 Task: Research Airbnb Accommodation options  in Napa Valley and Sonoma County, California
Action: Mouse moved to (754, 125)
Screenshot: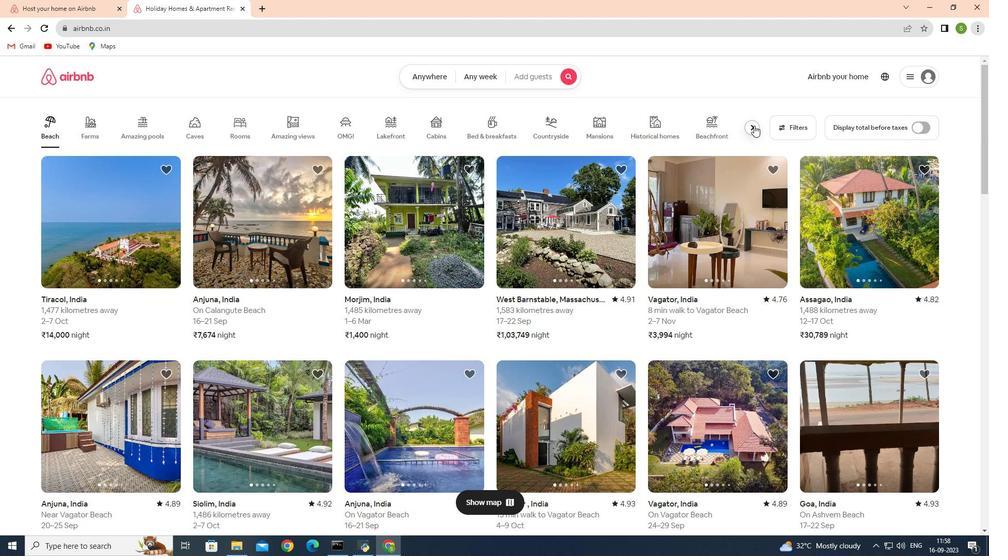 
Action: Mouse pressed left at (754, 125)
Screenshot: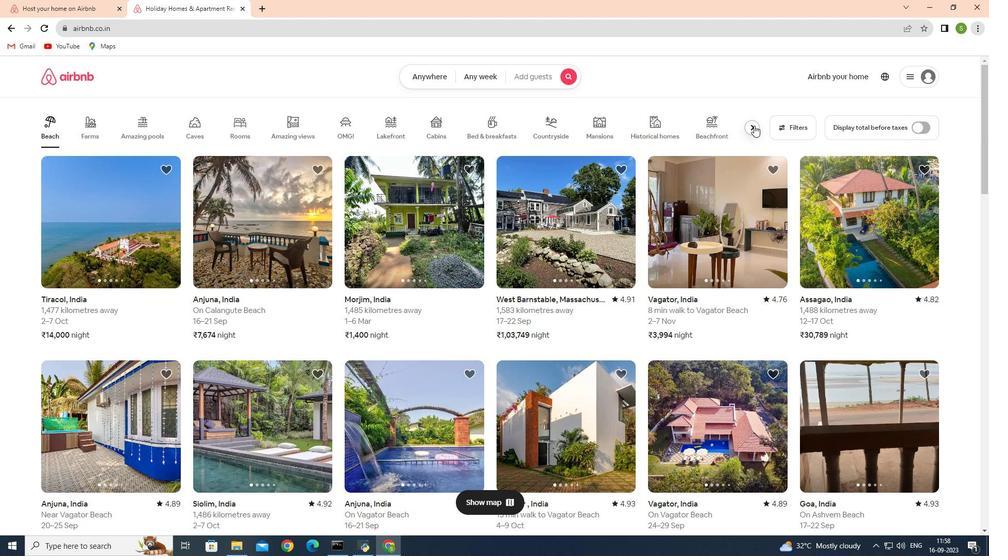 
Action: Mouse pressed left at (754, 125)
Screenshot: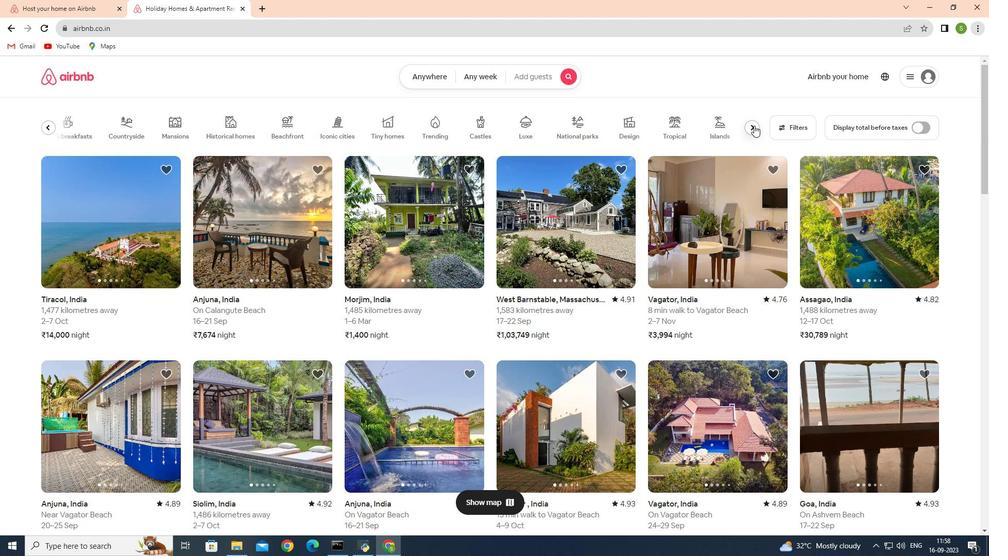 
Action: Mouse pressed left at (754, 125)
Screenshot: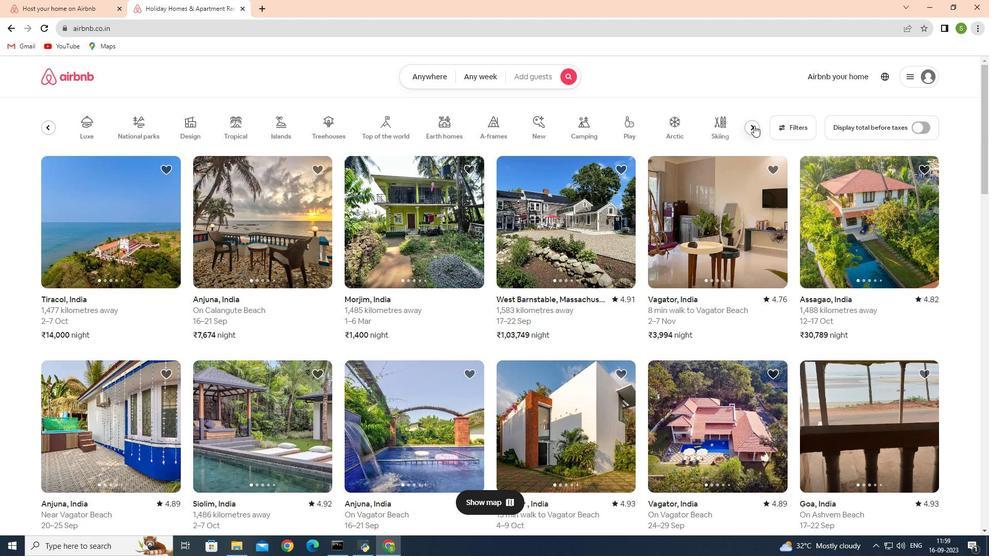 
Action: Mouse moved to (533, 131)
Screenshot: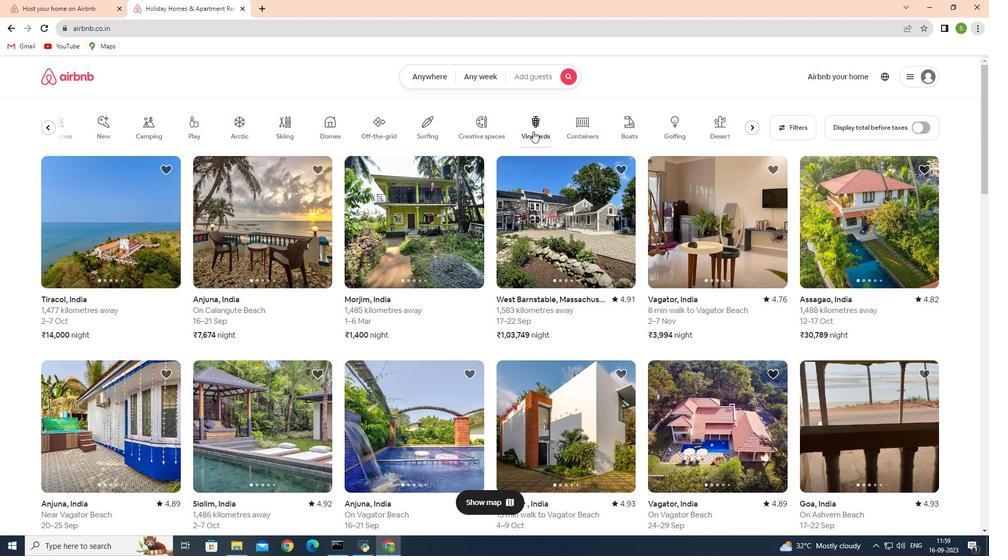 
Action: Mouse pressed left at (533, 131)
Screenshot: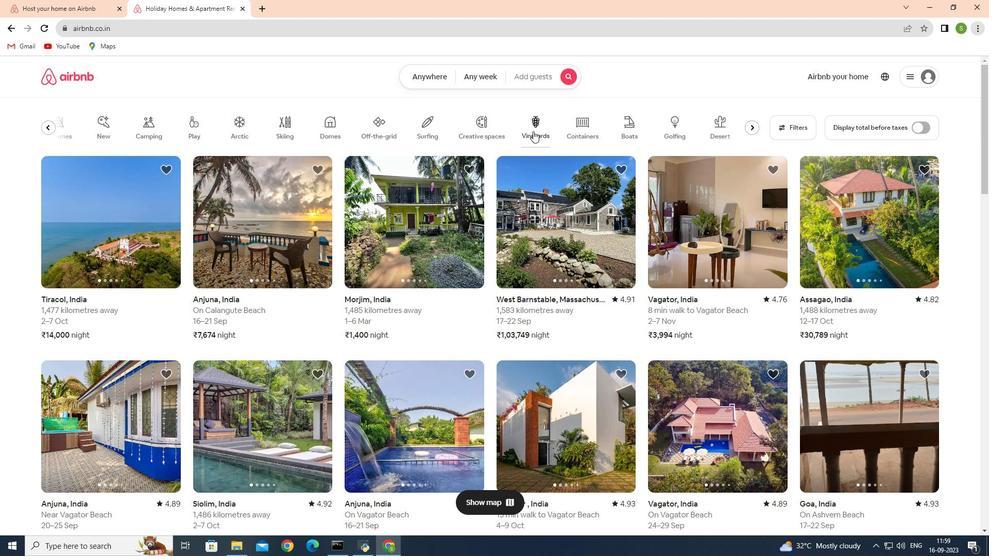 
Action: Mouse moved to (420, 71)
Screenshot: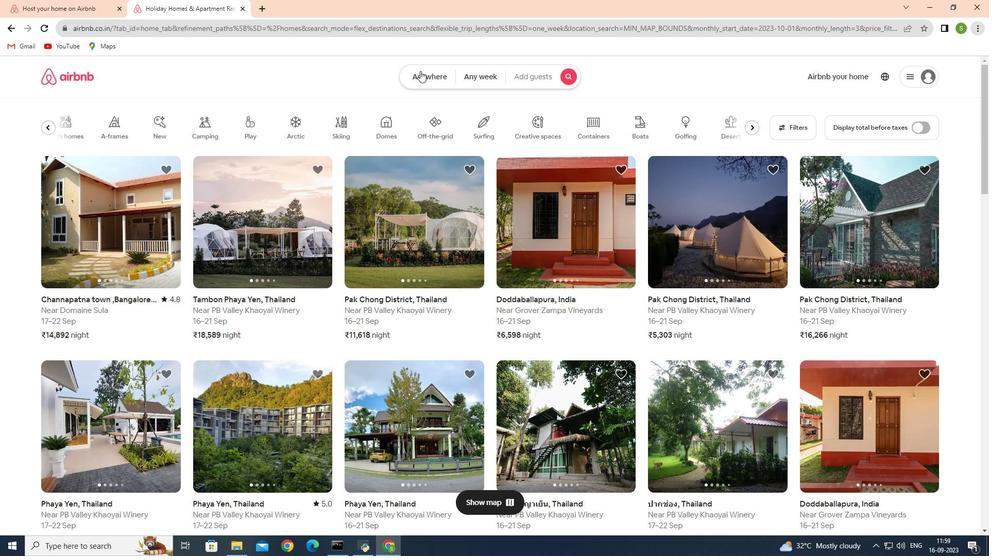 
Action: Mouse pressed left at (420, 71)
Screenshot: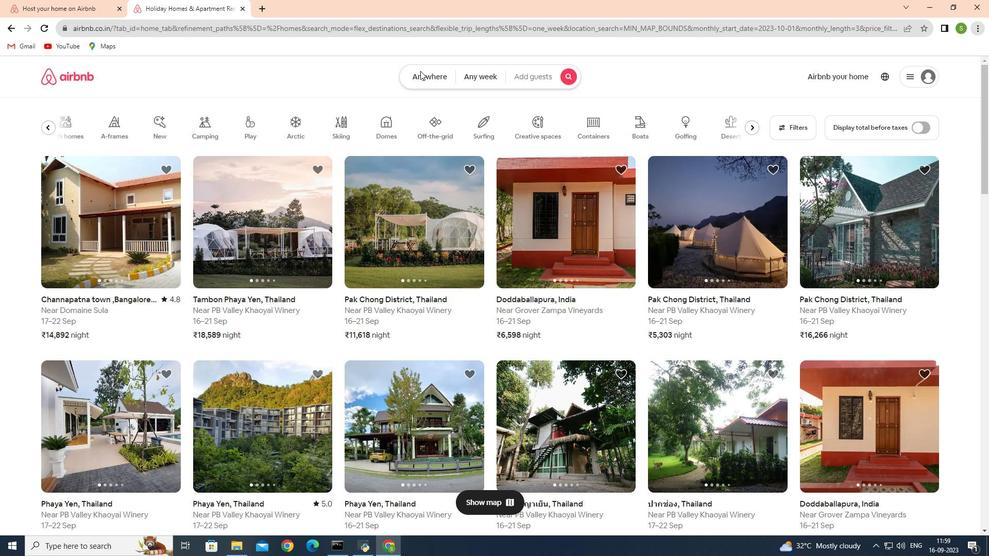 
Action: Mouse moved to (420, 71)
Screenshot: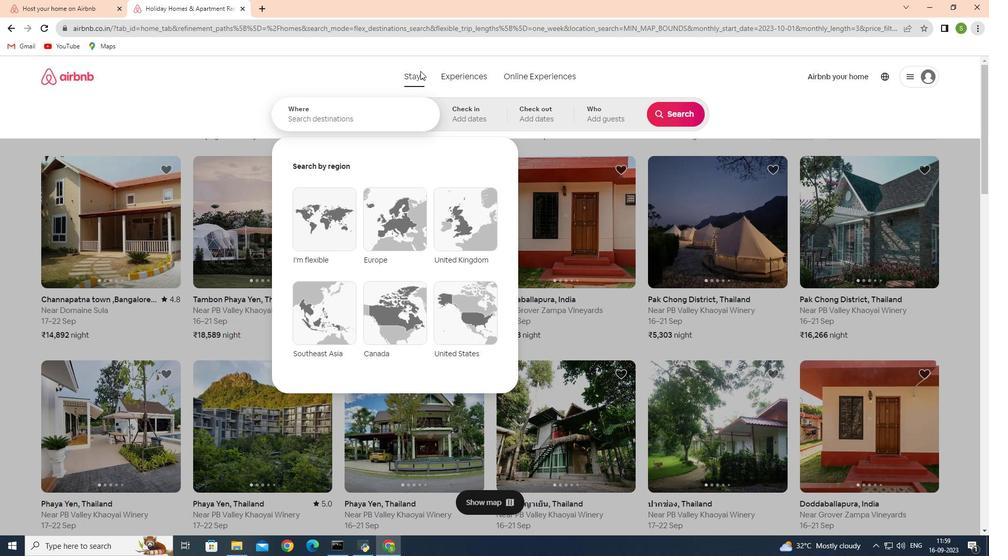 
Action: Key pressed <Key.shift>Napa
Screenshot: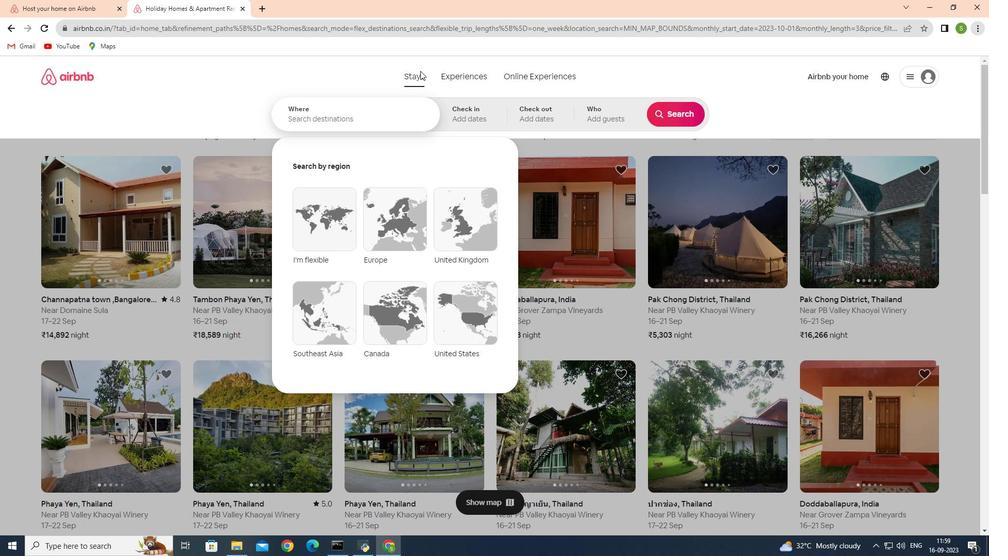 
Action: Mouse moved to (373, 107)
Screenshot: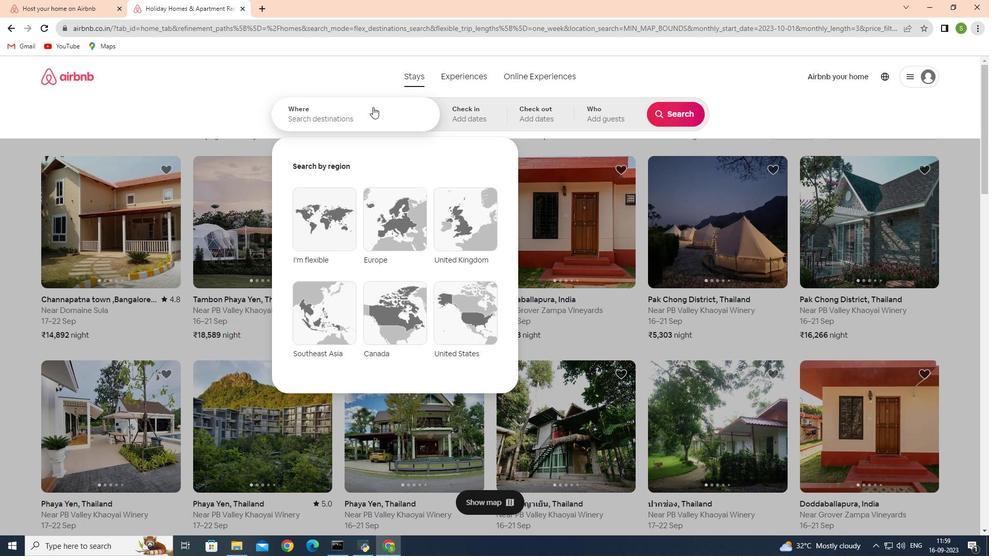 
Action: Mouse pressed left at (373, 107)
Screenshot: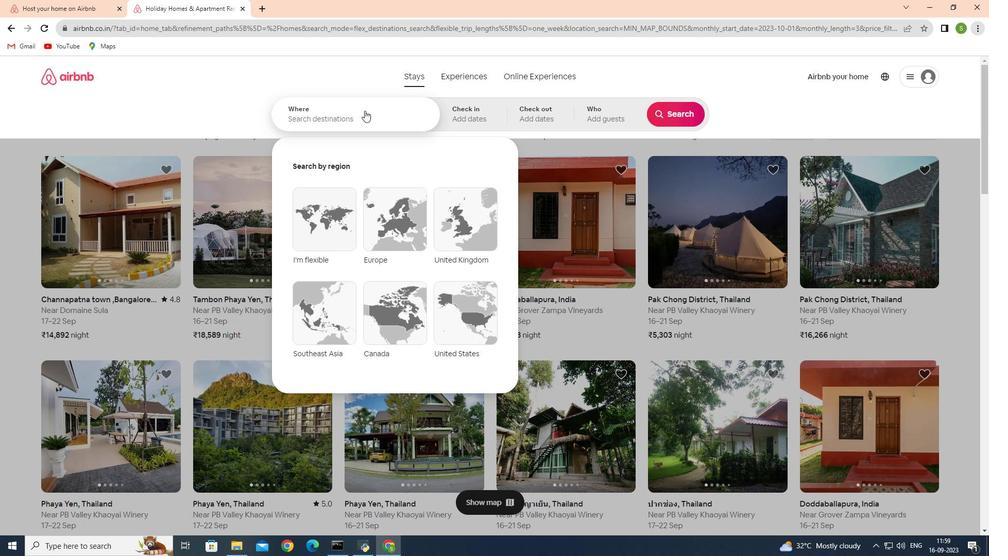
Action: Mouse moved to (361, 112)
Screenshot: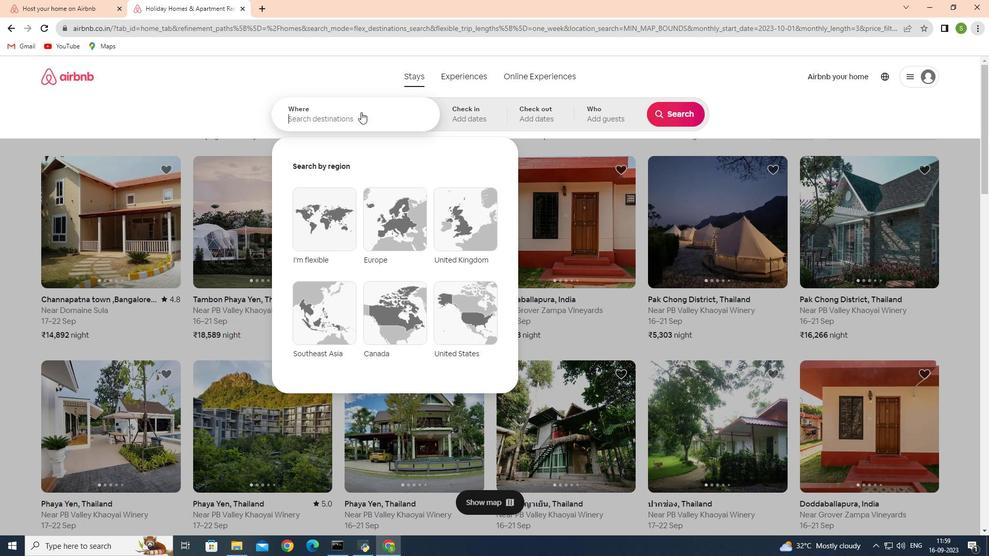 
Action: Key pressed naa<Key.backspace>pa
Screenshot: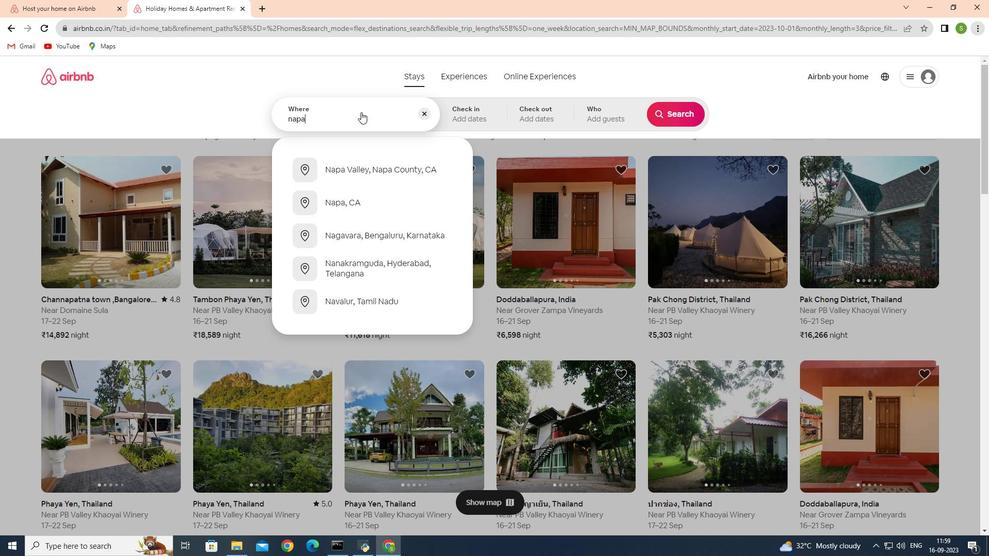 
Action: Mouse moved to (399, 167)
Screenshot: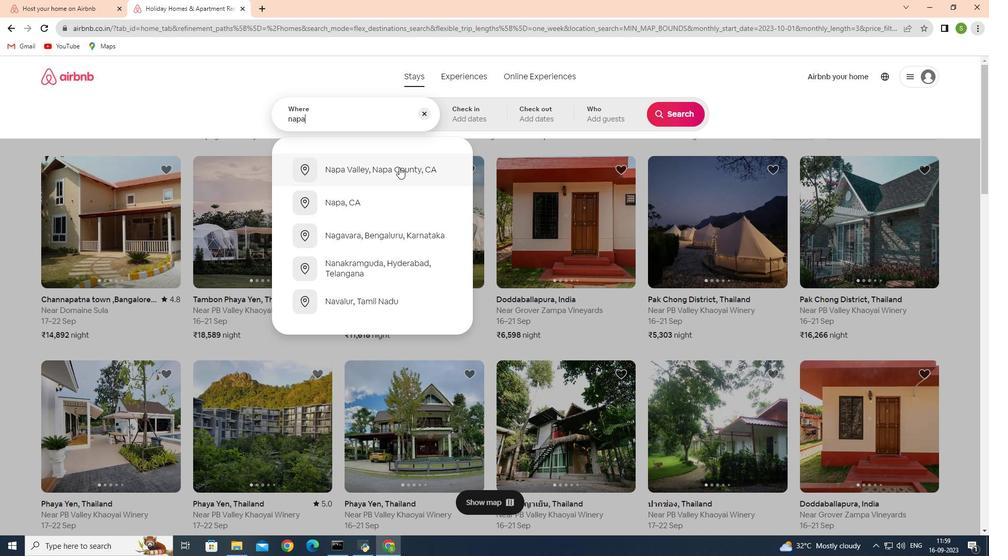 
Action: Mouse pressed left at (399, 167)
Screenshot: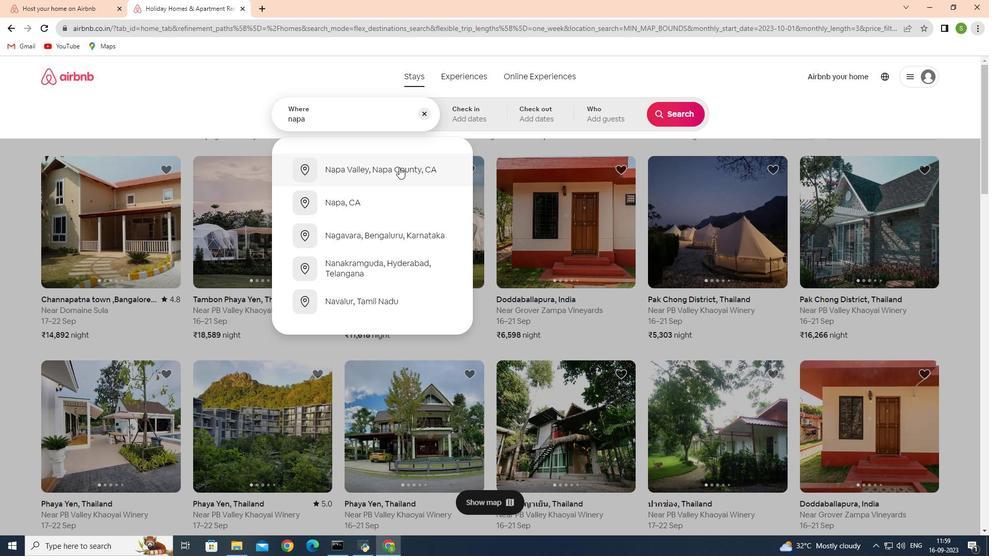 
Action: Mouse moved to (684, 115)
Screenshot: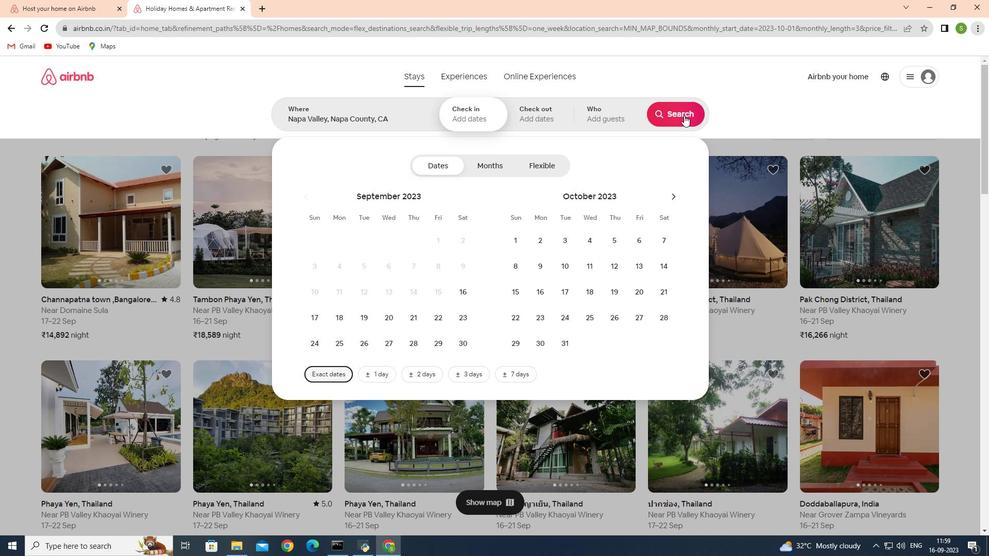 
Action: Mouse pressed left at (684, 115)
Screenshot: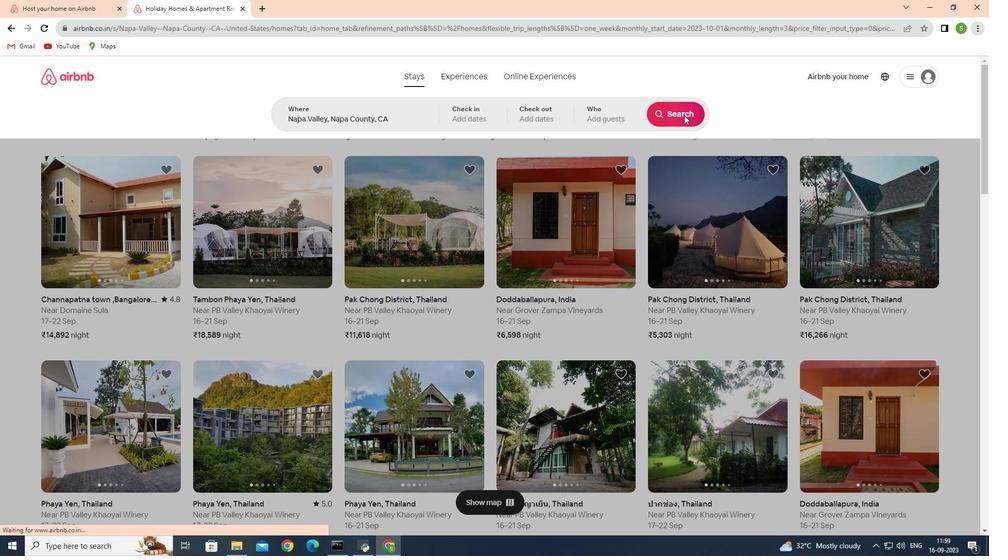 
Action: Mouse moved to (150, 256)
Screenshot: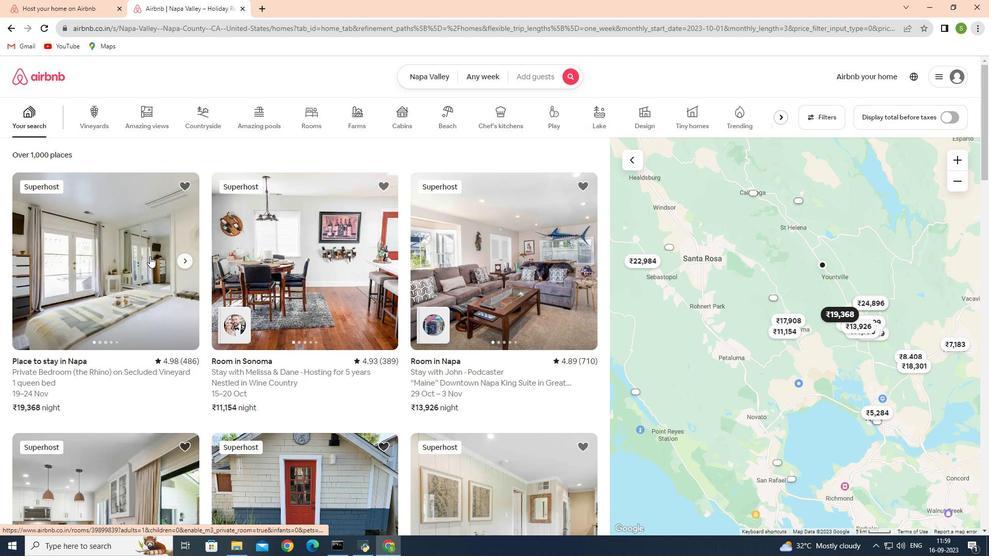 
Action: Mouse pressed left at (150, 256)
Screenshot: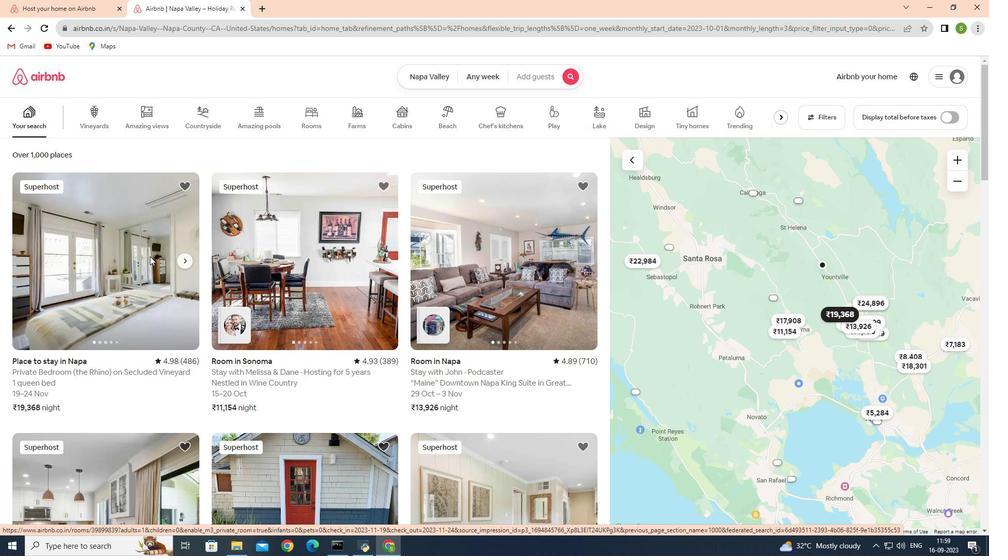 
Action: Mouse moved to (726, 389)
Screenshot: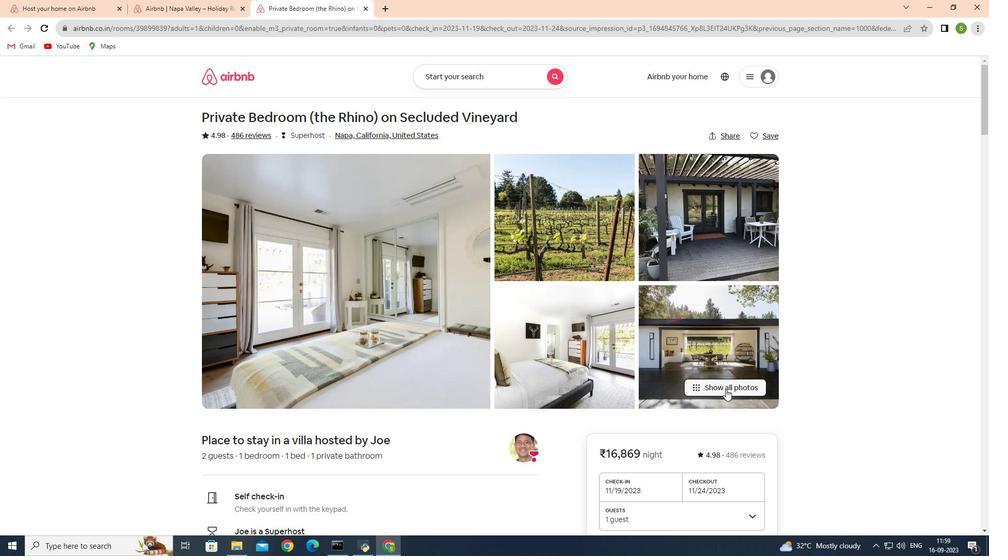
Action: Mouse pressed left at (726, 389)
Screenshot: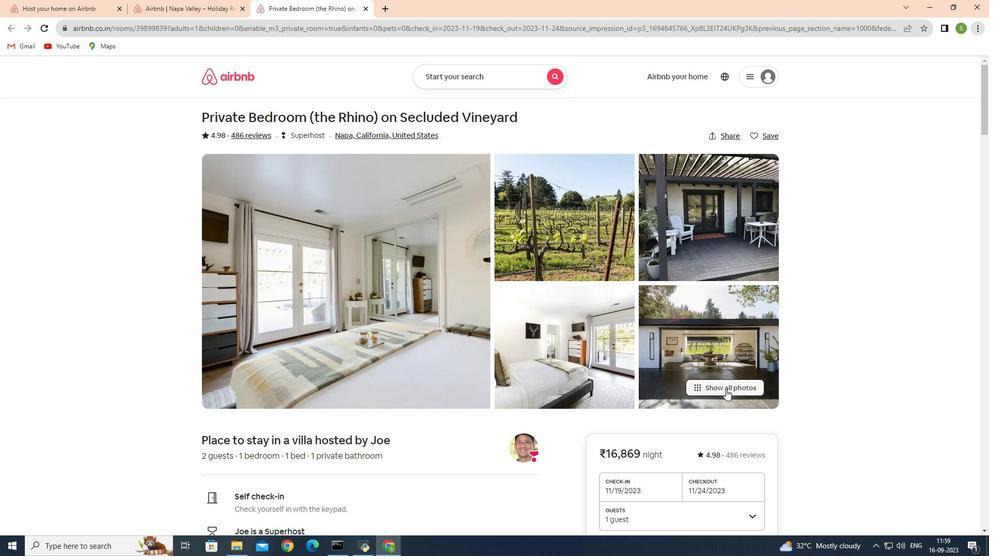 
Action: Mouse moved to (726, 389)
Screenshot: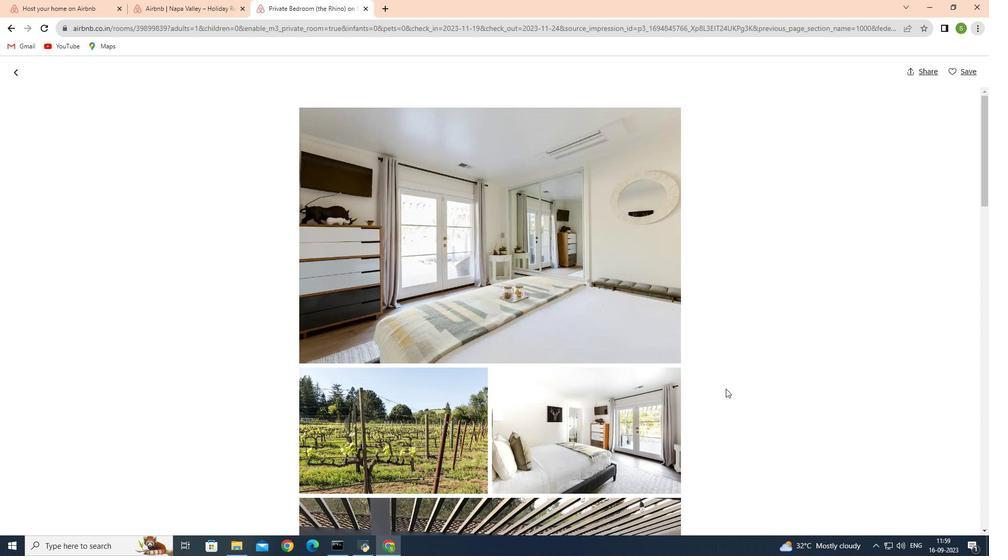 
Action: Mouse pressed left at (726, 389)
Screenshot: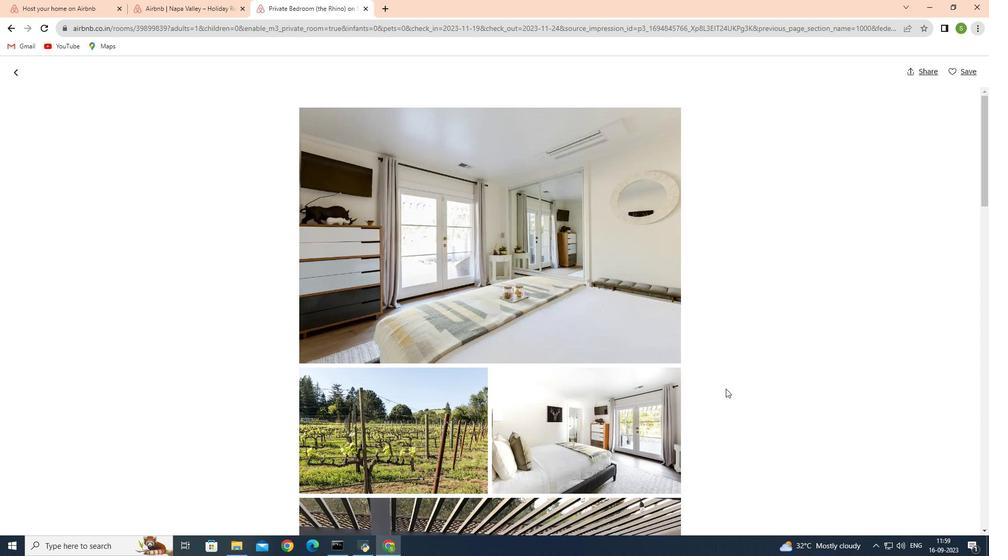 
Action: Mouse scrolled (726, 388) with delta (0, 0)
Screenshot: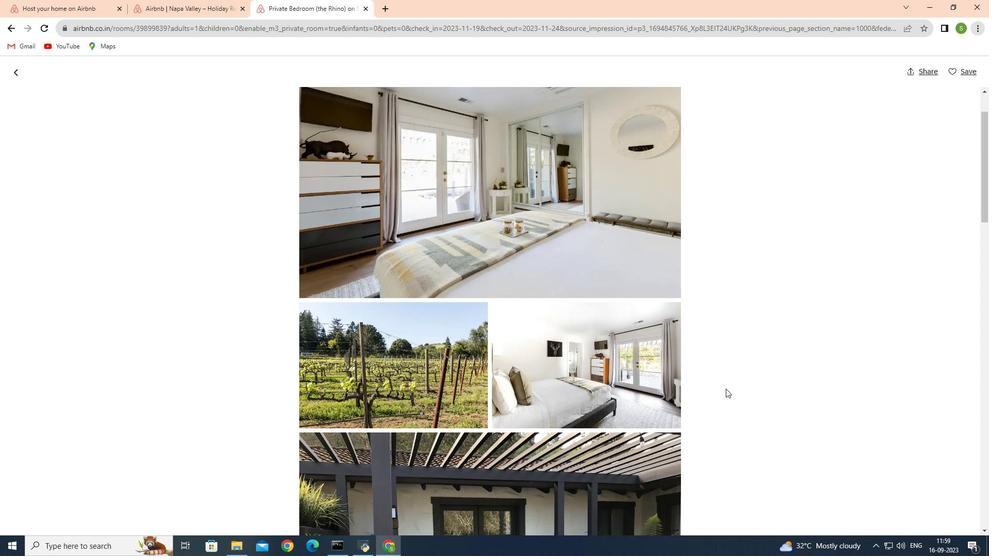
Action: Mouse scrolled (726, 388) with delta (0, 0)
Screenshot: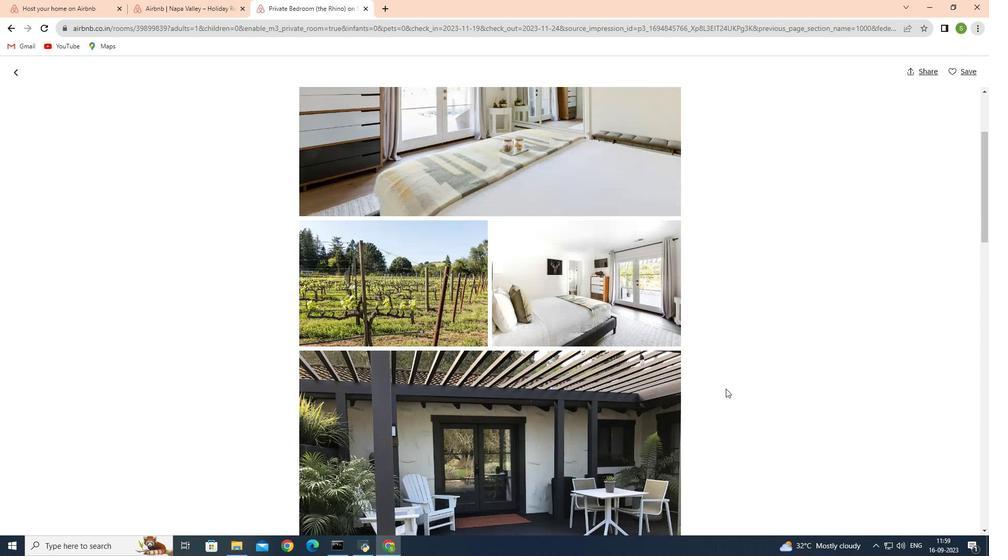 
Action: Mouse scrolled (726, 388) with delta (0, 0)
Screenshot: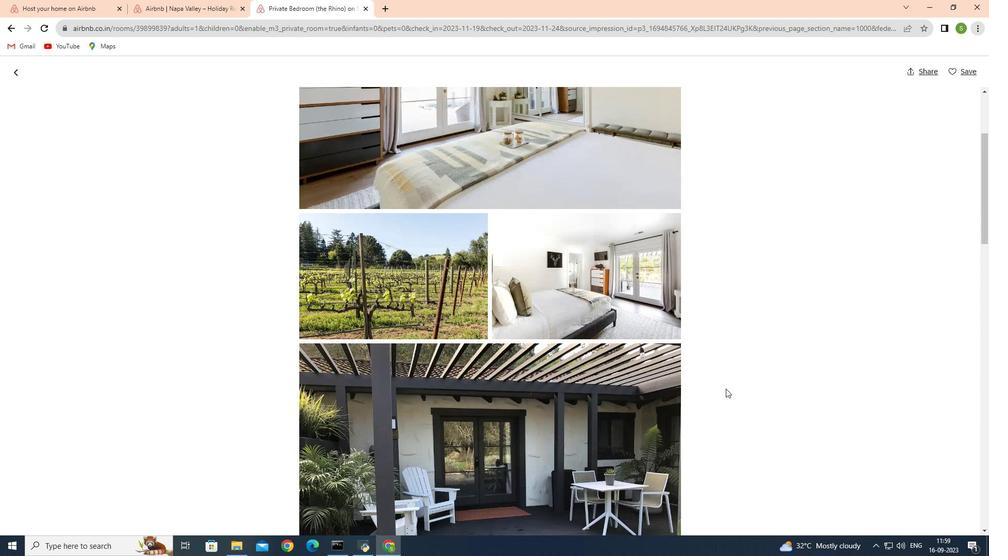 
Action: Mouse moved to (727, 384)
Screenshot: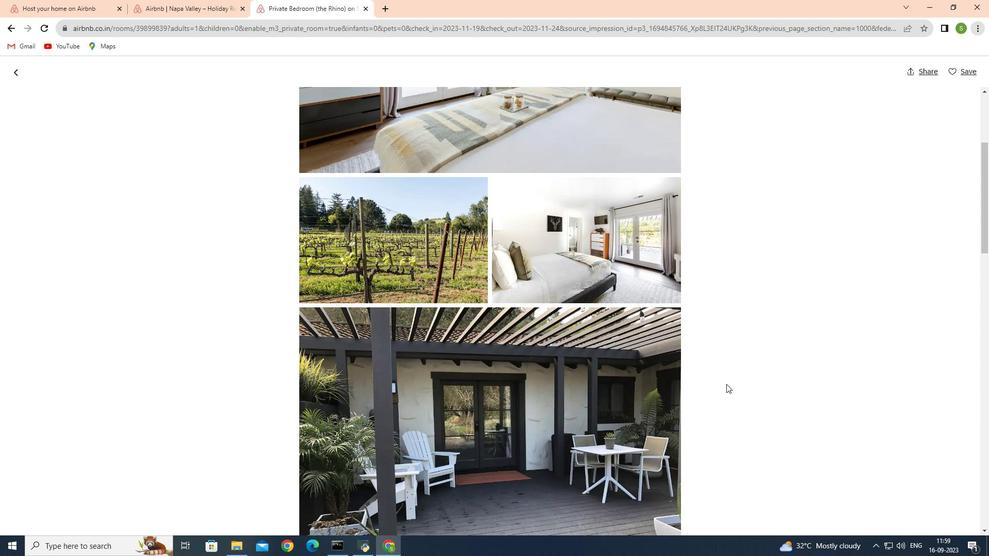 
Action: Mouse scrolled (727, 384) with delta (0, 0)
Screenshot: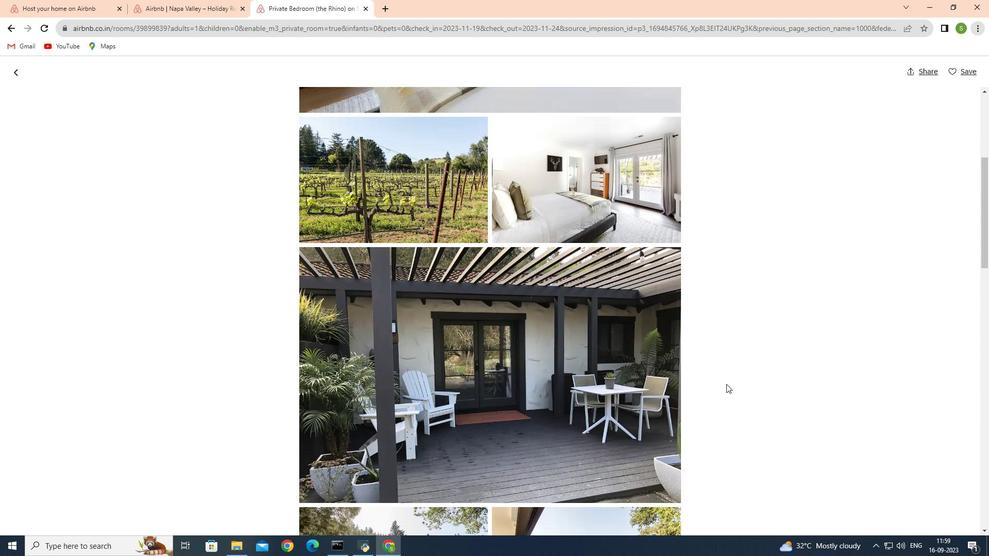 
Action: Mouse scrolled (727, 384) with delta (0, 0)
Screenshot: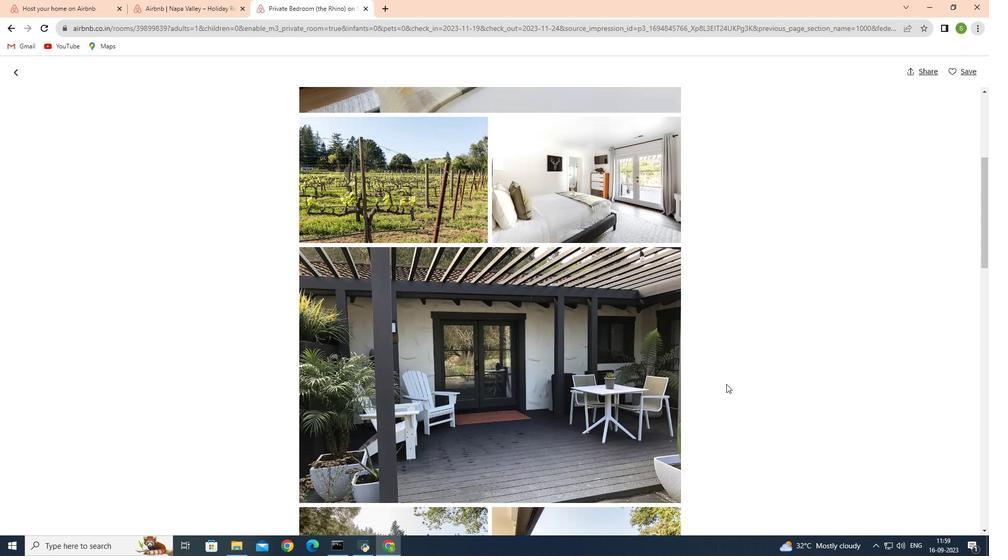 
Action: Mouse moved to (727, 384)
Screenshot: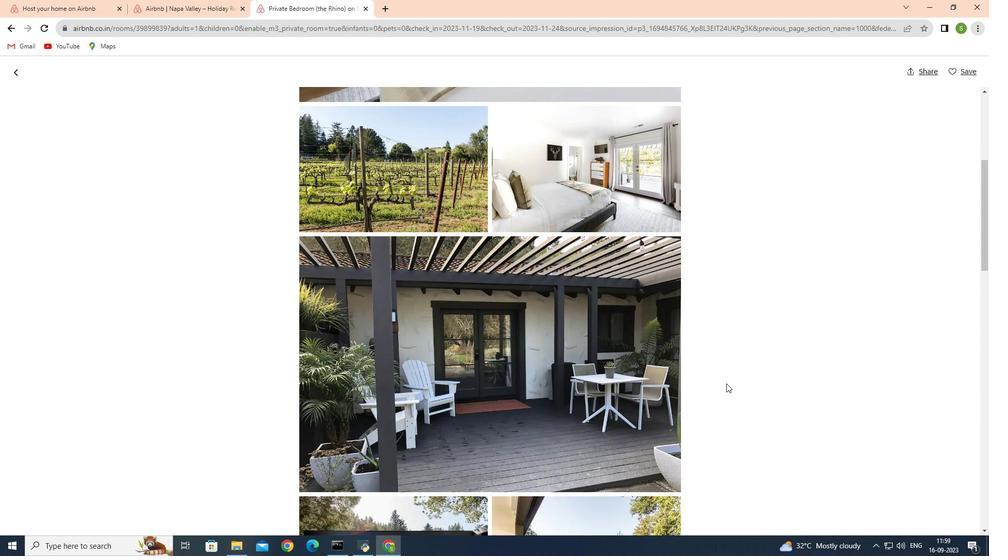
Action: Mouse scrolled (727, 383) with delta (0, 0)
Screenshot: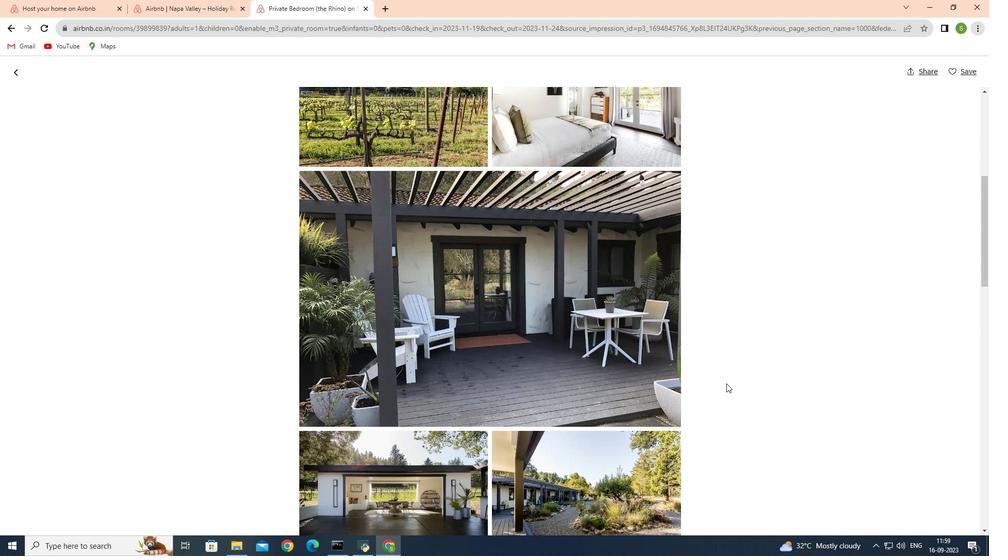 
Action: Mouse scrolled (727, 383) with delta (0, 0)
Screenshot: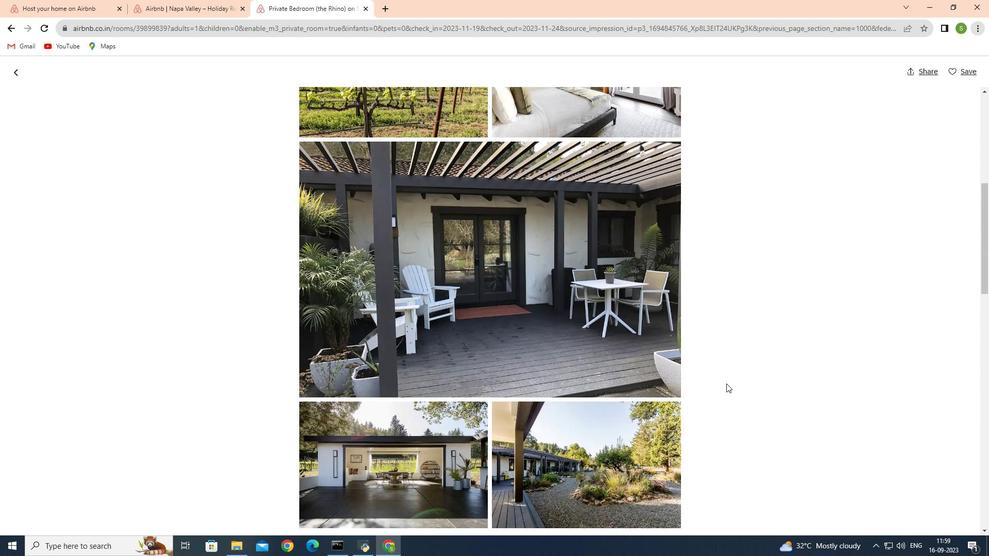 
Action: Mouse moved to (723, 366)
Screenshot: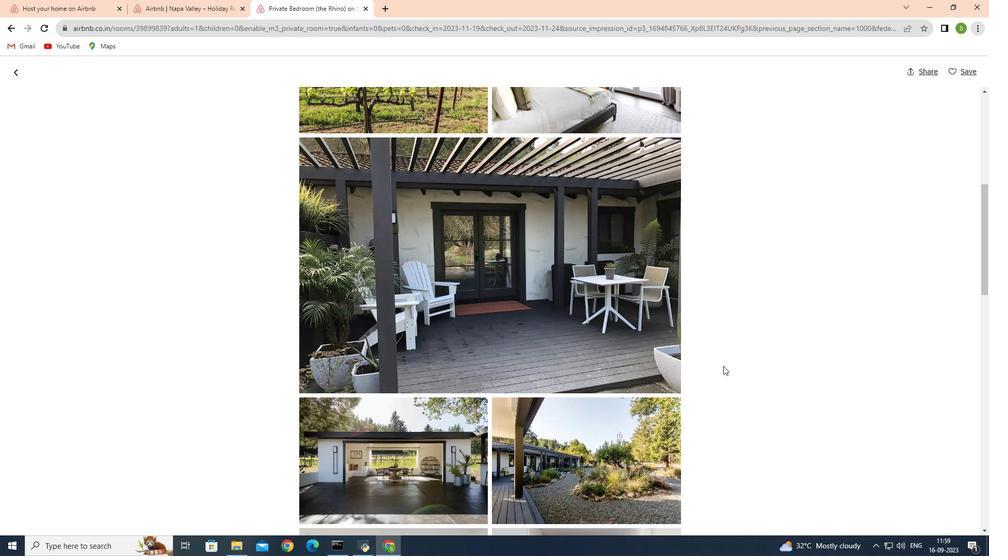 
Action: Mouse scrolled (723, 366) with delta (0, 0)
Screenshot: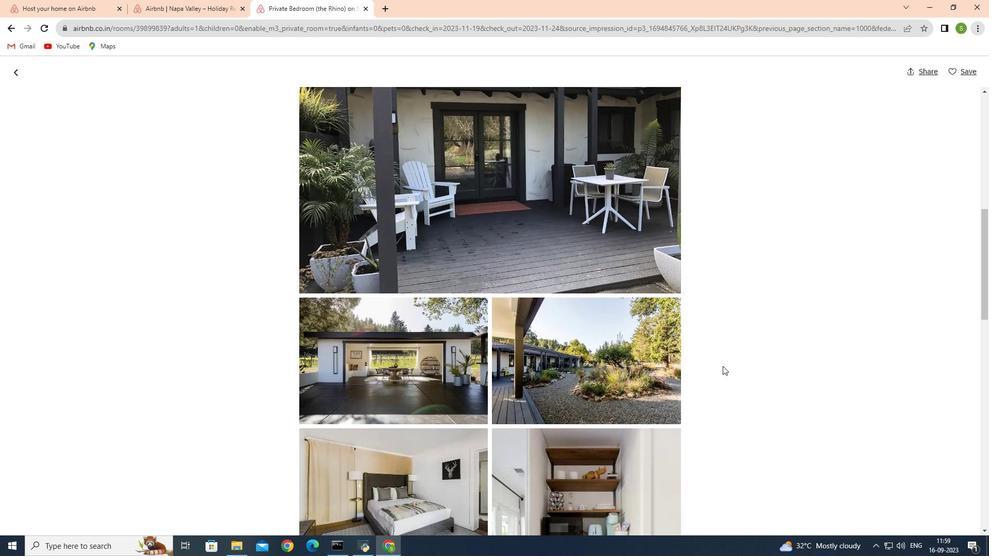 
Action: Mouse moved to (723, 366)
Screenshot: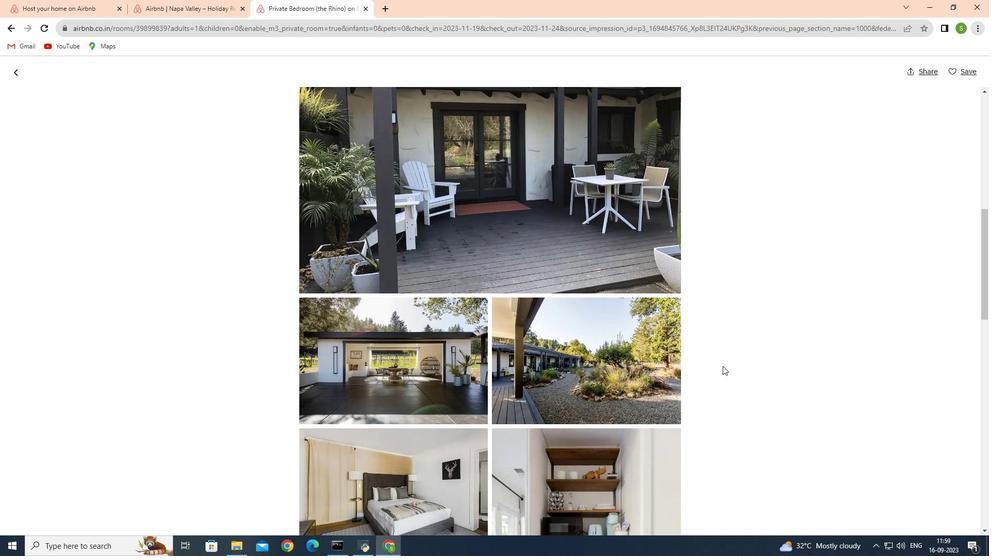
Action: Mouse scrolled (723, 366) with delta (0, 0)
Screenshot: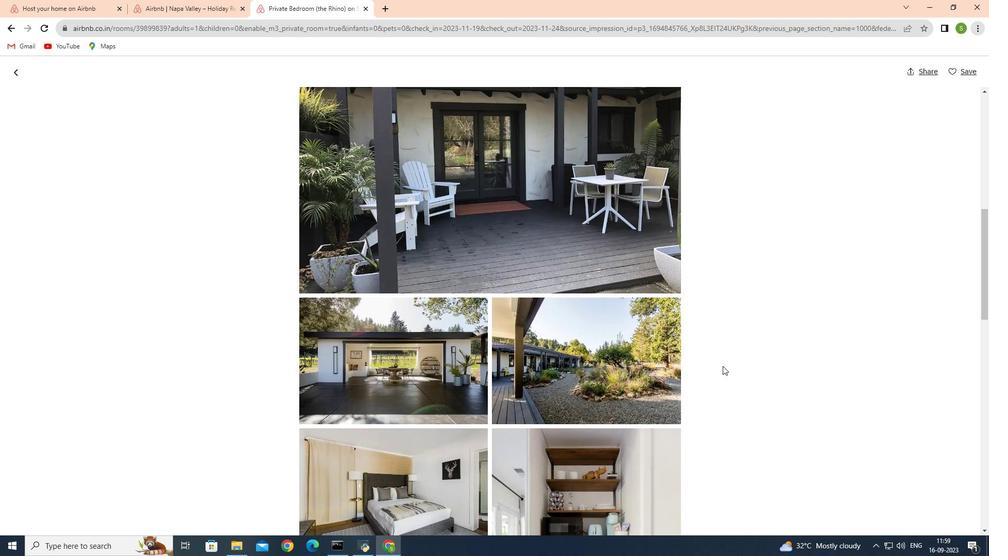 
Action: Mouse scrolled (723, 366) with delta (0, 0)
Screenshot: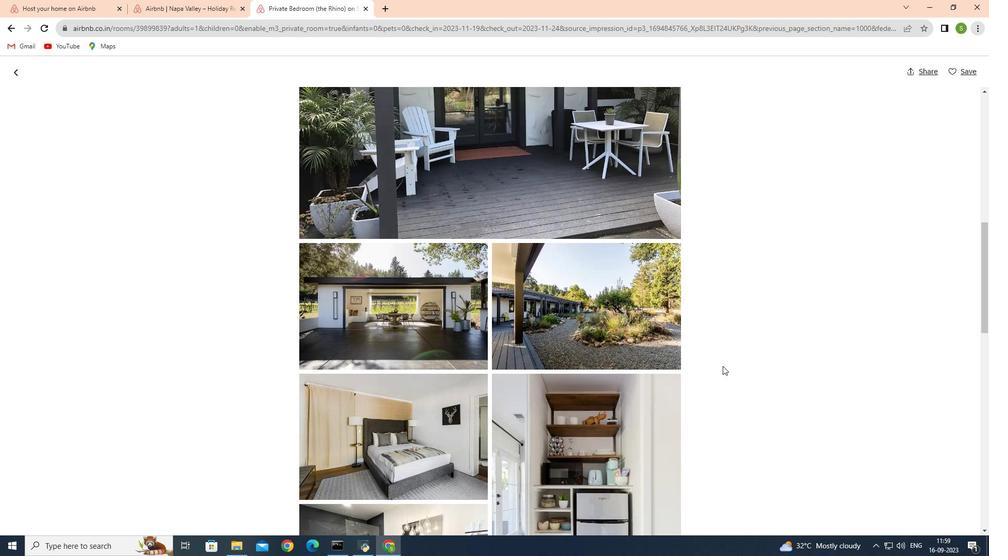 
Action: Mouse scrolled (723, 366) with delta (0, 0)
Screenshot: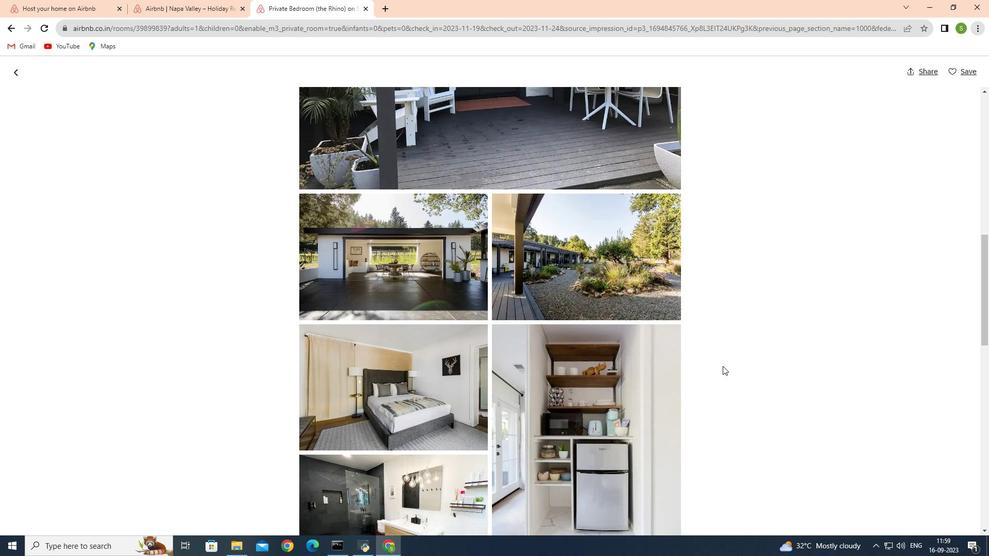 
Action: Mouse scrolled (723, 366) with delta (0, 0)
Screenshot: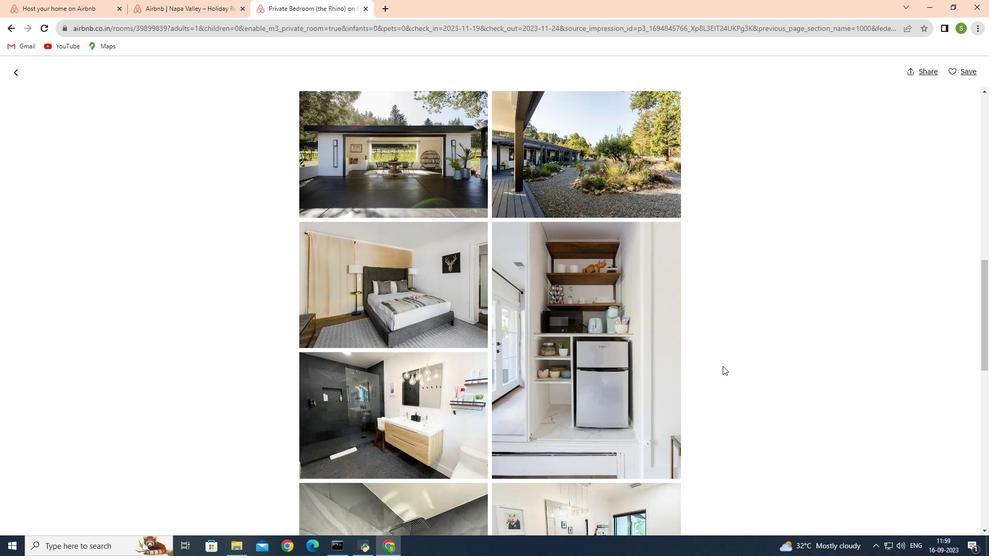 
Action: Mouse scrolled (723, 366) with delta (0, 0)
Screenshot: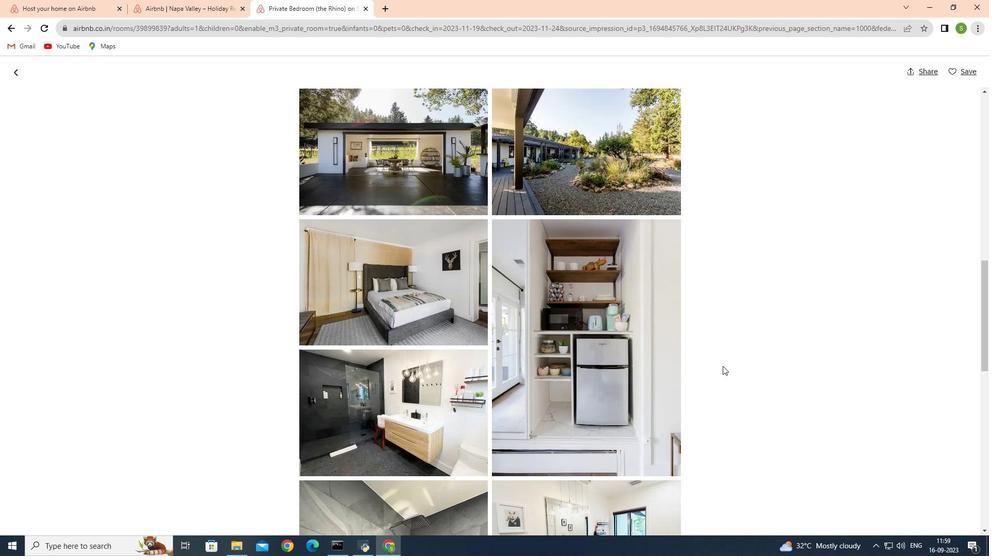 
Action: Mouse moved to (722, 366)
Screenshot: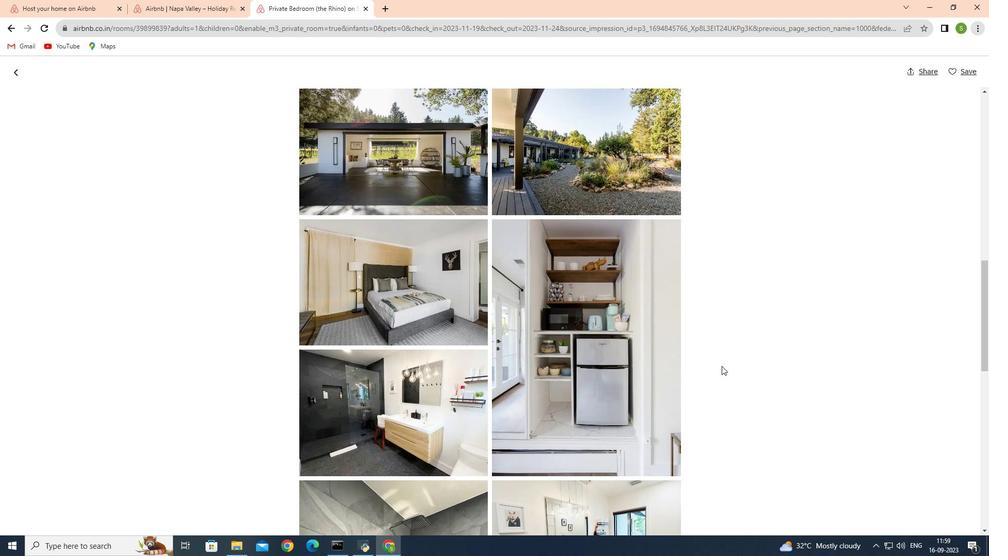 
Action: Mouse scrolled (722, 366) with delta (0, 0)
Screenshot: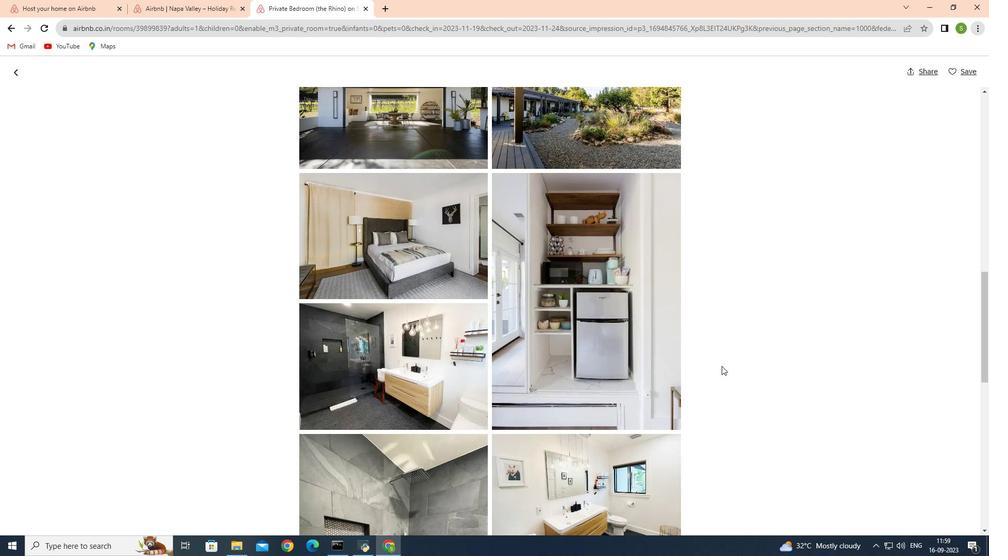 
Action: Mouse scrolled (722, 366) with delta (0, 0)
Screenshot: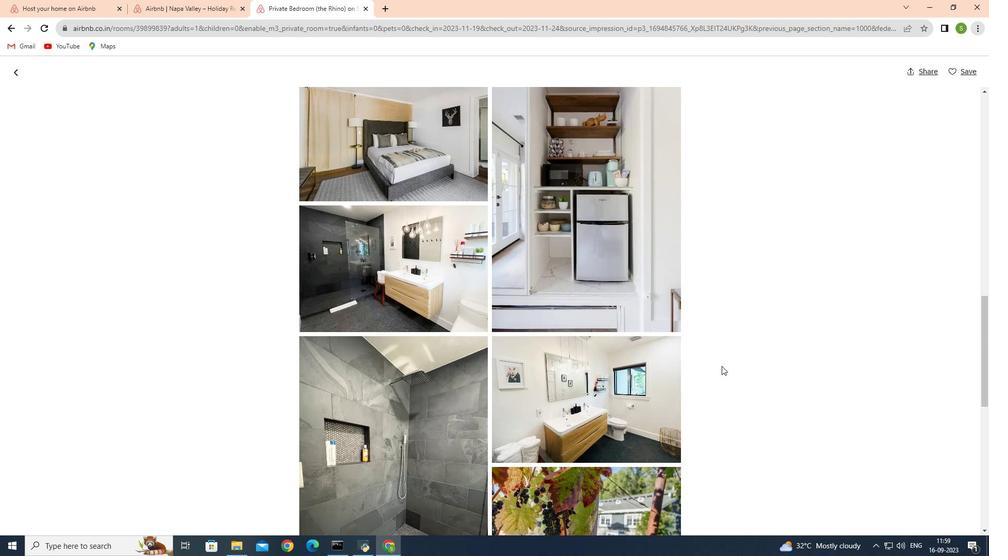 
Action: Mouse scrolled (722, 366) with delta (0, 0)
Screenshot: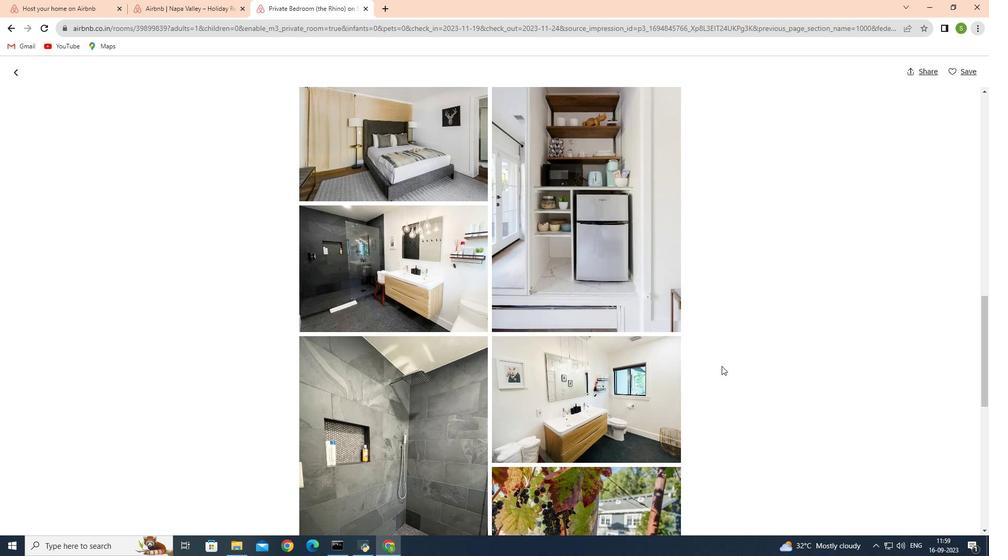 
Action: Mouse scrolled (722, 366) with delta (0, 0)
Screenshot: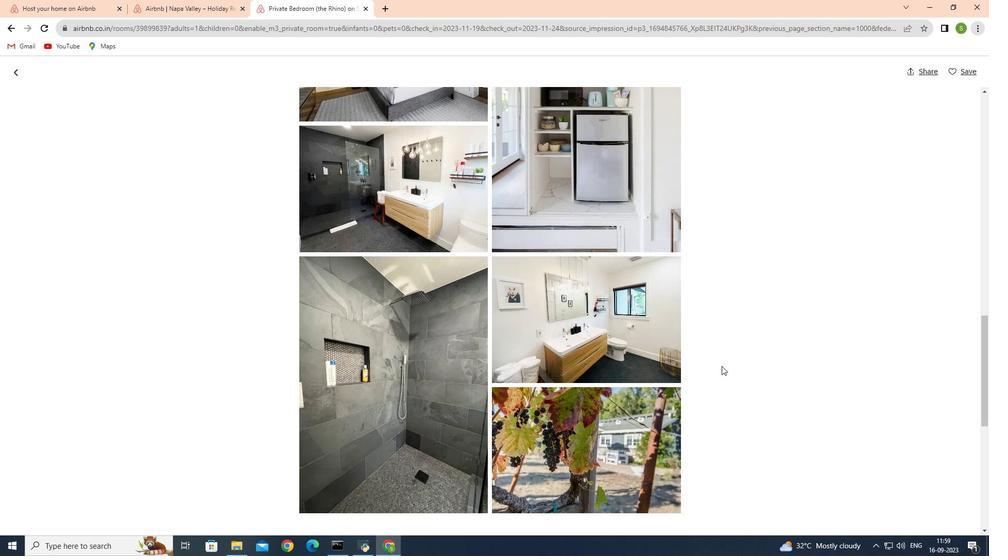 
Action: Mouse scrolled (722, 366) with delta (0, 0)
Screenshot: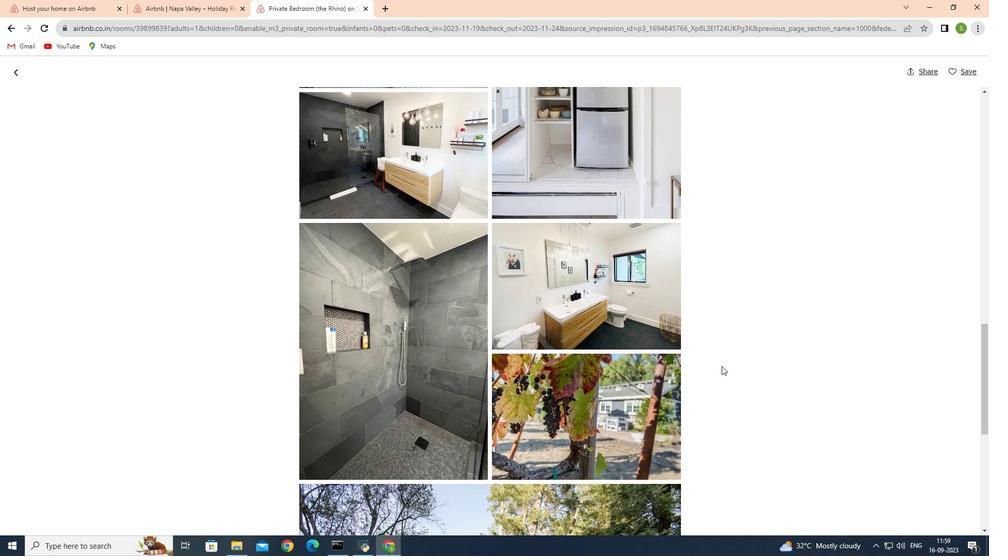 
Action: Mouse moved to (721, 366)
Screenshot: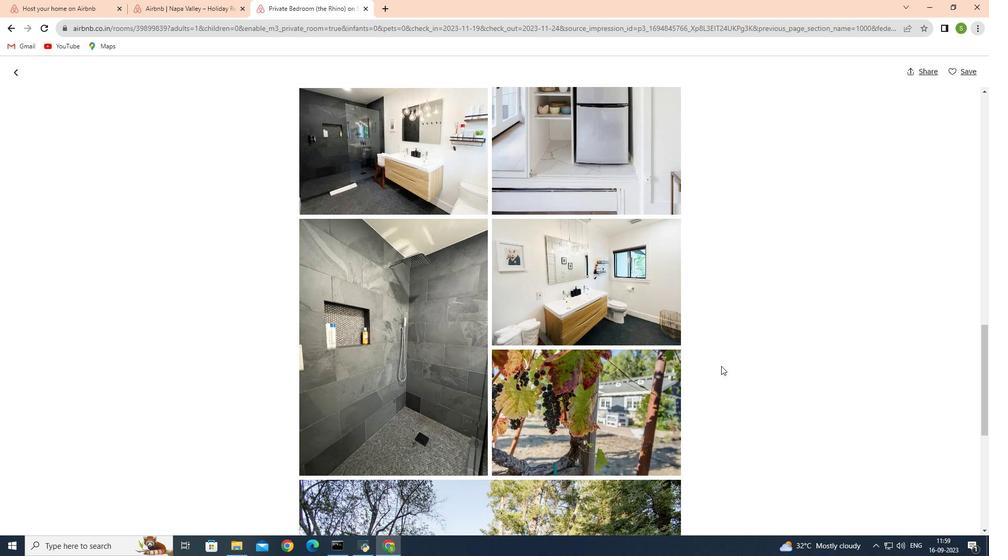 
Action: Mouse scrolled (721, 366) with delta (0, 0)
Screenshot: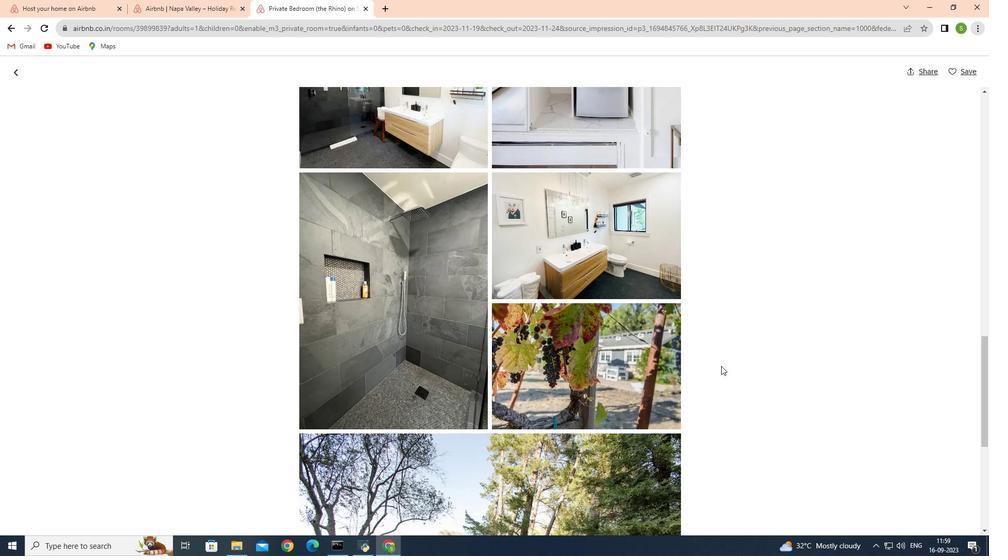 
Action: Mouse scrolled (721, 366) with delta (0, 0)
Screenshot: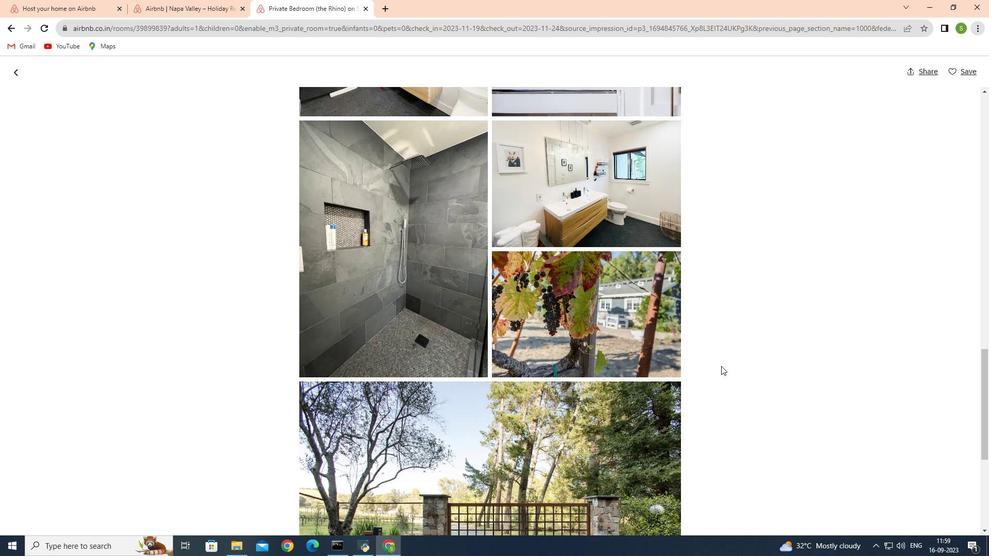 
Action: Mouse scrolled (721, 366) with delta (0, 0)
Screenshot: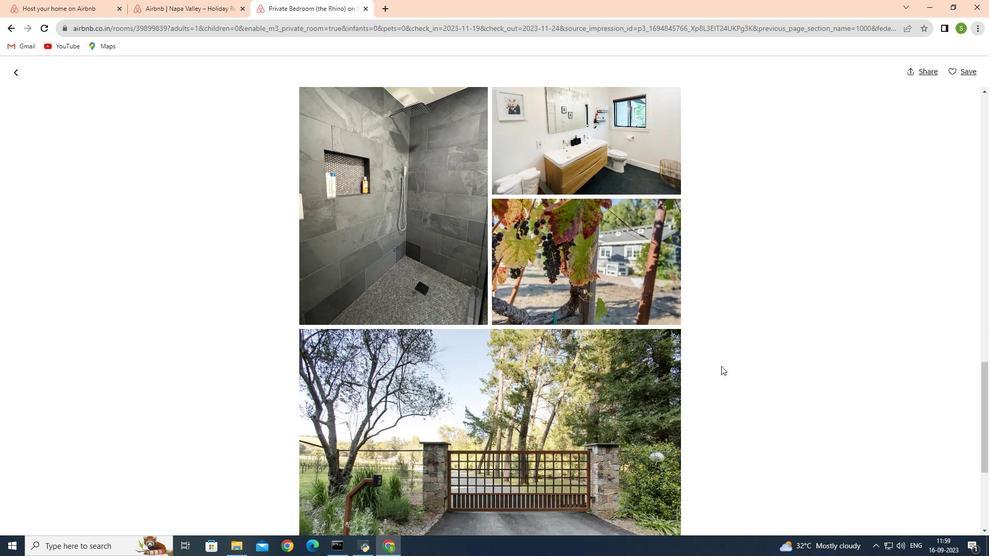 
Action: Mouse scrolled (721, 366) with delta (0, 0)
Screenshot: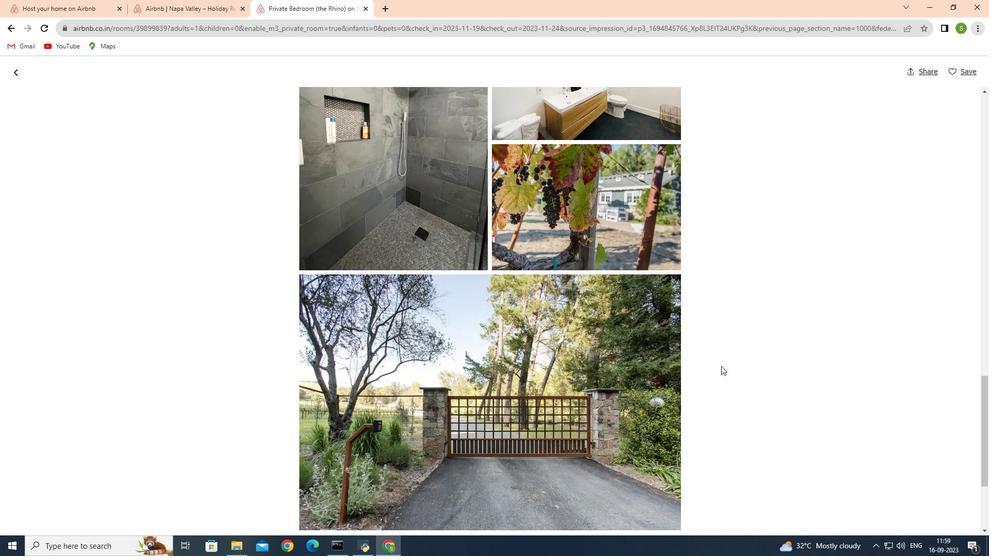 
Action: Mouse scrolled (721, 366) with delta (0, 0)
Screenshot: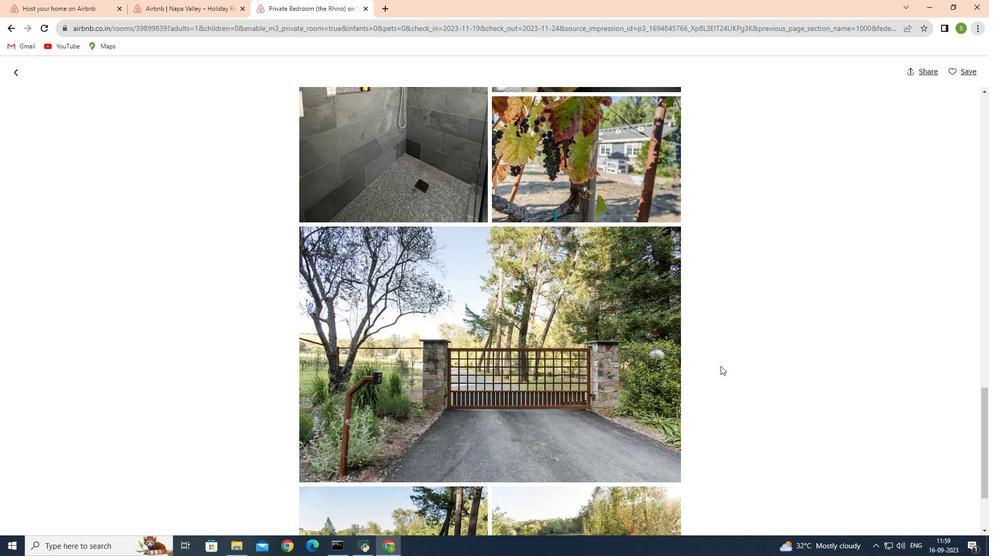 
Action: Mouse moved to (721, 365)
Screenshot: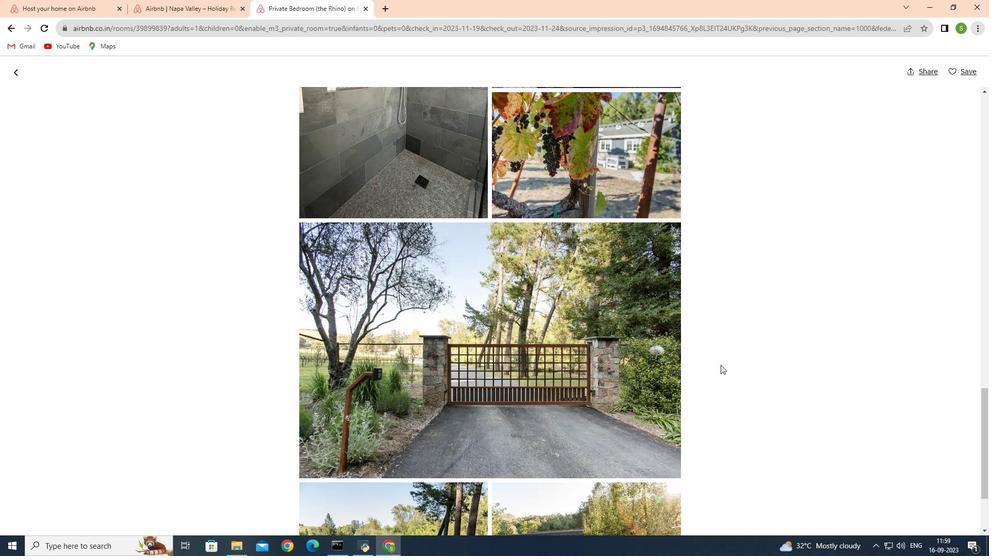 
Action: Mouse scrolled (721, 365) with delta (0, 0)
Screenshot: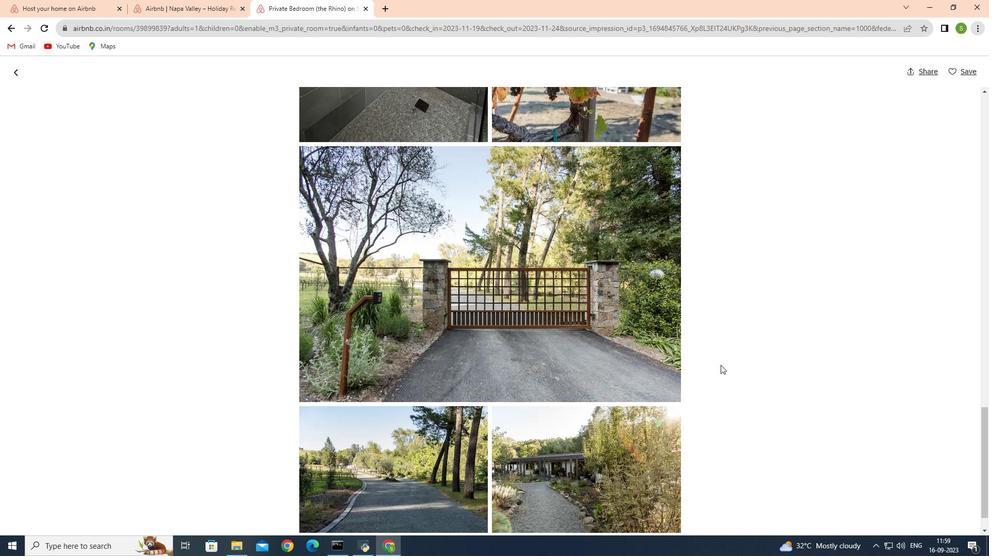 
Action: Mouse scrolled (721, 365) with delta (0, 0)
Screenshot: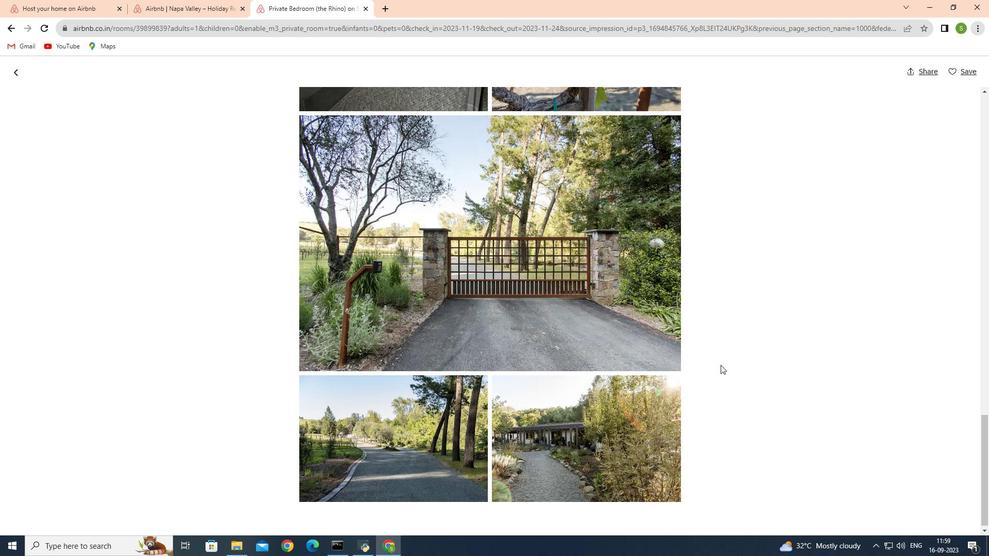 
Action: Mouse scrolled (721, 365) with delta (0, 0)
Screenshot: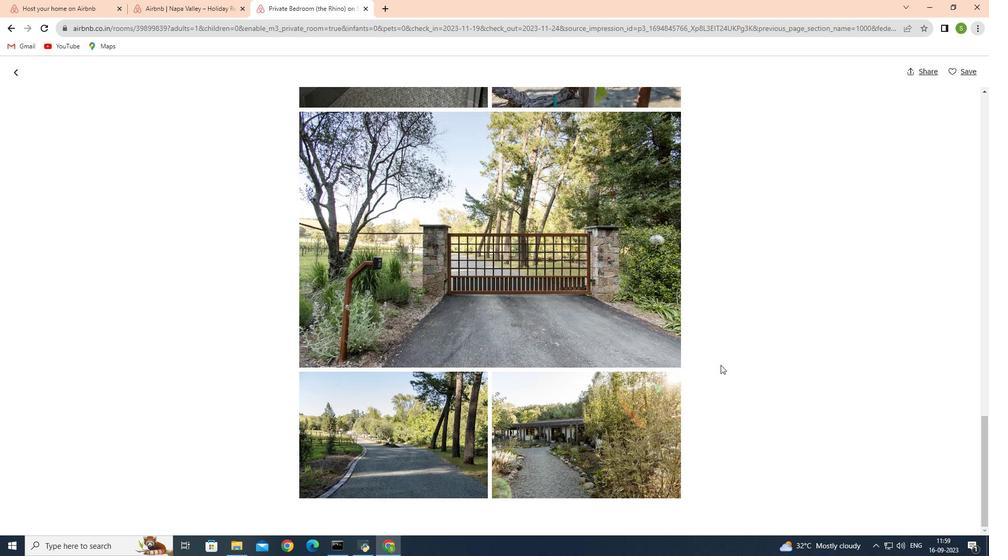 
Action: Mouse moved to (720, 365)
Screenshot: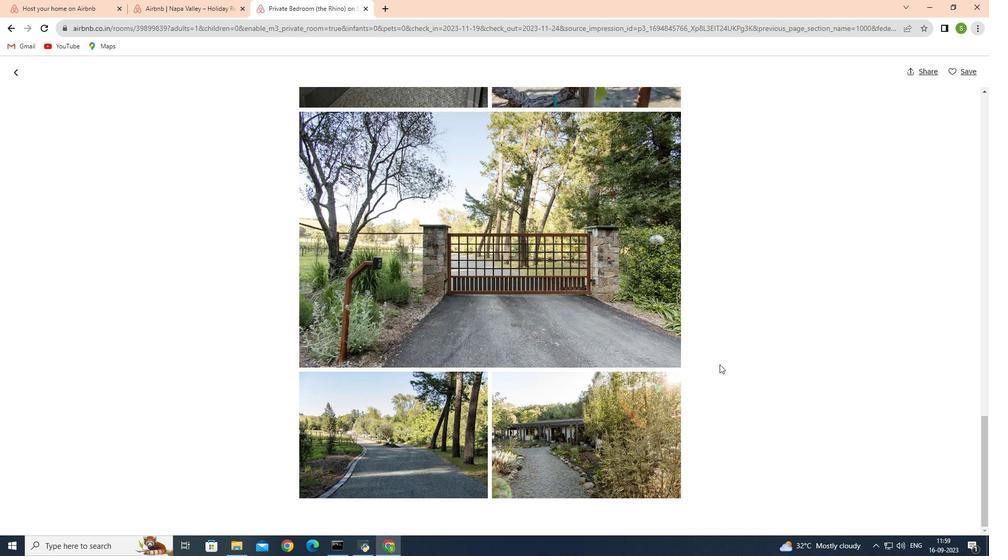 
Action: Mouse scrolled (720, 364) with delta (0, 0)
Screenshot: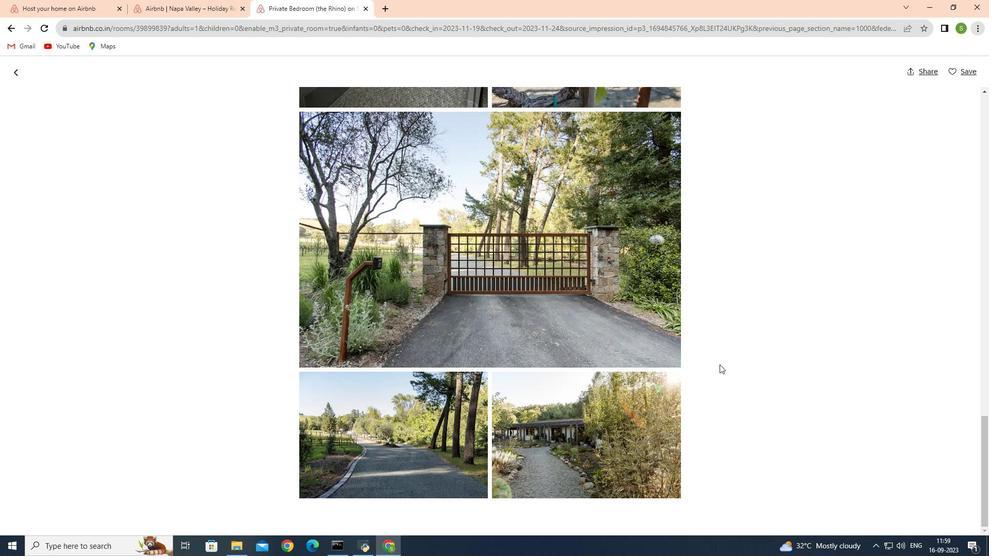 
Action: Mouse scrolled (720, 364) with delta (0, 0)
Screenshot: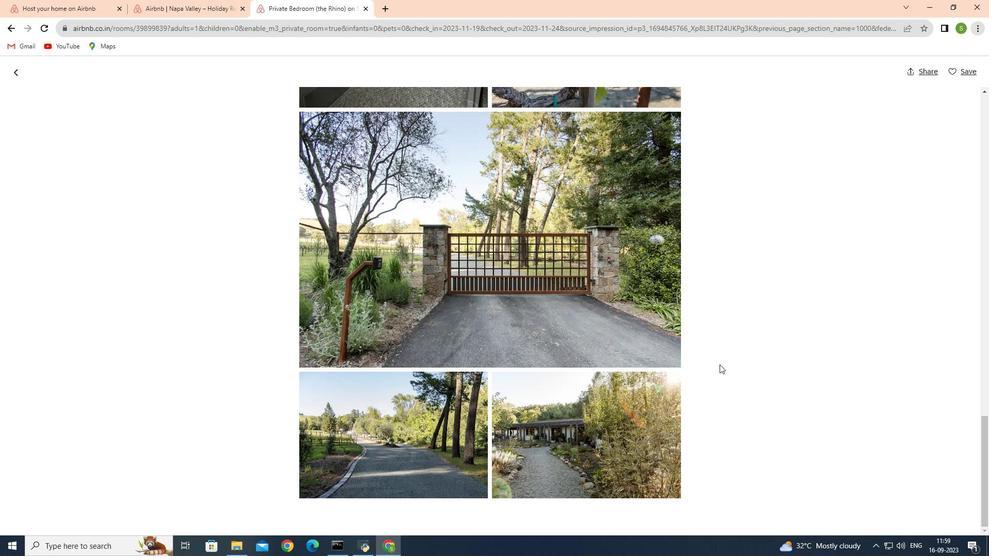 
Action: Mouse scrolled (720, 364) with delta (0, 0)
Screenshot: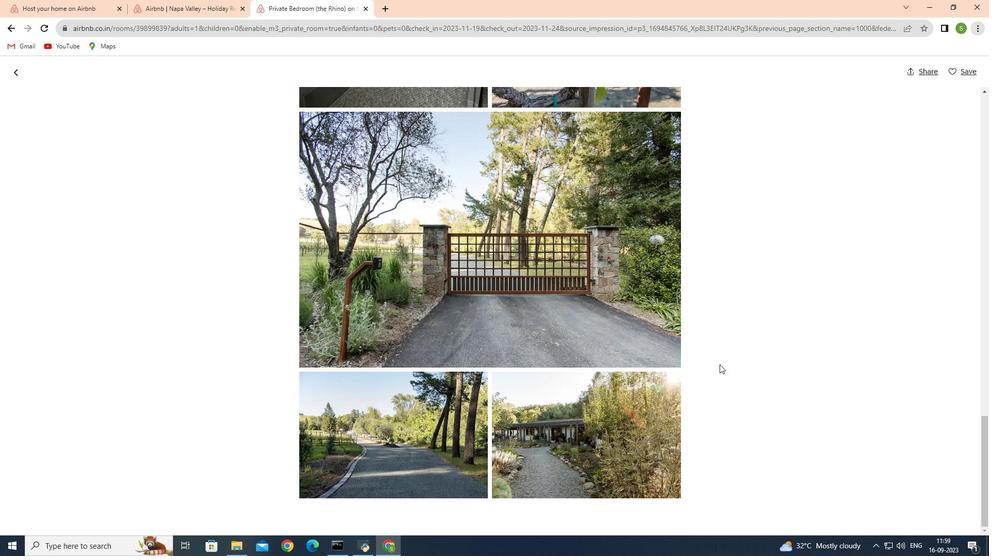 
Action: Mouse moved to (720, 365)
Screenshot: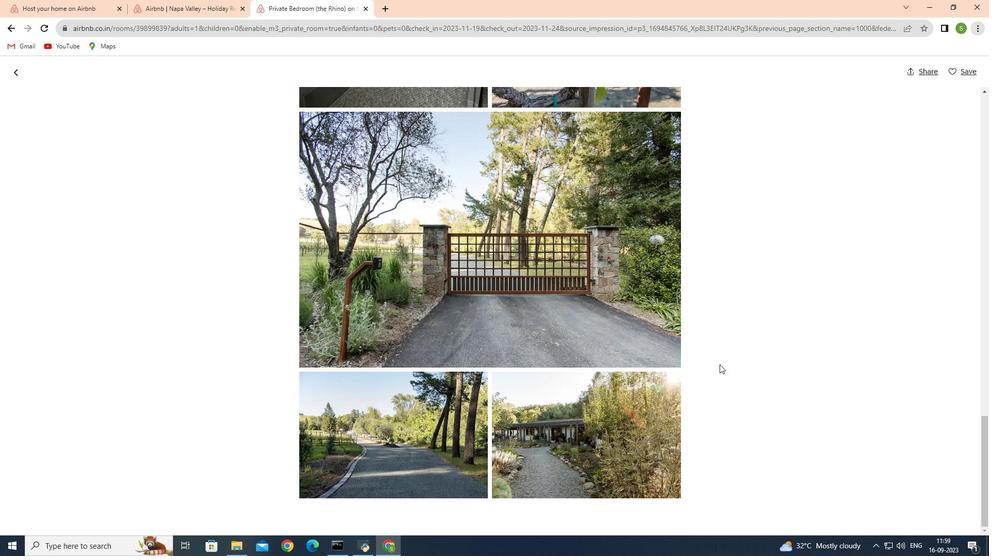 
Action: Mouse scrolled (720, 364) with delta (0, 0)
Screenshot: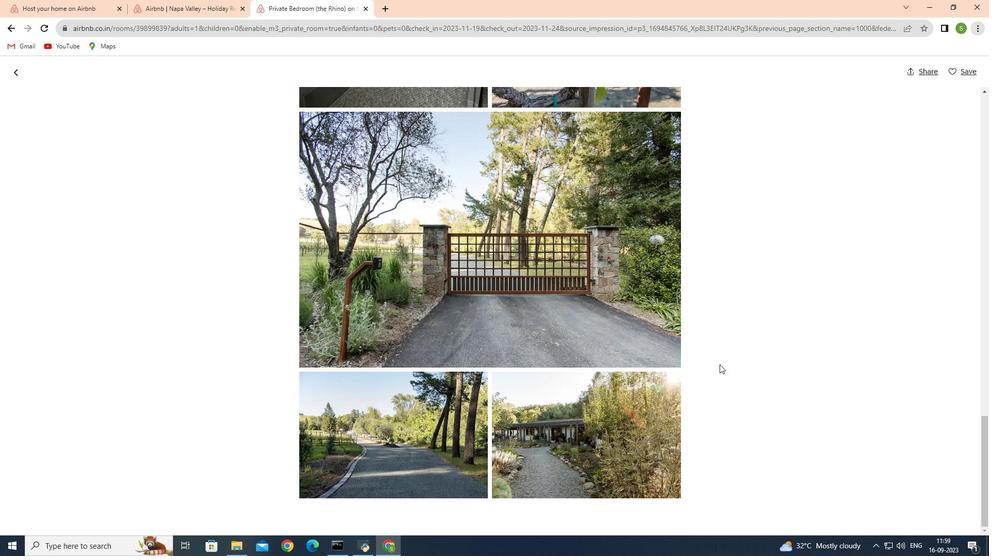 
Action: Mouse scrolled (720, 364) with delta (0, 0)
Screenshot: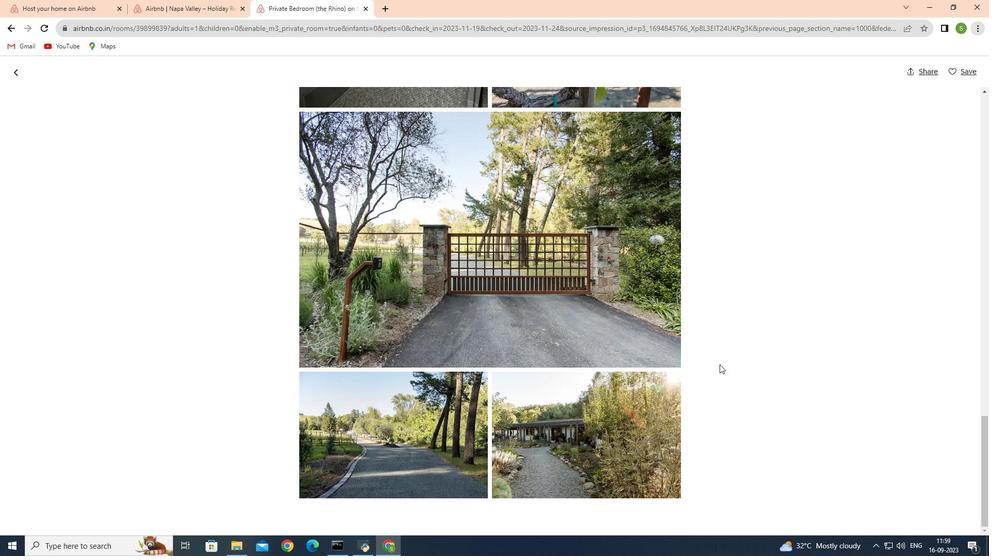 
Action: Mouse scrolled (720, 364) with delta (0, 0)
Screenshot: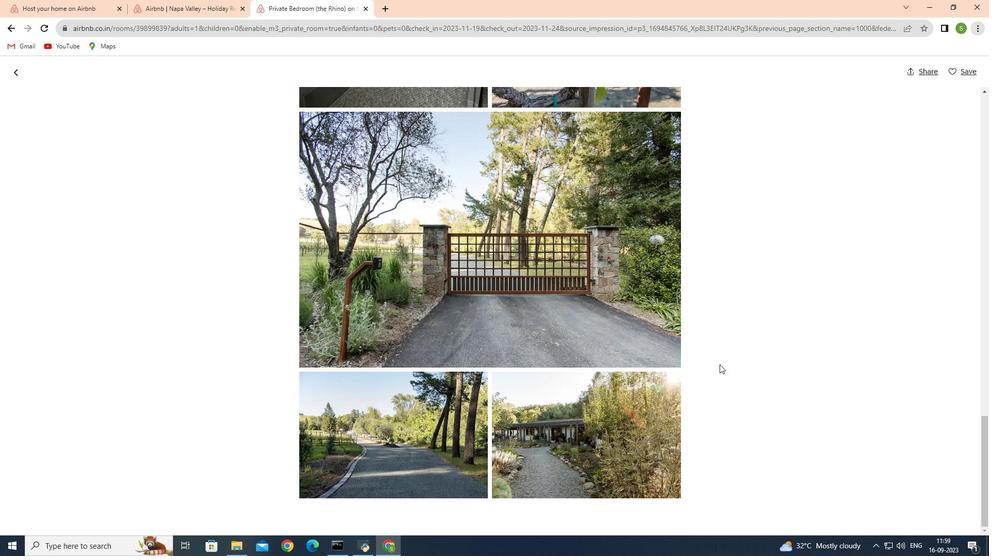 
Action: Mouse scrolled (720, 364) with delta (0, 0)
Screenshot: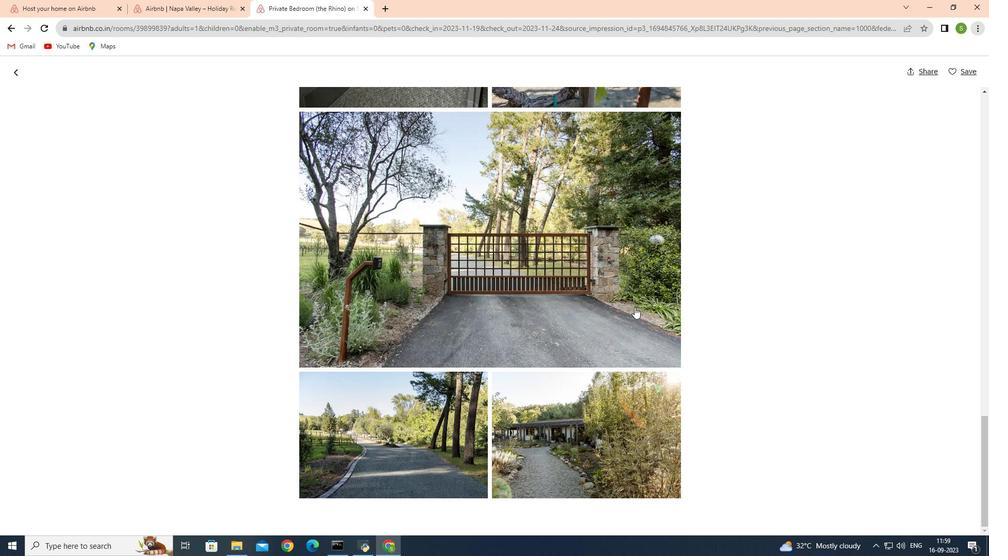 
Action: Mouse moved to (13, 76)
Screenshot: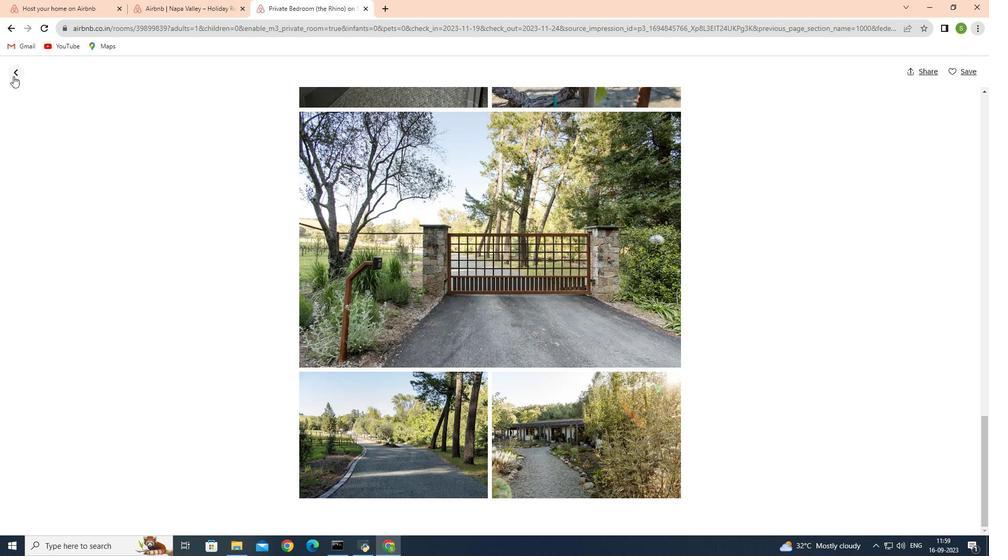 
Action: Mouse pressed left at (13, 76)
Screenshot: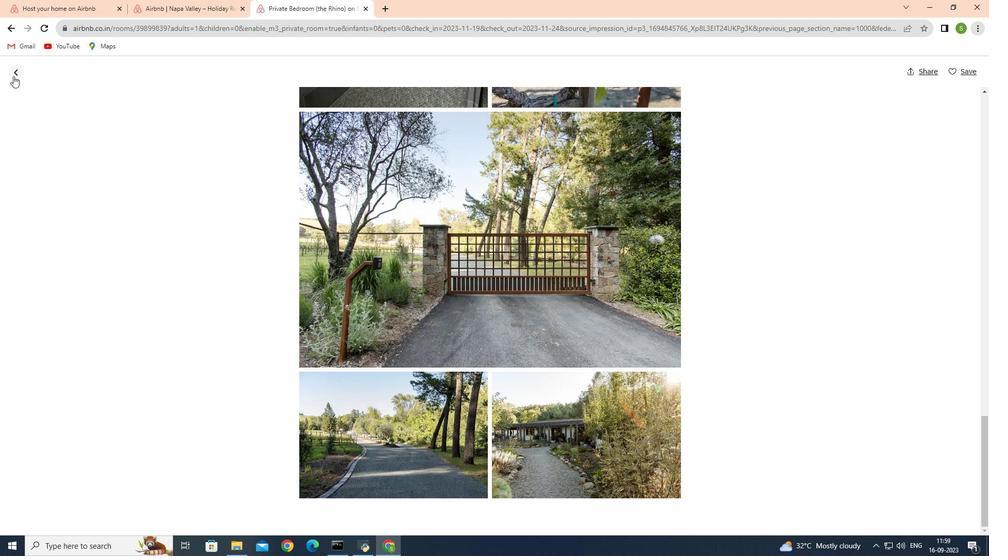 
Action: Mouse moved to (171, 156)
Screenshot: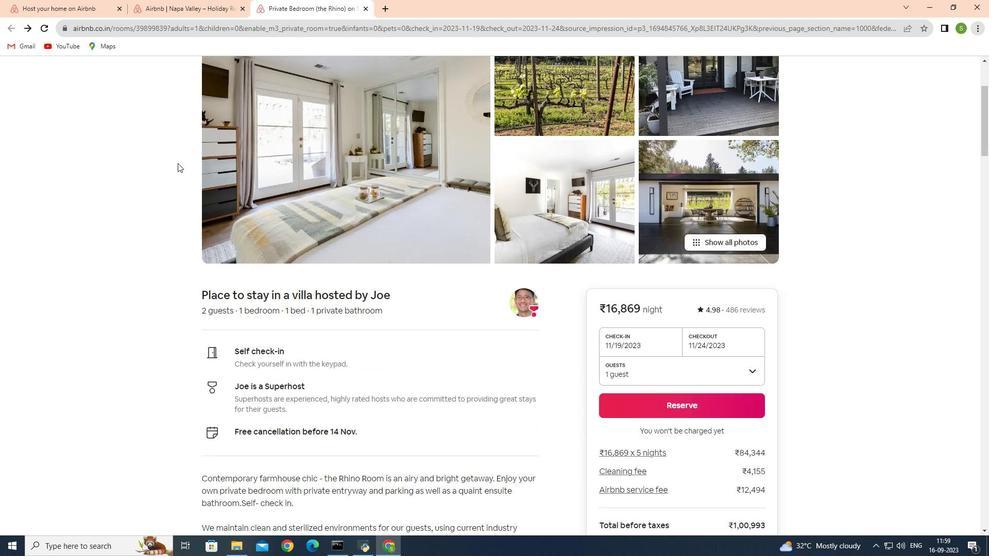 
Action: Mouse scrolled (171, 156) with delta (0, 0)
Screenshot: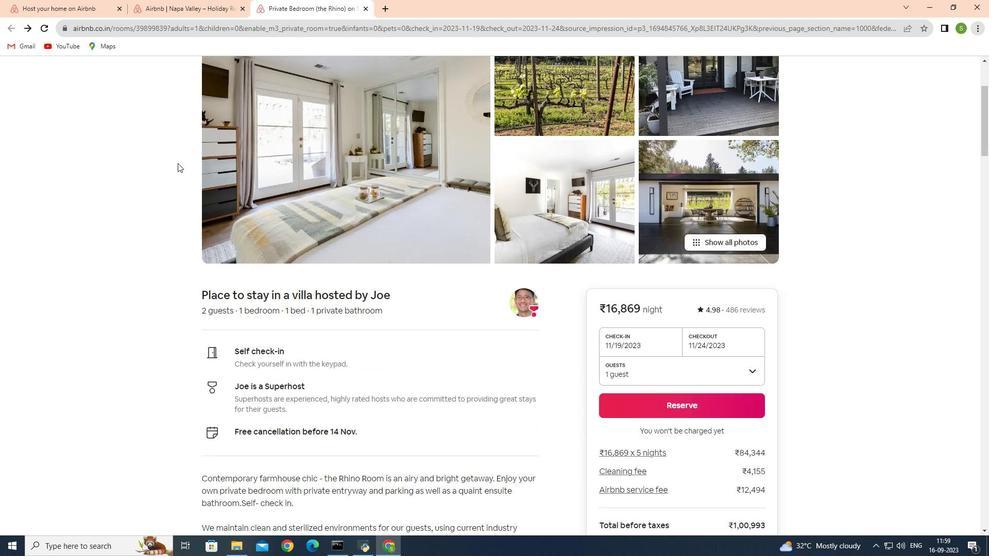 
Action: Mouse moved to (173, 158)
Screenshot: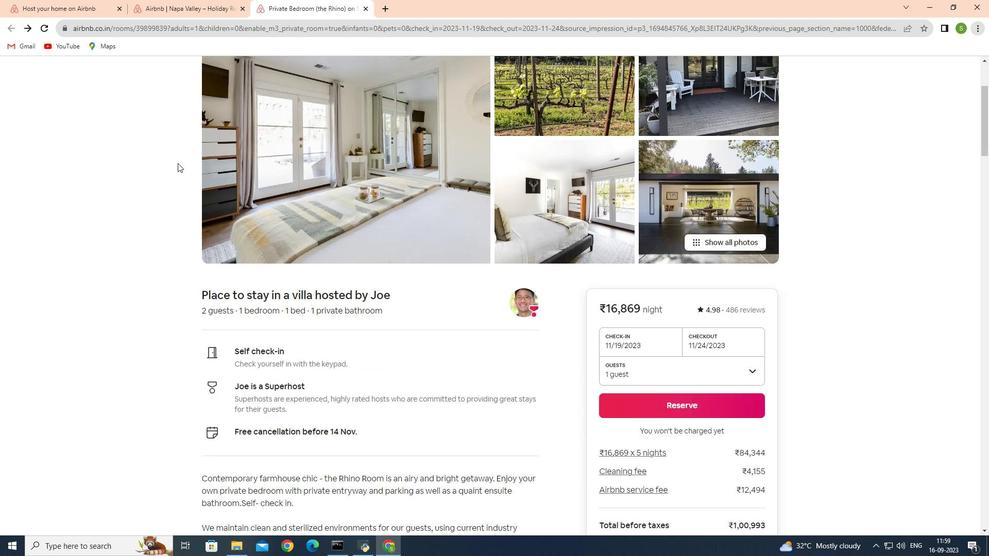 
Action: Mouse scrolled (173, 157) with delta (0, 0)
Screenshot: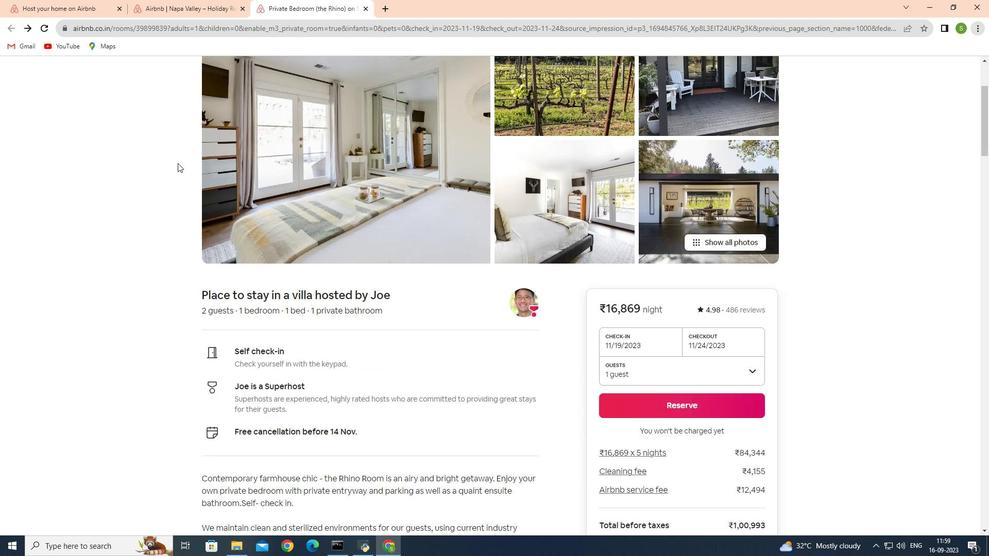 
Action: Mouse moved to (174, 158)
Screenshot: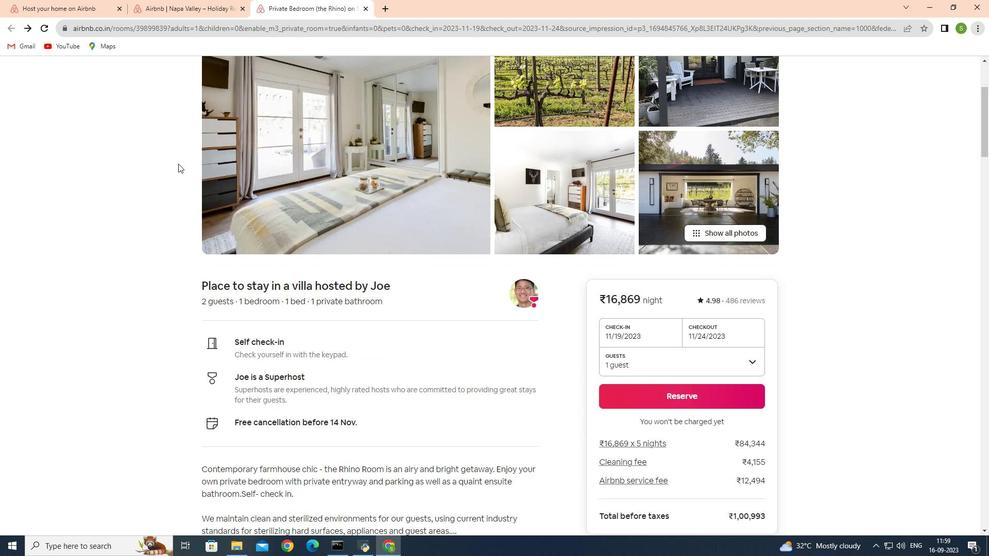 
Action: Mouse scrolled (174, 157) with delta (0, 0)
Screenshot: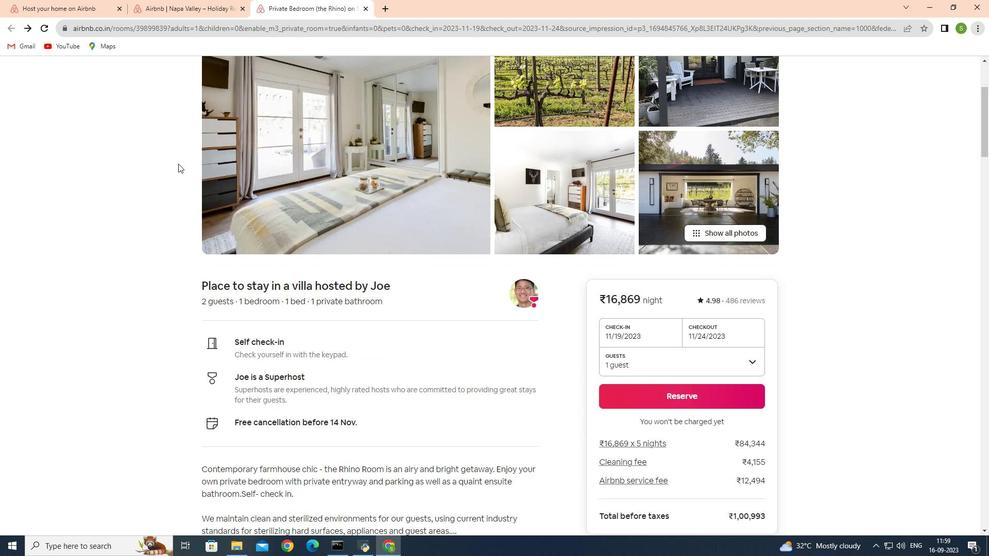 
Action: Mouse moved to (180, 157)
Screenshot: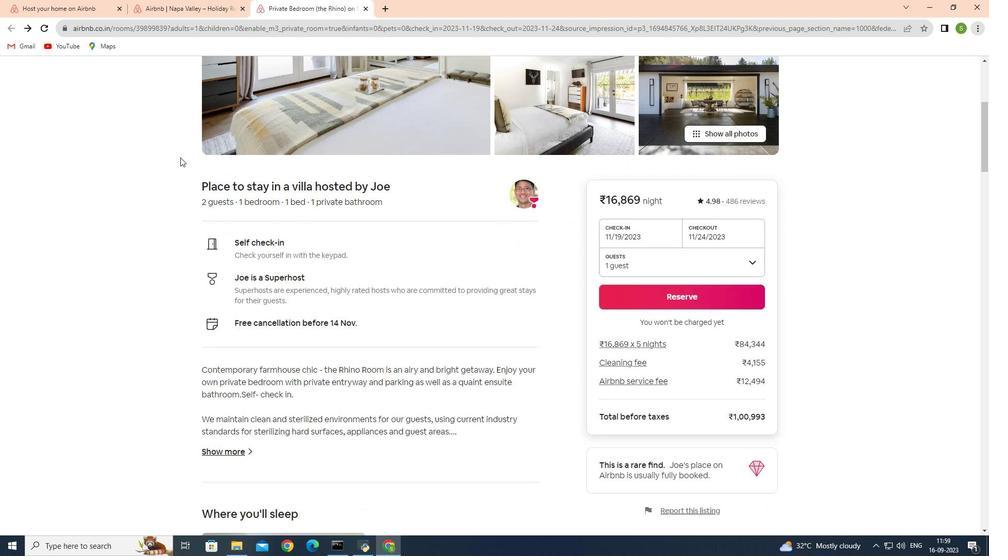 
Action: Mouse scrolled (180, 157) with delta (0, 0)
Screenshot: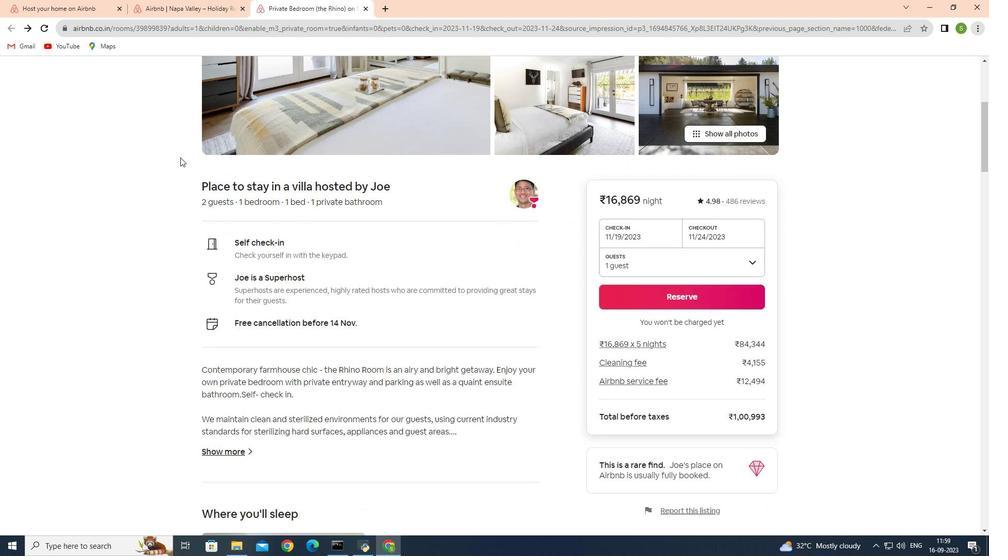 
Action: Mouse scrolled (180, 157) with delta (0, 0)
Screenshot: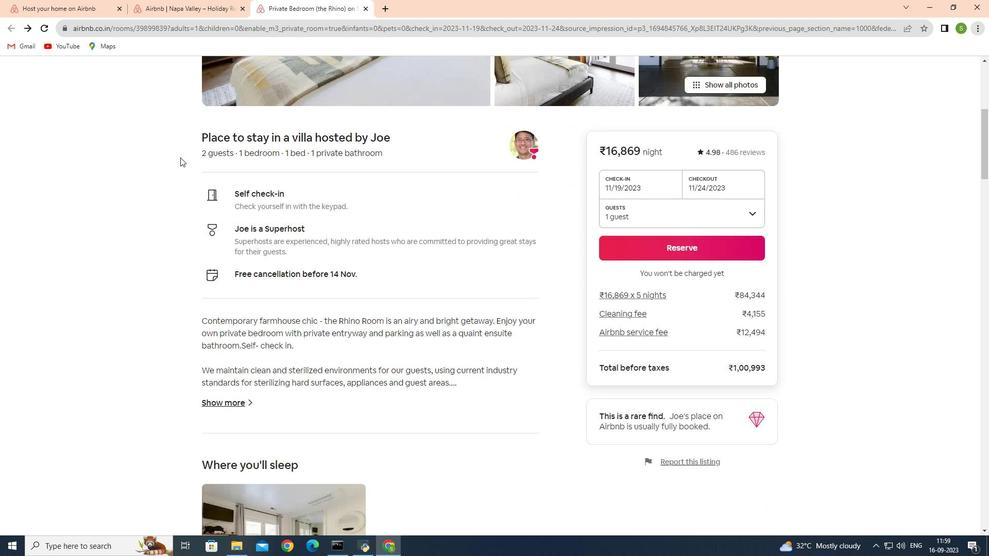 
Action: Mouse scrolled (180, 157) with delta (0, 0)
Screenshot: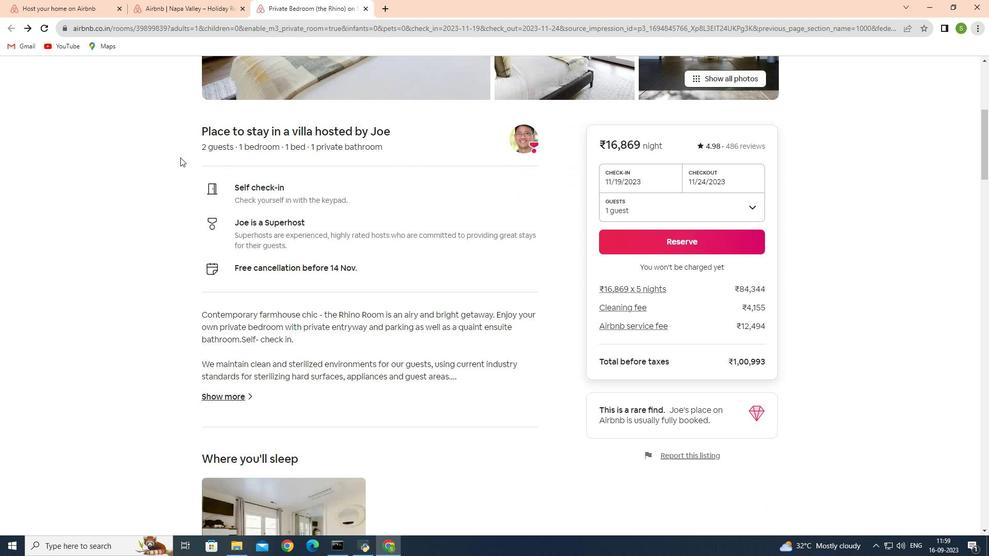 
Action: Mouse moved to (207, 160)
Screenshot: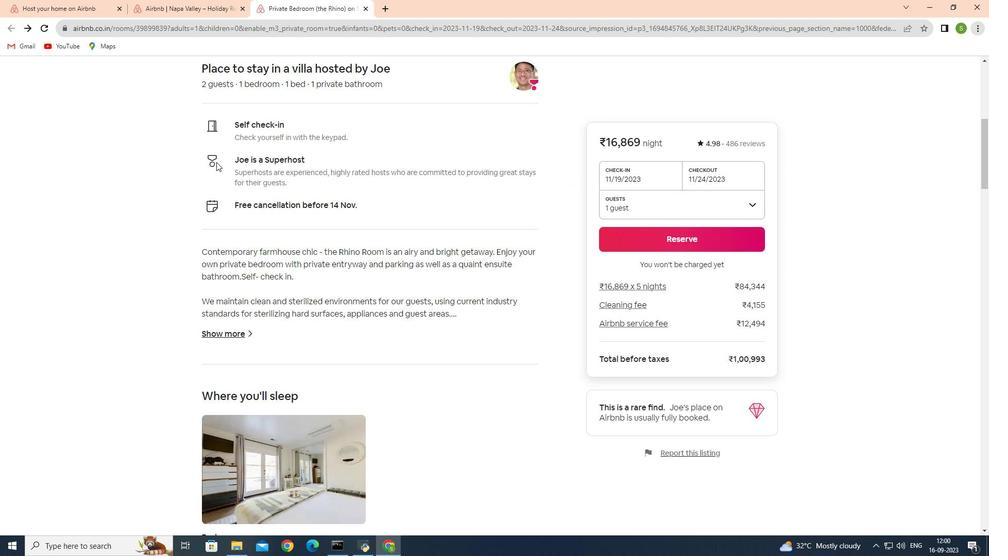 
Action: Mouse scrolled (207, 159) with delta (0, 0)
Screenshot: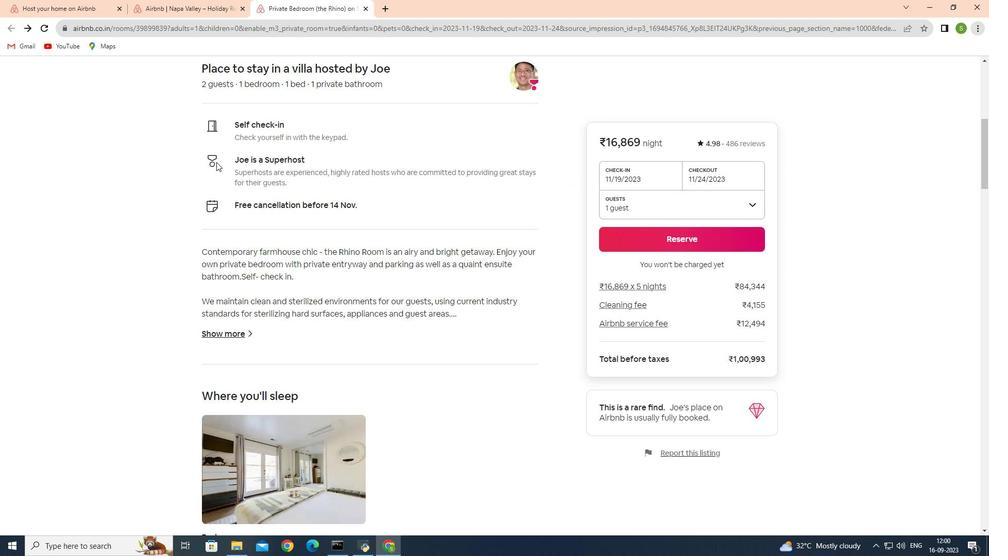 
Action: Mouse moved to (210, 161)
Screenshot: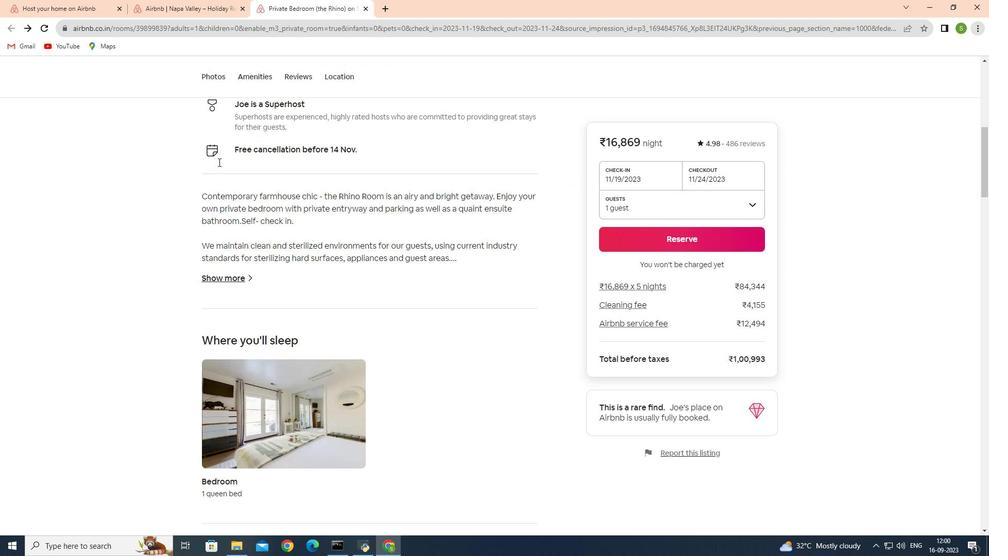 
Action: Mouse scrolled (210, 161) with delta (0, 0)
Screenshot: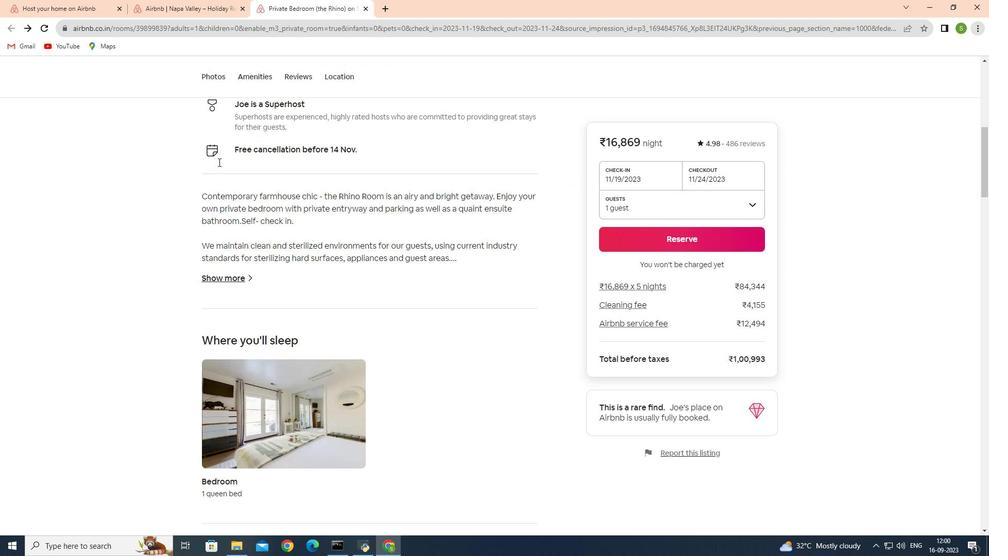 
Action: Mouse moved to (211, 162)
Screenshot: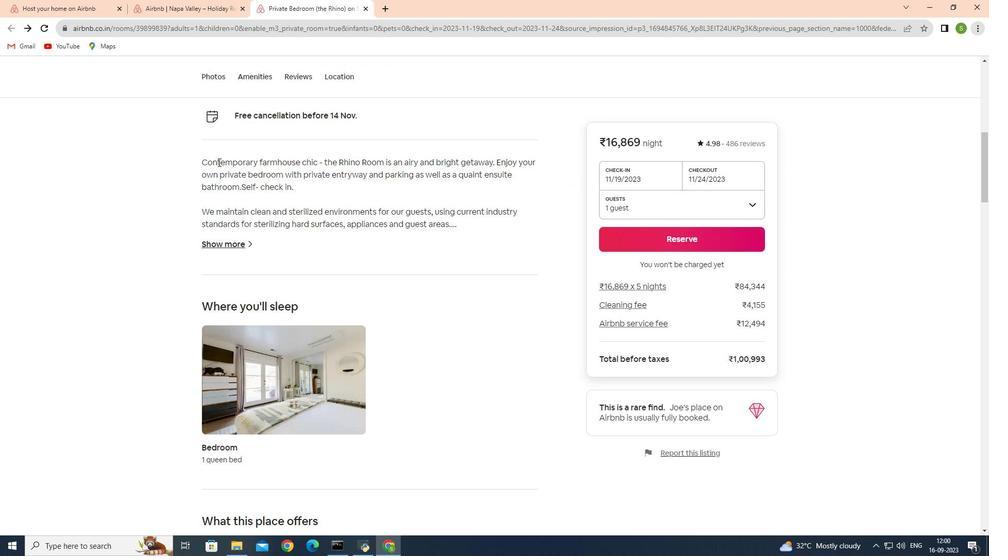 
Action: Mouse scrolled (211, 161) with delta (0, 0)
Screenshot: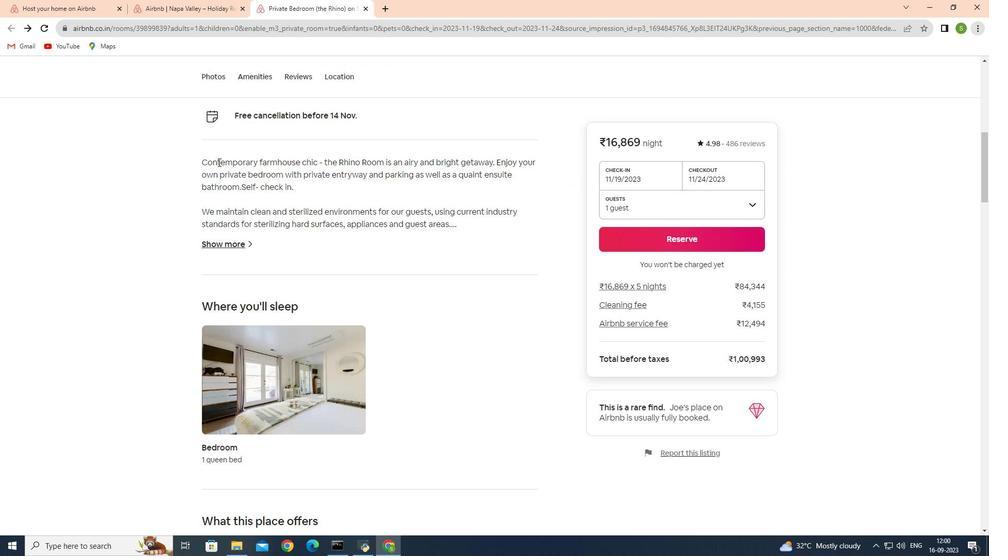 
Action: Mouse moved to (232, 159)
Screenshot: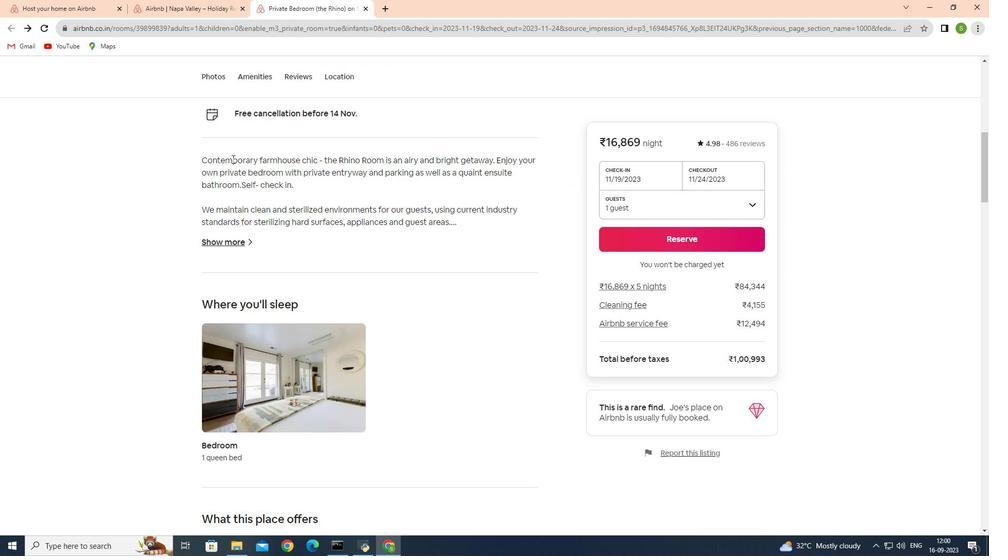 
Action: Mouse scrolled (232, 158) with delta (0, 0)
Screenshot: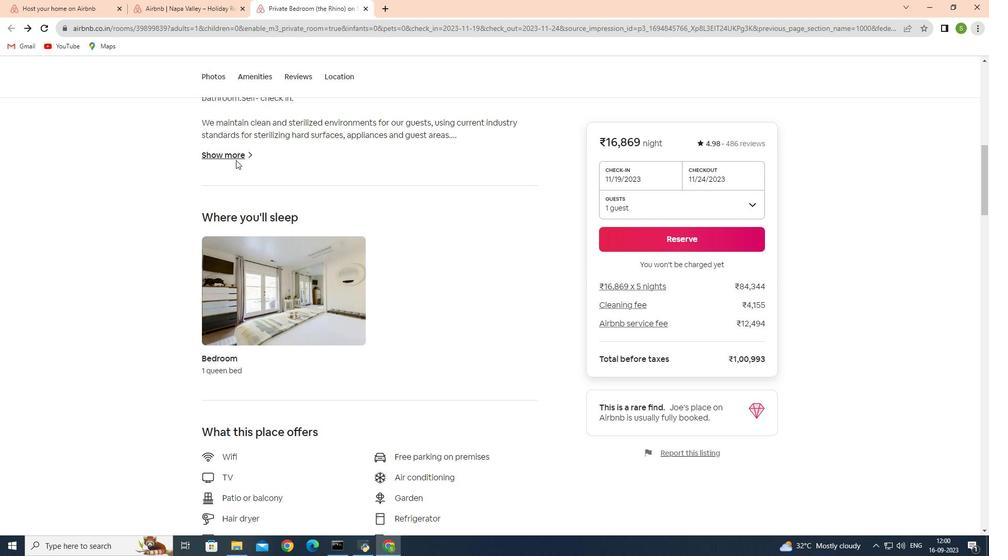 
Action: Mouse moved to (235, 160)
Screenshot: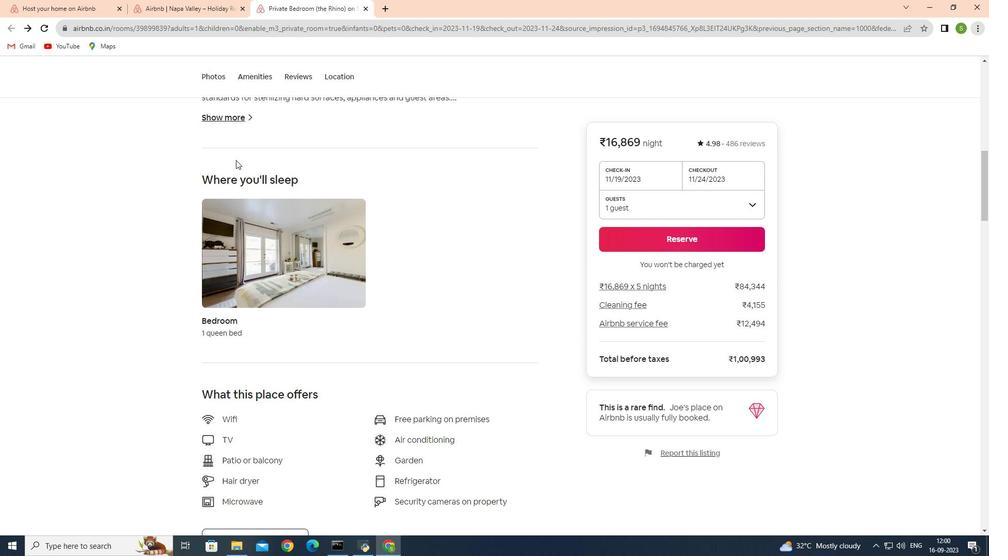 
Action: Mouse scrolled (235, 159) with delta (0, 0)
Screenshot: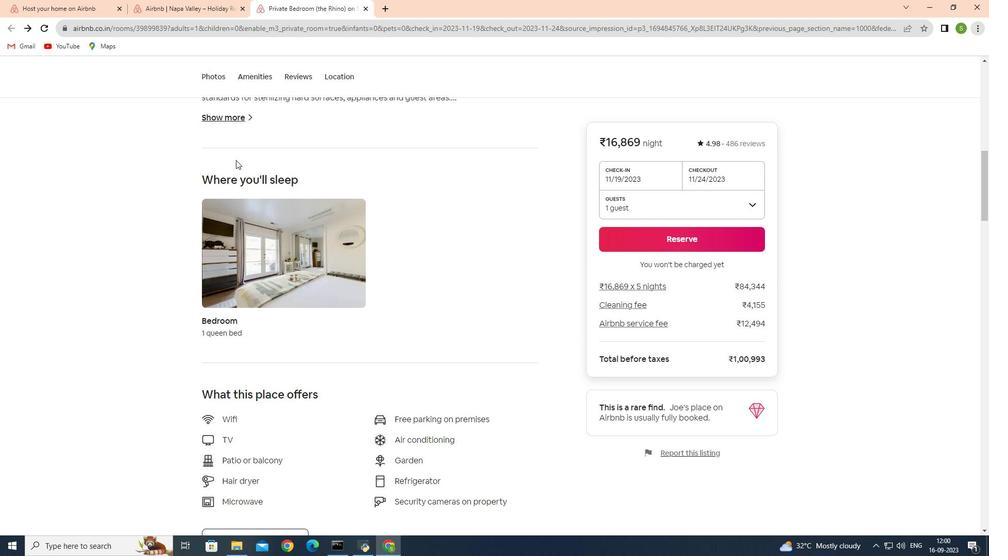 
Action: Mouse moved to (235, 160)
Screenshot: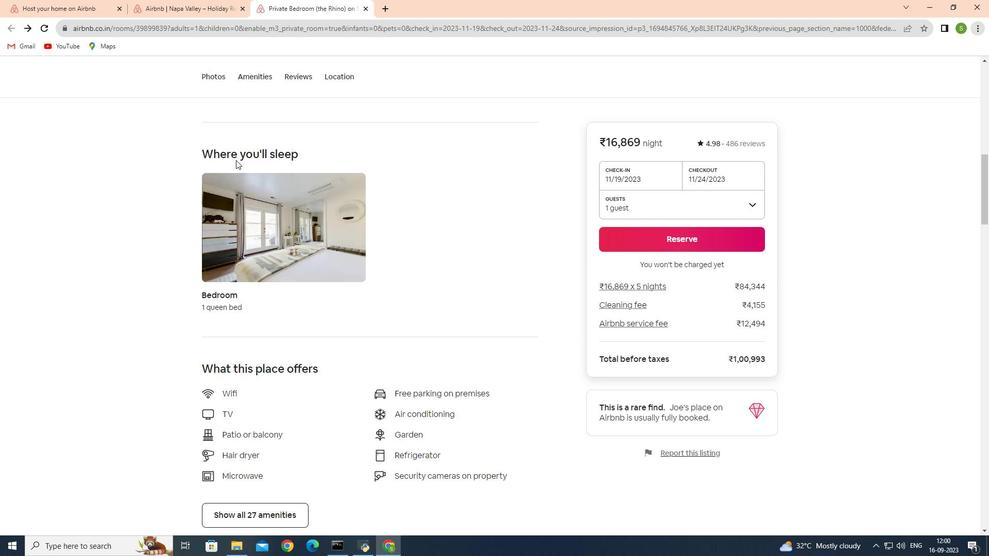 
Action: Mouse scrolled (235, 159) with delta (0, 0)
Screenshot: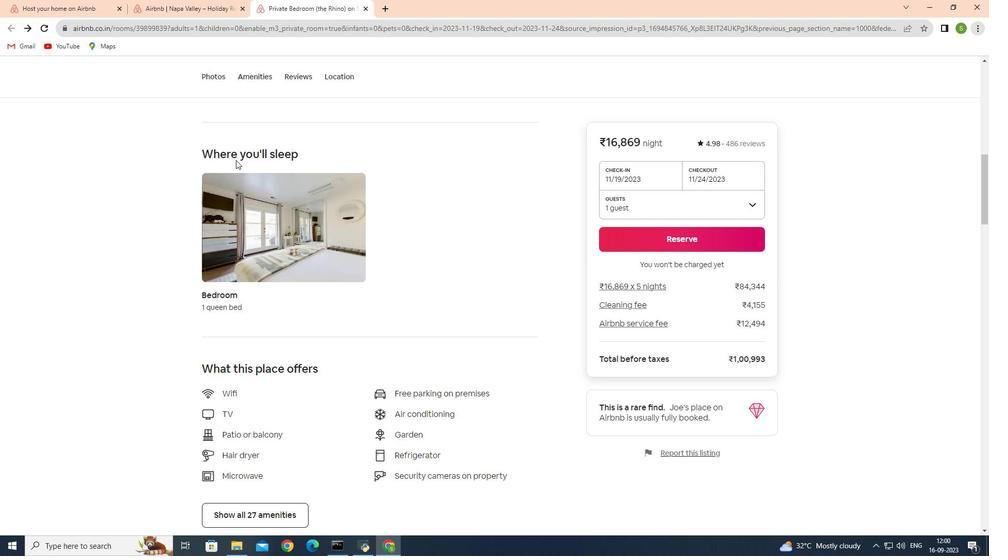 
Action: Mouse moved to (236, 159)
Screenshot: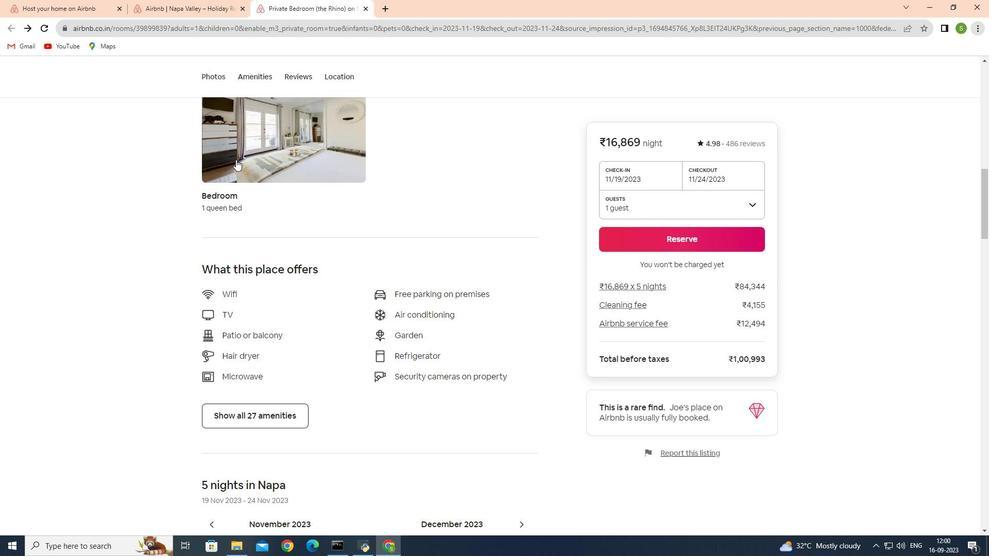 
Action: Mouse scrolled (236, 159) with delta (0, 0)
Screenshot: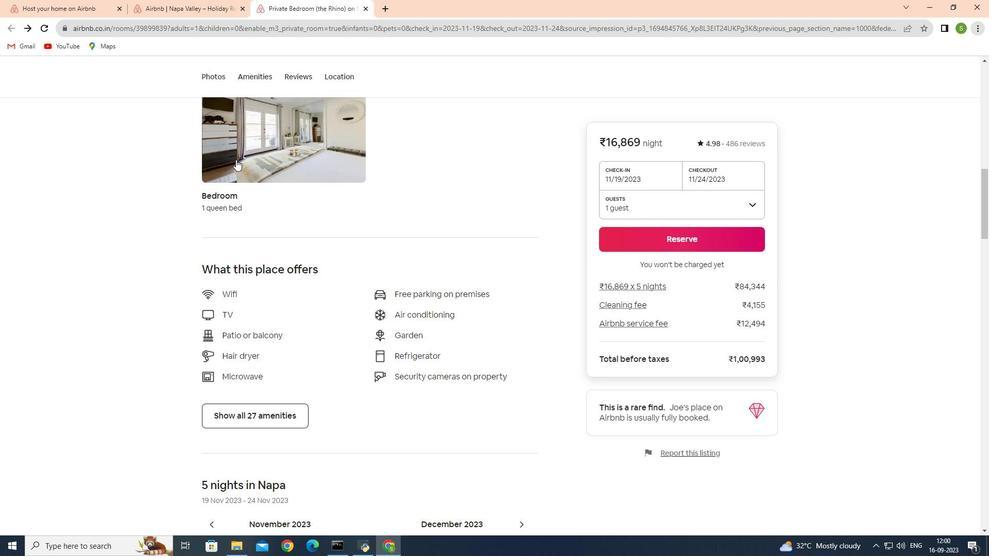 
Action: Mouse scrolled (236, 159) with delta (0, 0)
Screenshot: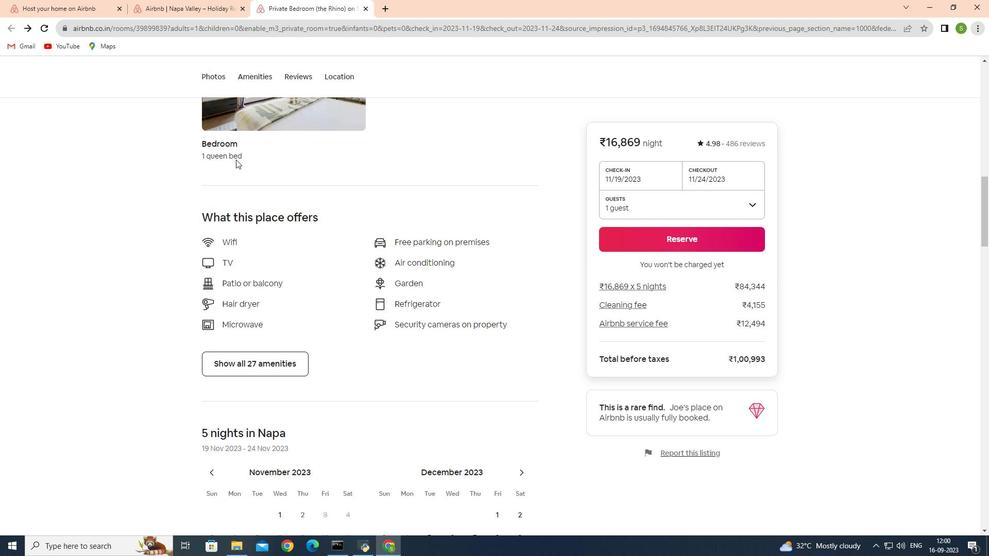 
Action: Mouse moved to (236, 159)
Screenshot: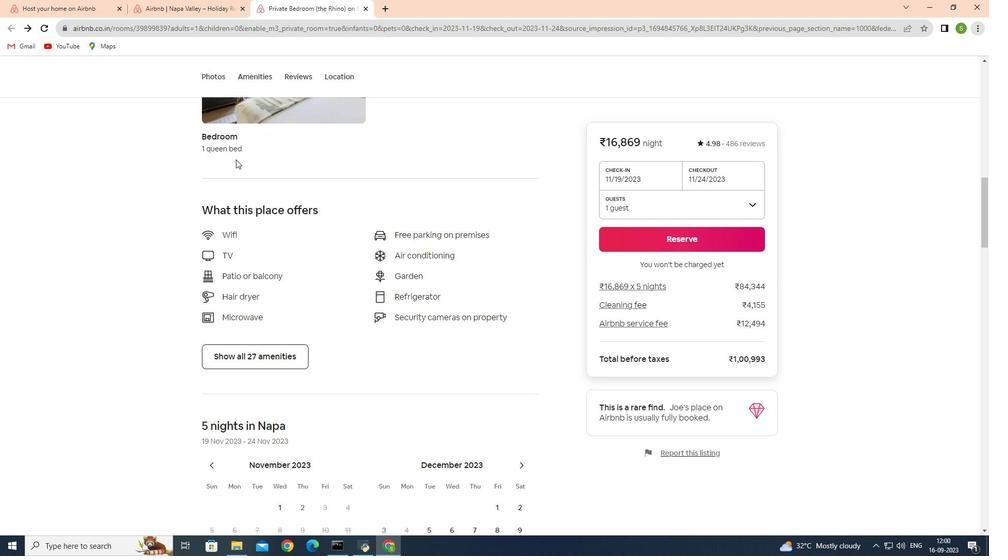 
Action: Mouse scrolled (236, 159) with delta (0, 0)
Screenshot: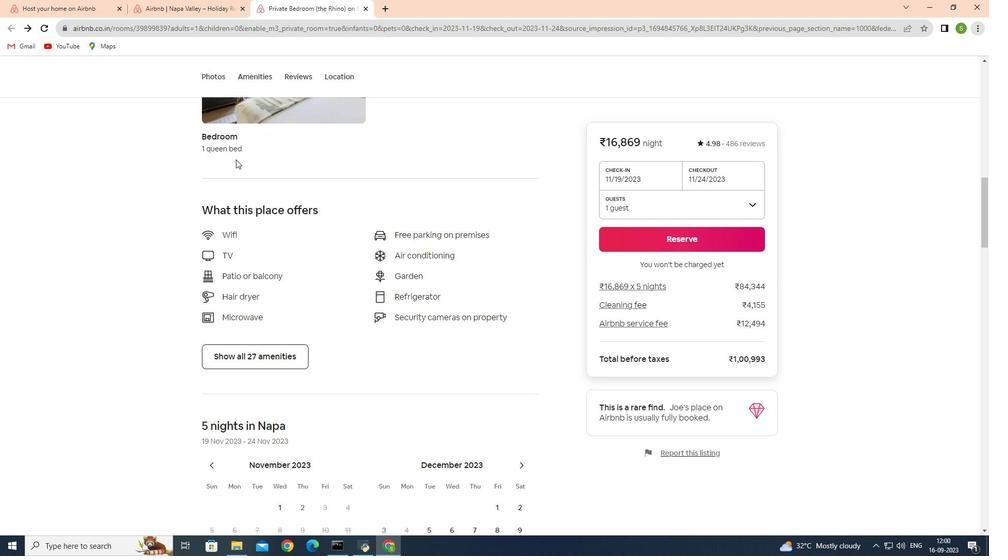 
Action: Mouse scrolled (236, 159) with delta (0, 0)
Screenshot: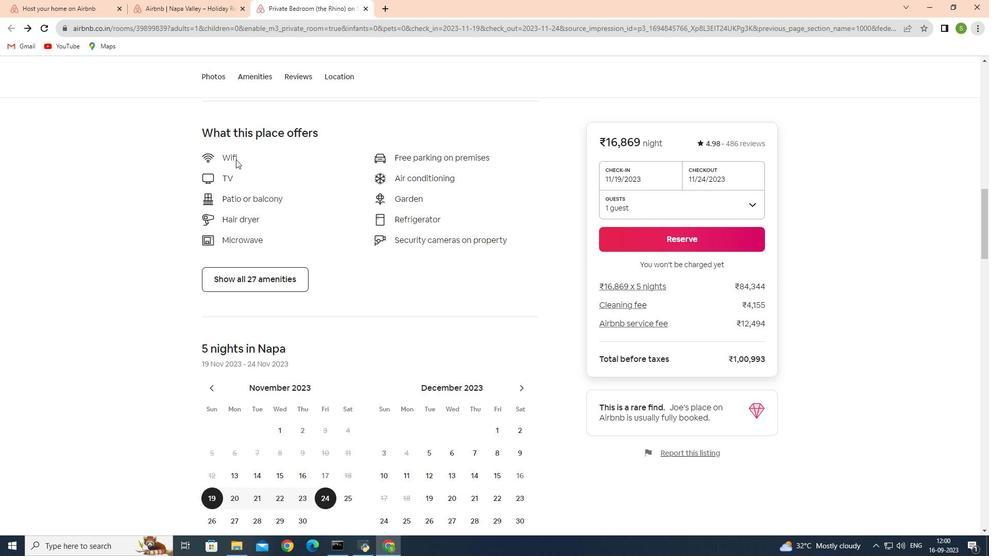 
Action: Mouse scrolled (236, 159) with delta (0, 0)
Screenshot: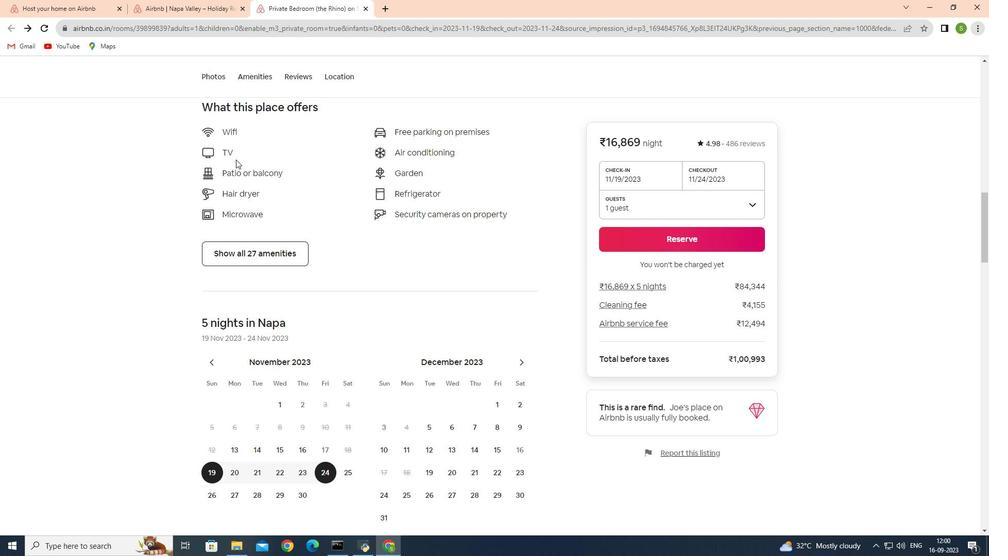 
Action: Mouse moved to (235, 166)
Screenshot: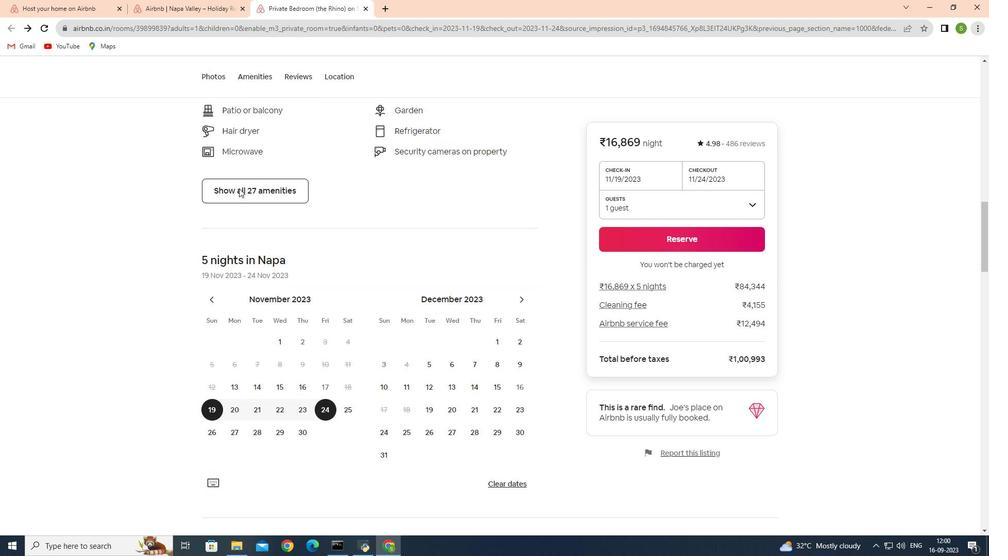 
Action: Mouse scrolled (235, 166) with delta (0, 0)
Screenshot: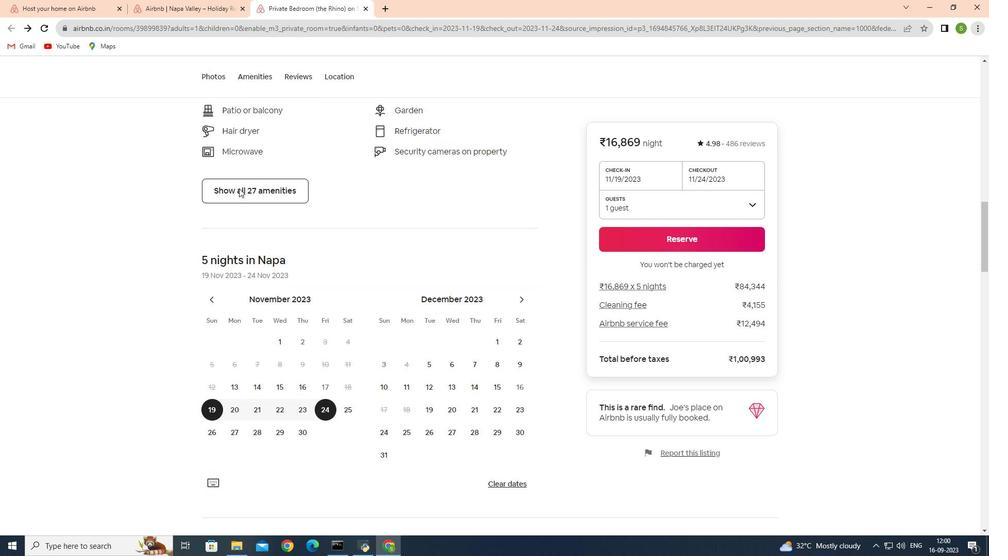 
Action: Mouse moved to (239, 188)
Screenshot: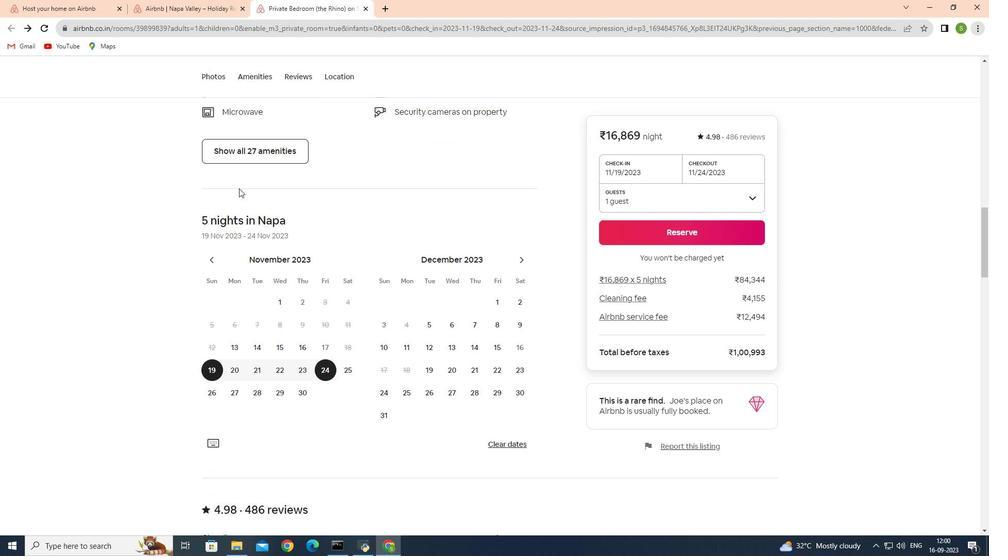 
Action: Mouse scrolled (239, 188) with delta (0, 0)
Screenshot: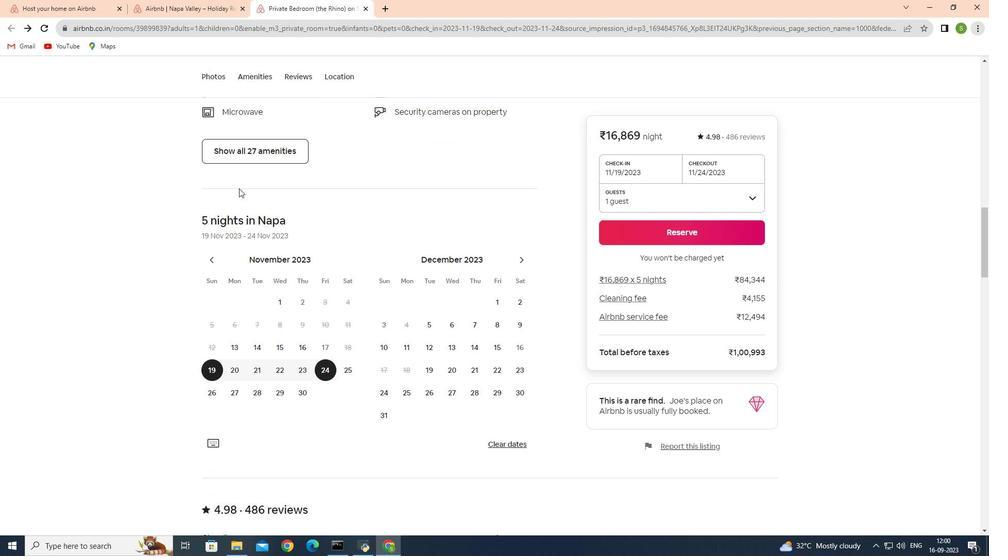
Action: Mouse moved to (244, 156)
Screenshot: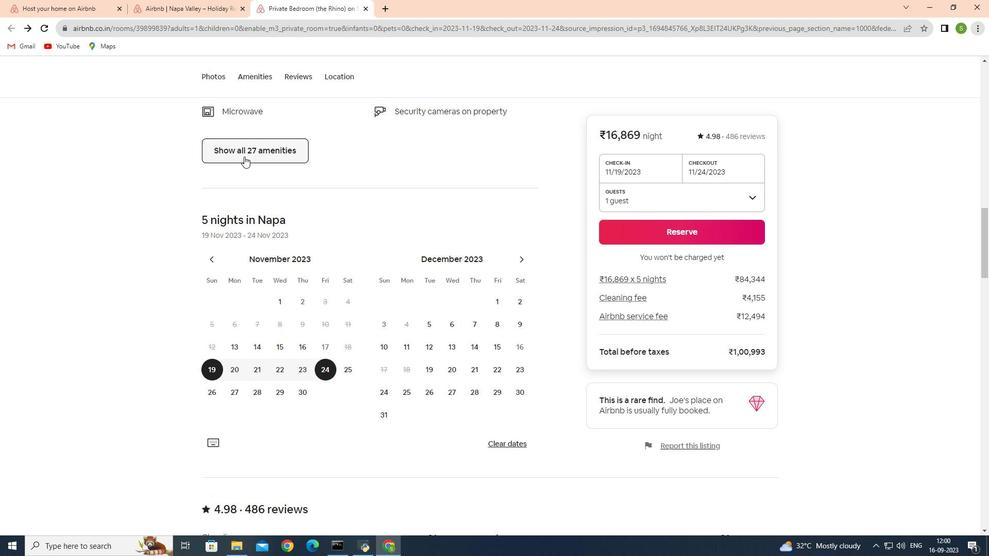 
Action: Mouse pressed left at (244, 156)
Screenshot: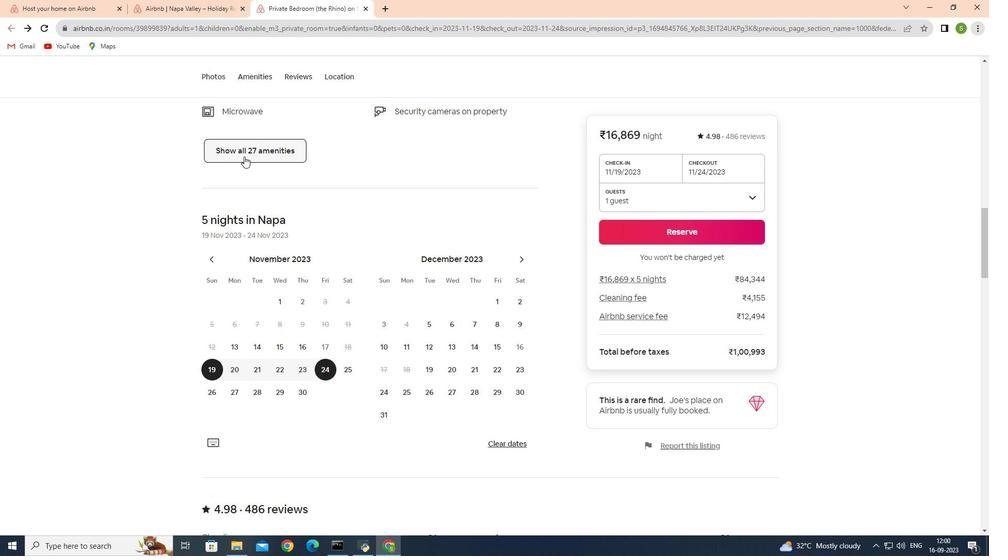 
Action: Mouse moved to (370, 209)
Screenshot: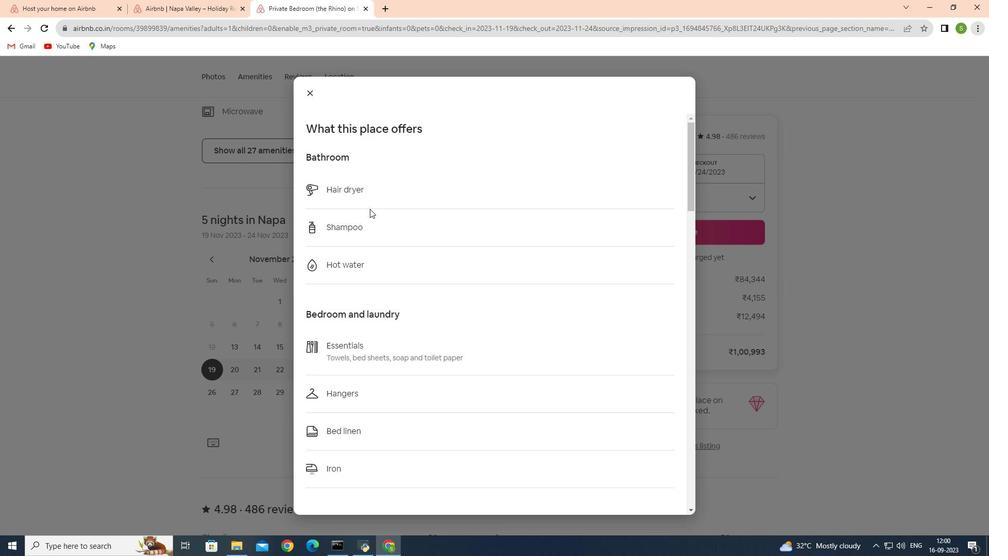 
Action: Mouse scrolled (370, 208) with delta (0, 0)
Screenshot: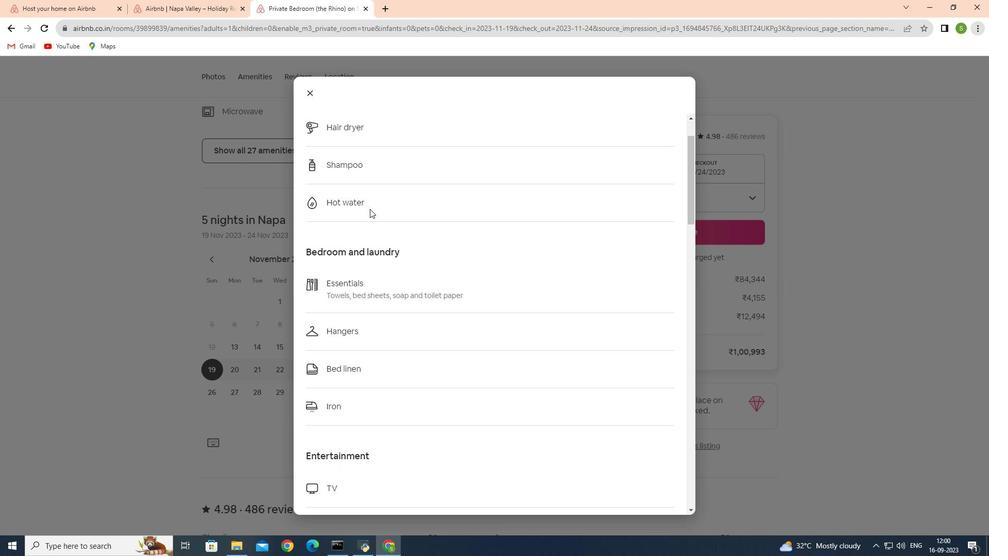
Action: Mouse scrolled (370, 208) with delta (0, 0)
Screenshot: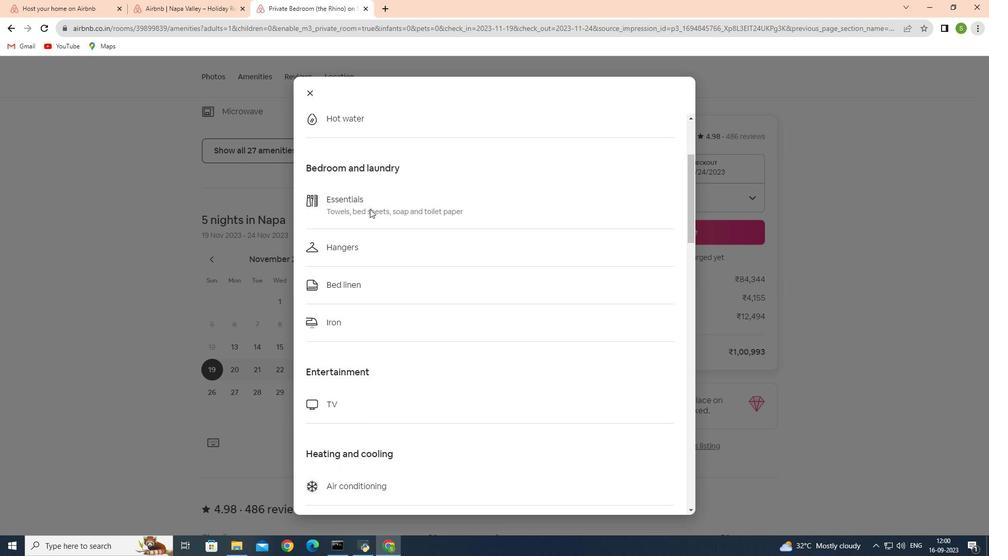 
Action: Mouse scrolled (370, 208) with delta (0, 0)
Screenshot: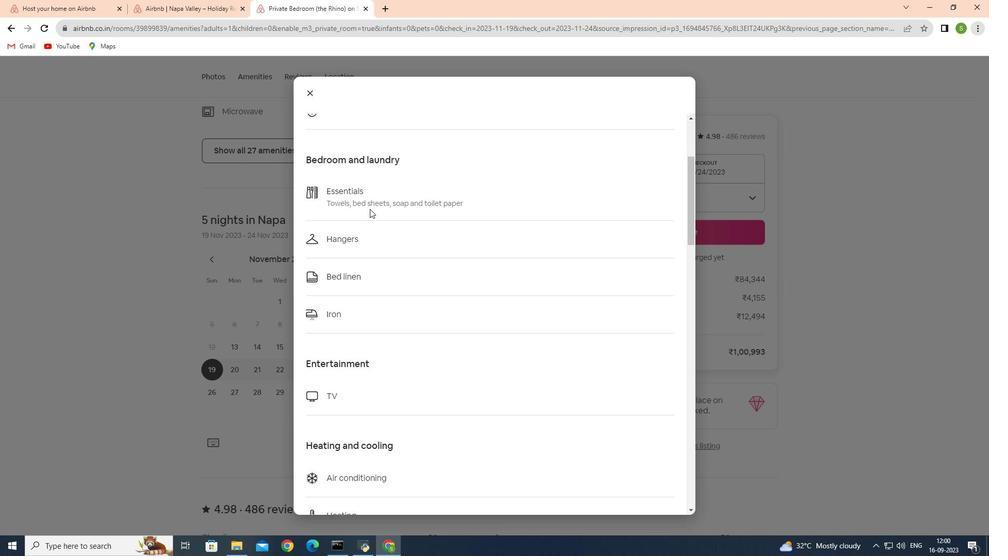 
Action: Mouse moved to (371, 208)
Screenshot: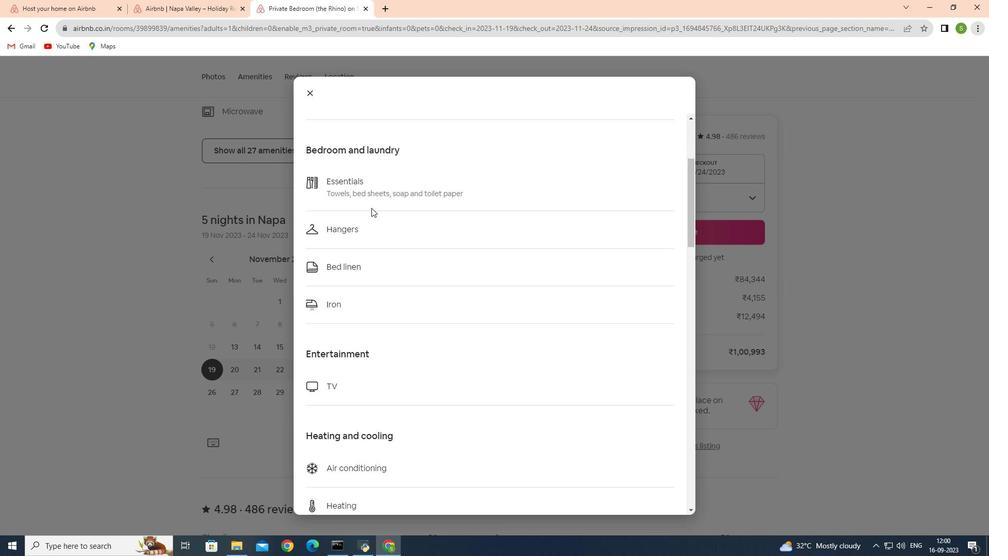 
Action: Mouse scrolled (371, 207) with delta (0, 0)
Screenshot: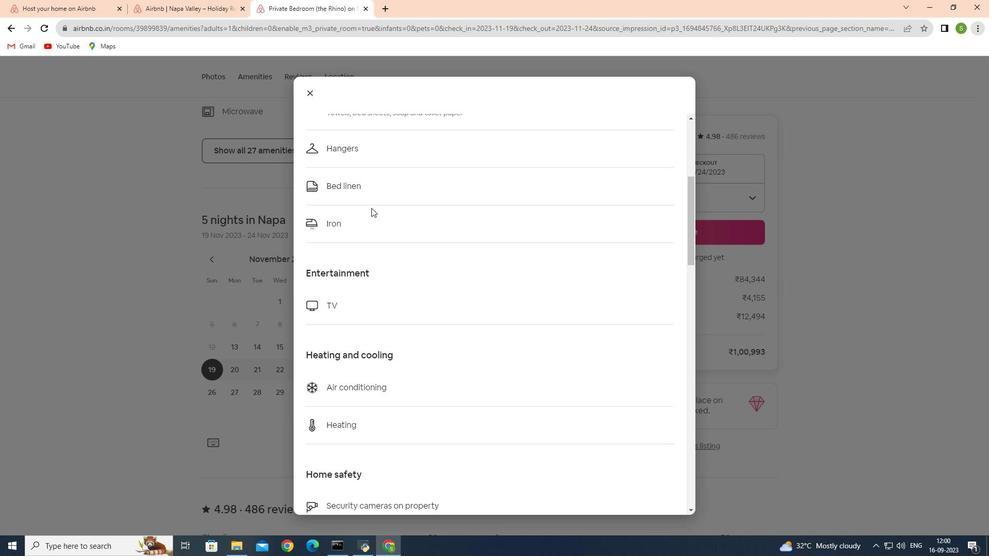 
Action: Mouse scrolled (371, 207) with delta (0, 0)
Screenshot: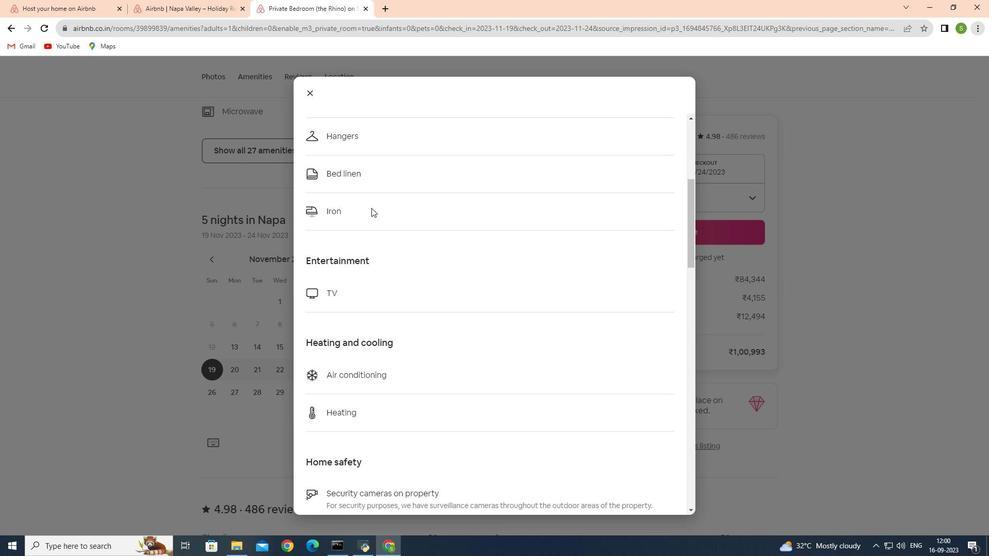 
Action: Mouse moved to (372, 206)
Screenshot: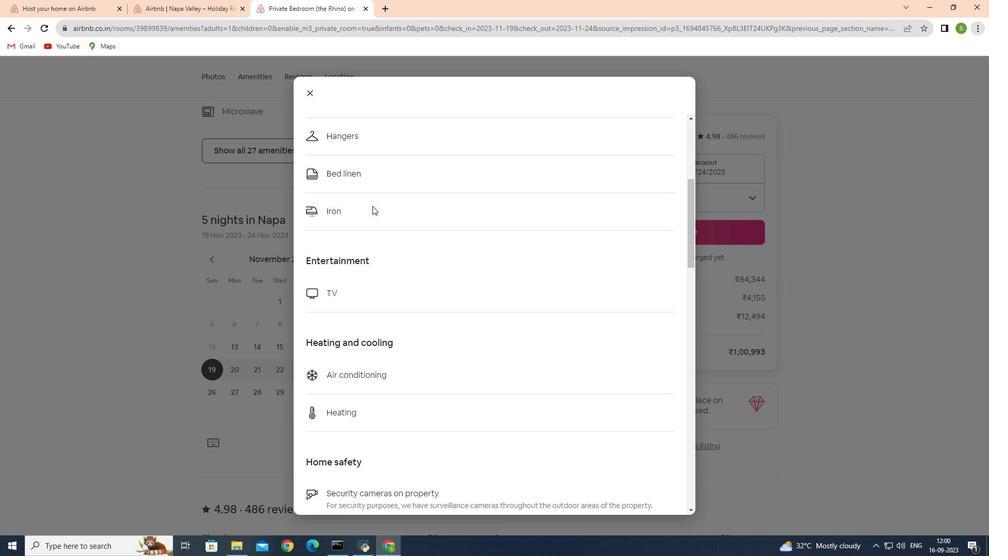 
Action: Mouse scrolled (372, 205) with delta (0, 0)
Screenshot: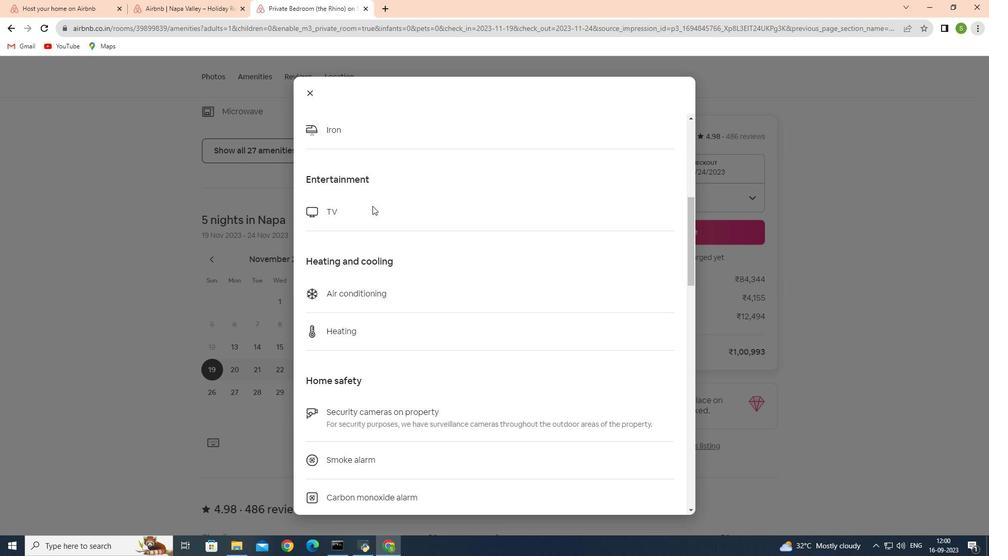 
Action: Mouse scrolled (372, 205) with delta (0, 0)
Screenshot: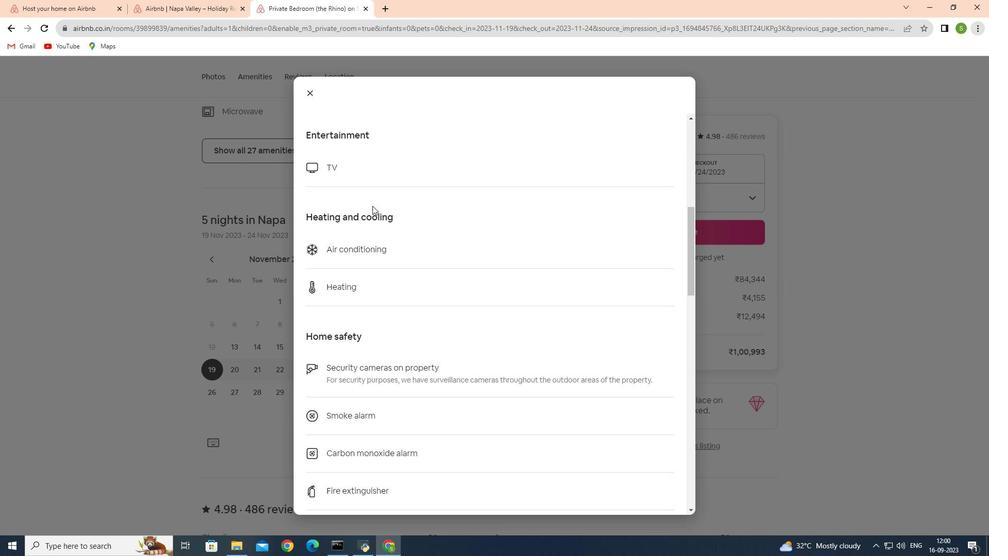 
Action: Mouse scrolled (372, 205) with delta (0, 0)
Screenshot: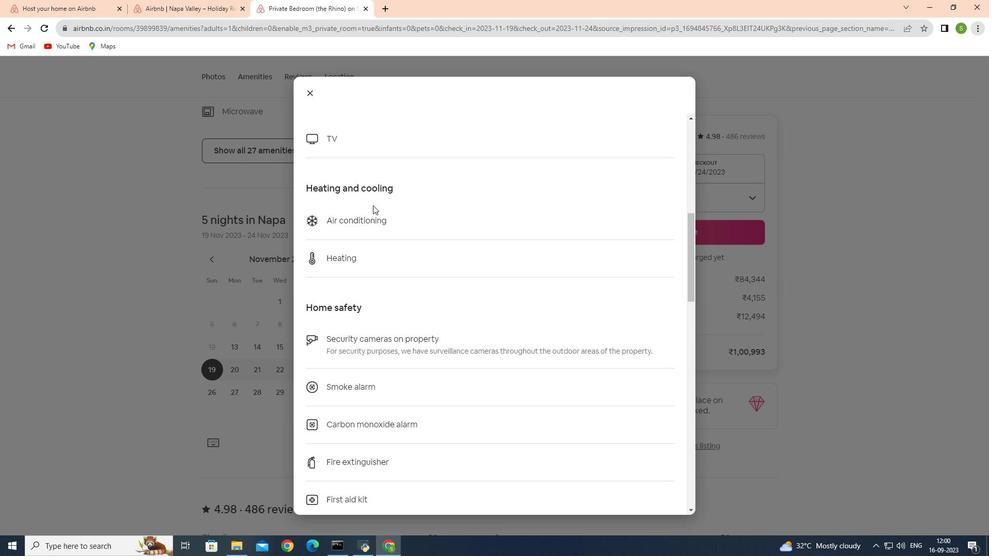 
Action: Mouse moved to (373, 205)
Screenshot: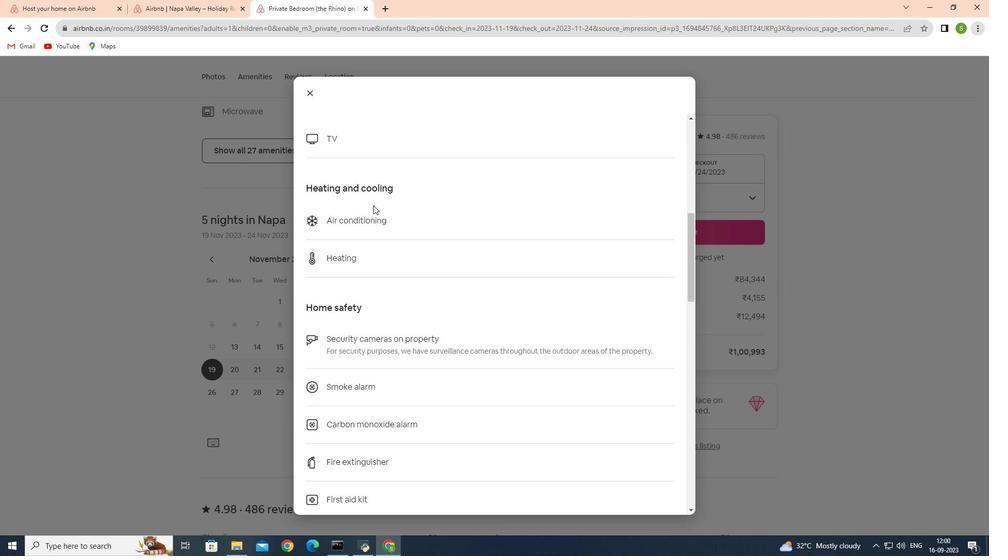
Action: Mouse scrolled (373, 205) with delta (0, 0)
Screenshot: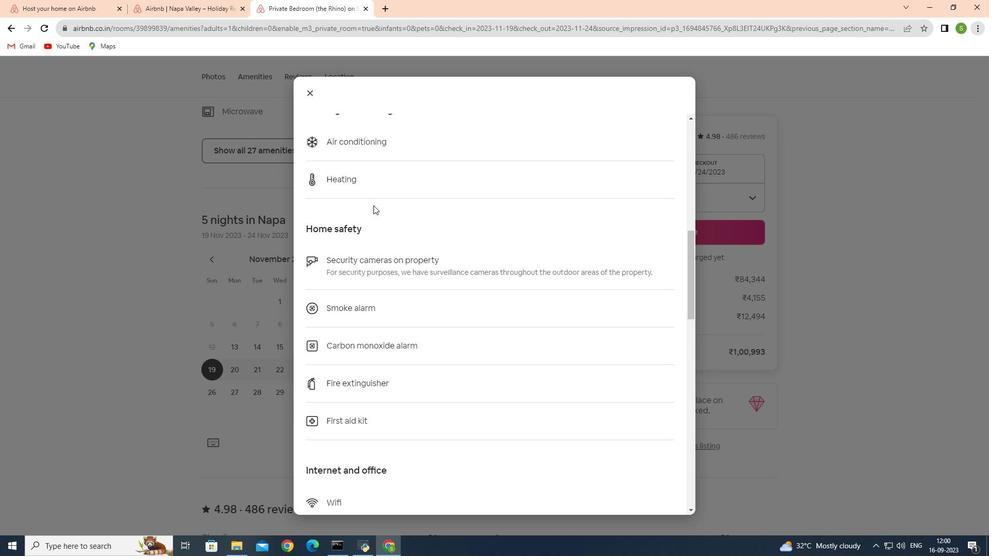 
Action: Mouse scrolled (373, 205) with delta (0, 0)
Screenshot: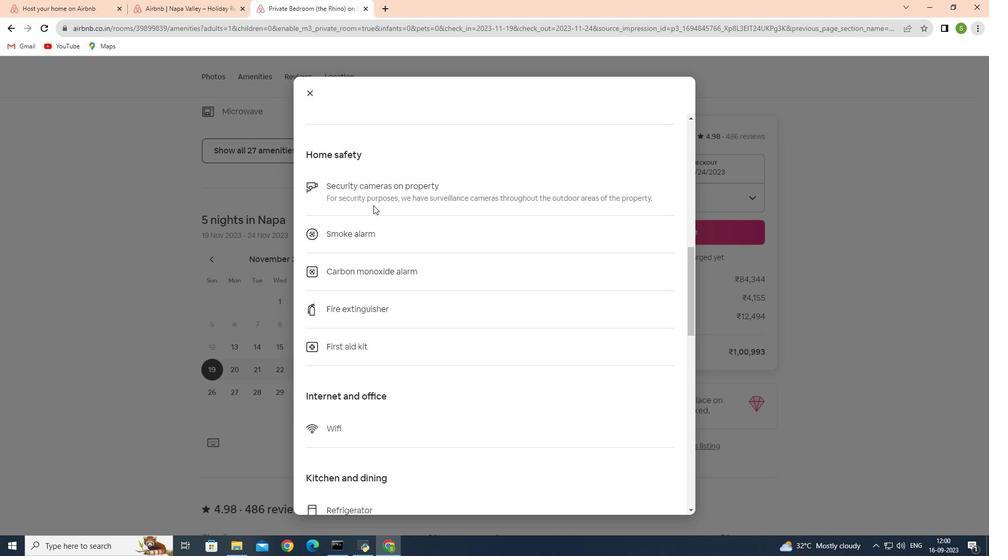 
Action: Mouse scrolled (373, 205) with delta (0, 0)
Screenshot: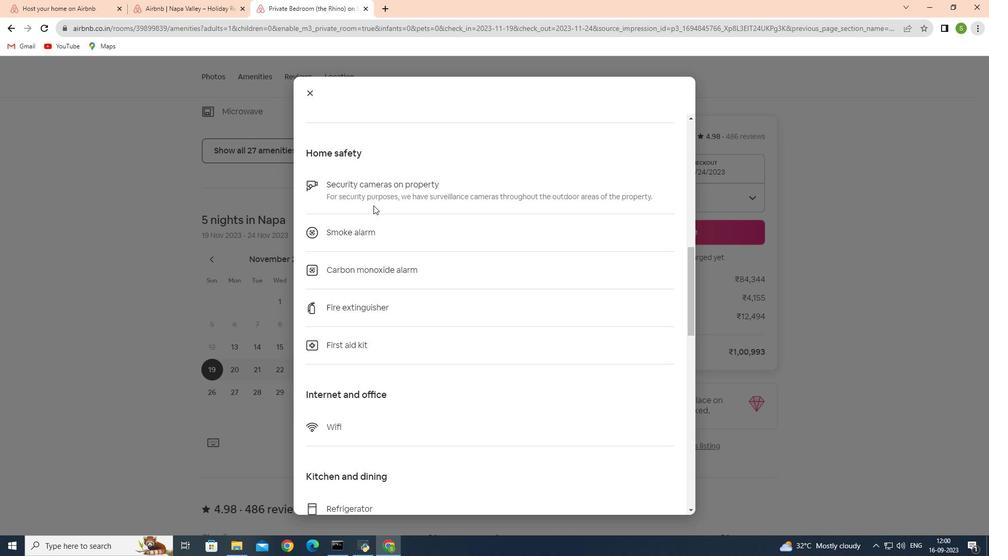 
Action: Mouse moved to (374, 205)
Screenshot: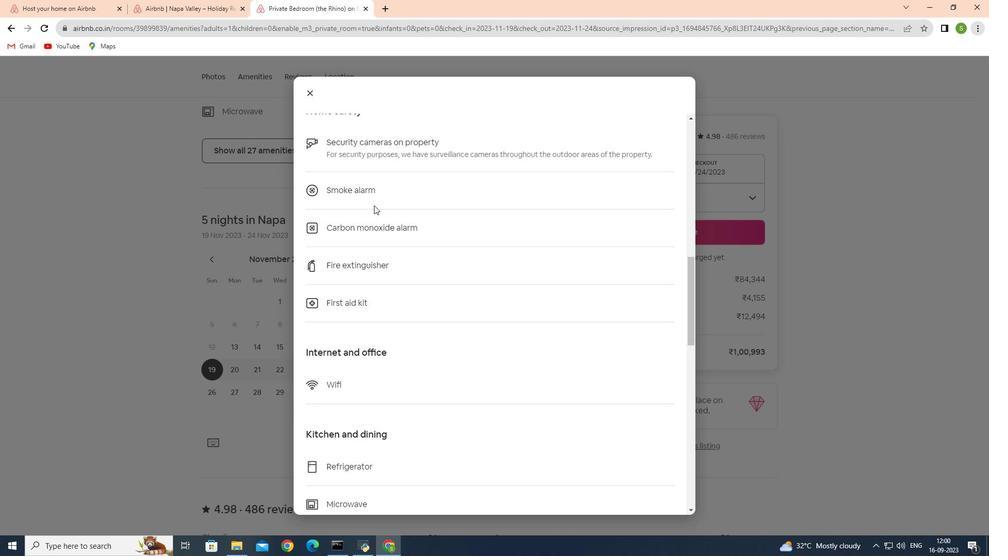 
Action: Mouse scrolled (374, 205) with delta (0, 0)
Screenshot: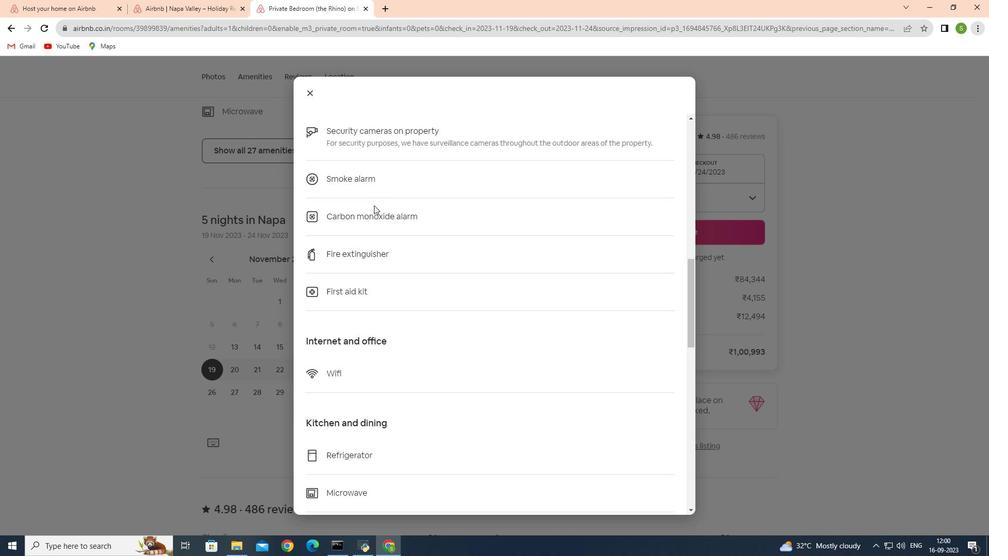 
Action: Mouse scrolled (374, 205) with delta (0, 0)
Screenshot: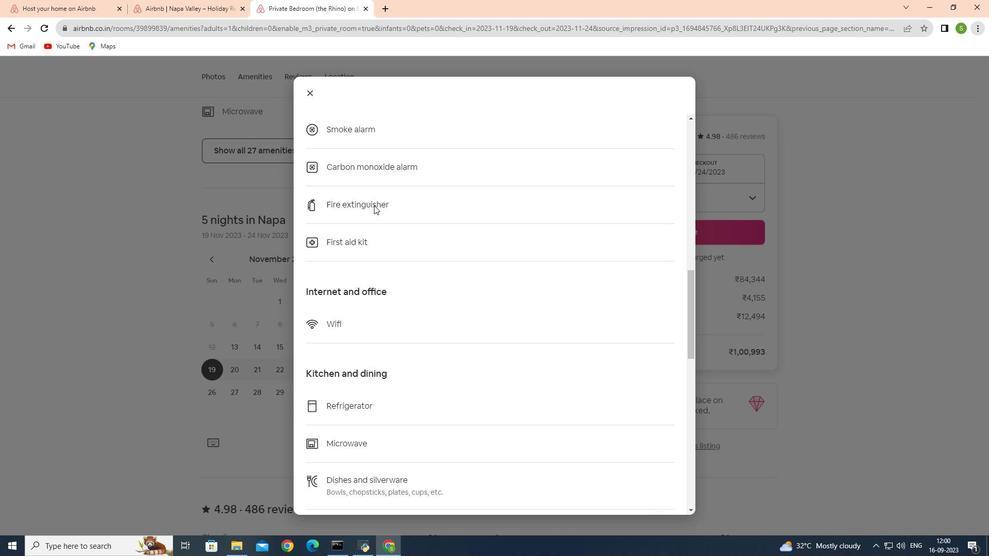 
Action: Mouse scrolled (374, 205) with delta (0, 0)
Screenshot: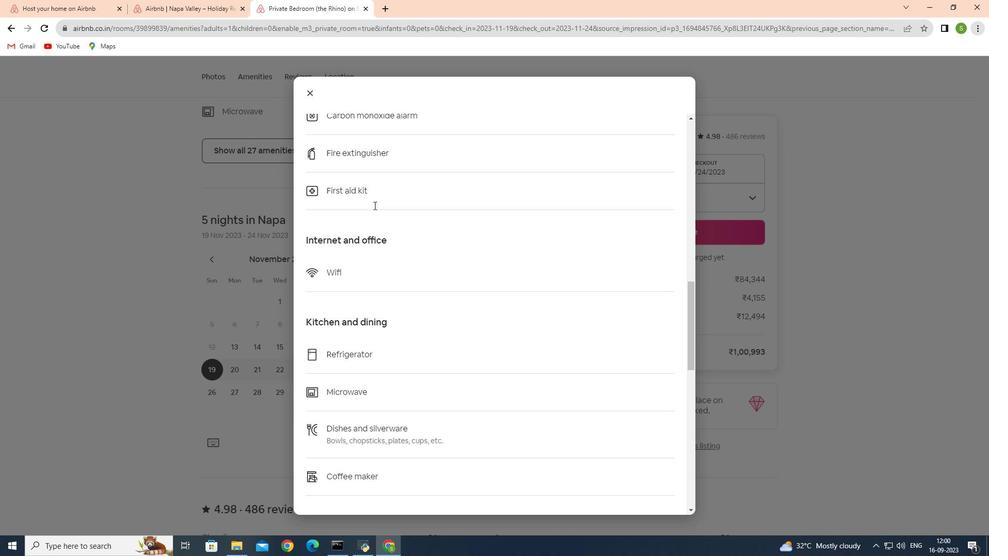 
Action: Mouse scrolled (374, 205) with delta (0, 0)
Screenshot: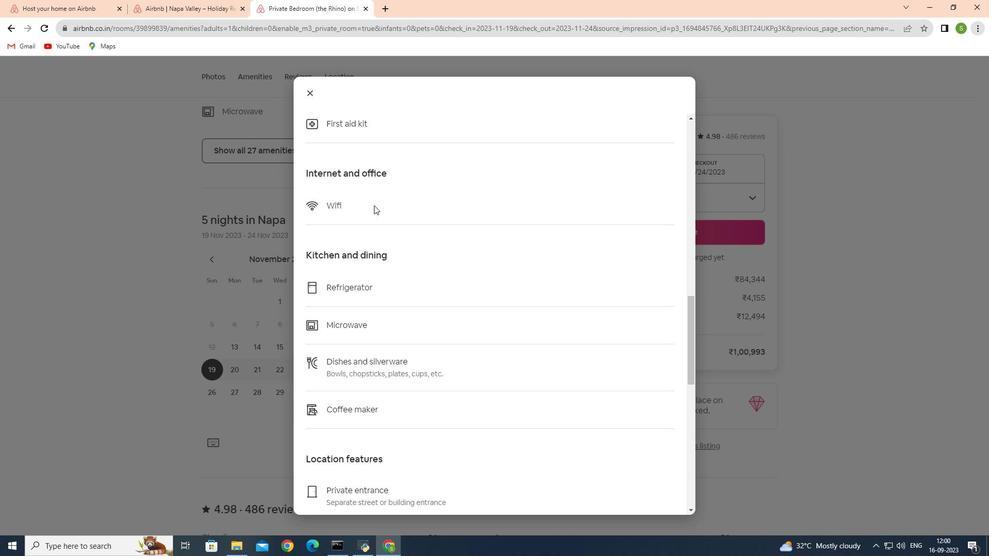 
Action: Mouse scrolled (374, 205) with delta (0, 0)
Screenshot: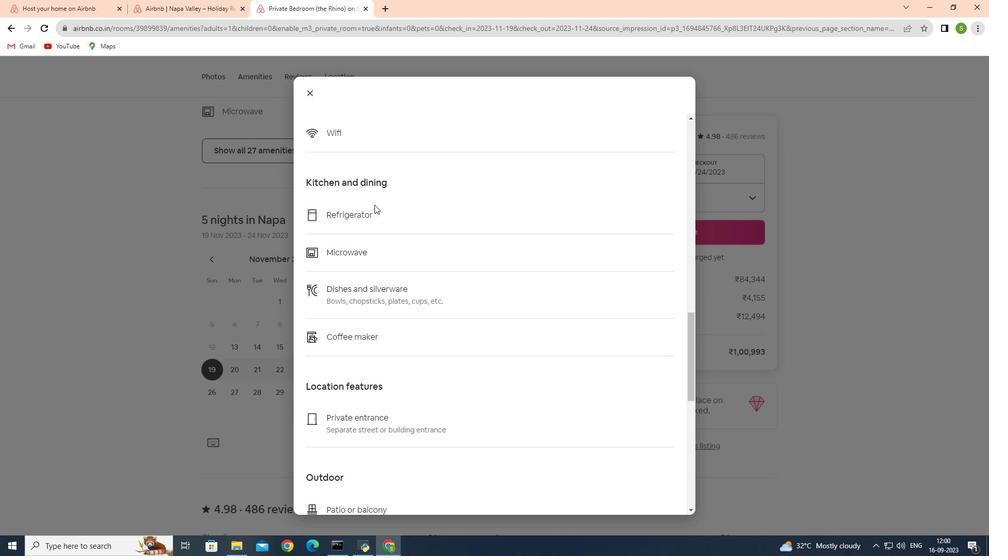 
Action: Mouse scrolled (374, 205) with delta (0, 0)
Screenshot: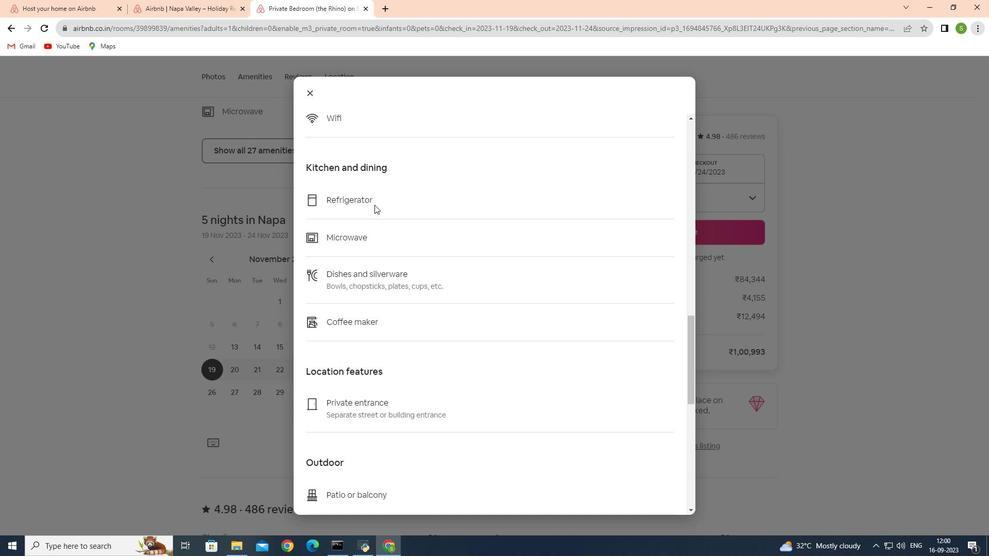 
Action: Mouse moved to (374, 205)
Screenshot: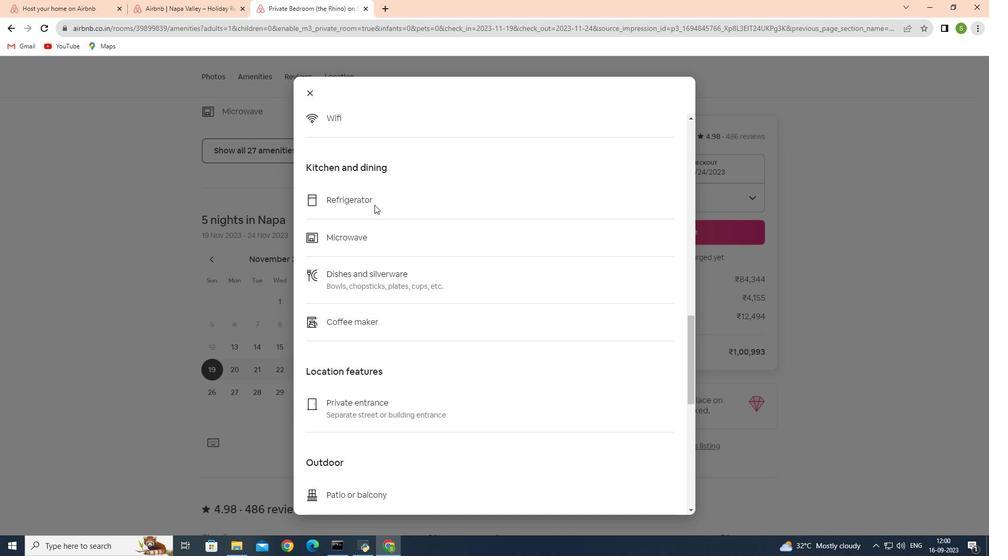 
Action: Mouse scrolled (374, 204) with delta (0, 0)
Screenshot: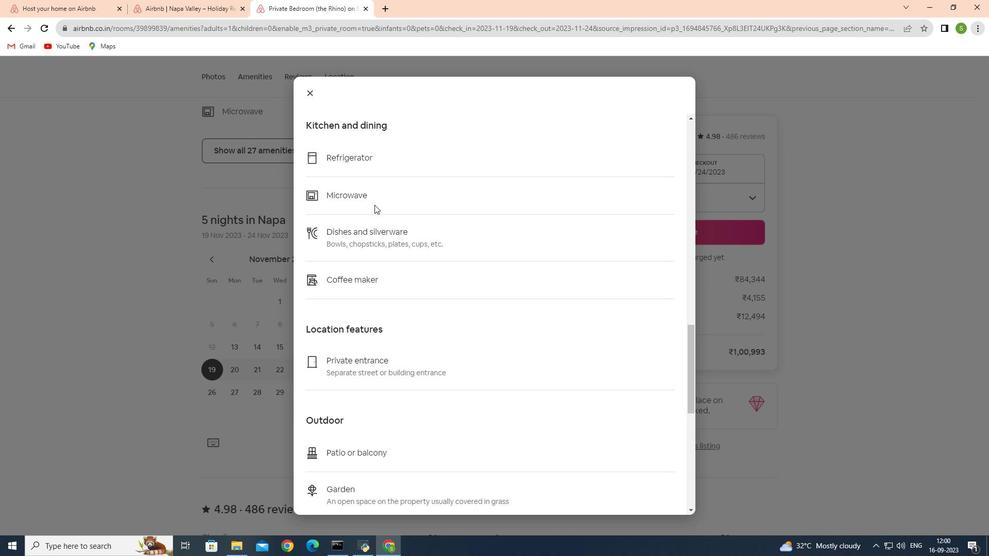 
Action: Mouse scrolled (374, 204) with delta (0, 0)
Screenshot: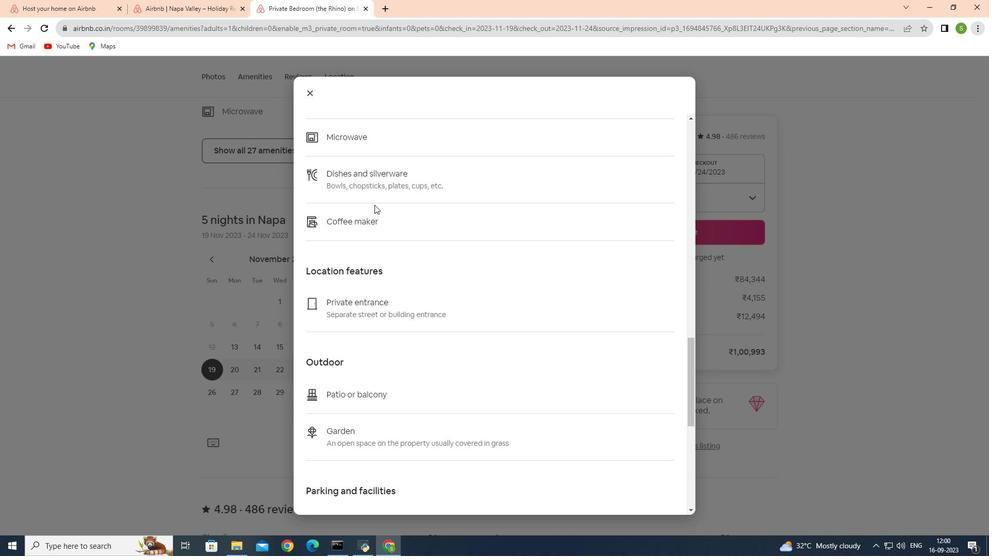 
Action: Mouse scrolled (374, 204) with delta (0, 0)
Screenshot: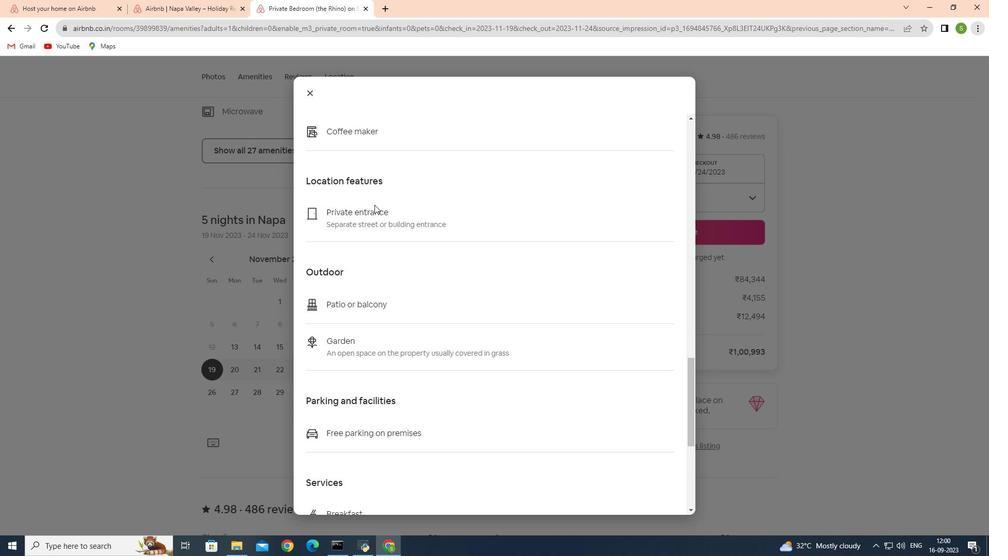
Action: Mouse scrolled (374, 204) with delta (0, 0)
Screenshot: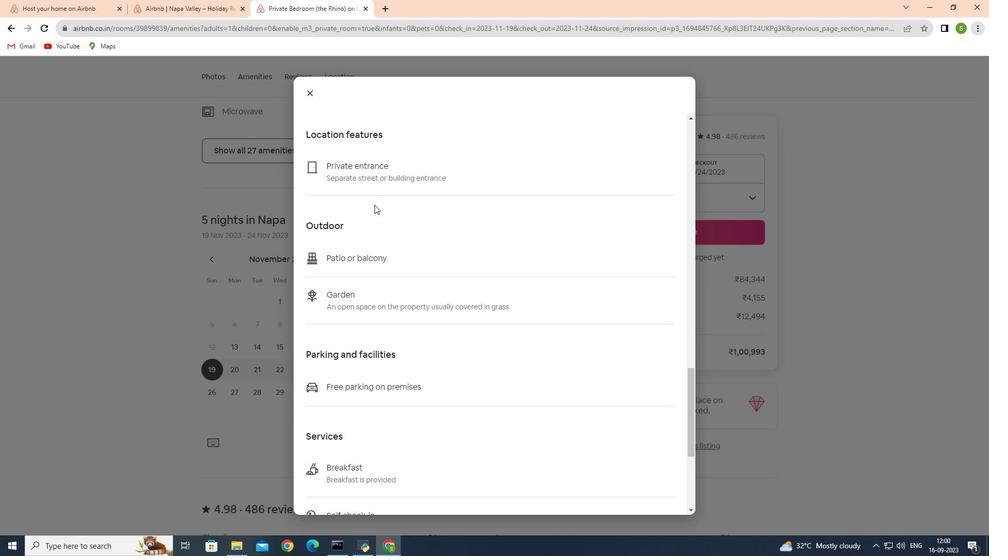 
Action: Mouse scrolled (374, 204) with delta (0, 0)
Screenshot: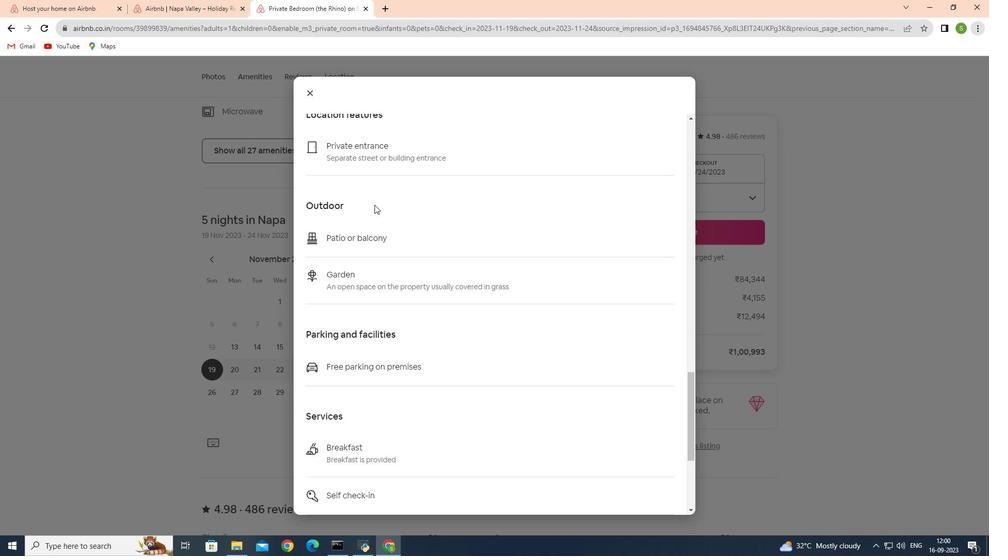 
Action: Mouse scrolled (374, 204) with delta (0, 0)
Screenshot: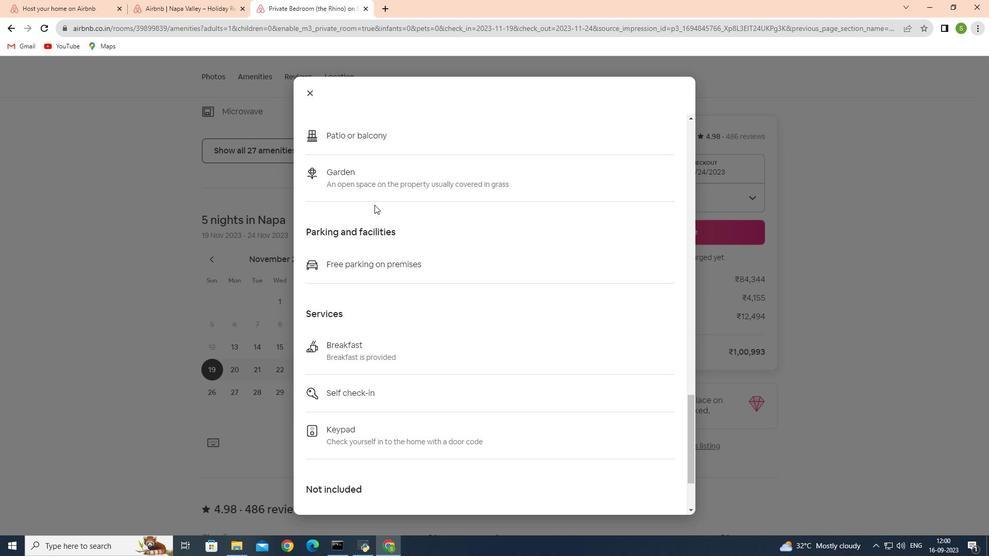 
Action: Mouse scrolled (374, 204) with delta (0, 0)
Screenshot: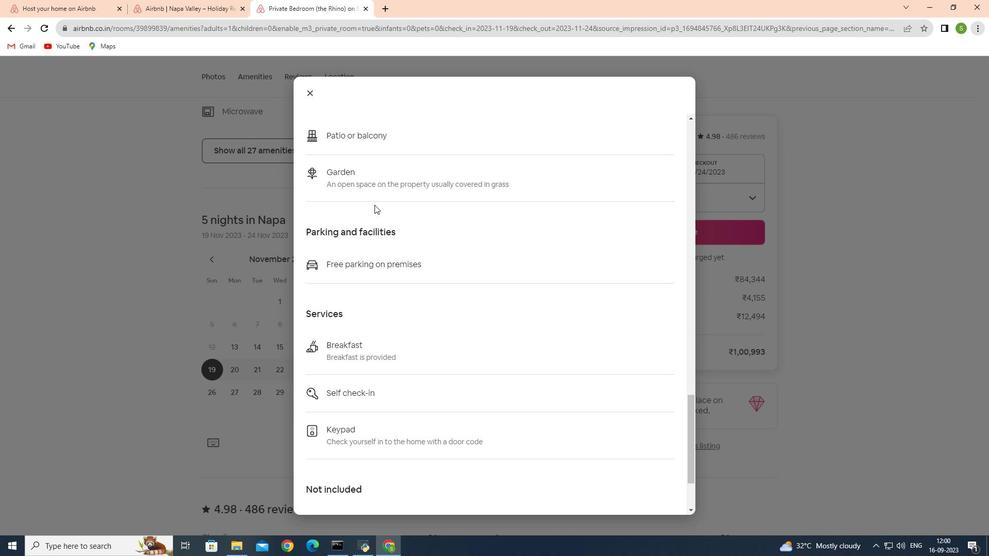 
Action: Mouse scrolled (374, 204) with delta (0, 0)
Screenshot: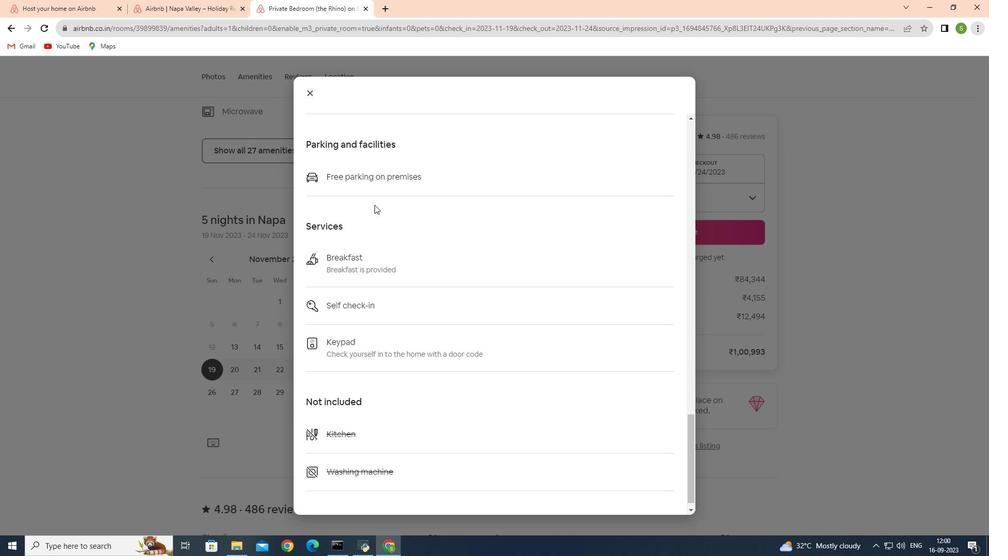 
Action: Mouse scrolled (374, 204) with delta (0, 0)
Screenshot: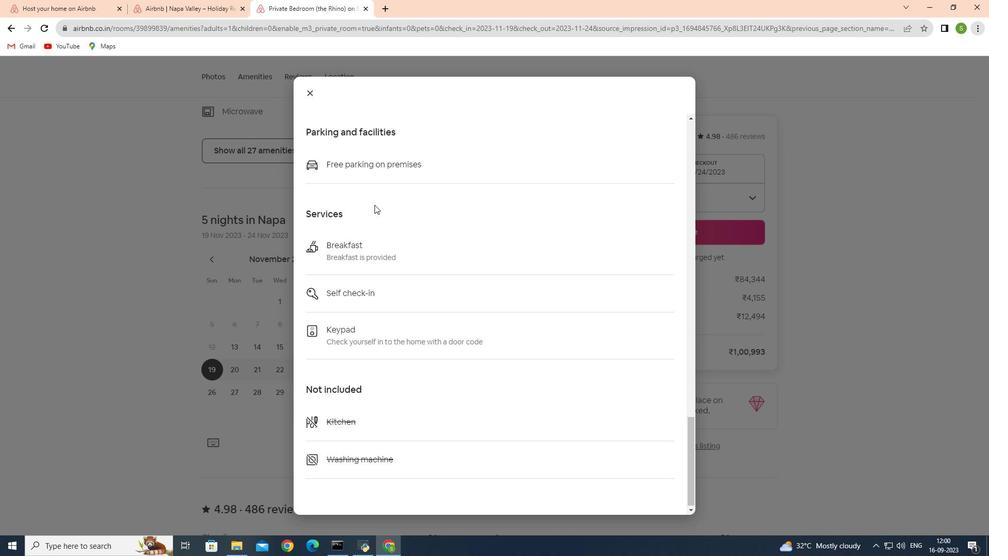 
Action: Mouse scrolled (374, 204) with delta (0, 0)
Screenshot: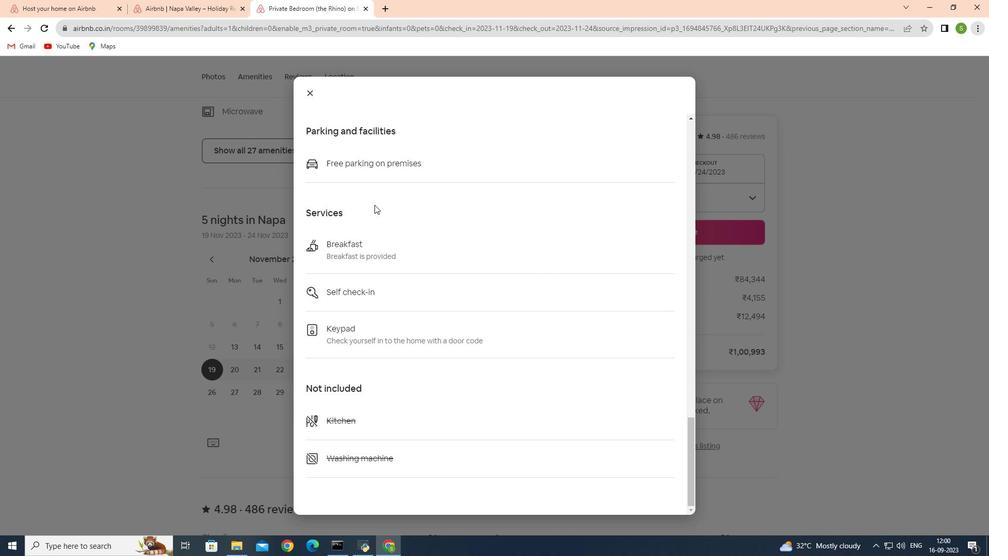 
Action: Mouse scrolled (374, 204) with delta (0, 0)
Screenshot: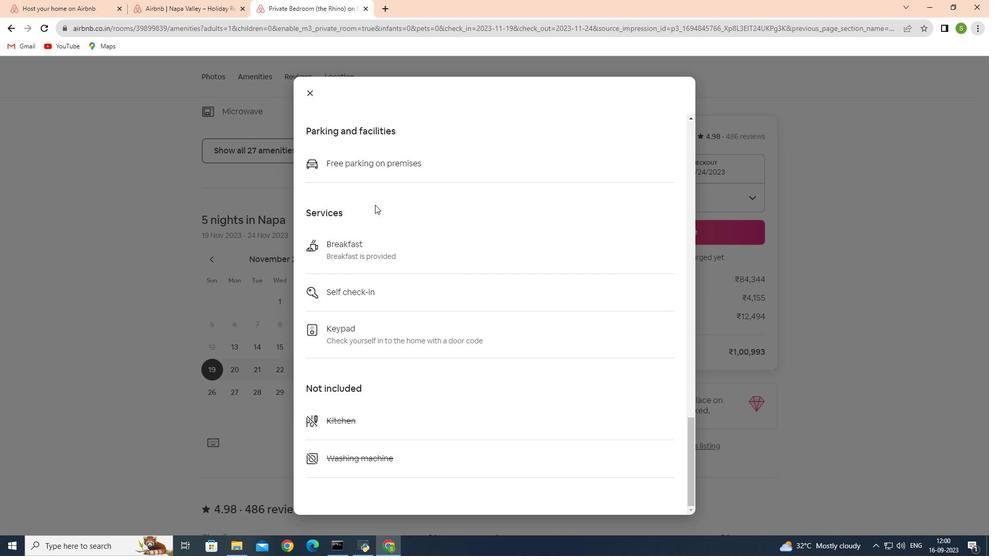 
Action: Mouse moved to (375, 205)
Screenshot: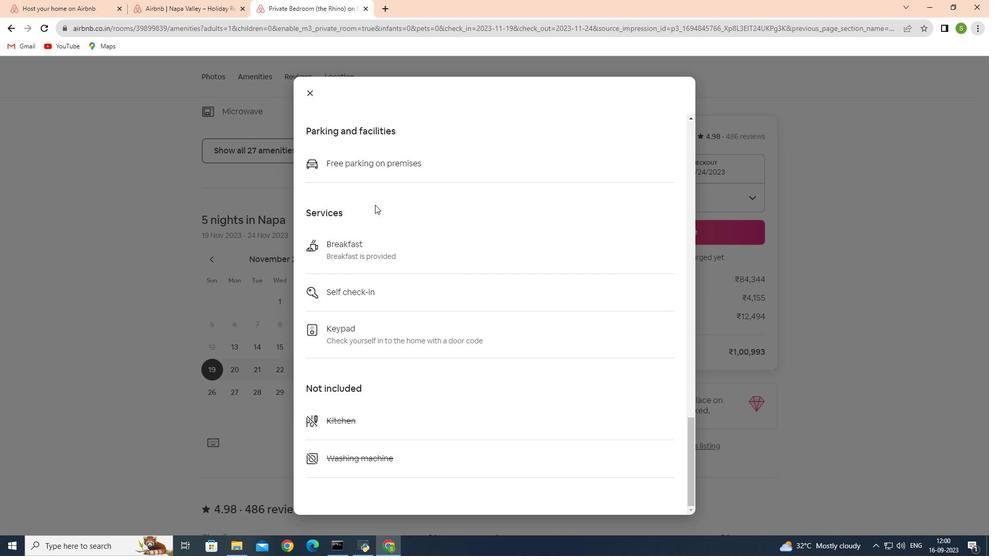 
Action: Mouse scrolled (375, 204) with delta (0, 0)
Screenshot: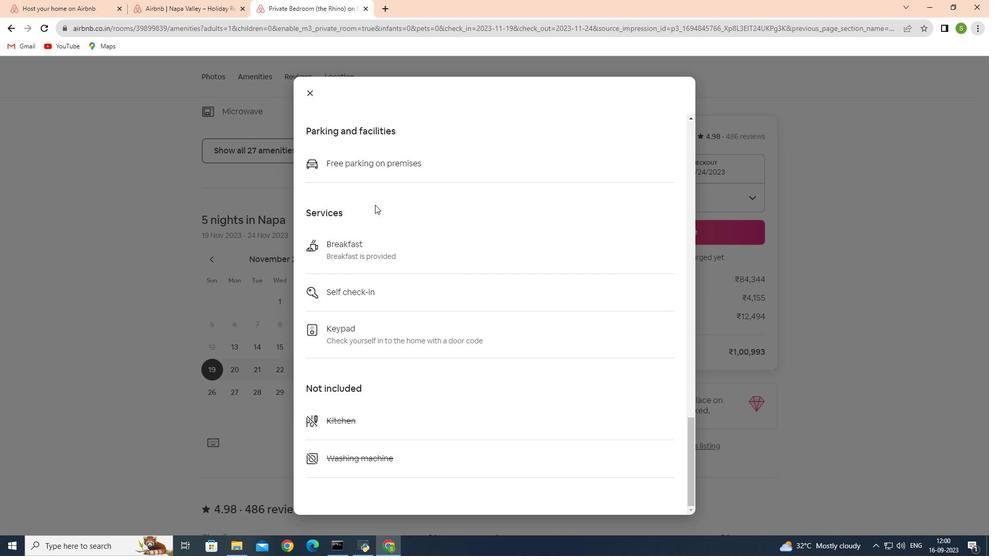 
Action: Mouse scrolled (375, 204) with delta (0, 0)
Screenshot: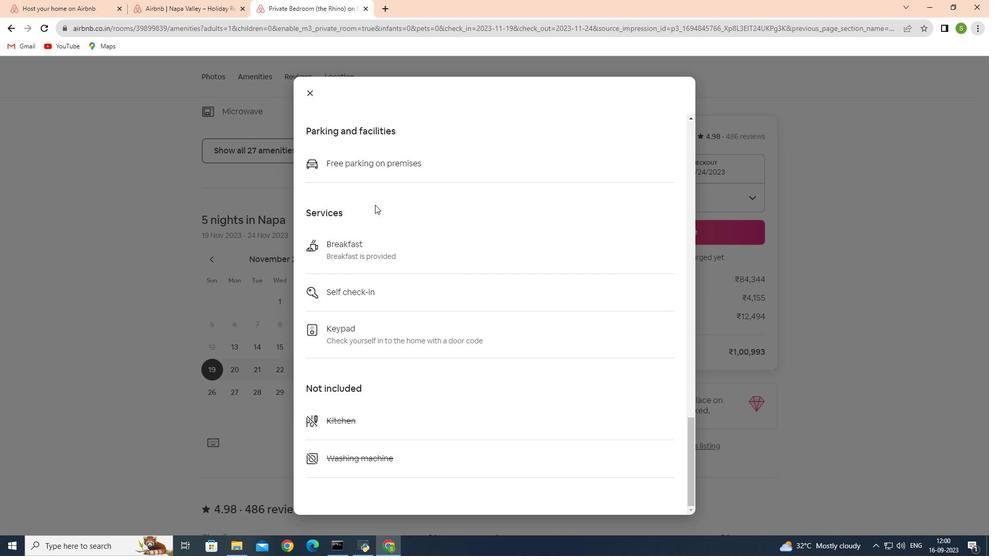 
Action: Mouse scrolled (375, 204) with delta (0, 0)
Screenshot: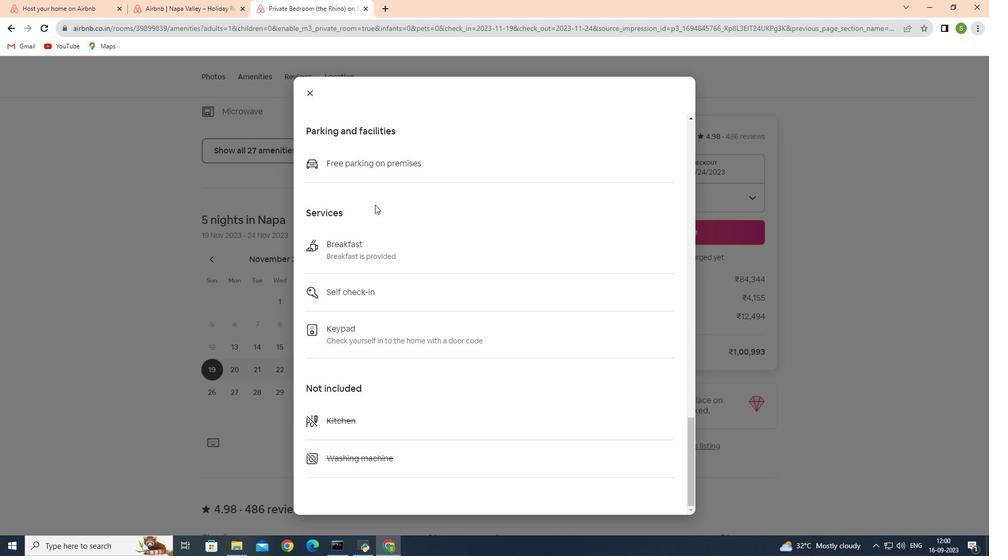 
Action: Mouse moved to (307, 91)
Screenshot: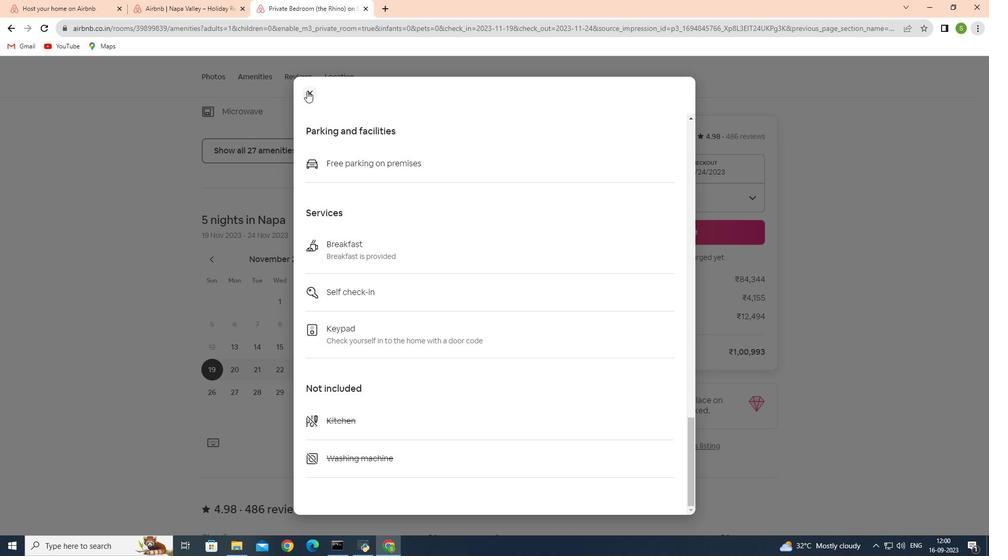 
Action: Mouse pressed left at (307, 91)
Screenshot: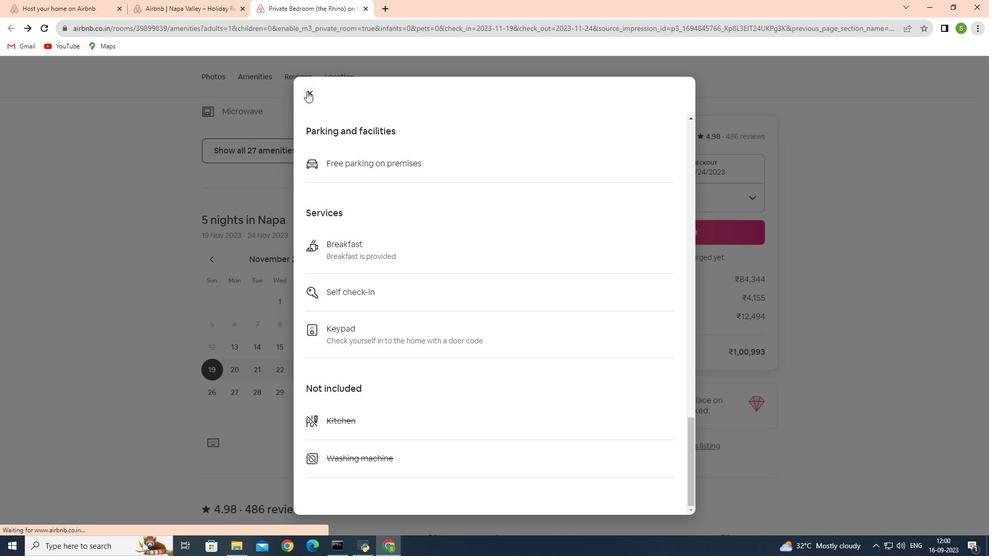 
Action: Mouse moved to (266, 230)
Screenshot: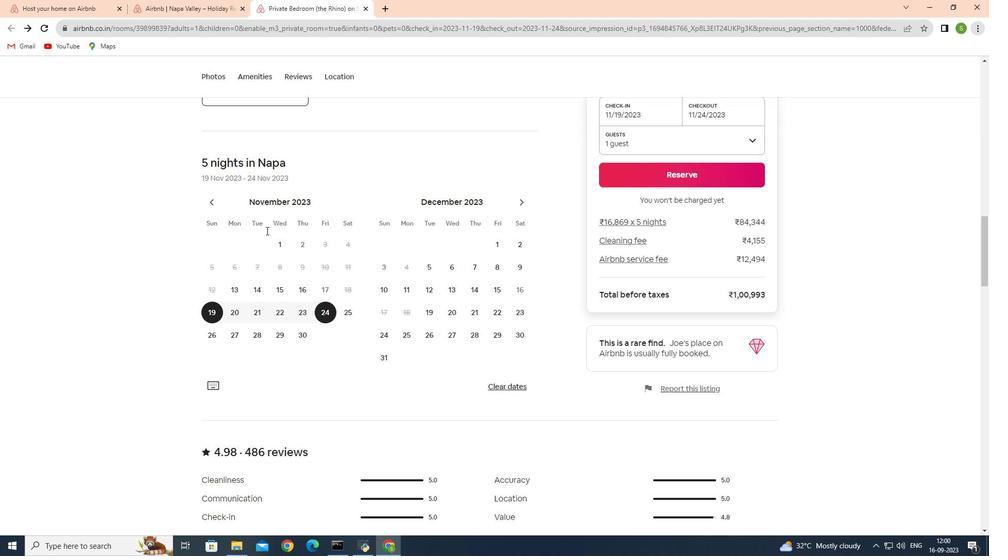 
Action: Mouse scrolled (266, 230) with delta (0, 0)
Screenshot: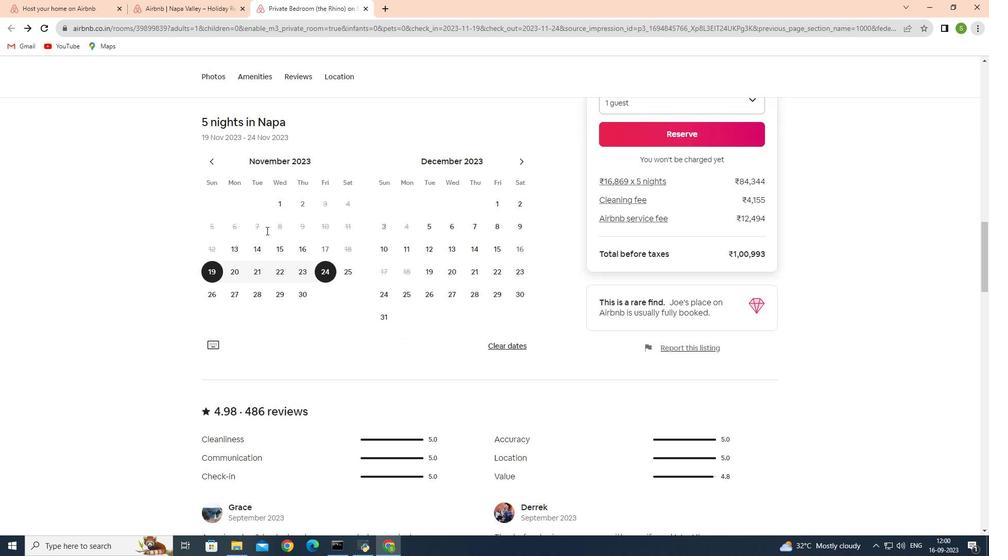 
Action: Mouse scrolled (266, 230) with delta (0, 0)
Screenshot: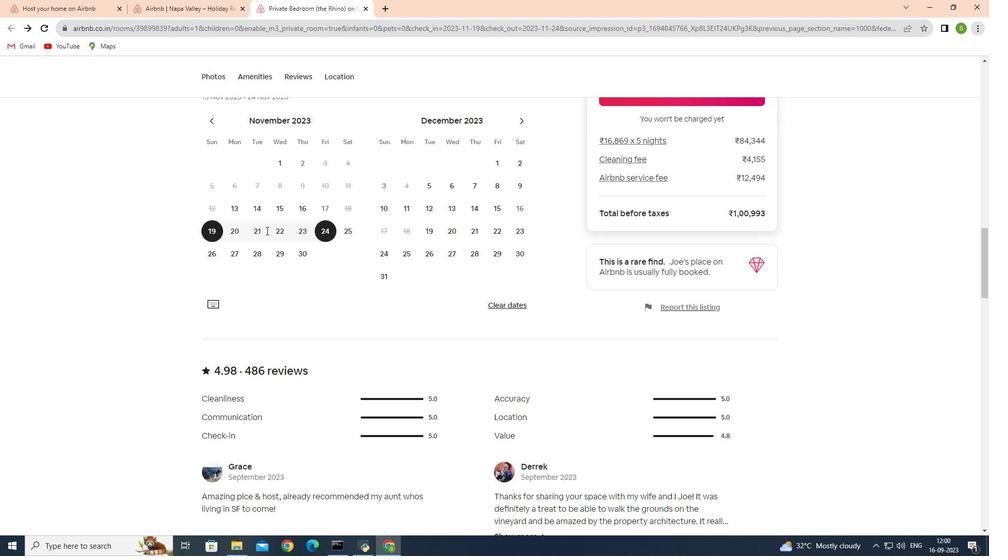 
Action: Mouse scrolled (266, 230) with delta (0, 0)
Screenshot: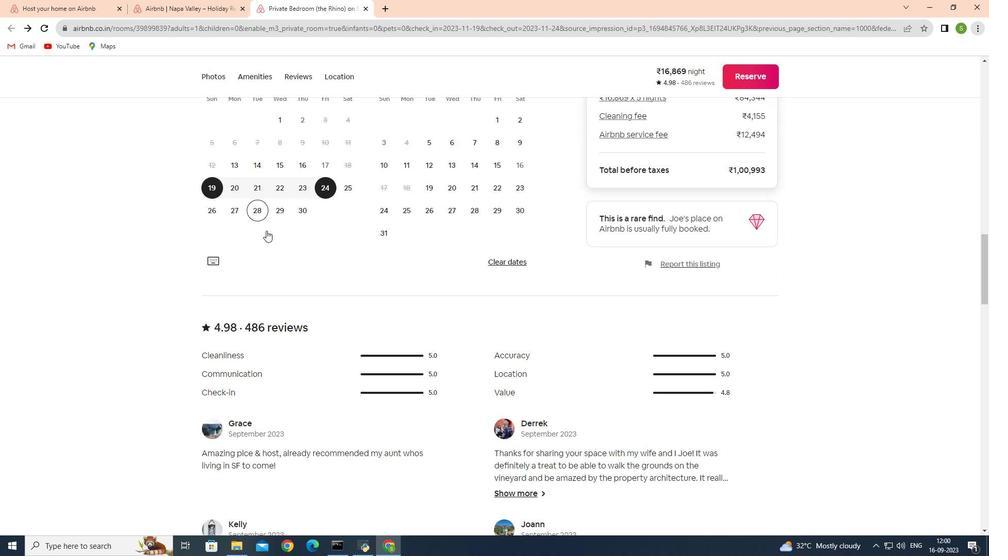 
Action: Mouse scrolled (266, 230) with delta (0, 0)
Screenshot: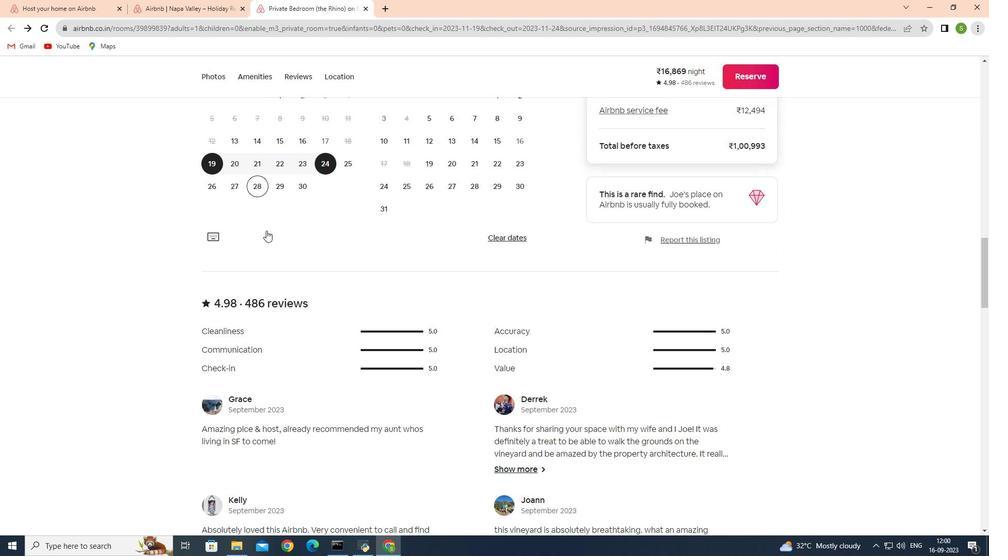 
Action: Mouse moved to (266, 231)
Screenshot: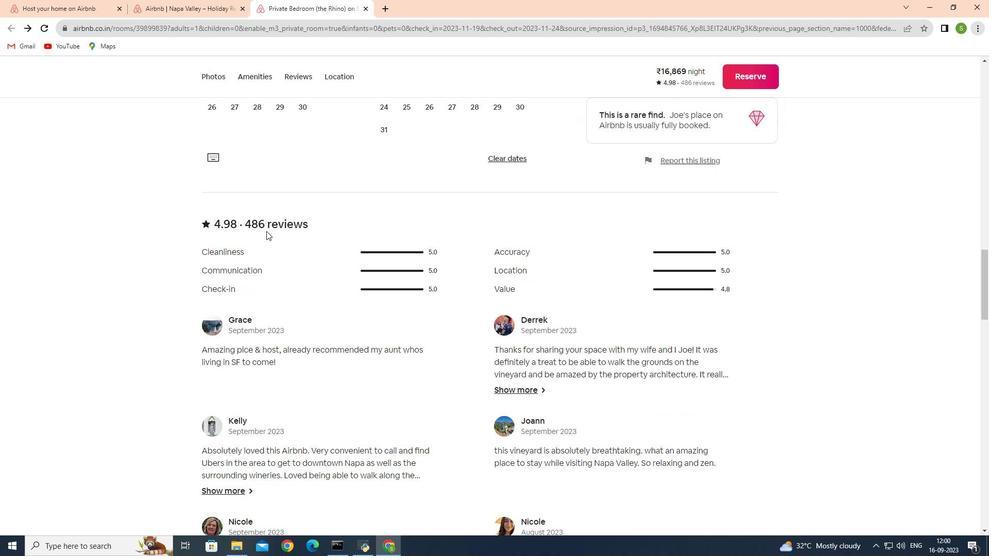 
Action: Mouse scrolled (266, 230) with delta (0, 0)
Screenshot: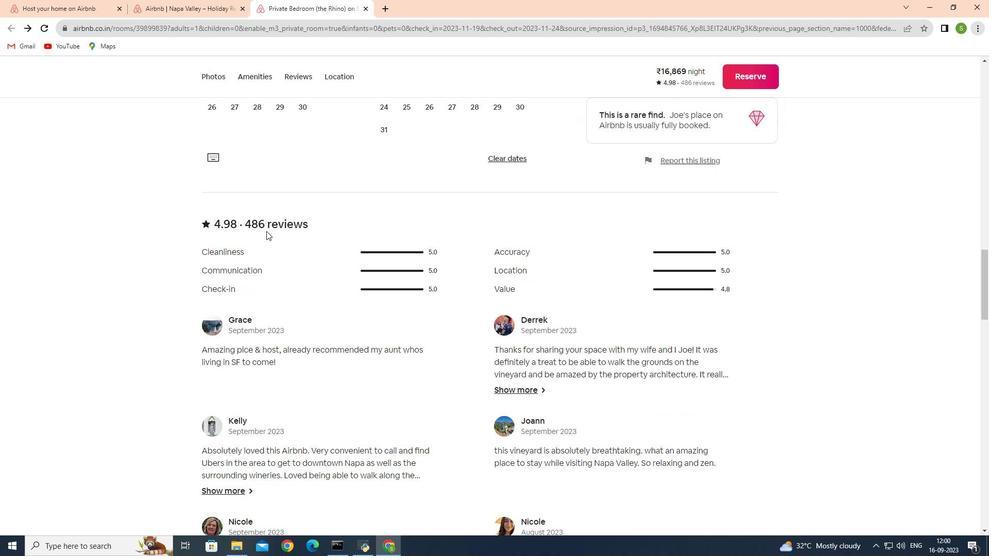 
Action: Mouse scrolled (266, 230) with delta (0, 0)
Screenshot: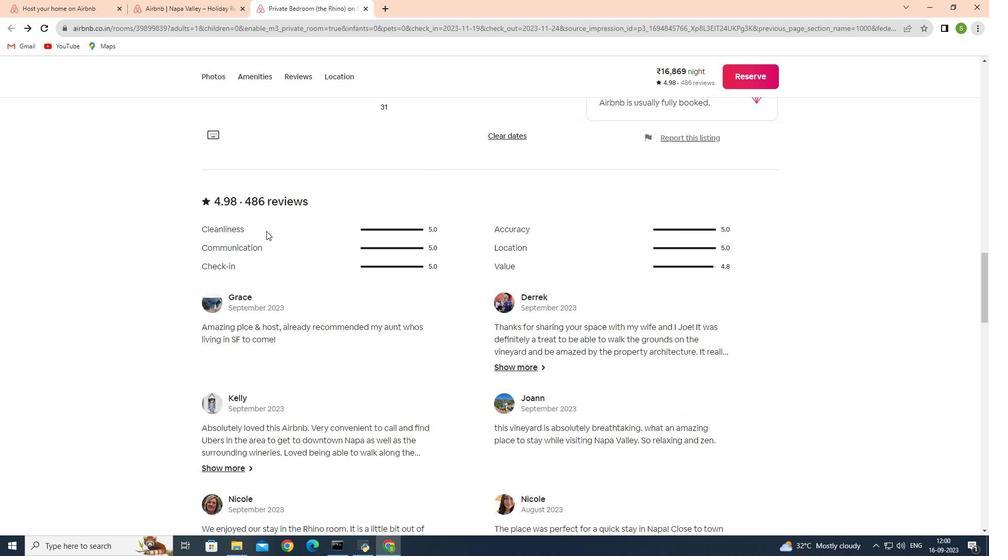 
Action: Mouse moved to (268, 231)
Screenshot: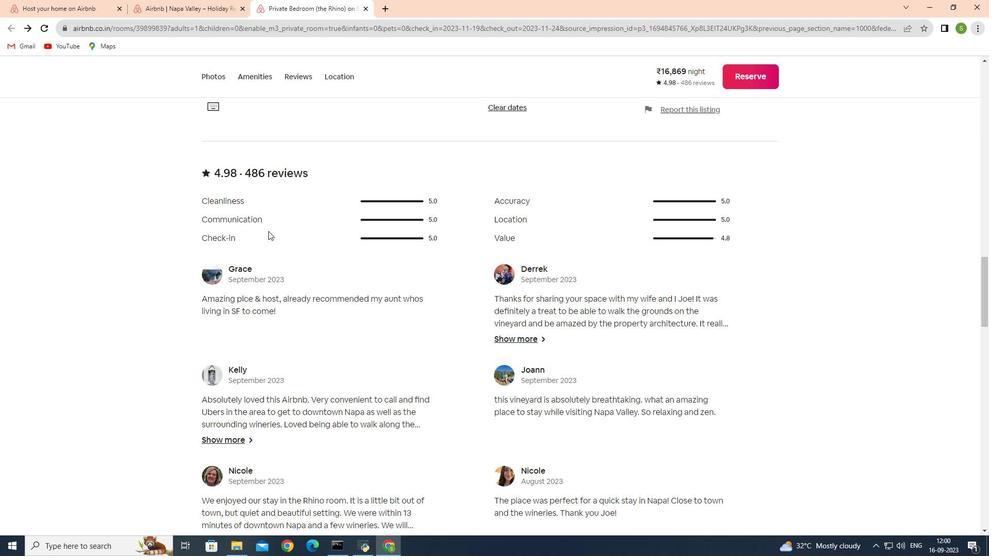 
Action: Mouse scrolled (268, 230) with delta (0, 0)
Screenshot: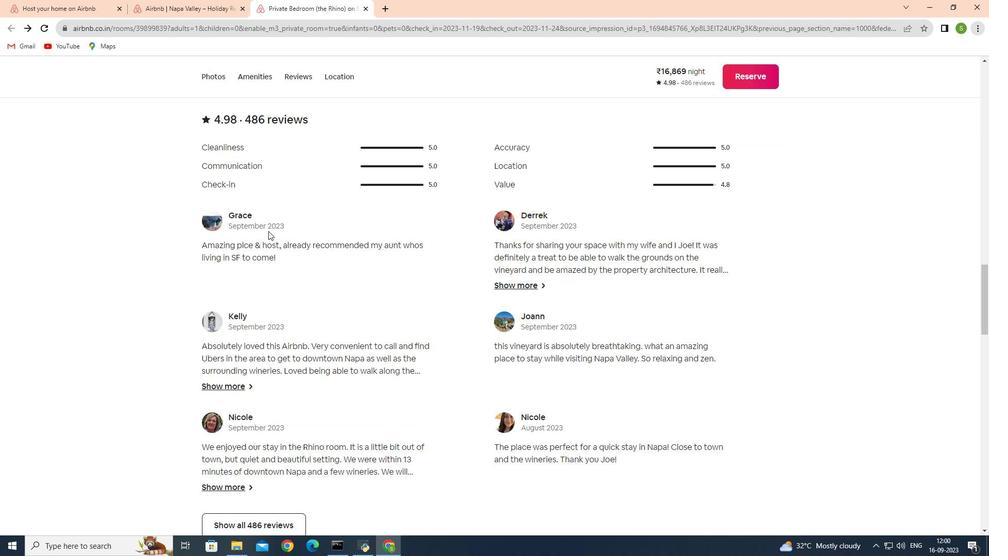 
Action: Mouse scrolled (268, 230) with delta (0, 0)
Screenshot: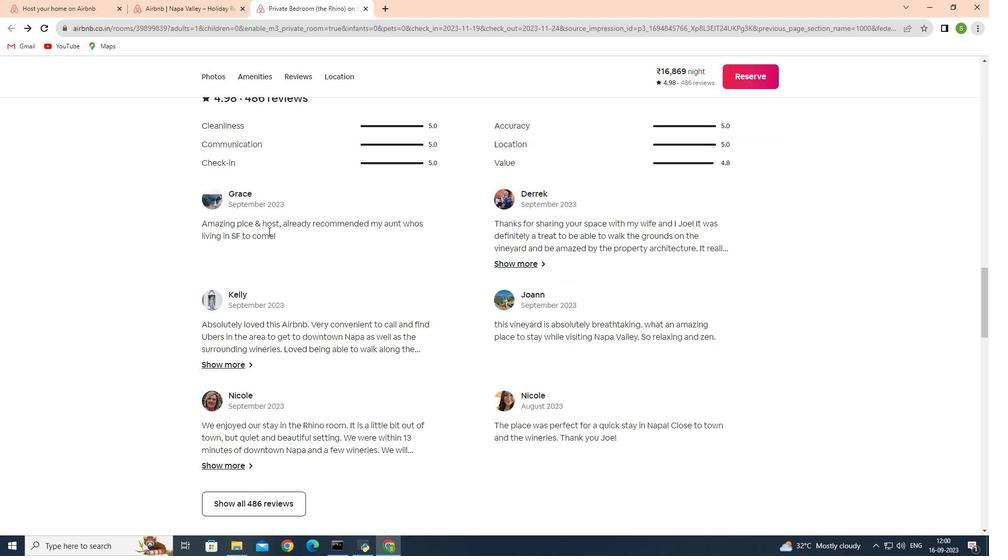 
Action: Mouse moved to (269, 230)
Screenshot: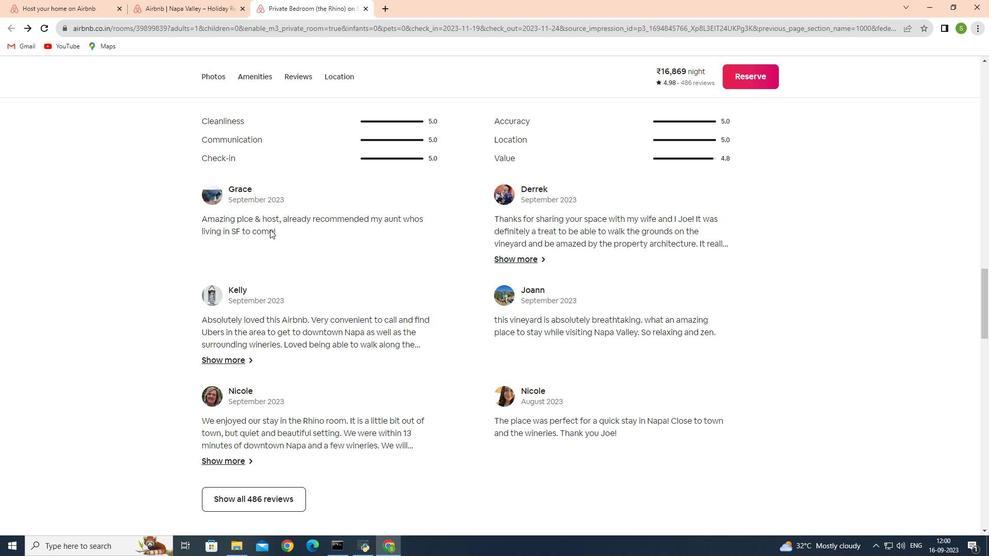 
Action: Mouse scrolled (269, 229) with delta (0, 0)
Screenshot: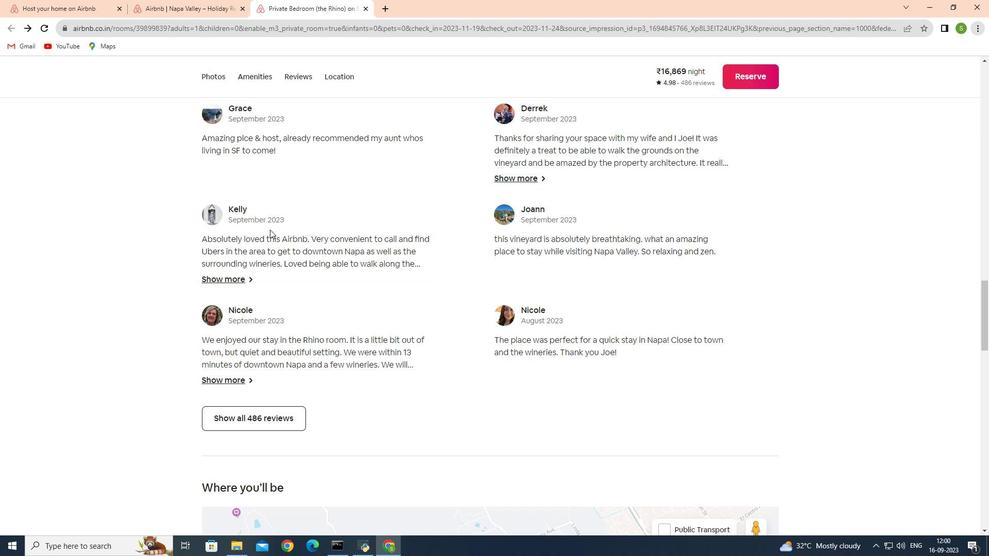 
Action: Mouse scrolled (269, 229) with delta (0, 0)
Screenshot: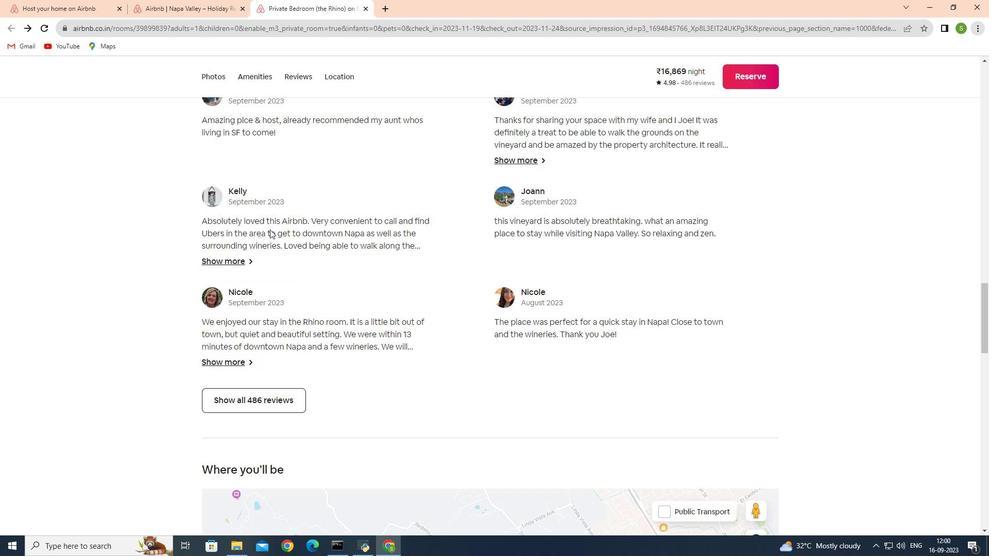 
Action: Mouse moved to (270, 229)
Screenshot: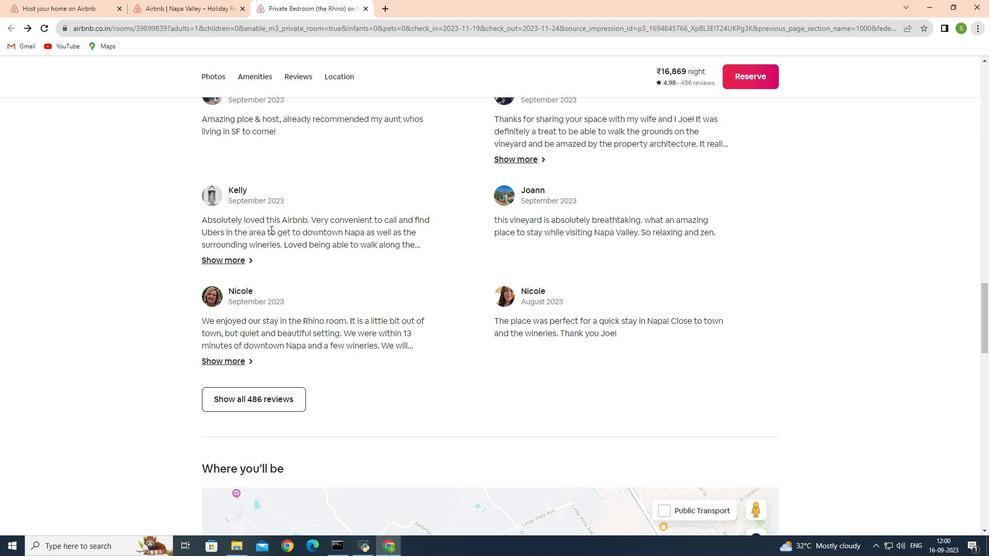 
Action: Mouse scrolled (270, 229) with delta (0, 0)
Screenshot: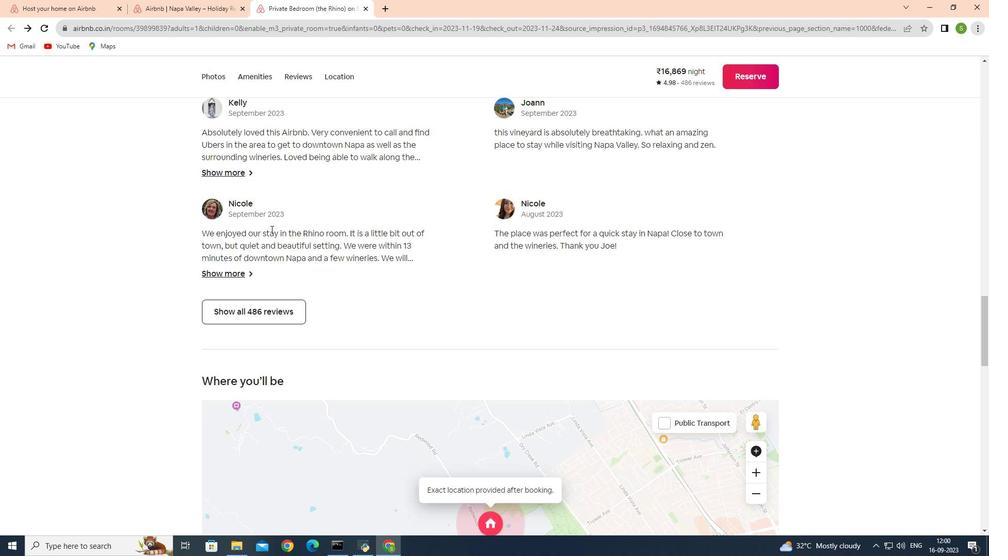 
Action: Mouse scrolled (270, 229) with delta (0, 0)
Screenshot: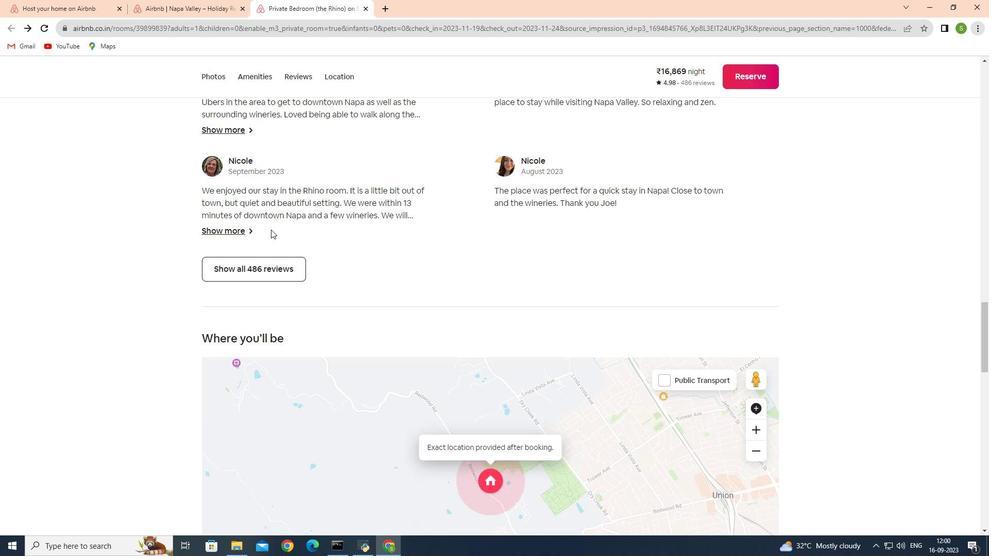 
Action: Mouse scrolled (270, 229) with delta (0, 0)
Screenshot: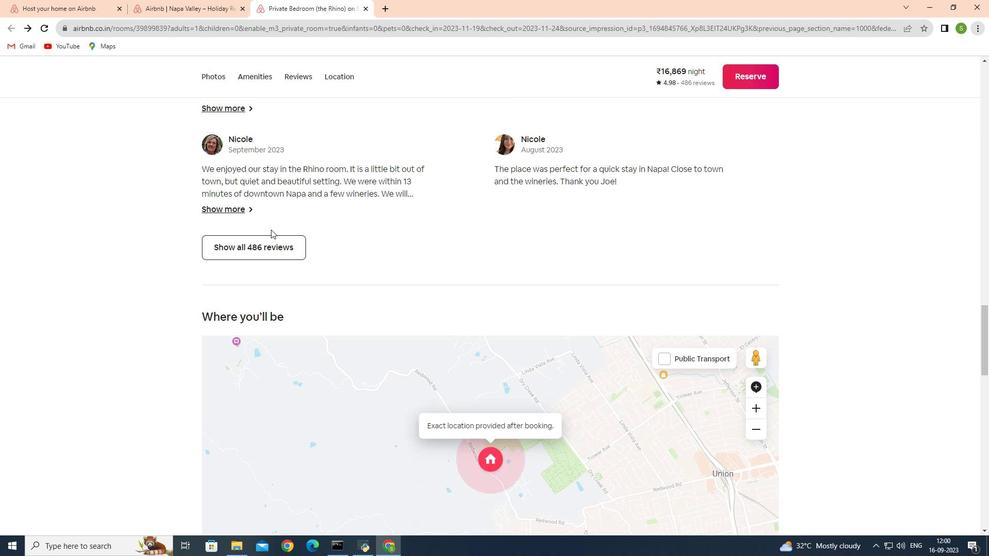
Action: Mouse moved to (271, 229)
Screenshot: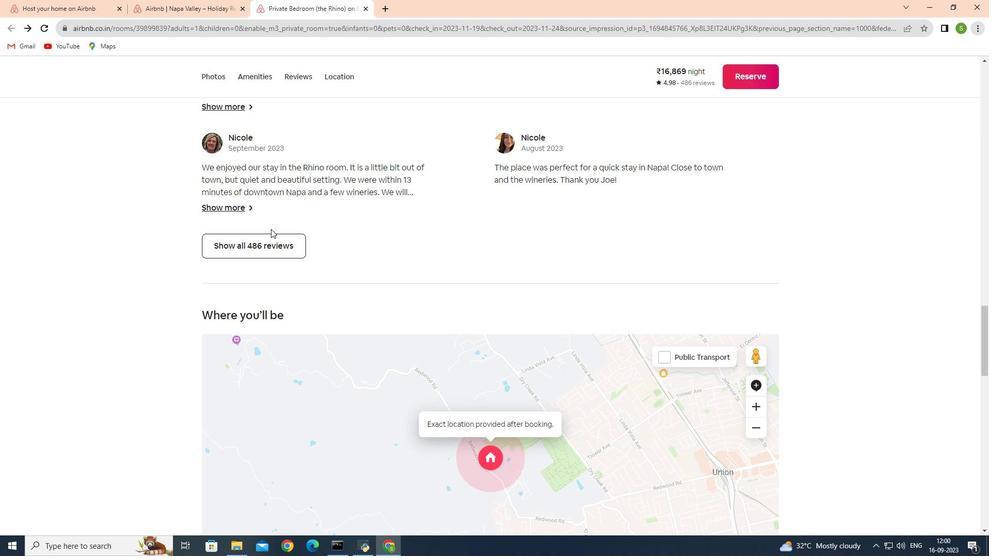 
Action: Mouse scrolled (271, 228) with delta (0, 0)
Screenshot: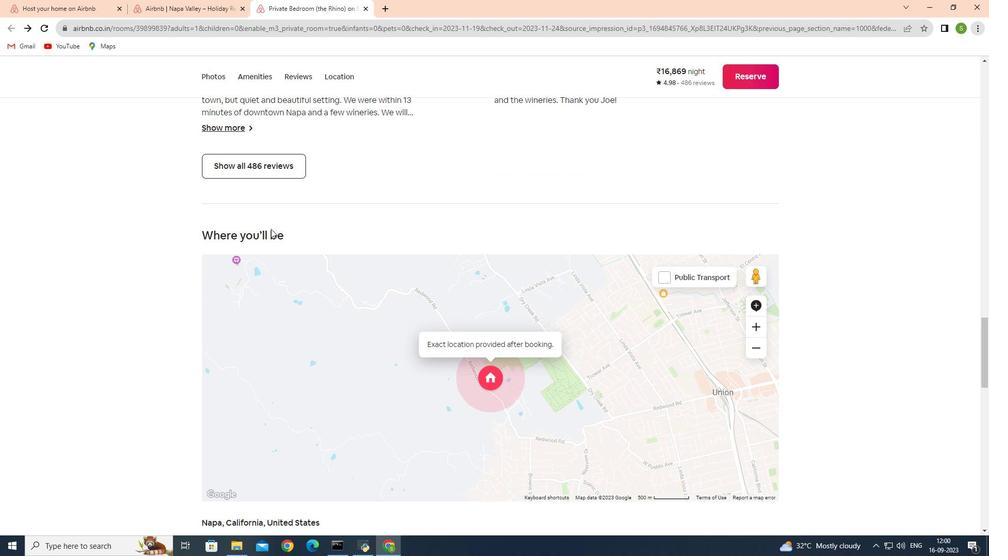 
Action: Mouse scrolled (271, 228) with delta (0, 0)
Screenshot: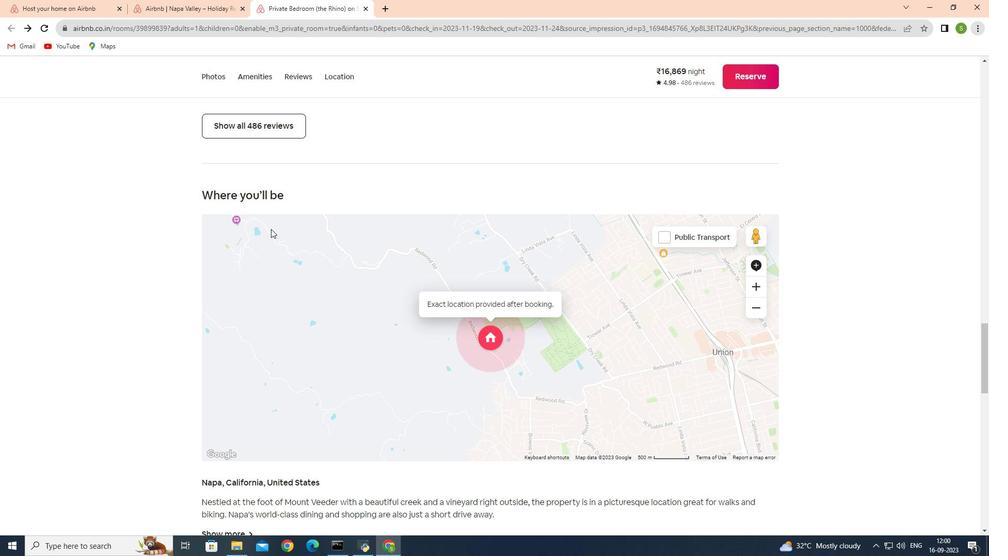 
Action: Mouse scrolled (271, 228) with delta (0, 0)
Screenshot: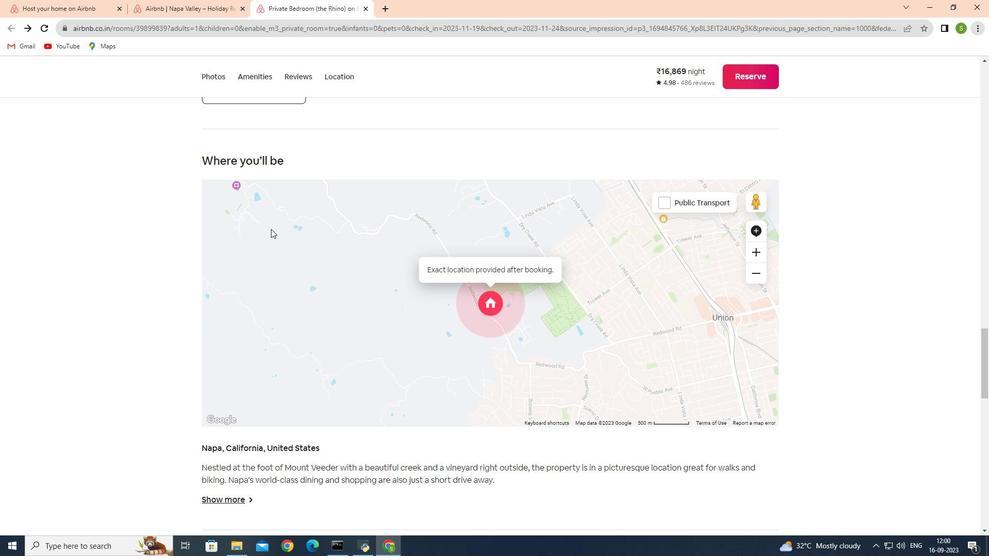 
Action: Mouse scrolled (271, 228) with delta (0, 0)
Screenshot: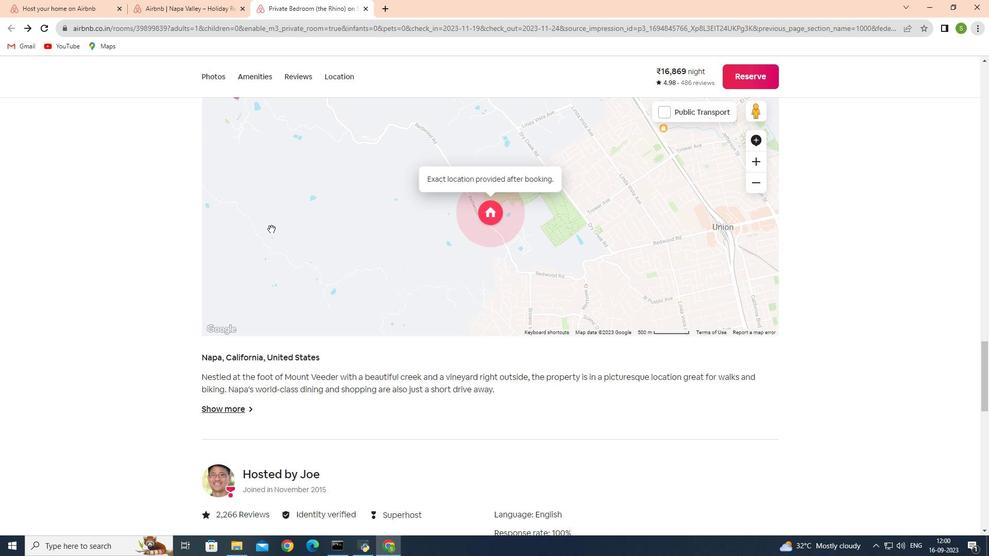 
Action: Mouse scrolled (271, 228) with delta (0, 0)
Screenshot: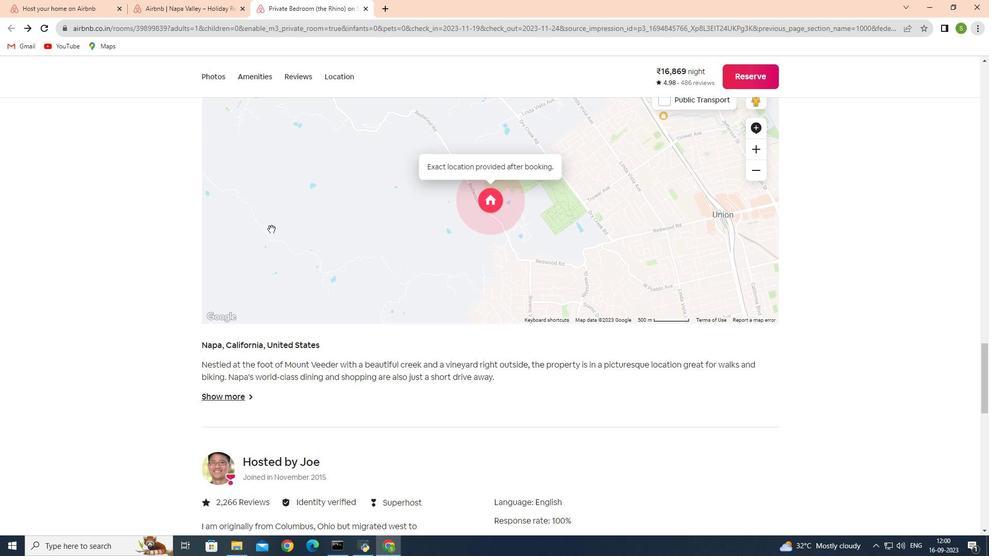 
Action: Mouse moved to (271, 228)
Screenshot: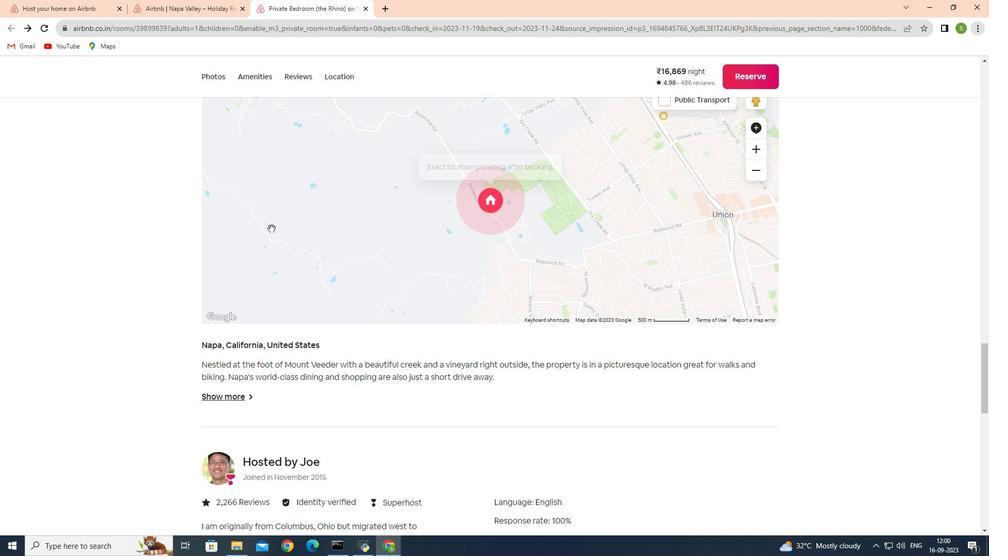 
Action: Mouse scrolled (271, 228) with delta (0, 0)
Screenshot: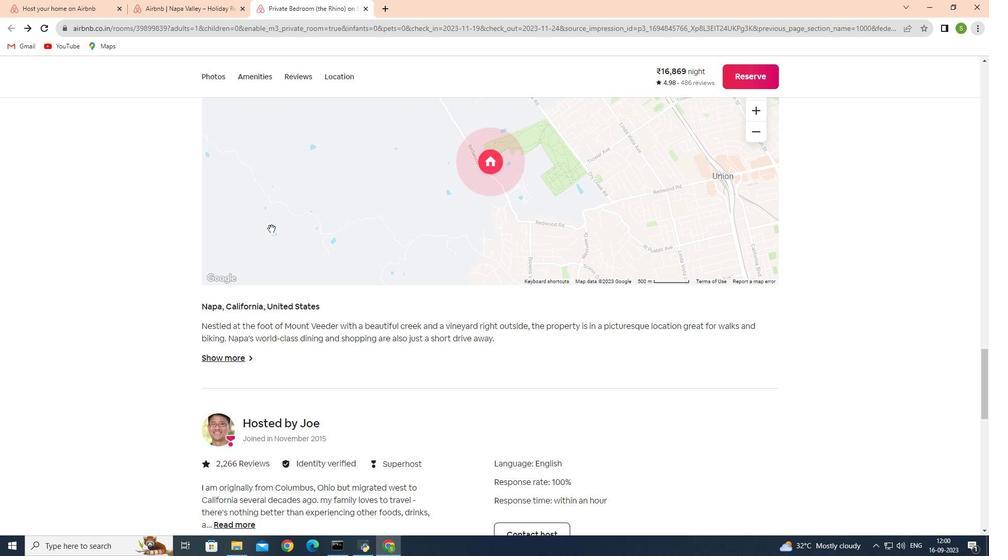 
Action: Mouse scrolled (271, 228) with delta (0, 0)
Screenshot: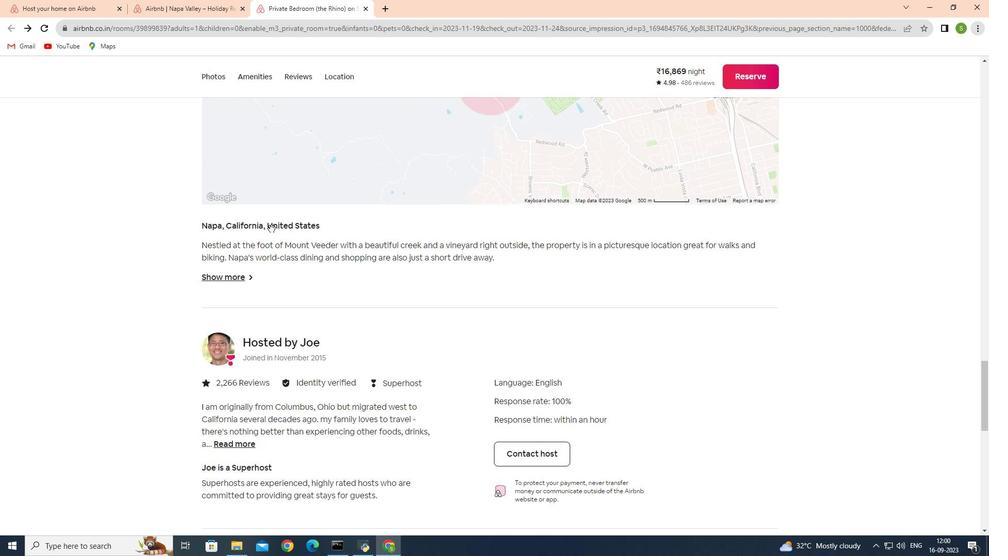 
Action: Mouse scrolled (271, 228) with delta (0, 0)
Screenshot: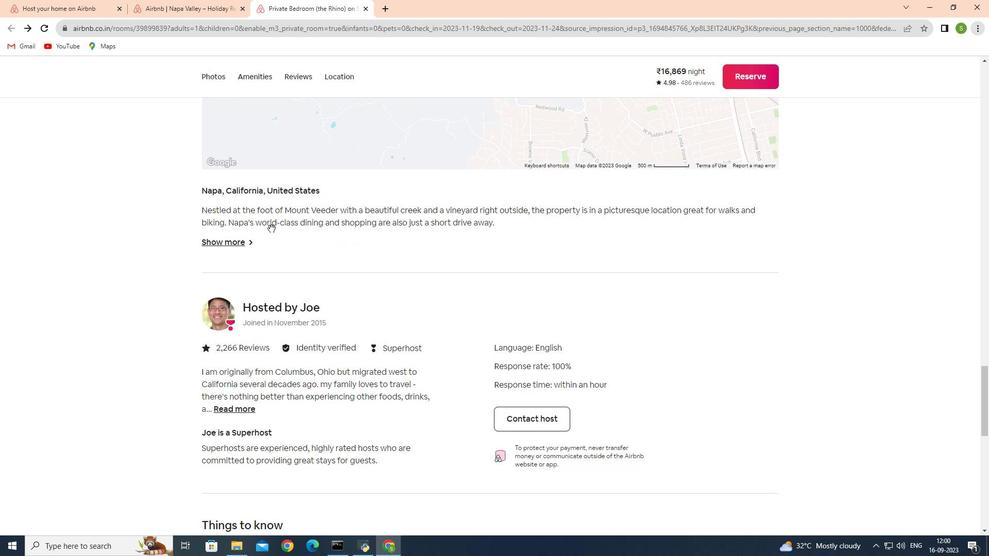 
Action: Mouse moved to (272, 226)
Screenshot: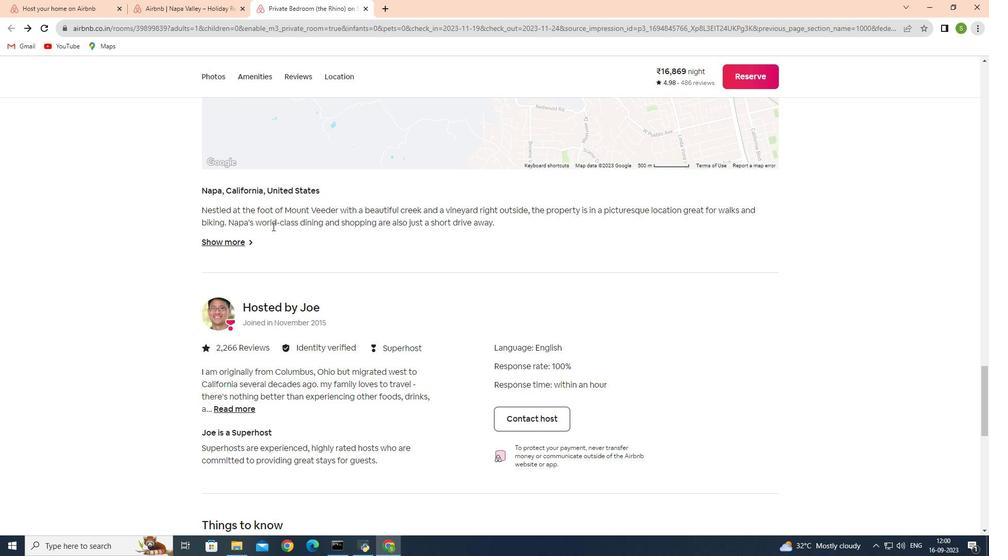 
Action: Mouse scrolled (272, 226) with delta (0, 0)
Screenshot: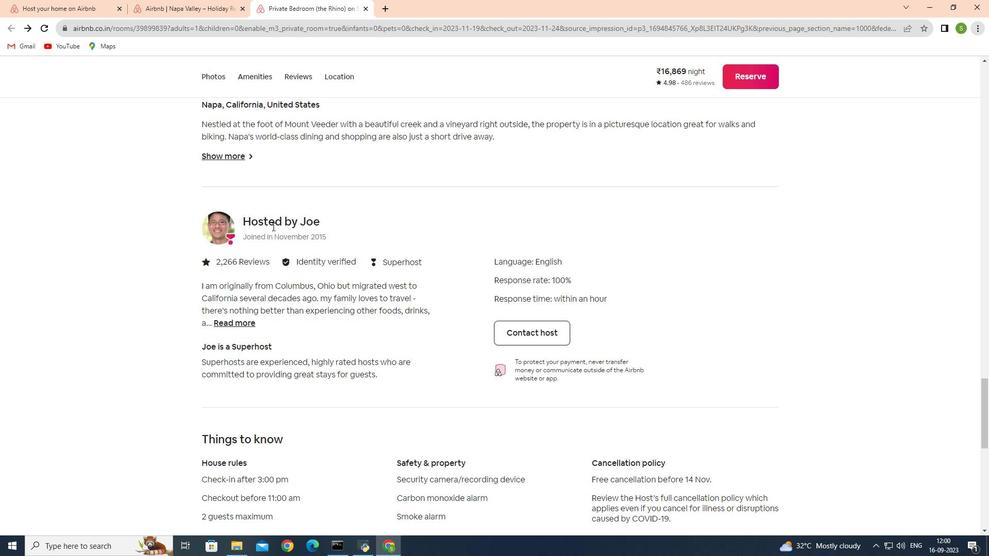 
Action: Mouse scrolled (272, 226) with delta (0, 0)
Screenshot: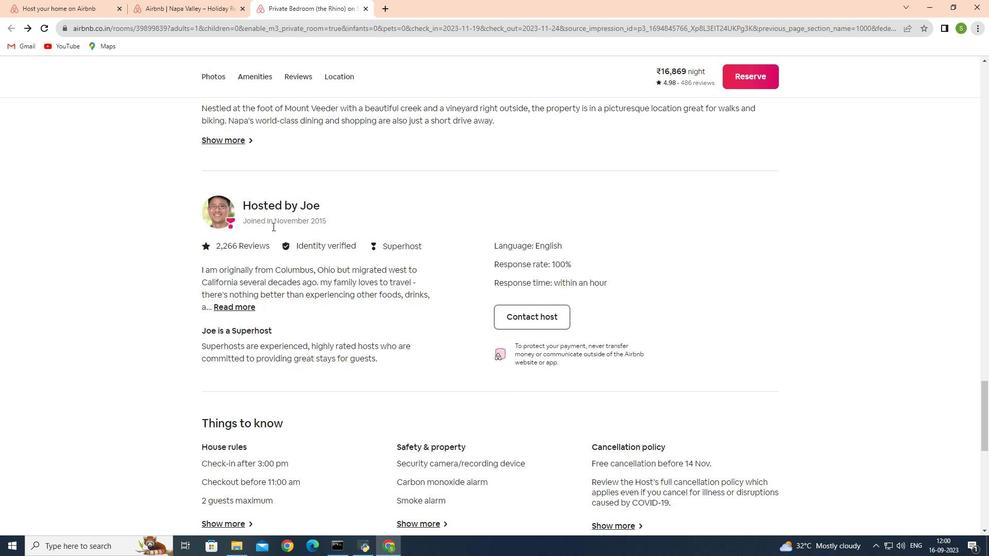 
Action: Mouse scrolled (272, 226) with delta (0, 0)
Screenshot: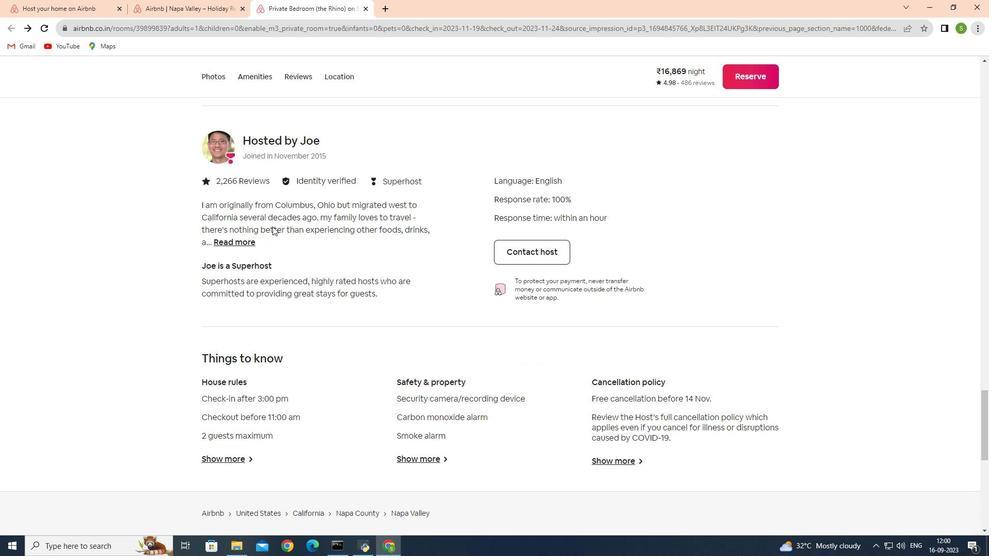 
Action: Mouse scrolled (272, 226) with delta (0, 0)
Screenshot: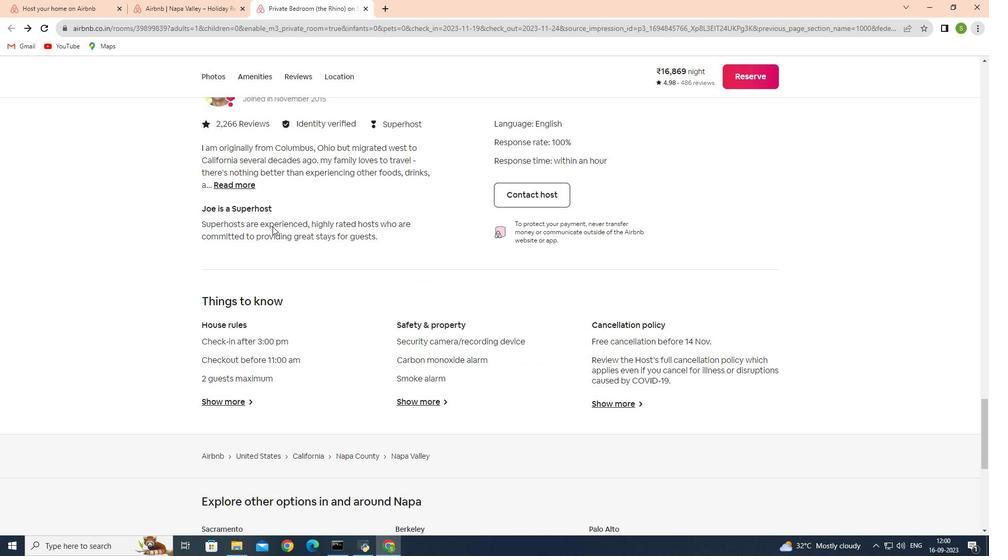 
Action: Mouse scrolled (272, 226) with delta (0, 0)
Screenshot: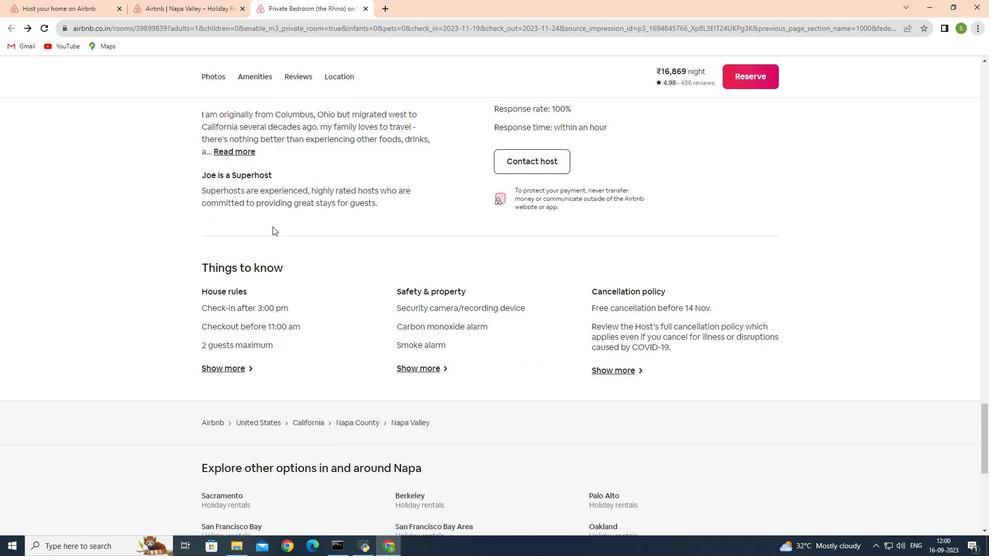 
Action: Mouse scrolled (272, 226) with delta (0, 0)
Screenshot: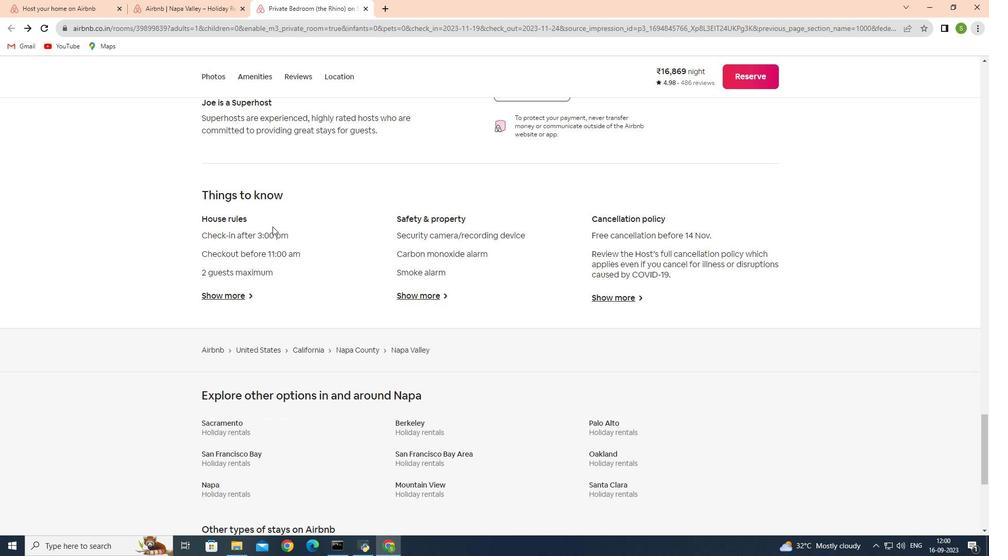 
Action: Mouse scrolled (272, 226) with delta (0, 0)
Screenshot: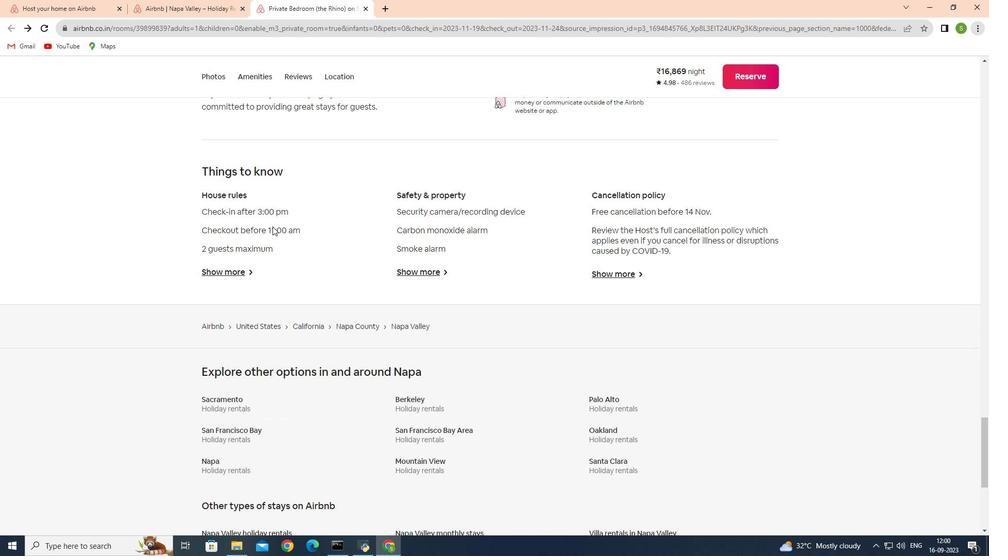 
Action: Mouse scrolled (272, 226) with delta (0, 0)
Screenshot: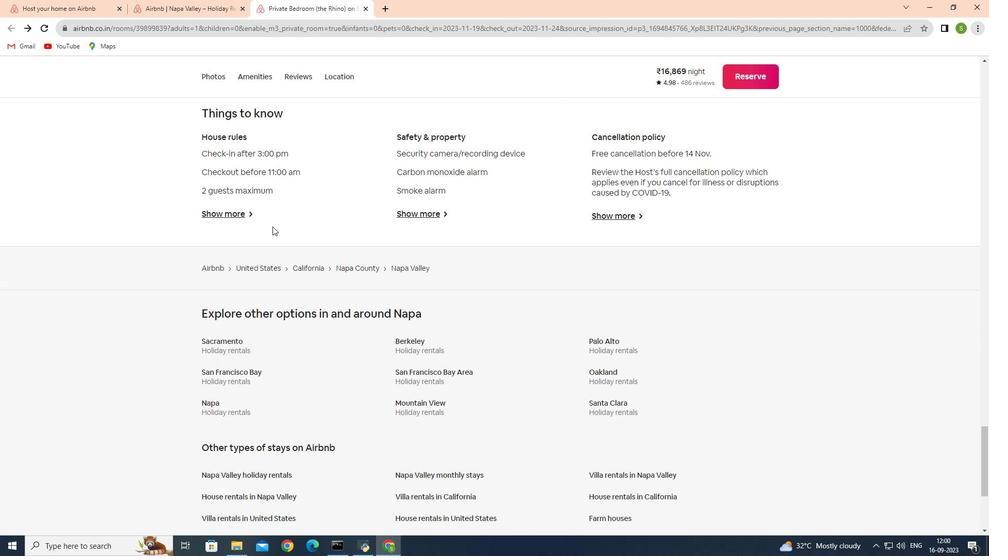 
Action: Mouse moved to (272, 225)
Screenshot: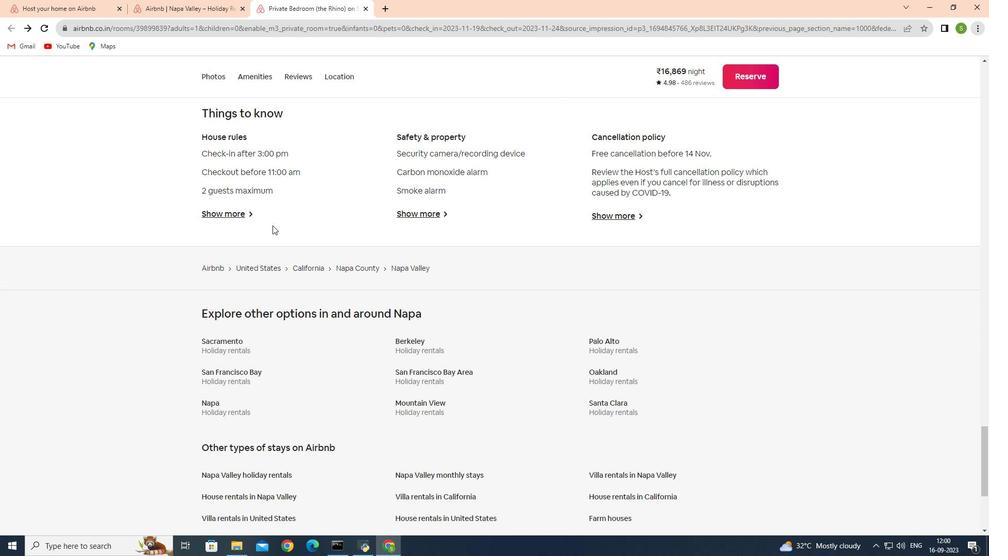 
Action: Mouse scrolled (272, 225) with delta (0, 0)
Screenshot: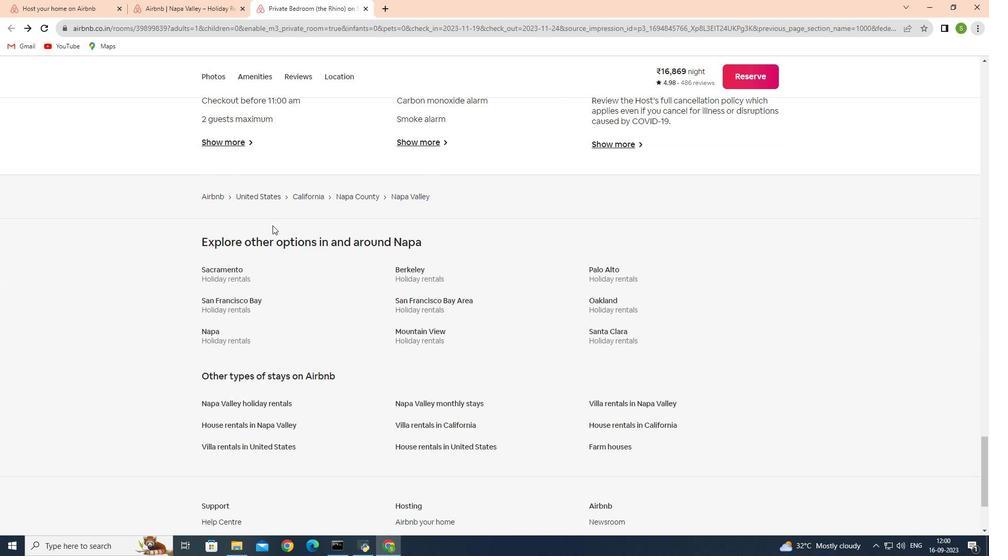 
Action: Mouse scrolled (272, 225) with delta (0, 0)
Screenshot: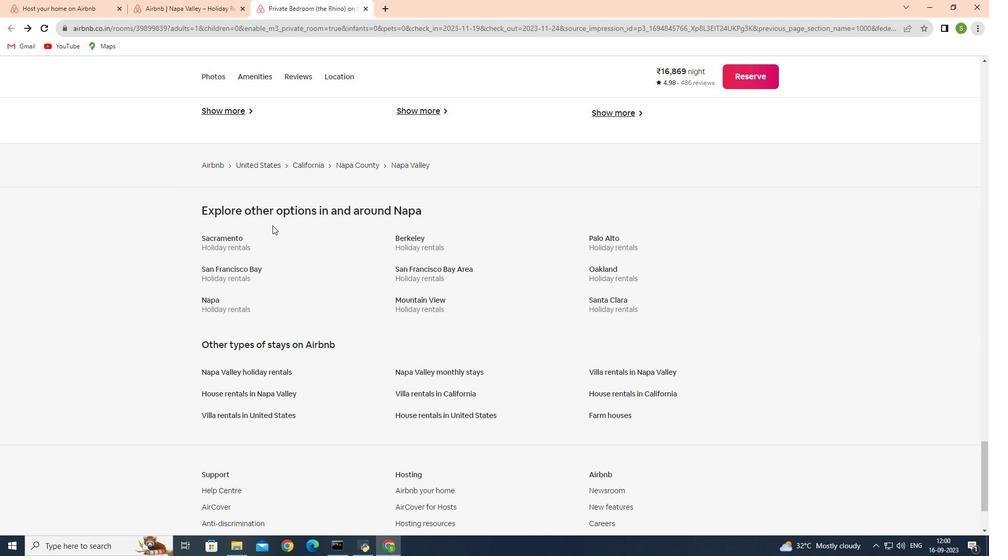 
Action: Mouse moved to (272, 225)
Screenshot: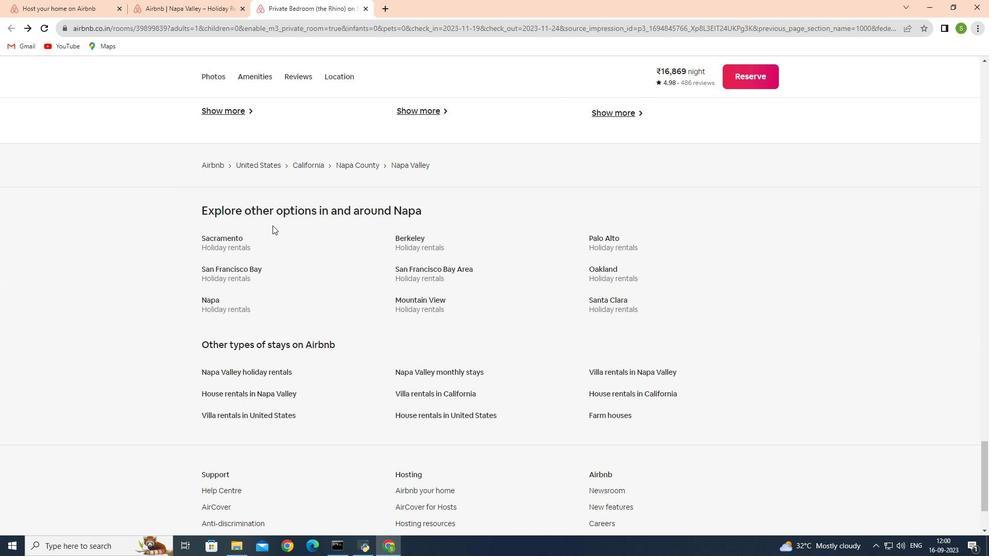 
Action: Mouse scrolled (272, 225) with delta (0, 0)
Screenshot: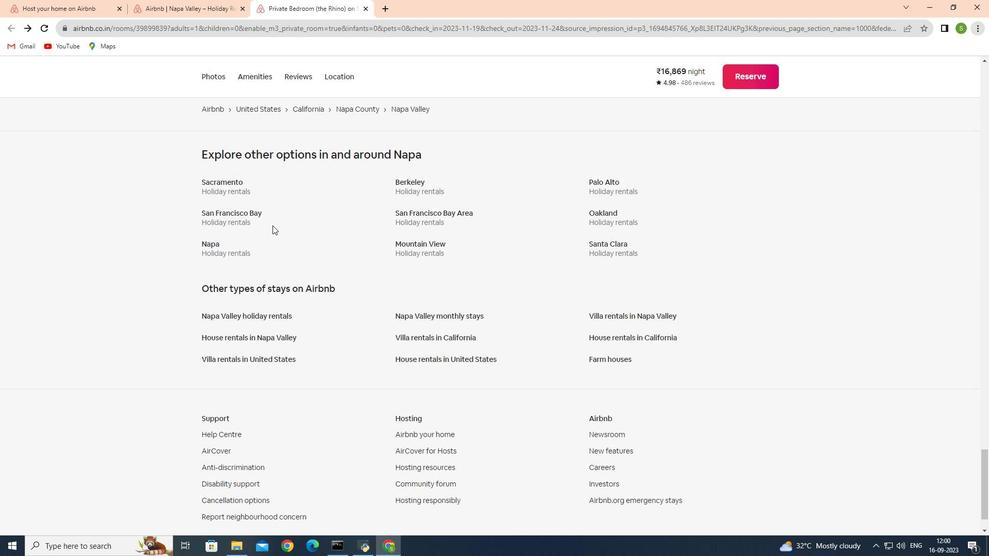 
Action: Mouse scrolled (272, 225) with delta (0, 0)
Screenshot: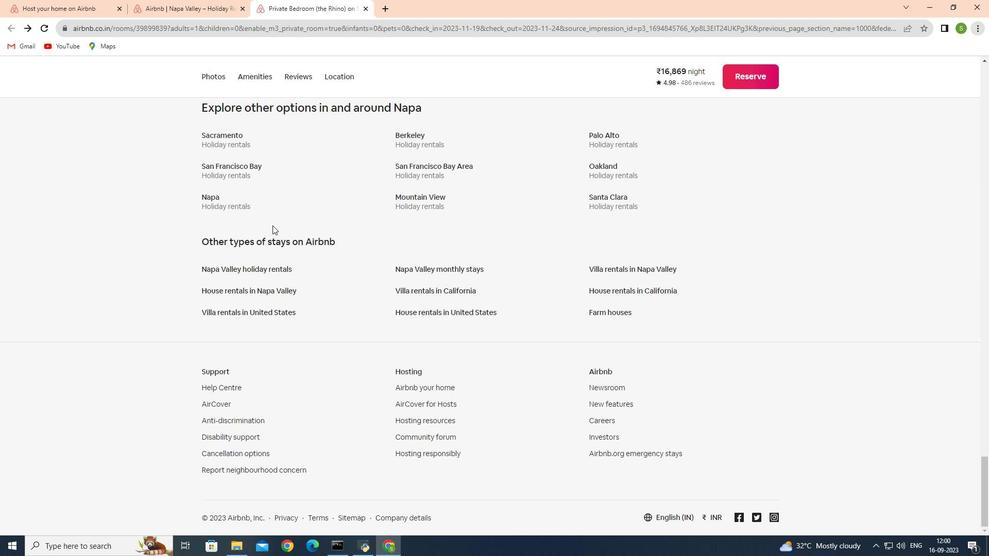 
Action: Mouse scrolled (272, 225) with delta (0, 0)
Screenshot: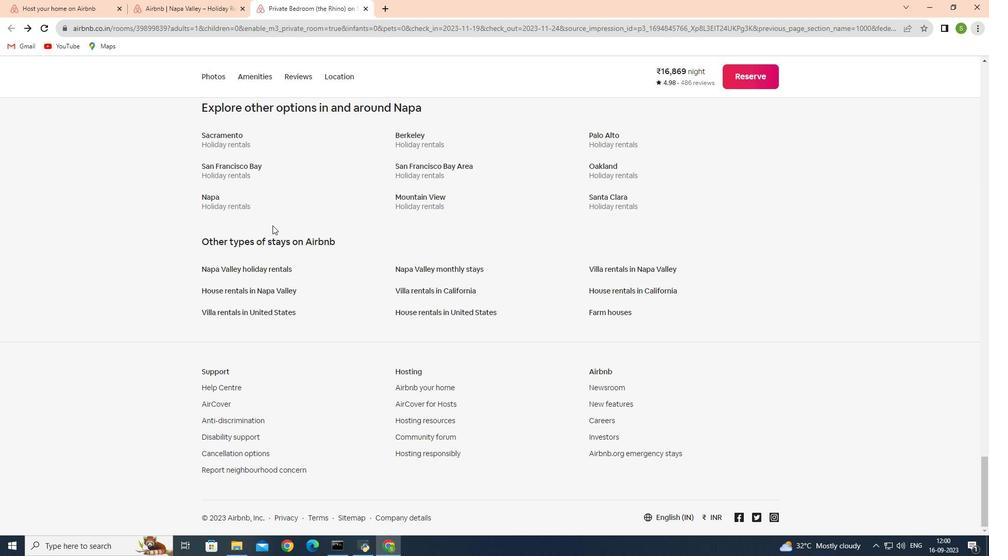 
Action: Mouse moved to (200, 11)
Screenshot: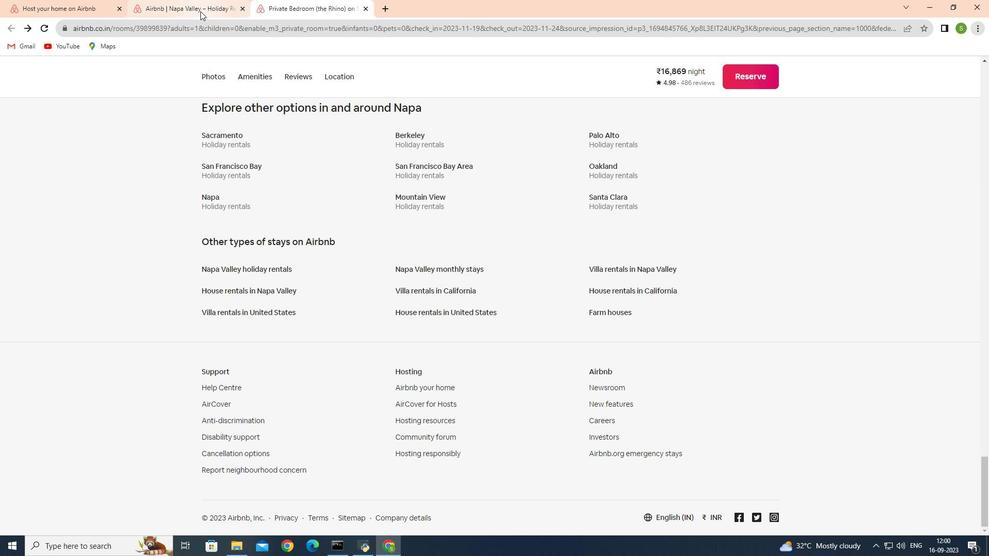 
Action: Mouse pressed left at (200, 11)
Screenshot: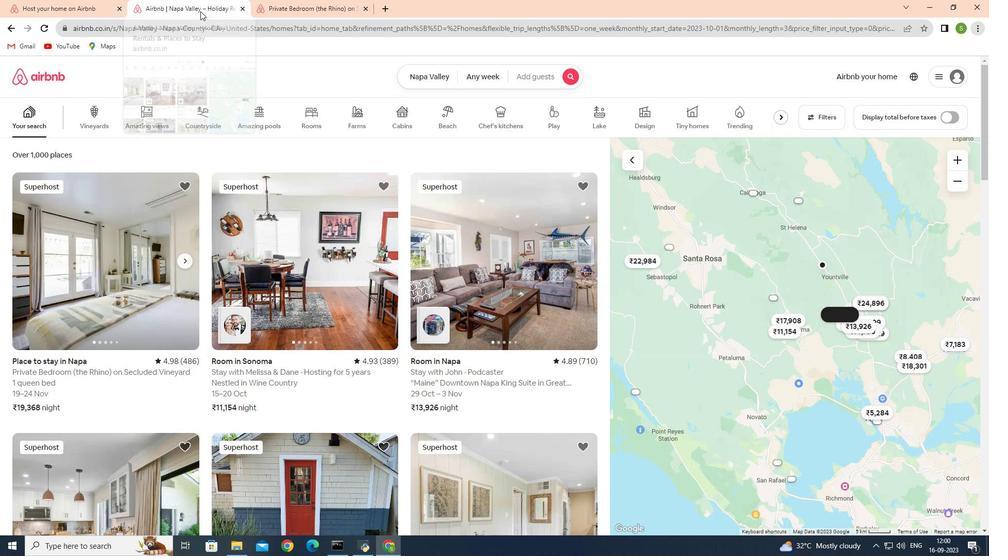 
Action: Mouse moved to (304, 269)
Screenshot: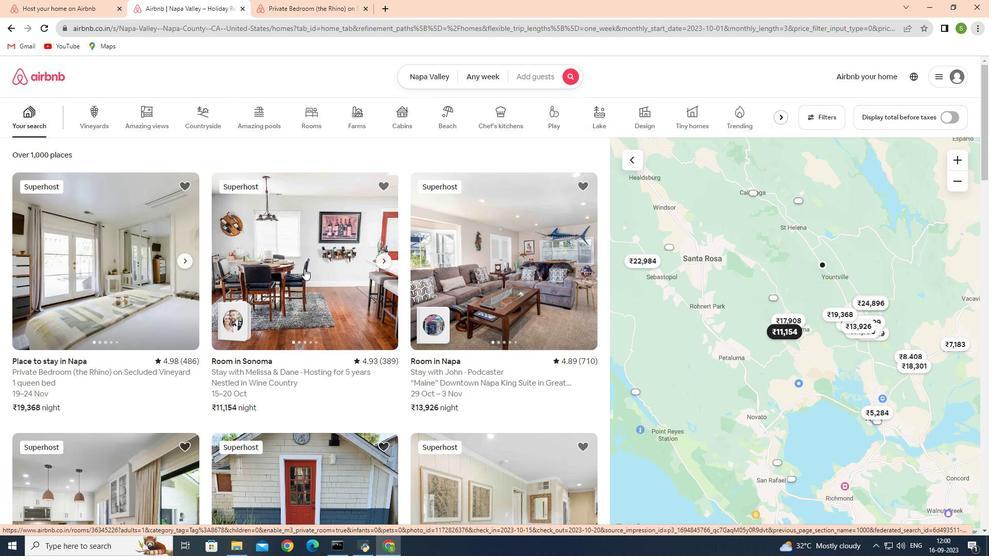 
Action: Mouse pressed left at (304, 269)
Screenshot: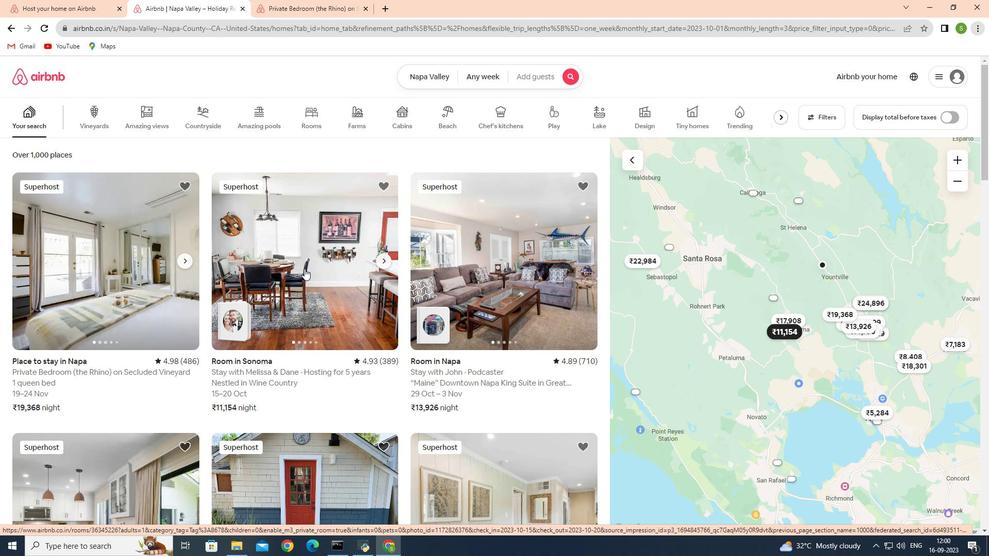 
Action: Mouse moved to (717, 386)
Screenshot: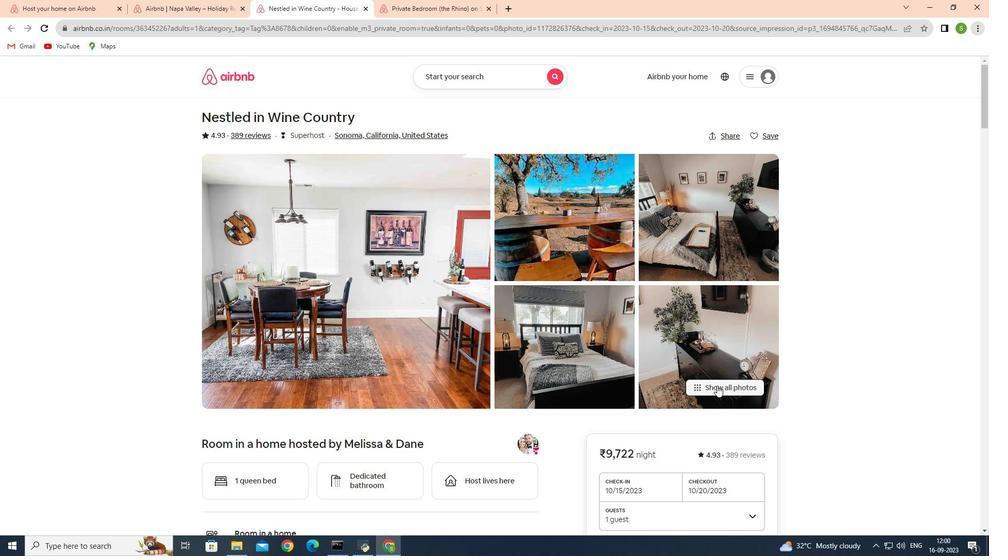 
Action: Mouse pressed left at (717, 386)
Screenshot: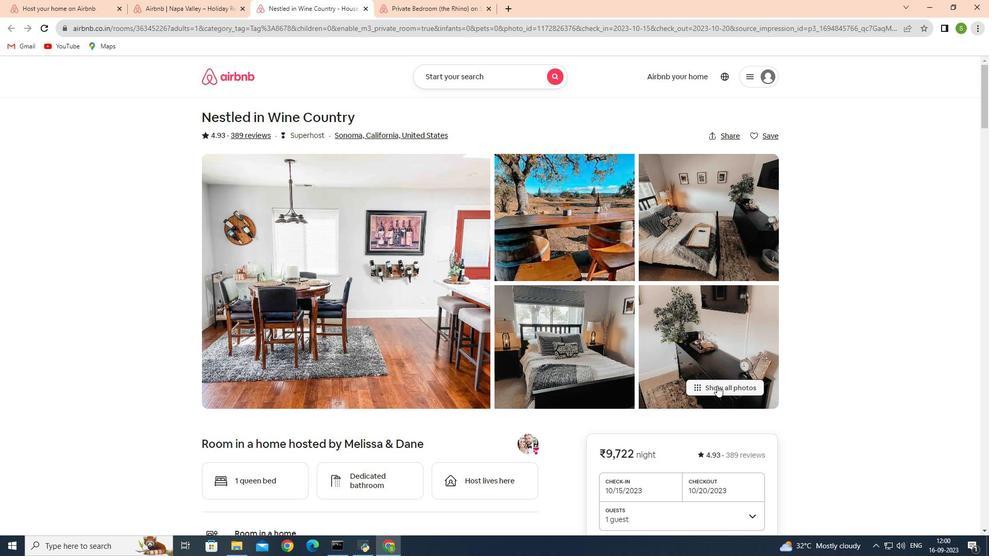
Action: Mouse moved to (675, 355)
Screenshot: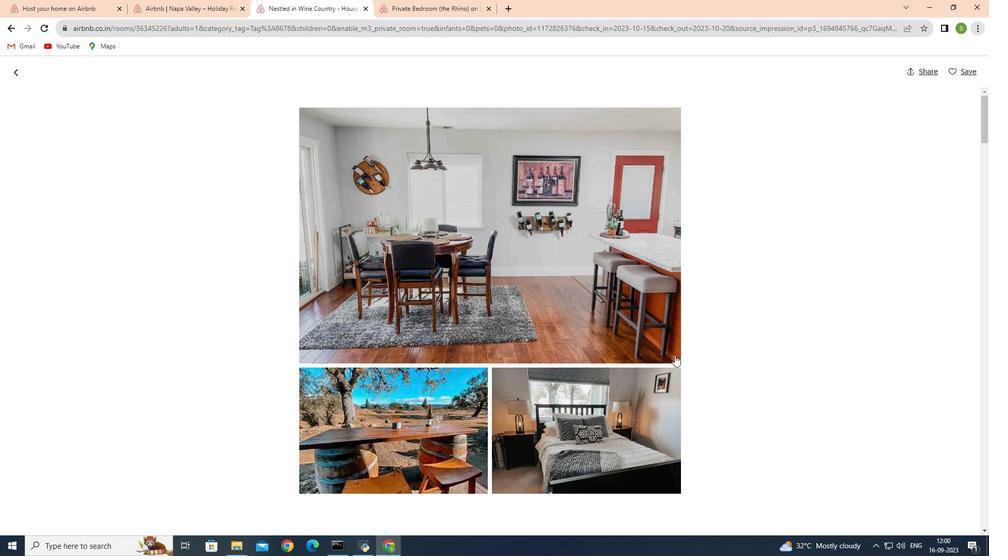 
Action: Mouse scrolled (675, 355) with delta (0, 0)
Screenshot: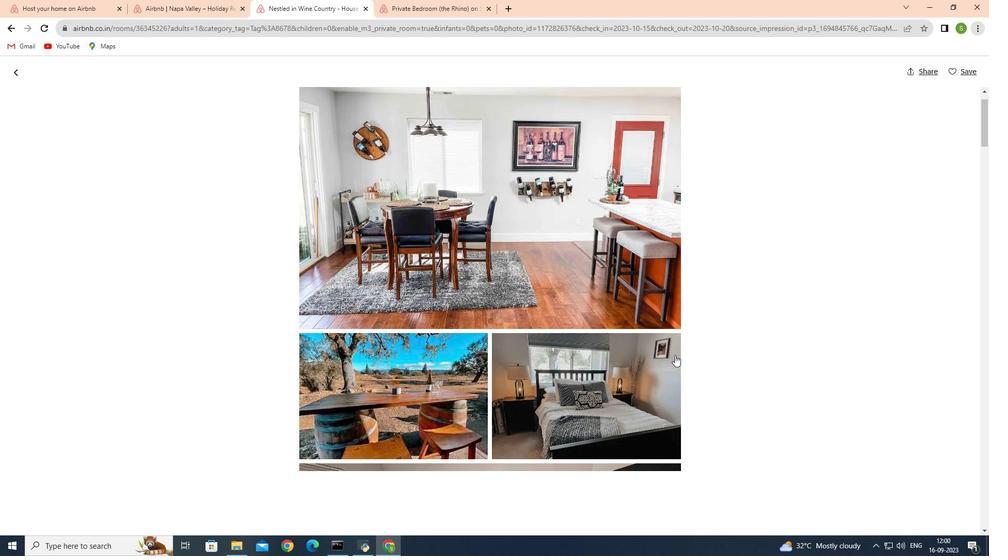 
Action: Mouse scrolled (675, 355) with delta (0, 0)
Screenshot: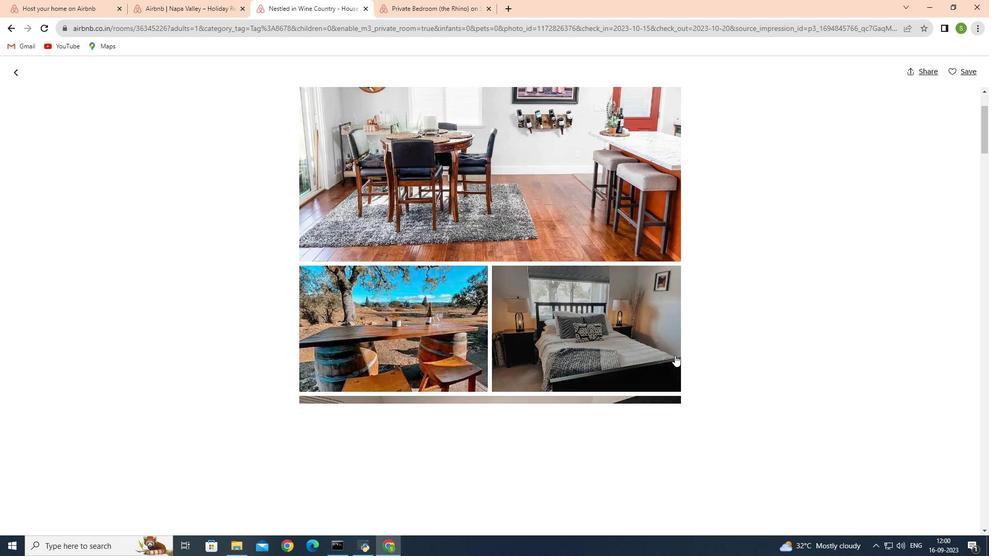 
Action: Mouse scrolled (675, 355) with delta (0, 0)
Screenshot: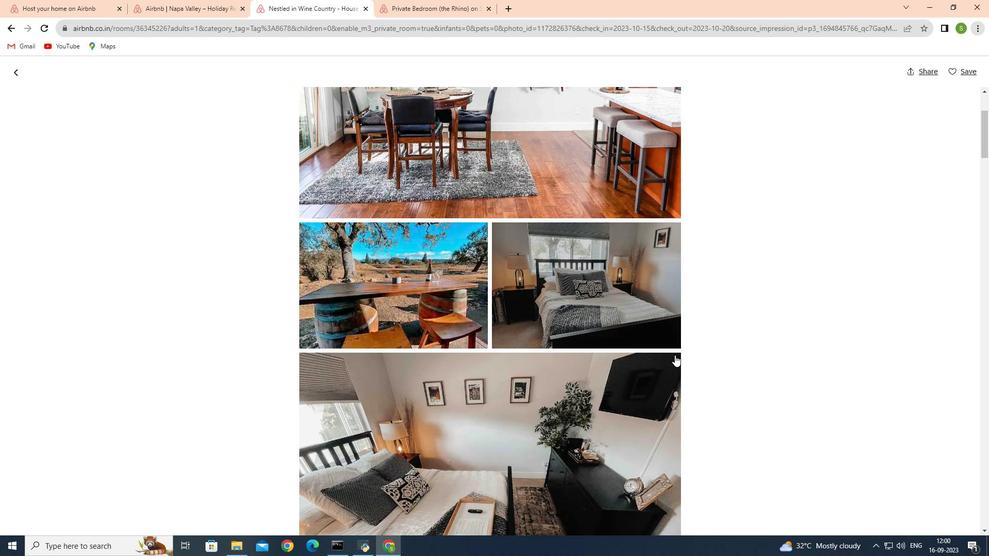 
Action: Mouse scrolled (675, 355) with delta (0, 0)
Screenshot: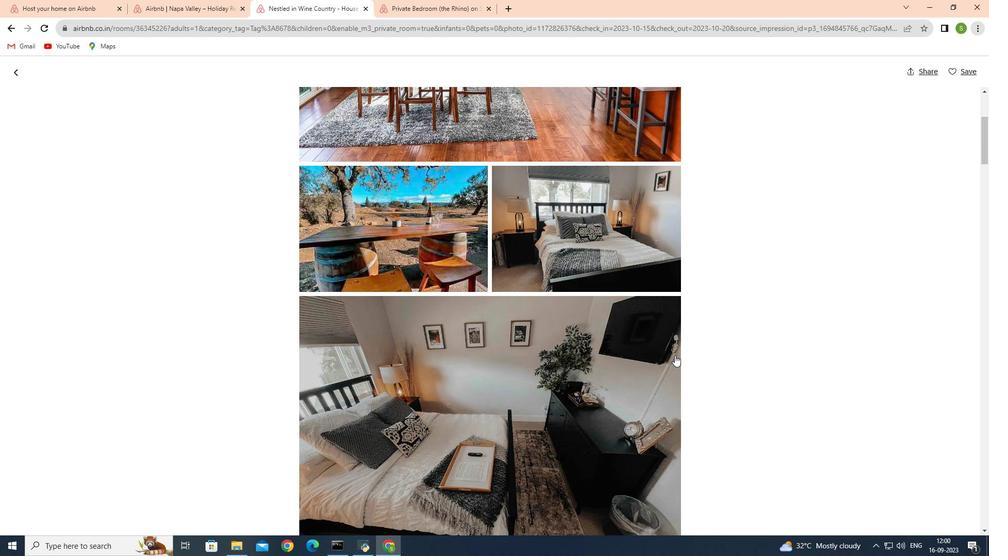 
Action: Mouse scrolled (675, 355) with delta (0, 0)
Screenshot: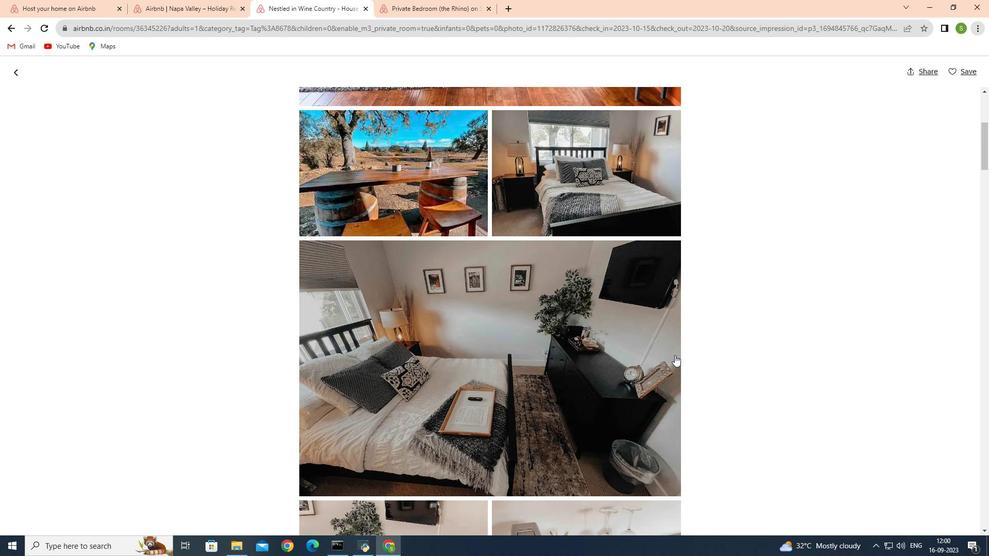
Action: Mouse scrolled (675, 355) with delta (0, 0)
Screenshot: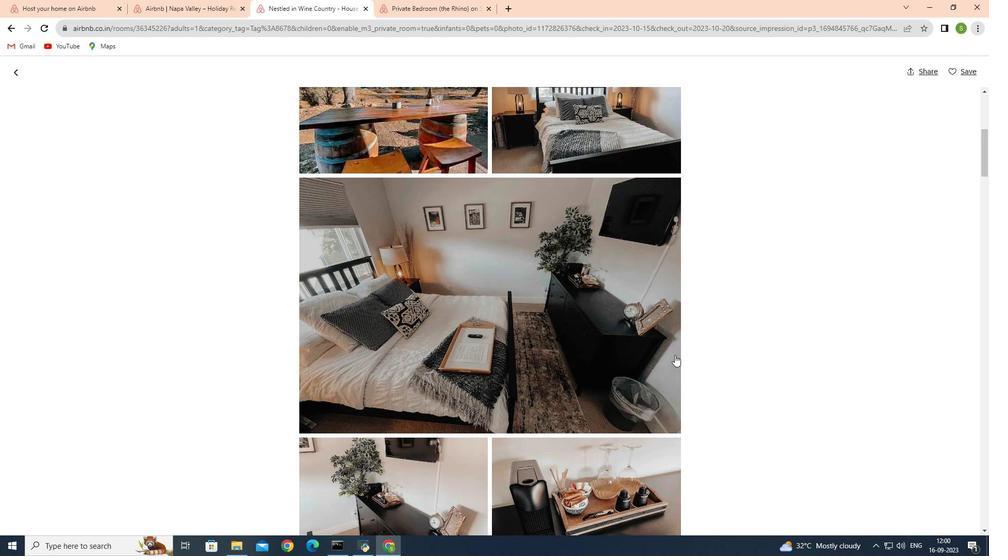 
Action: Mouse moved to (675, 355)
Screenshot: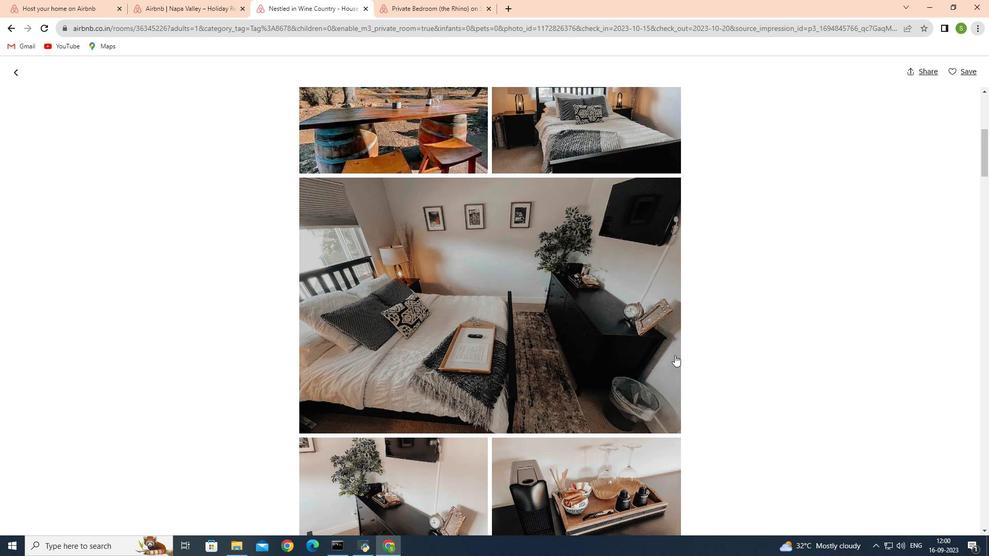 
Action: Mouse scrolled (675, 355) with delta (0, 0)
Screenshot: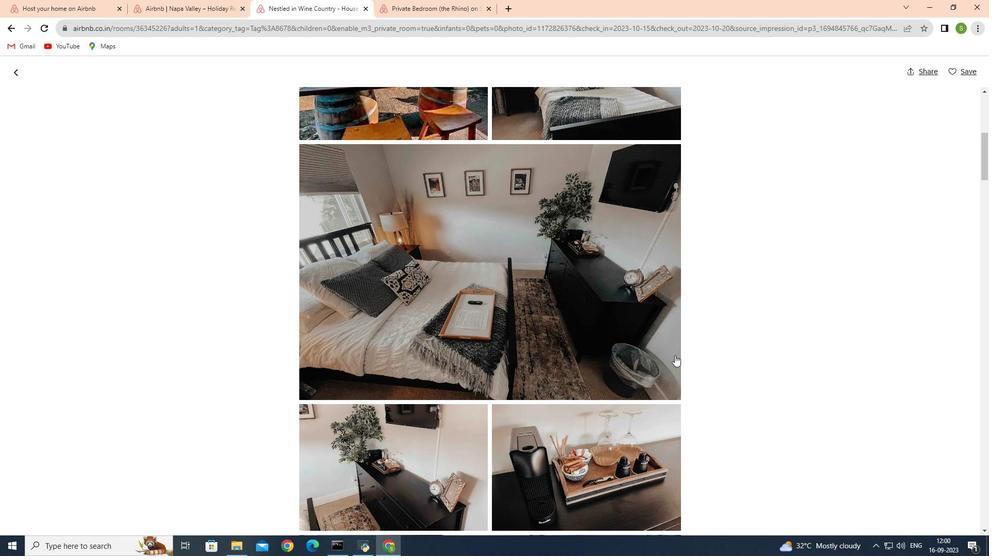 
Action: Mouse moved to (675, 353)
Screenshot: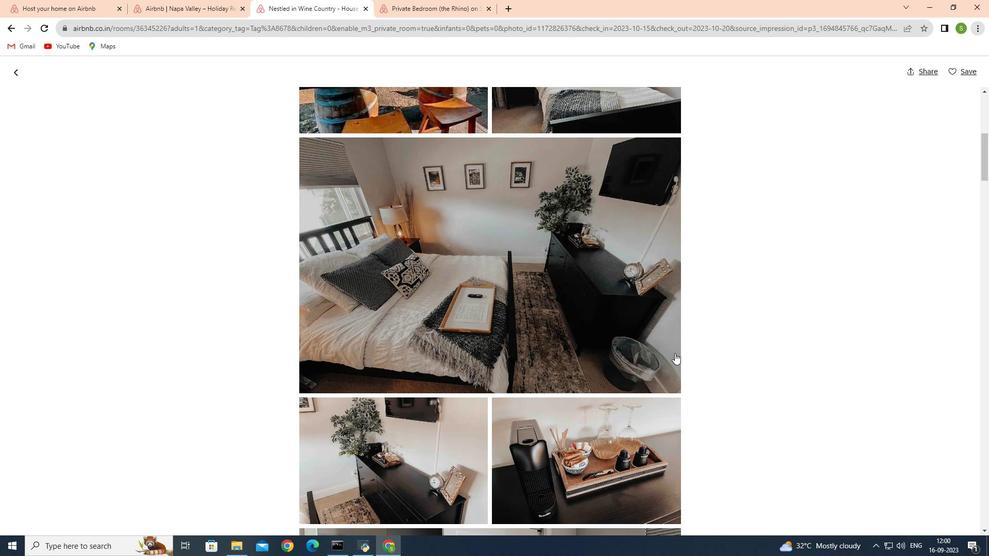 
Action: Mouse scrolled (675, 353) with delta (0, 0)
Screenshot: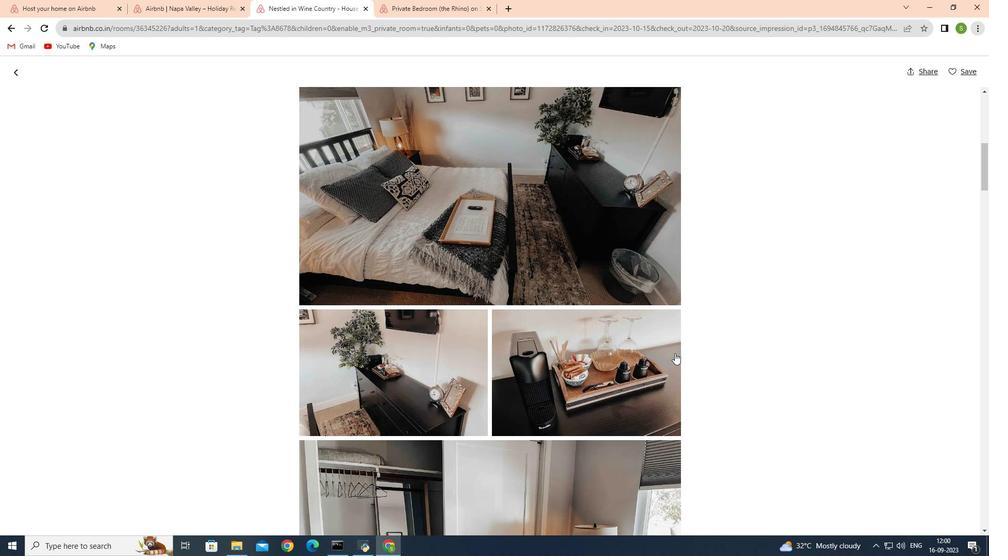 
Action: Mouse scrolled (675, 353) with delta (0, 0)
Screenshot: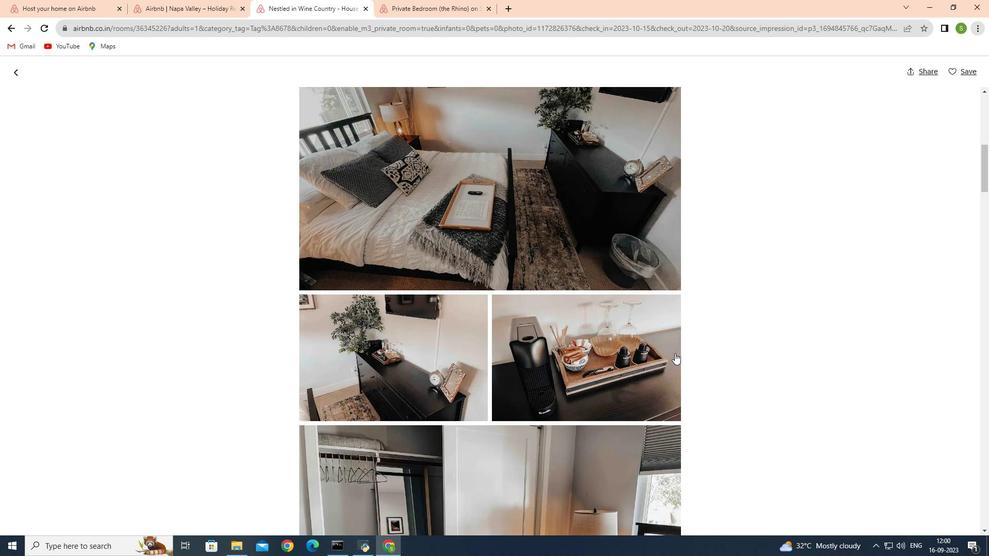 
Action: Mouse moved to (680, 348)
Screenshot: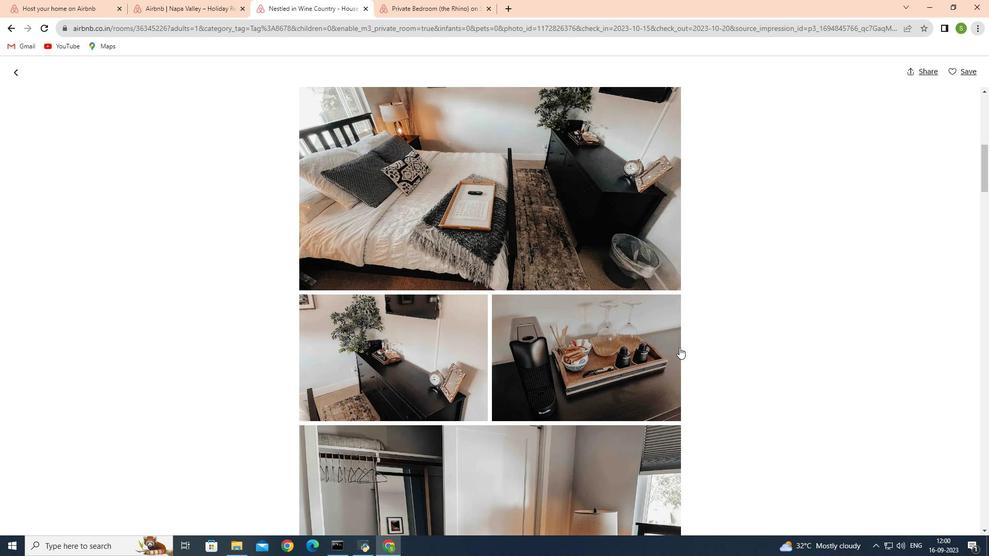 
Action: Mouse scrolled (680, 347) with delta (0, 0)
Screenshot: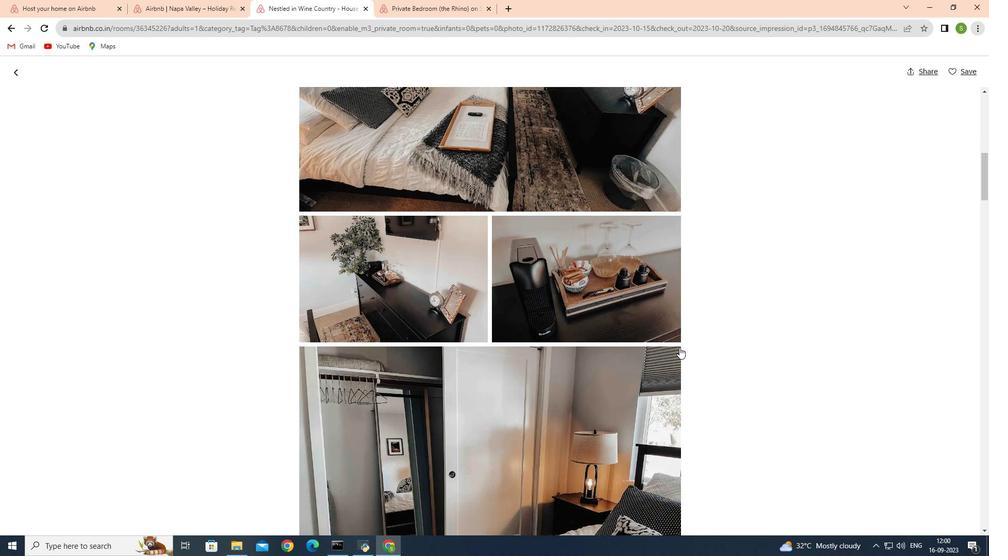 
Action: Mouse scrolled (680, 347) with delta (0, 0)
Screenshot: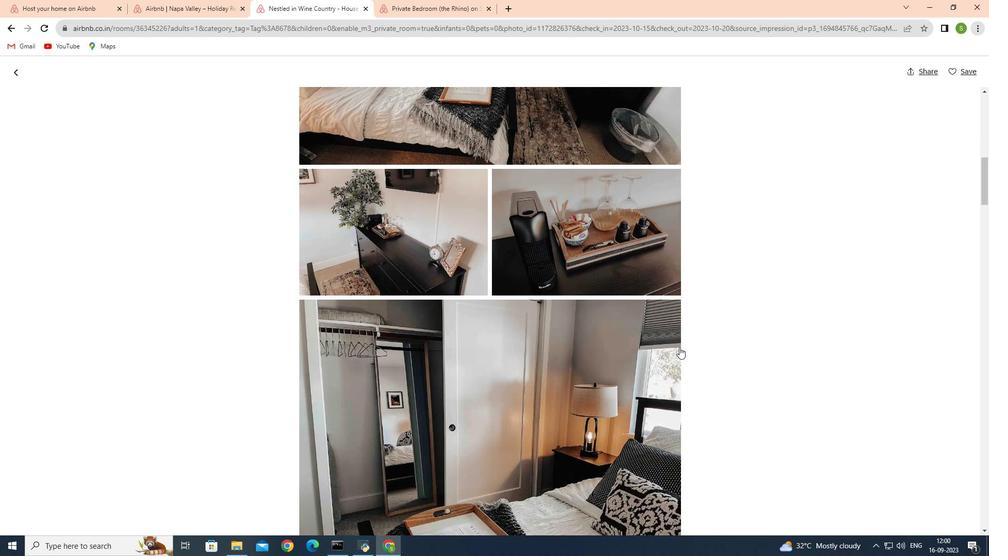 
Action: Mouse scrolled (680, 347) with delta (0, 0)
Screenshot: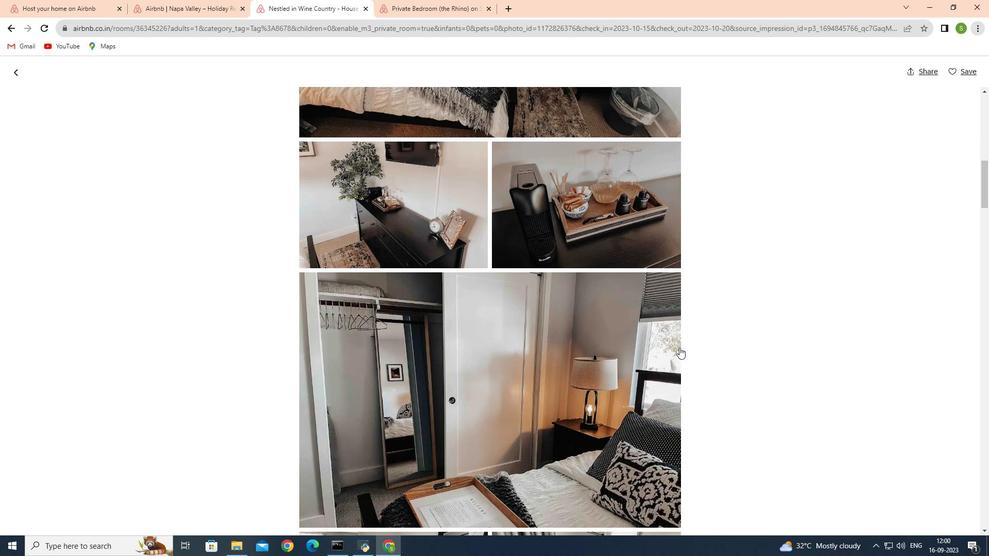
Action: Mouse moved to (680, 345)
Screenshot: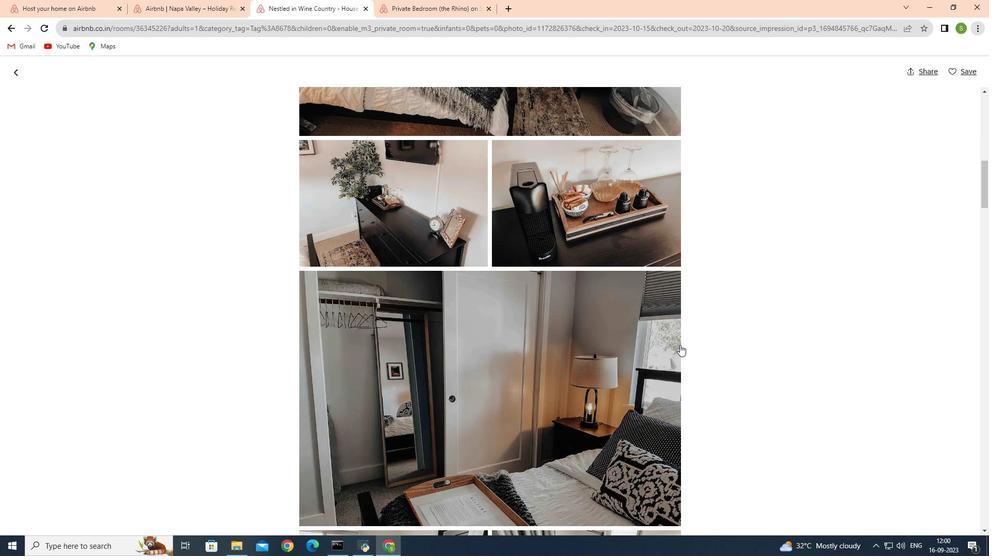 
Action: Mouse scrolled (680, 344) with delta (0, 0)
Screenshot: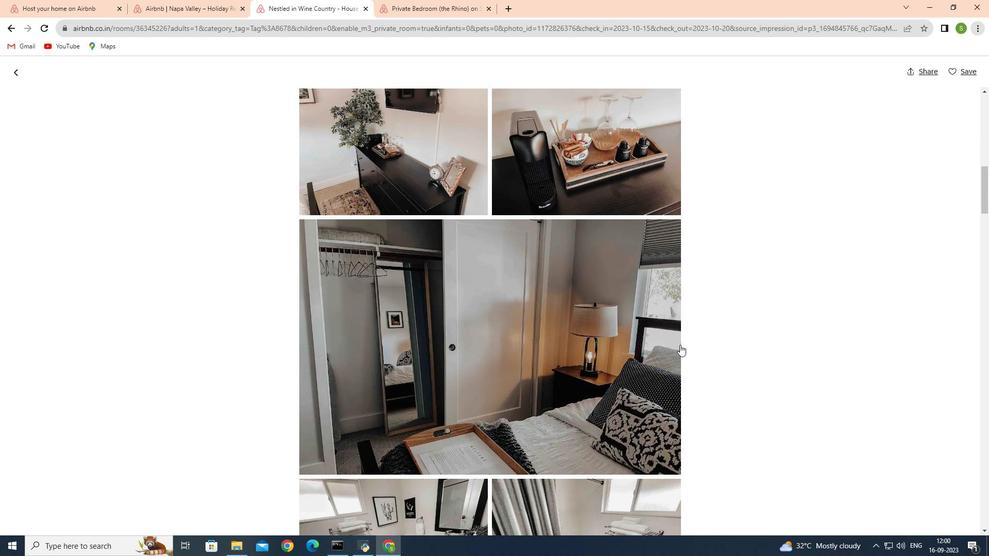 
Action: Mouse moved to (682, 342)
Screenshot: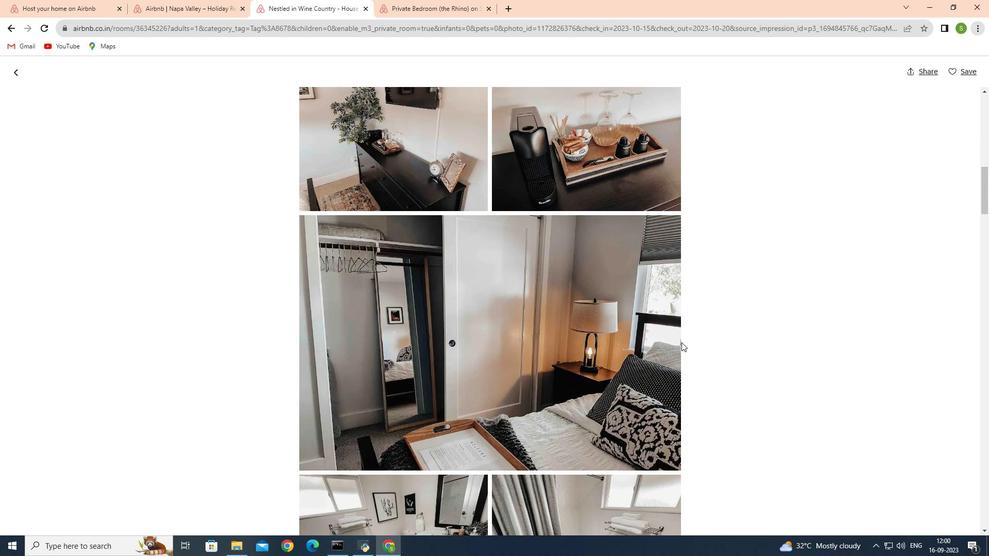 
Action: Mouse scrolled (682, 342) with delta (0, 0)
Screenshot: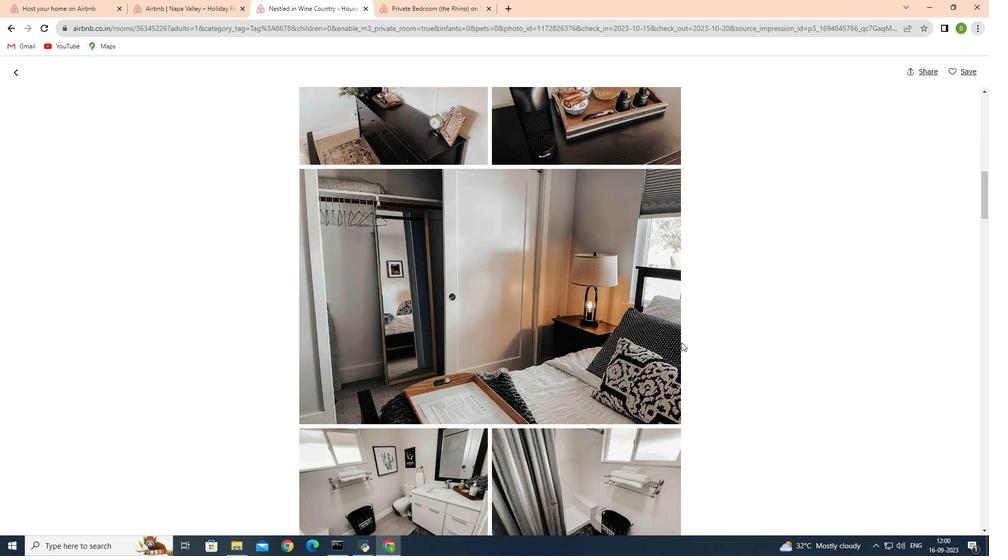 
Action: Mouse scrolled (682, 342) with delta (0, 0)
Screenshot: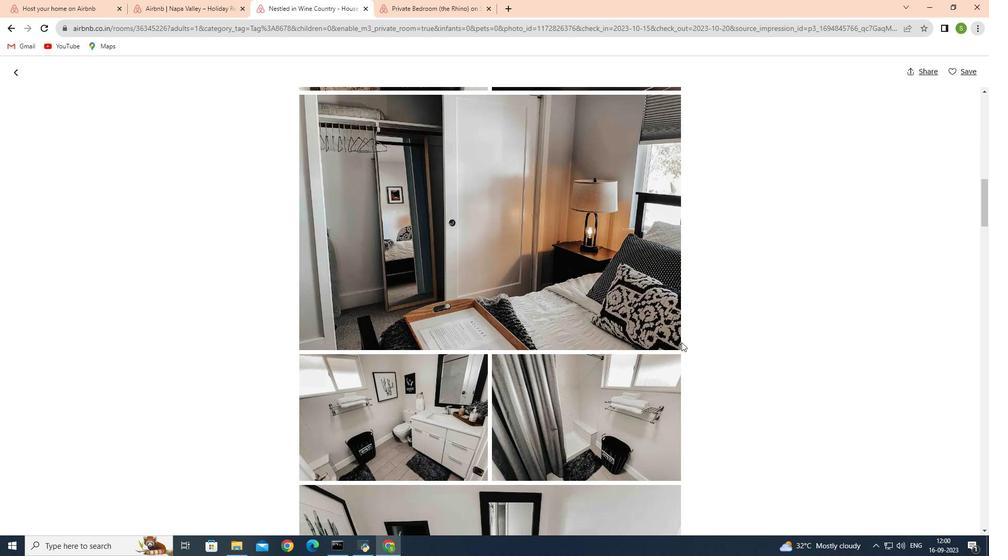
Action: Mouse scrolled (682, 342) with delta (0, 0)
Screenshot: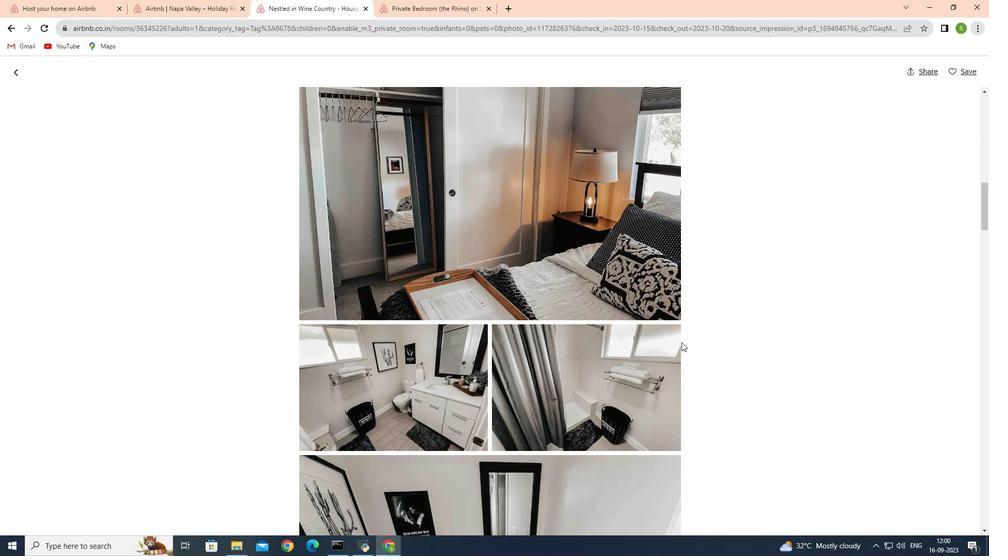 
Action: Mouse moved to (682, 341)
Screenshot: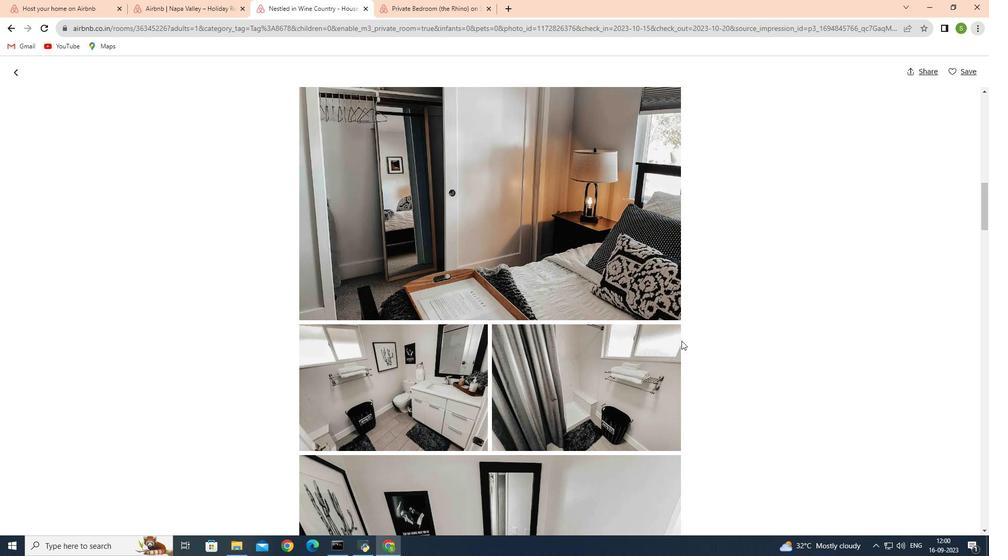 
Action: Mouse scrolled (682, 340) with delta (0, 0)
Screenshot: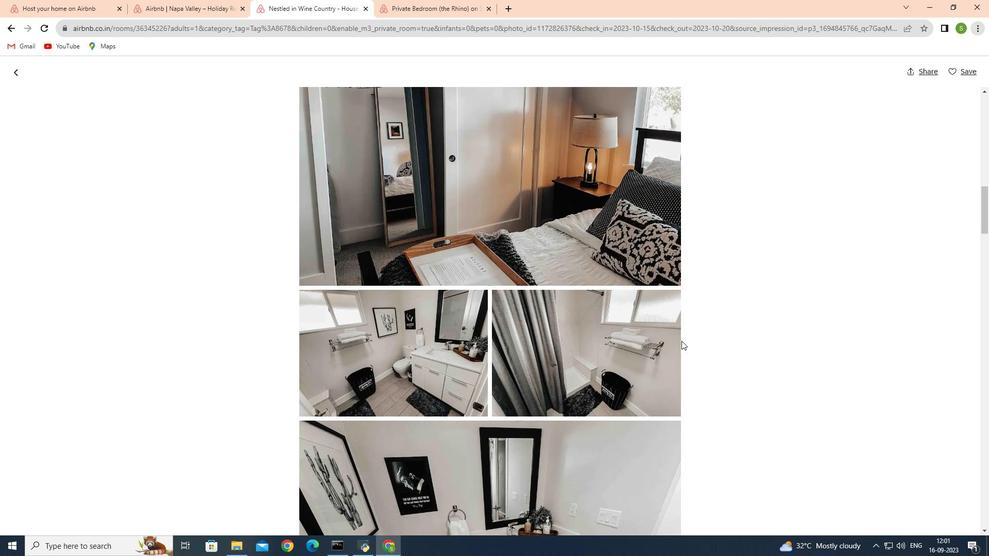 
Action: Mouse scrolled (682, 340) with delta (0, 0)
Screenshot: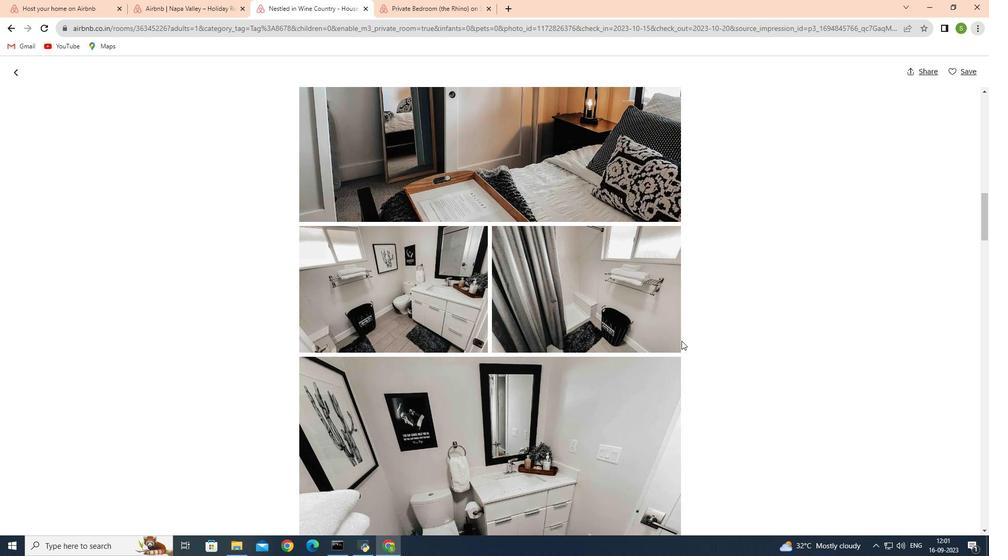 
Action: Mouse scrolled (682, 340) with delta (0, 0)
Screenshot: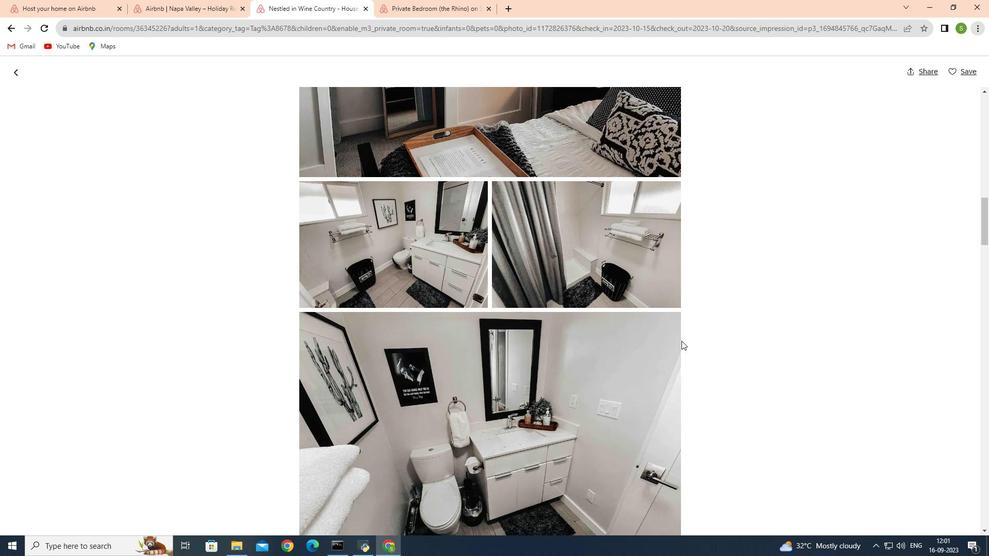 
Action: Mouse scrolled (682, 340) with delta (0, 0)
Screenshot: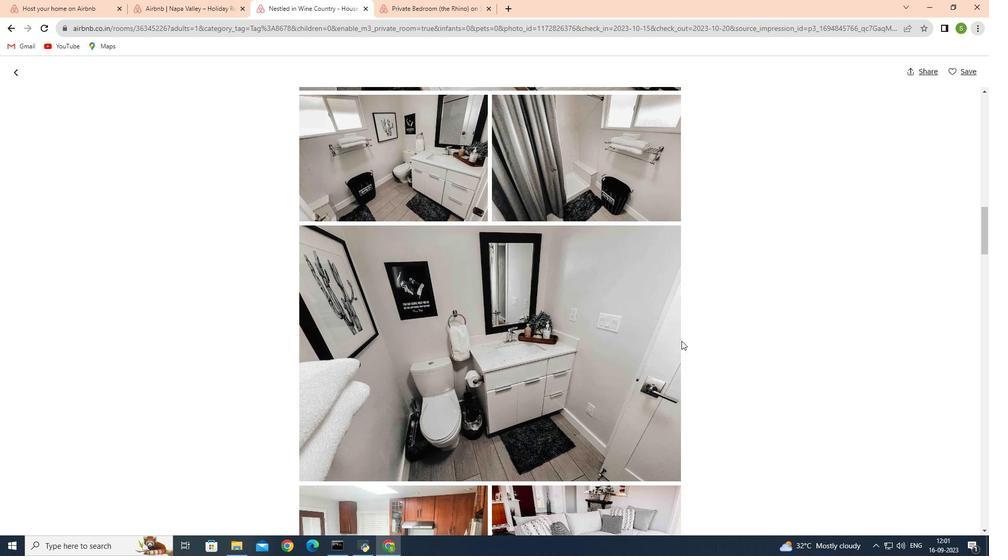 
Action: Mouse scrolled (682, 340) with delta (0, 0)
Screenshot: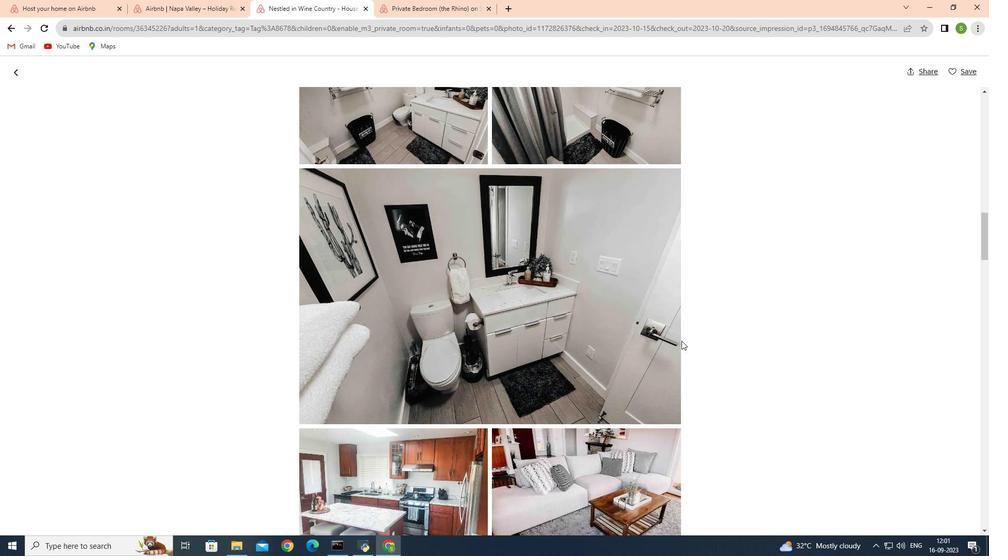 
Action: Mouse scrolled (682, 340) with delta (0, 0)
Screenshot: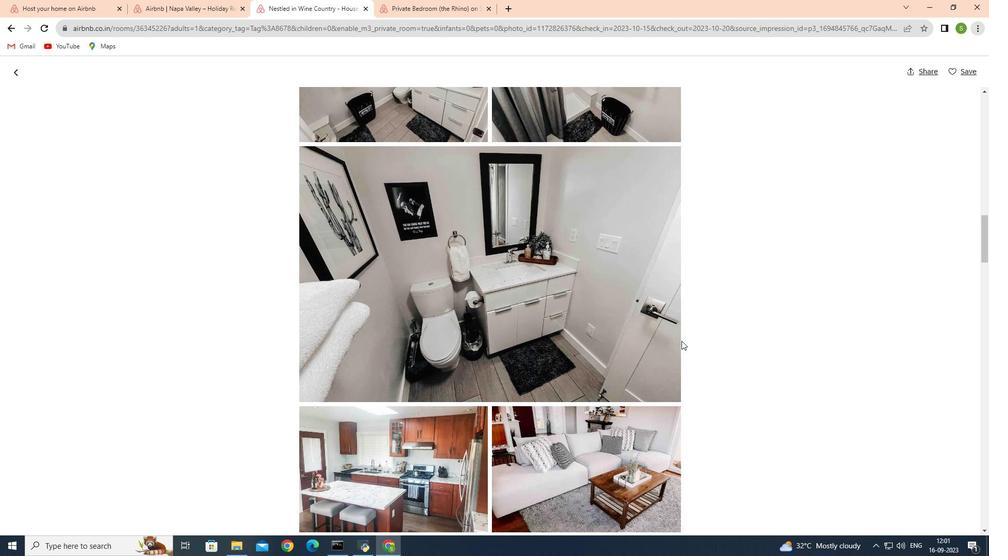 
Action: Mouse scrolled (682, 340) with delta (0, 0)
Screenshot: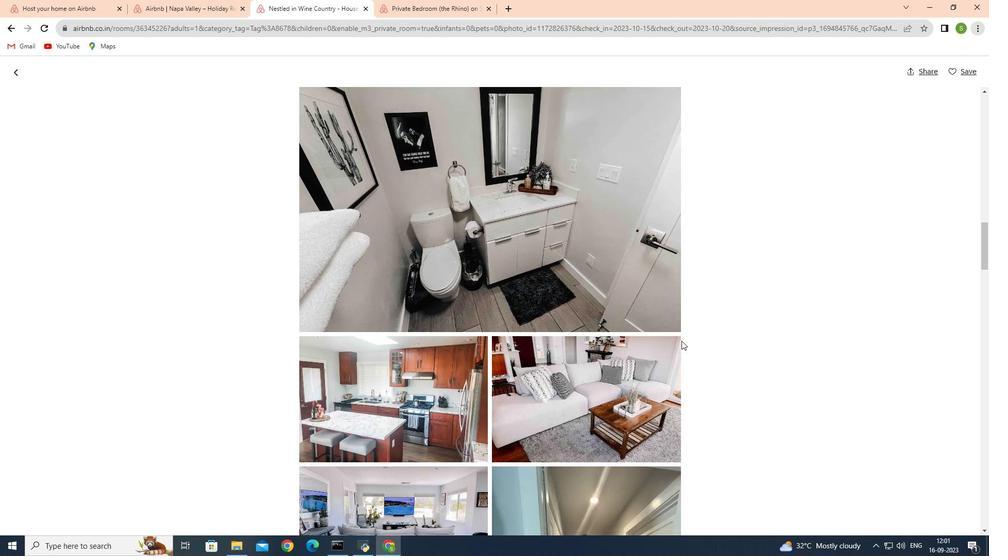 
Action: Mouse scrolled (682, 340) with delta (0, 0)
Screenshot: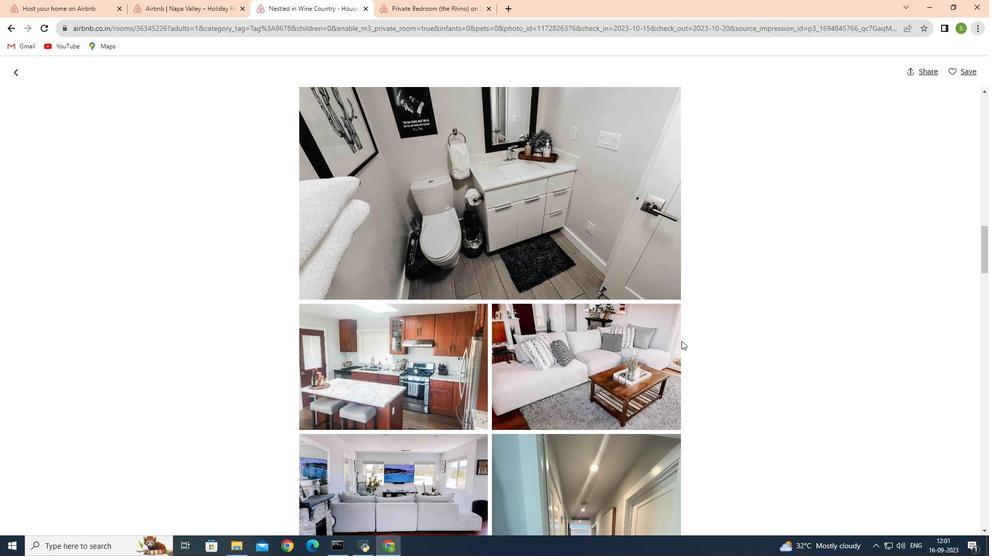 
Action: Mouse scrolled (682, 340) with delta (0, 0)
Screenshot: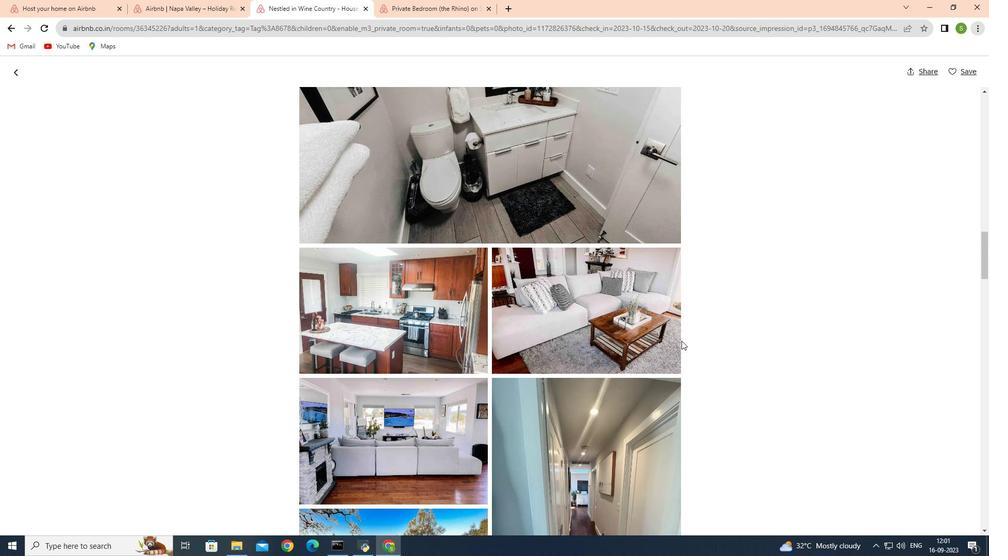 
Action: Mouse scrolled (682, 340) with delta (0, 0)
Screenshot: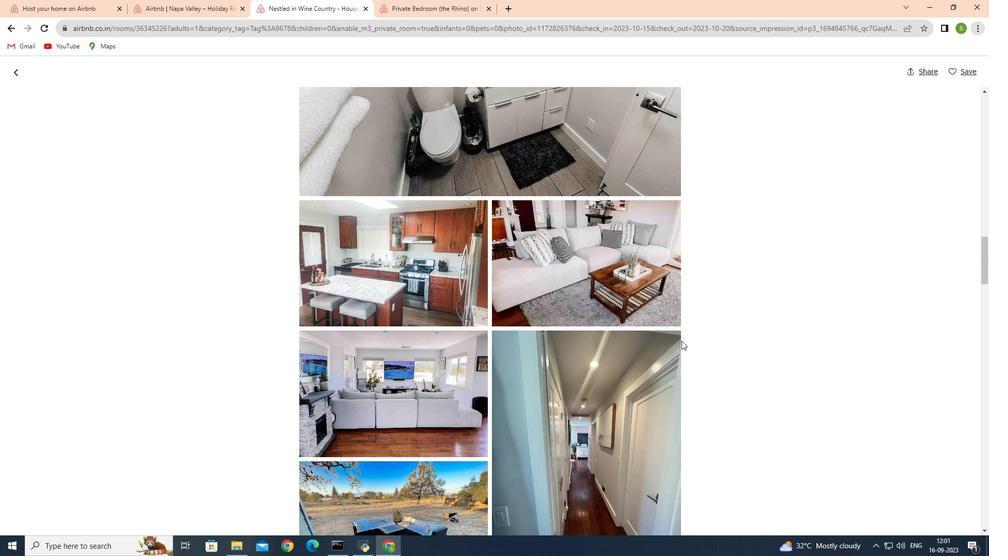 
Action: Mouse scrolled (682, 340) with delta (0, 0)
Screenshot: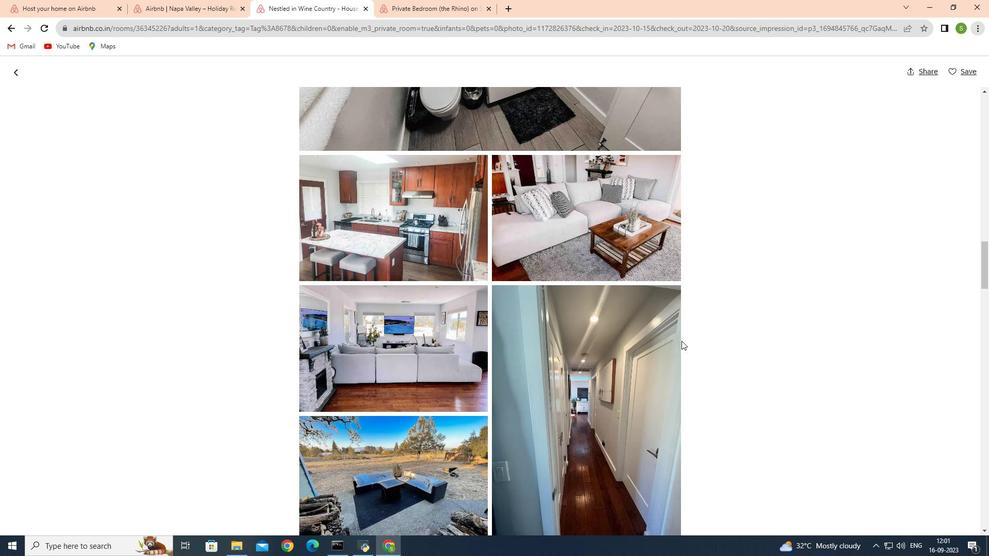 
Action: Mouse scrolled (682, 340) with delta (0, 0)
Screenshot: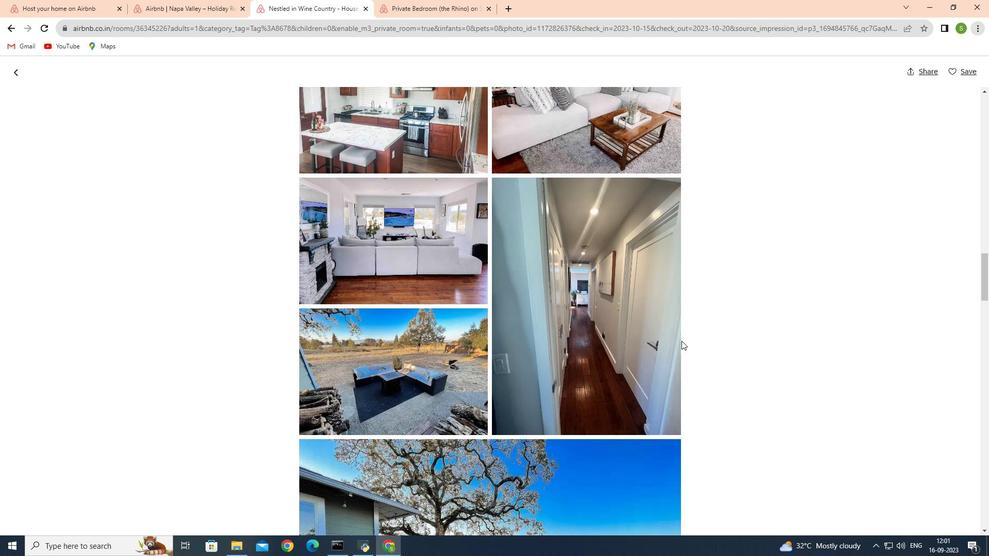 
Action: Mouse scrolled (682, 340) with delta (0, 0)
Screenshot: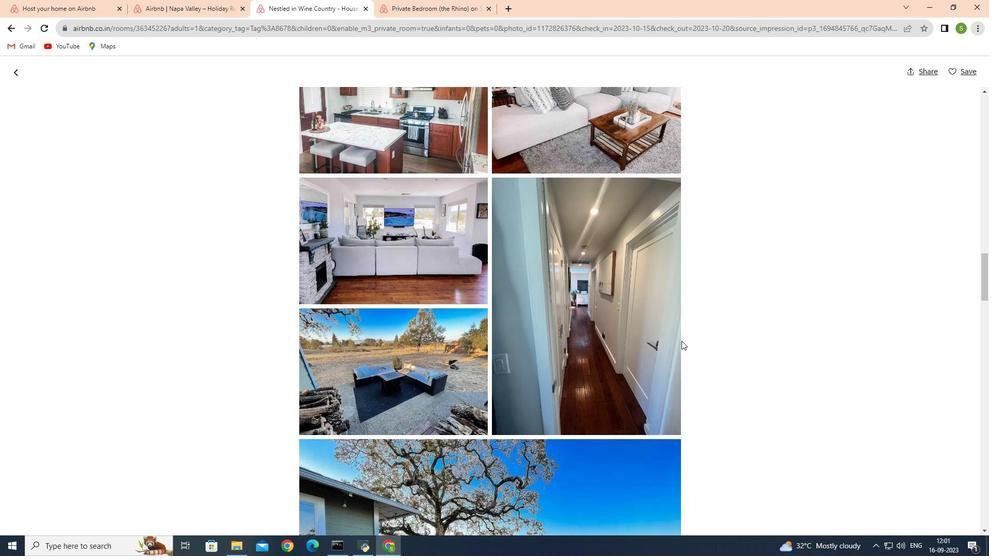 
Action: Mouse scrolled (682, 340) with delta (0, 0)
Screenshot: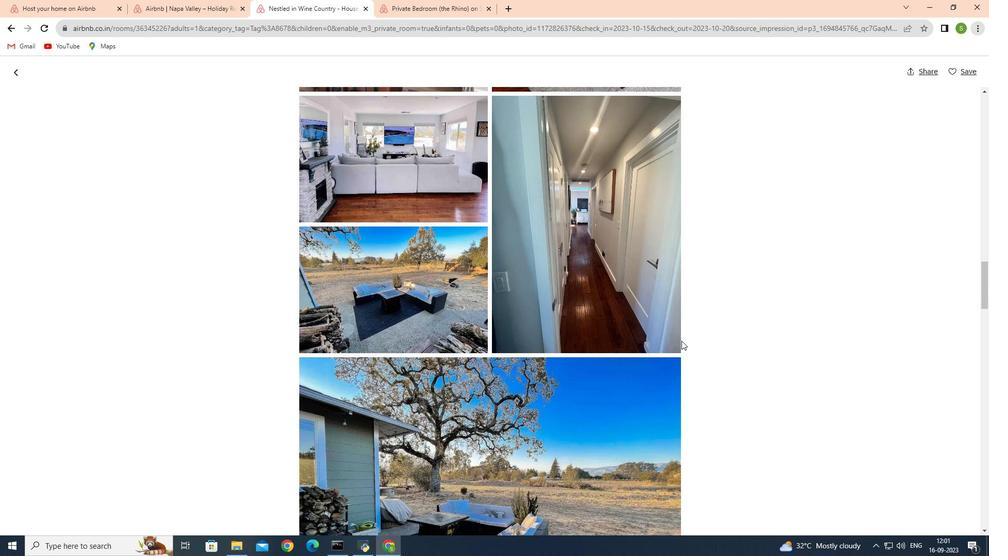 
Action: Mouse scrolled (682, 340) with delta (0, 0)
Screenshot: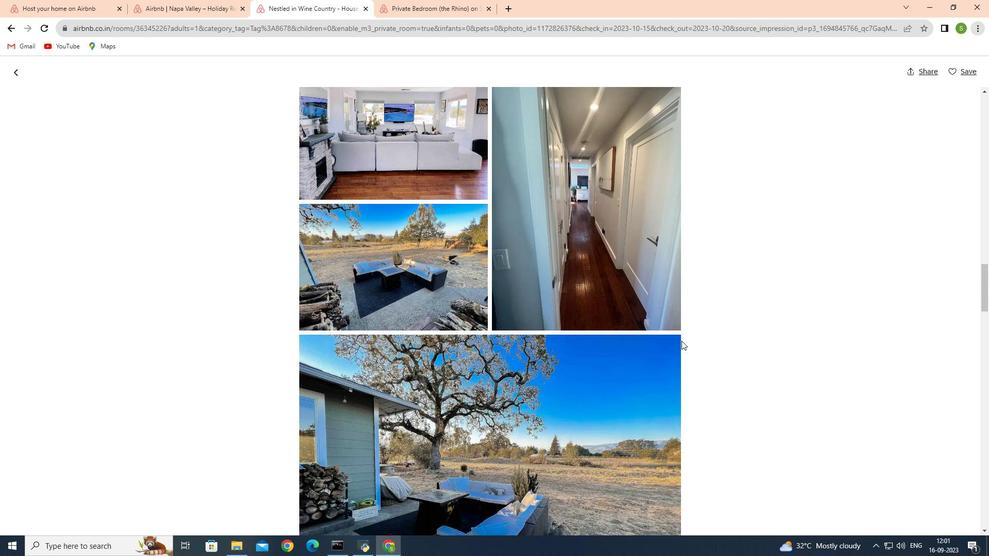 
Action: Mouse scrolled (682, 340) with delta (0, 0)
Screenshot: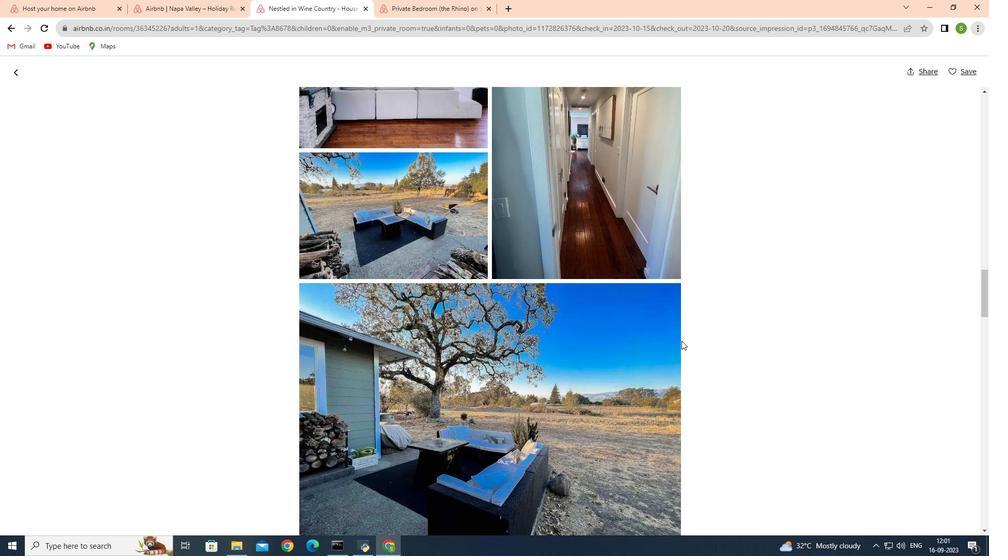
Action: Mouse scrolled (682, 340) with delta (0, 0)
Screenshot: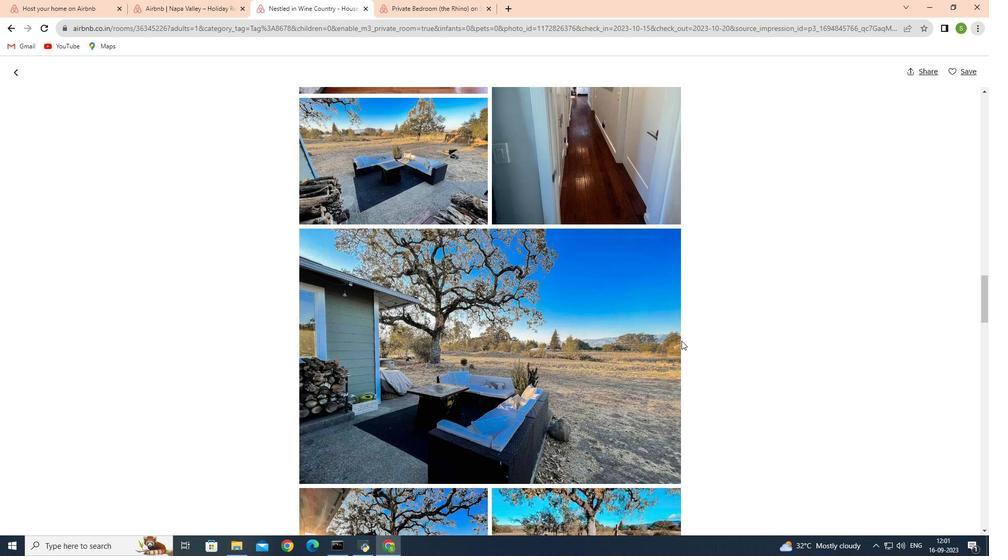 
Action: Mouse scrolled (682, 340) with delta (0, 0)
Screenshot: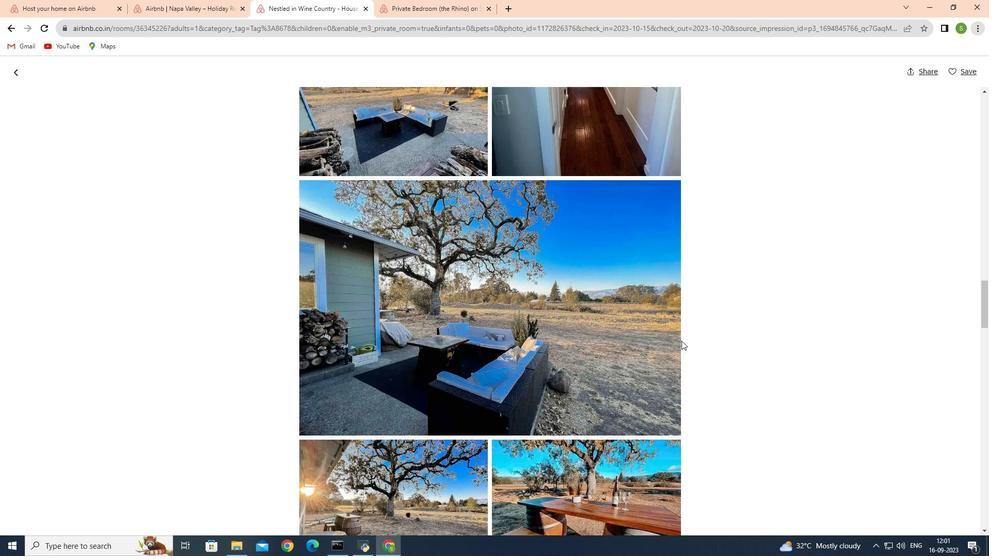 
Action: Mouse scrolled (682, 340) with delta (0, 0)
Screenshot: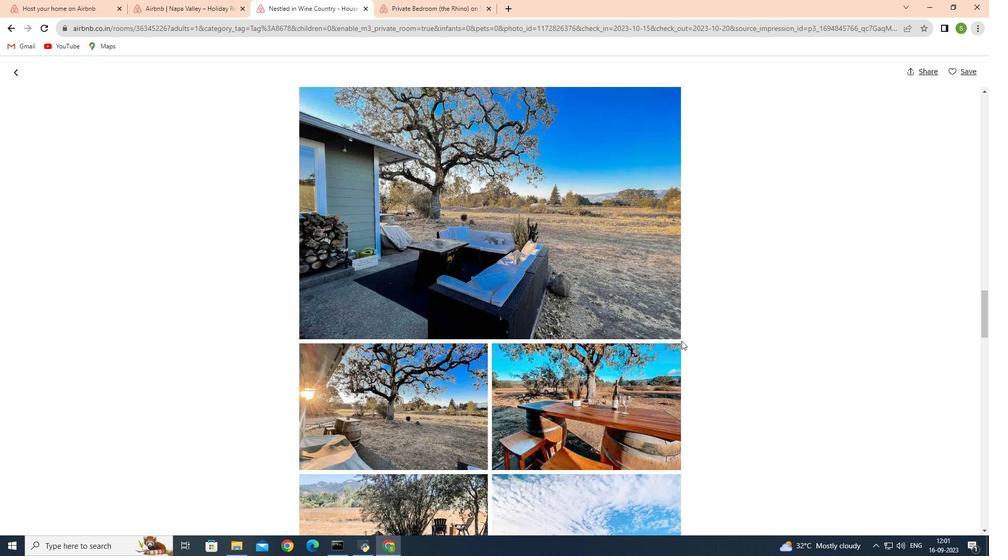 
Action: Mouse scrolled (682, 340) with delta (0, 0)
Screenshot: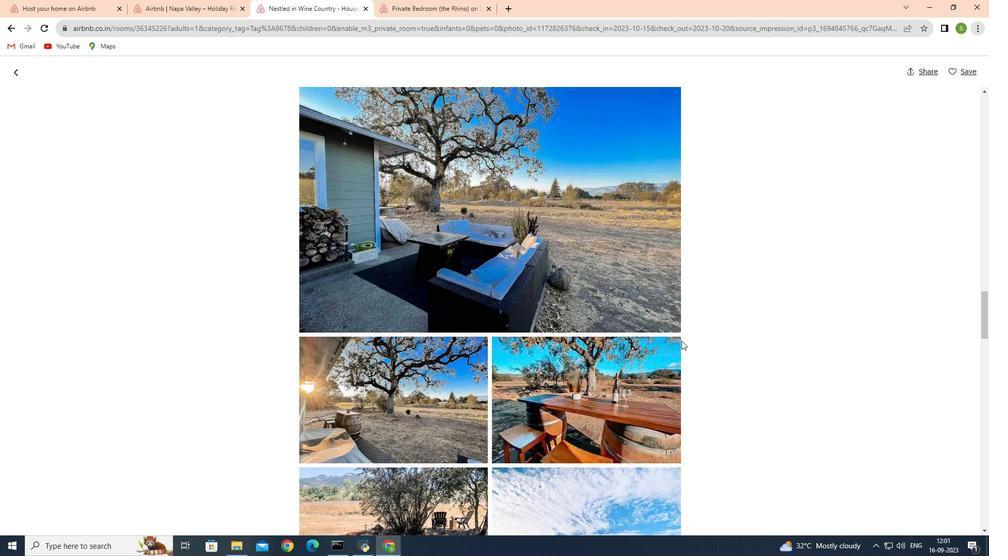 
Action: Mouse scrolled (682, 340) with delta (0, 0)
Screenshot: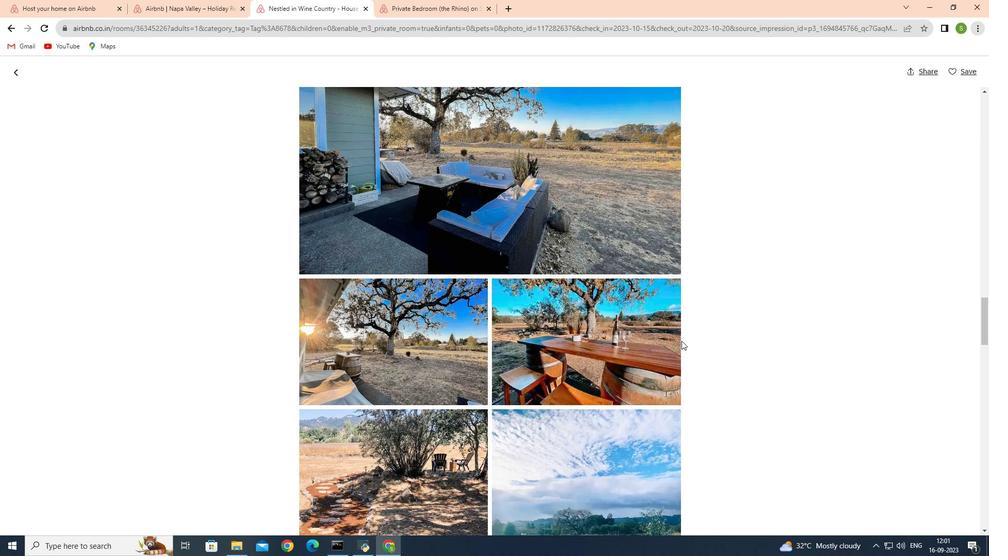 
Action: Mouse scrolled (682, 340) with delta (0, 0)
Screenshot: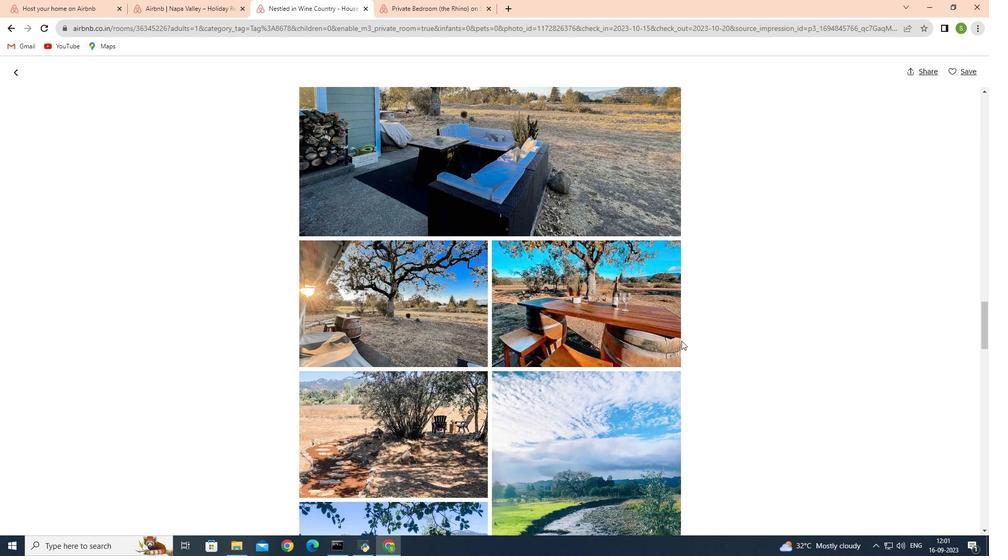 
Action: Mouse scrolled (682, 340) with delta (0, 0)
Screenshot: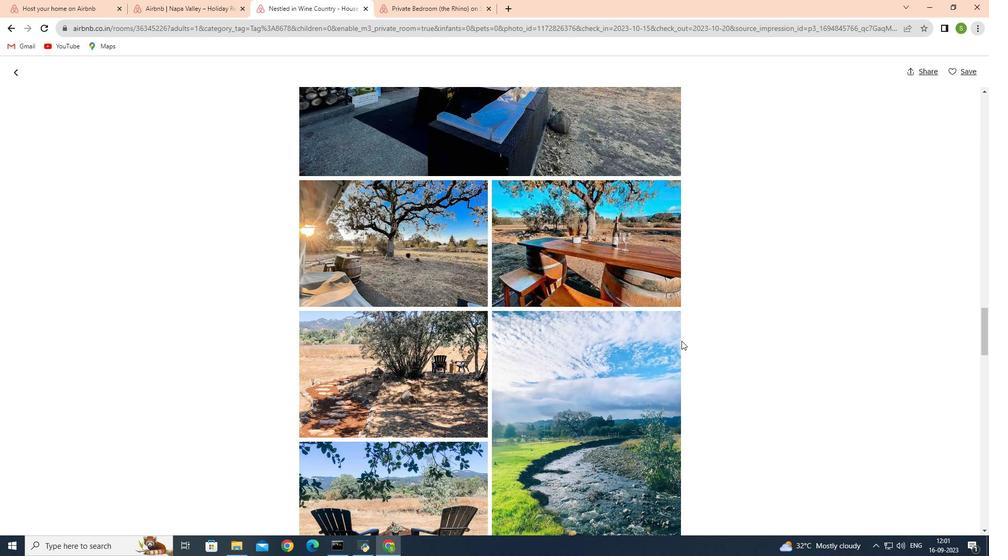 
Action: Mouse scrolled (682, 340) with delta (0, 0)
Screenshot: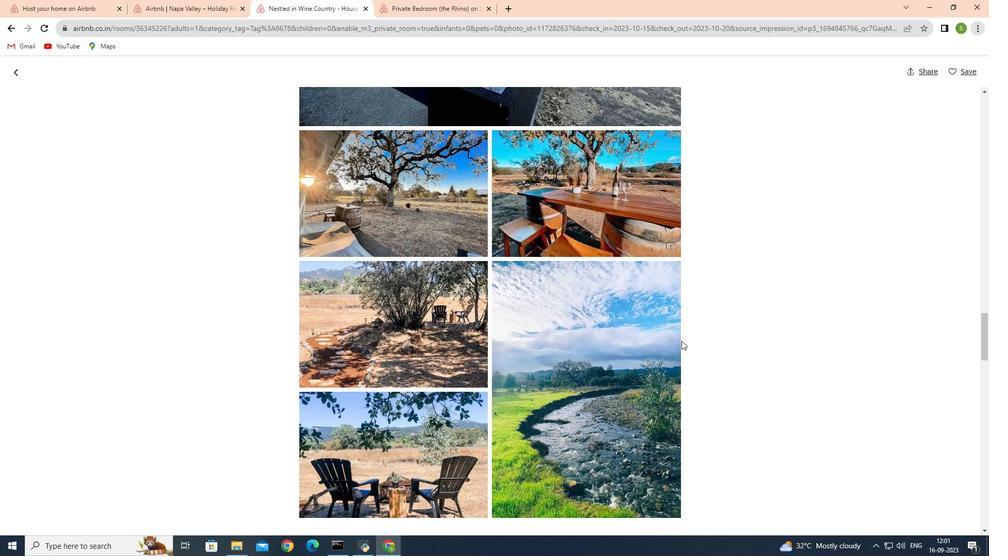 
Action: Mouse scrolled (682, 340) with delta (0, 0)
Screenshot: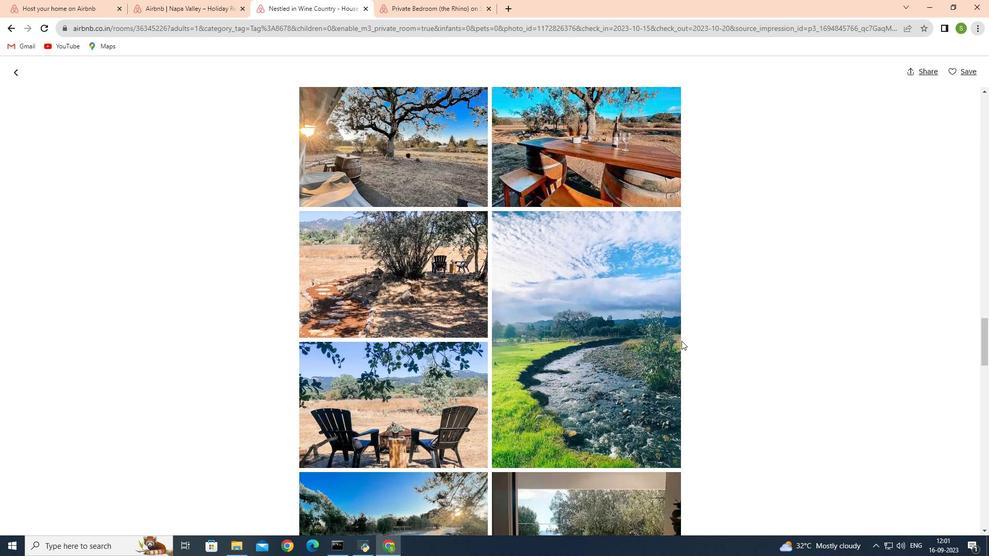 
Action: Mouse scrolled (682, 340) with delta (0, 0)
Screenshot: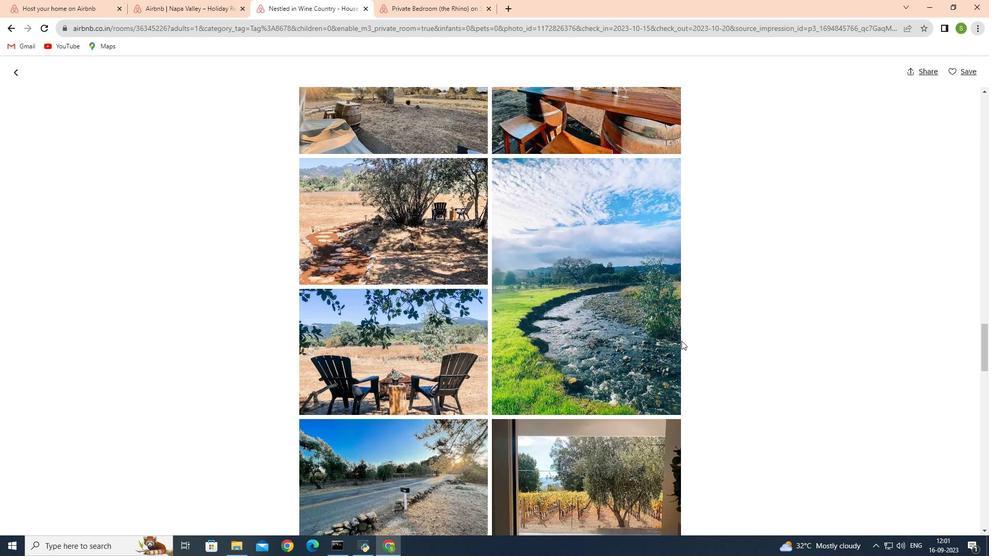 
Action: Mouse scrolled (682, 340) with delta (0, 0)
Screenshot: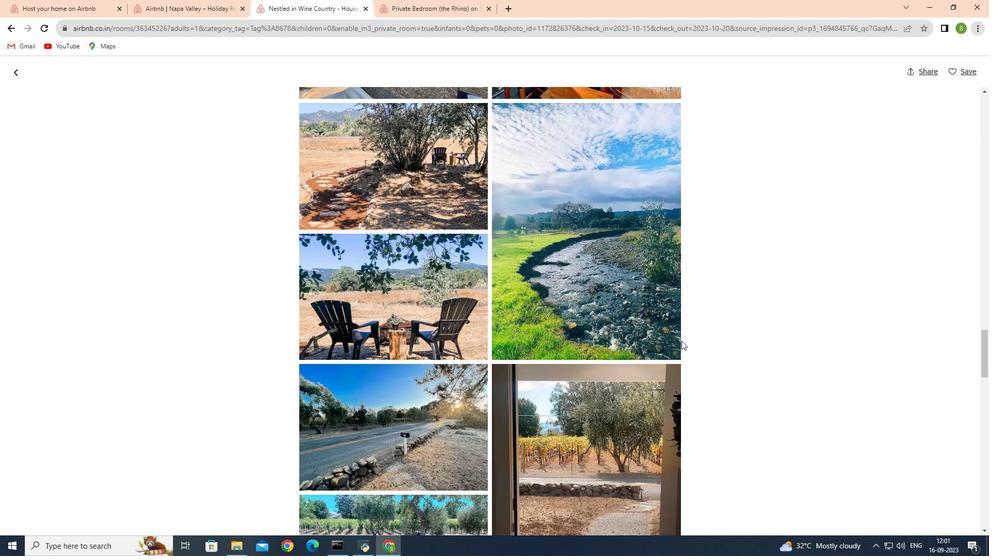 
Action: Mouse scrolled (682, 340) with delta (0, 0)
Screenshot: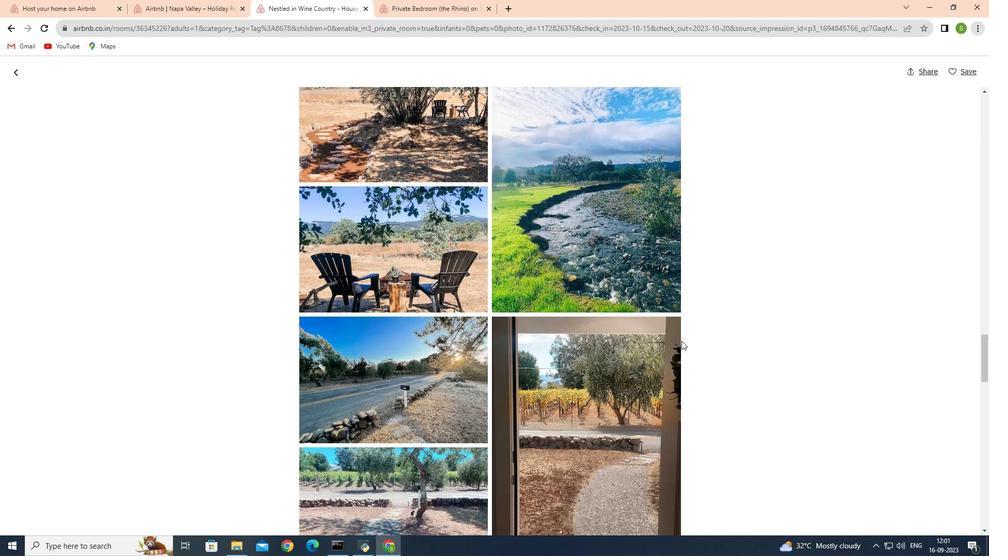 
Action: Mouse scrolled (682, 340) with delta (0, 0)
Screenshot: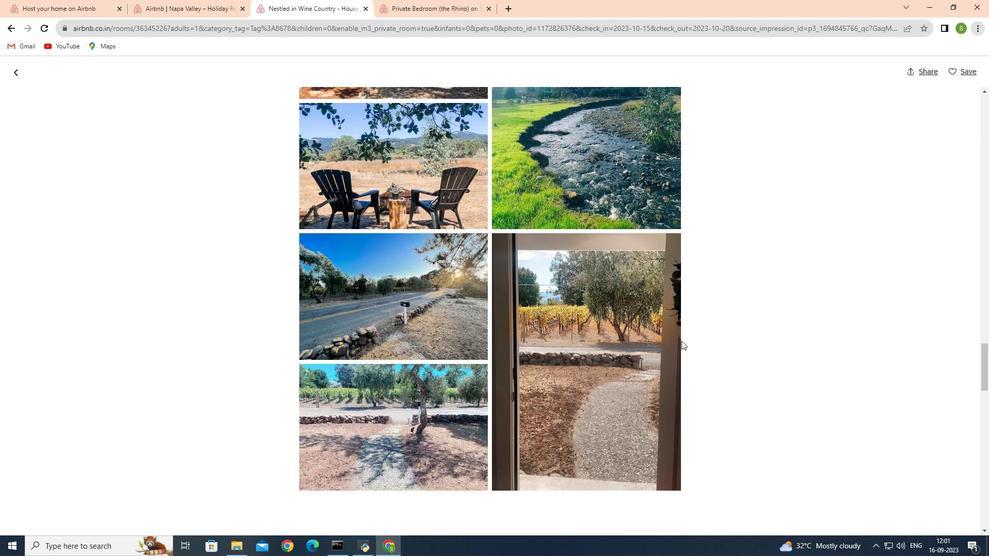
Action: Mouse scrolled (682, 340) with delta (0, 0)
Screenshot: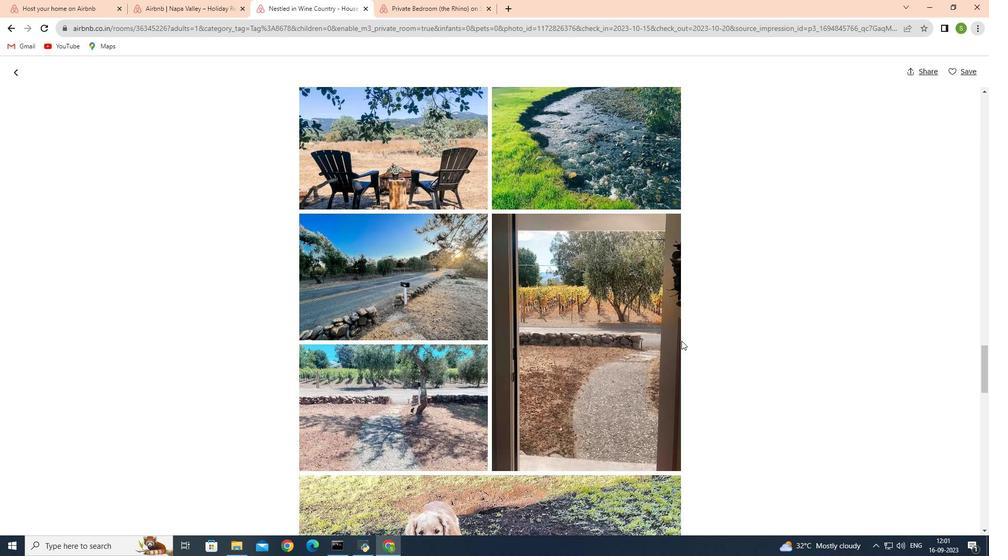 
Action: Mouse moved to (682, 339)
Screenshot: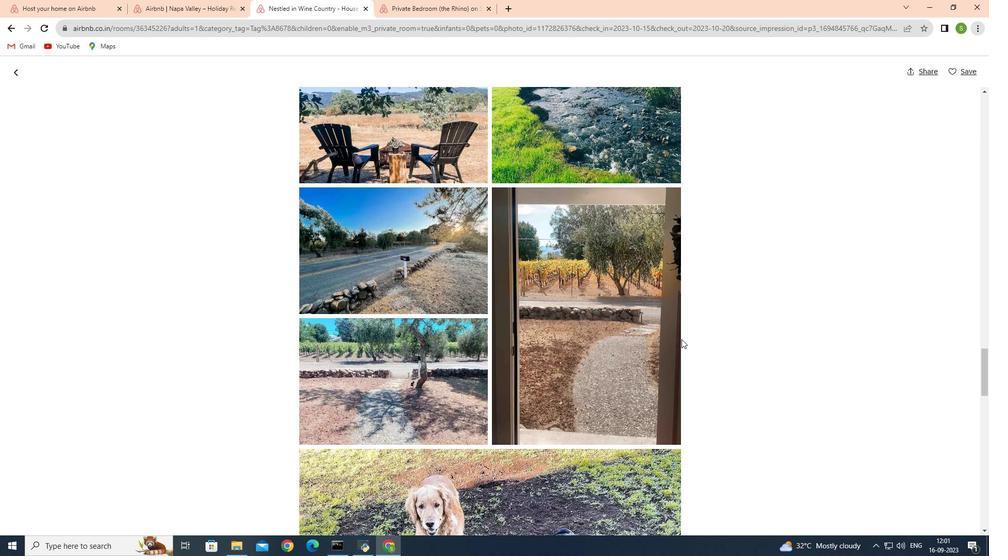 
Action: Mouse scrolled (682, 339) with delta (0, 0)
Screenshot: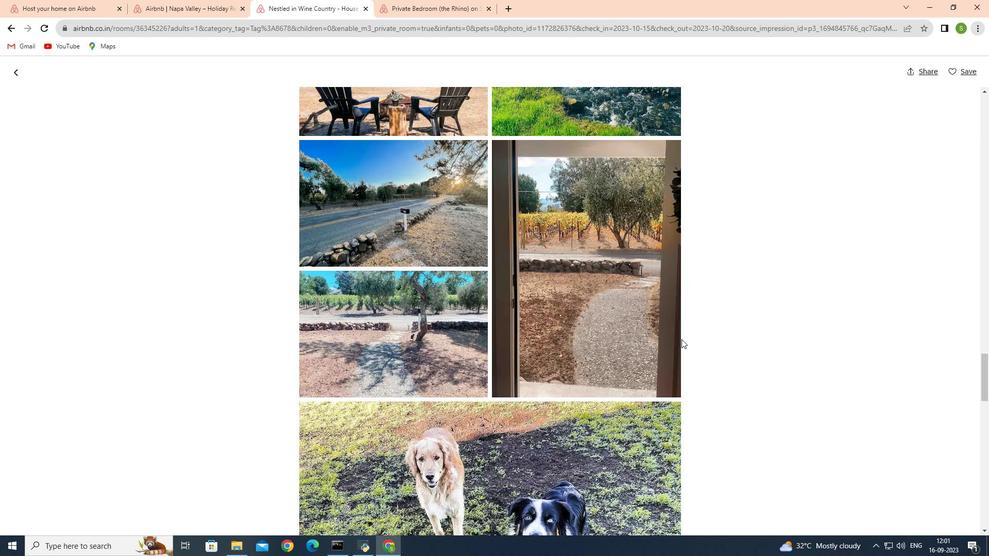 
Action: Mouse scrolled (682, 339) with delta (0, 0)
Screenshot: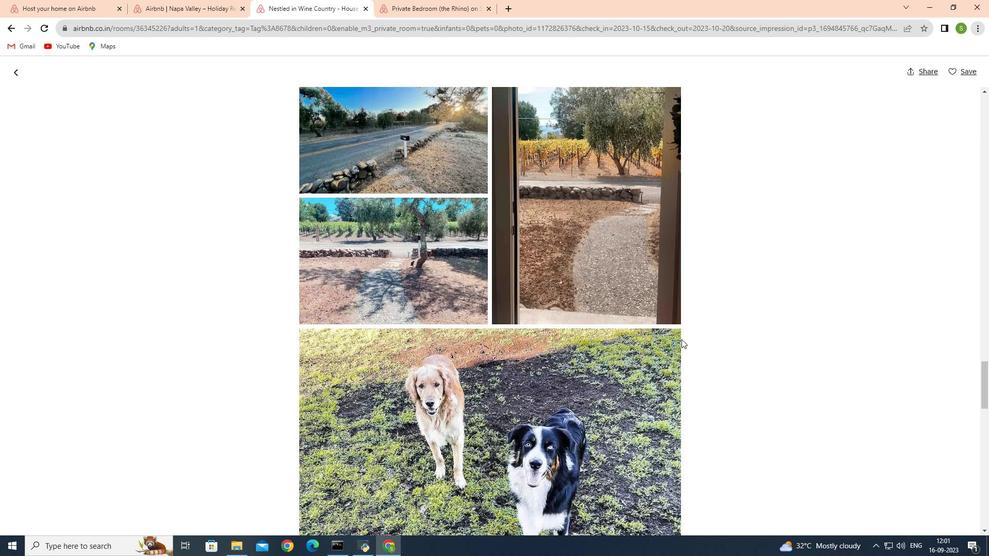 
Action: Mouse scrolled (682, 339) with delta (0, 0)
